 Task: Buy 3 Overalls of size 16 for Baby Boys from Clothing section under best seller category for shipping address: Brian Hall, 4749 Dog Hill Lane, Kensington, Kansas 66951, Cell Number 7856976934. Pay from credit card ending with 2005, CVV 3321
Action: Mouse moved to (313, 87)
Screenshot: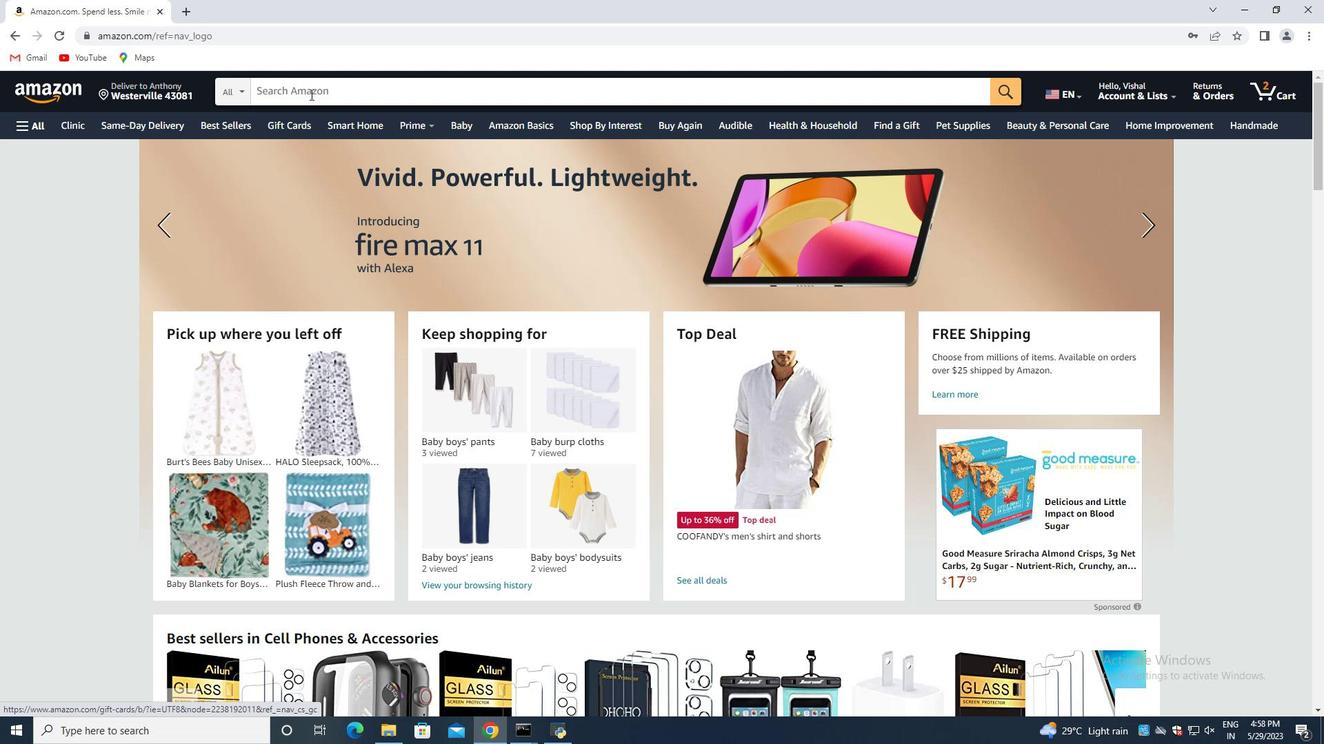 
Action: Mouse pressed left at (313, 87)
Screenshot: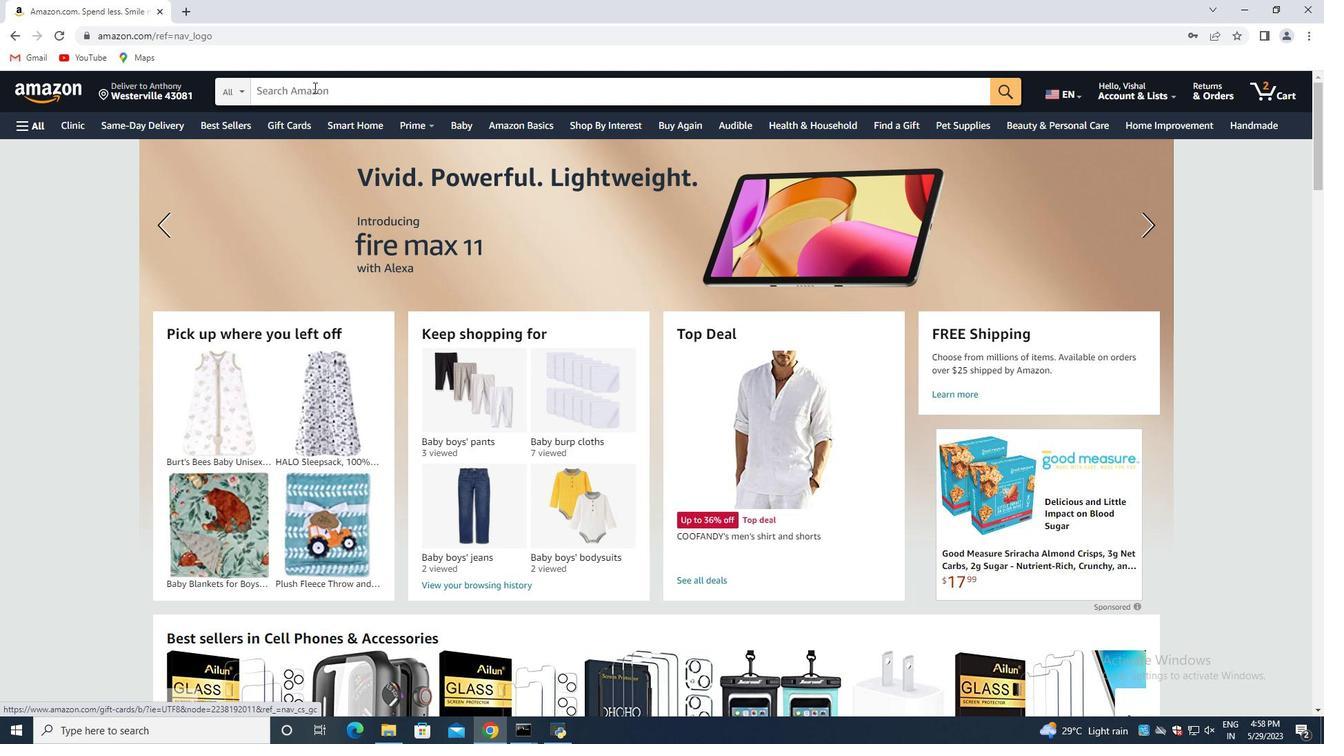 
Action: Mouse moved to (313, 86)
Screenshot: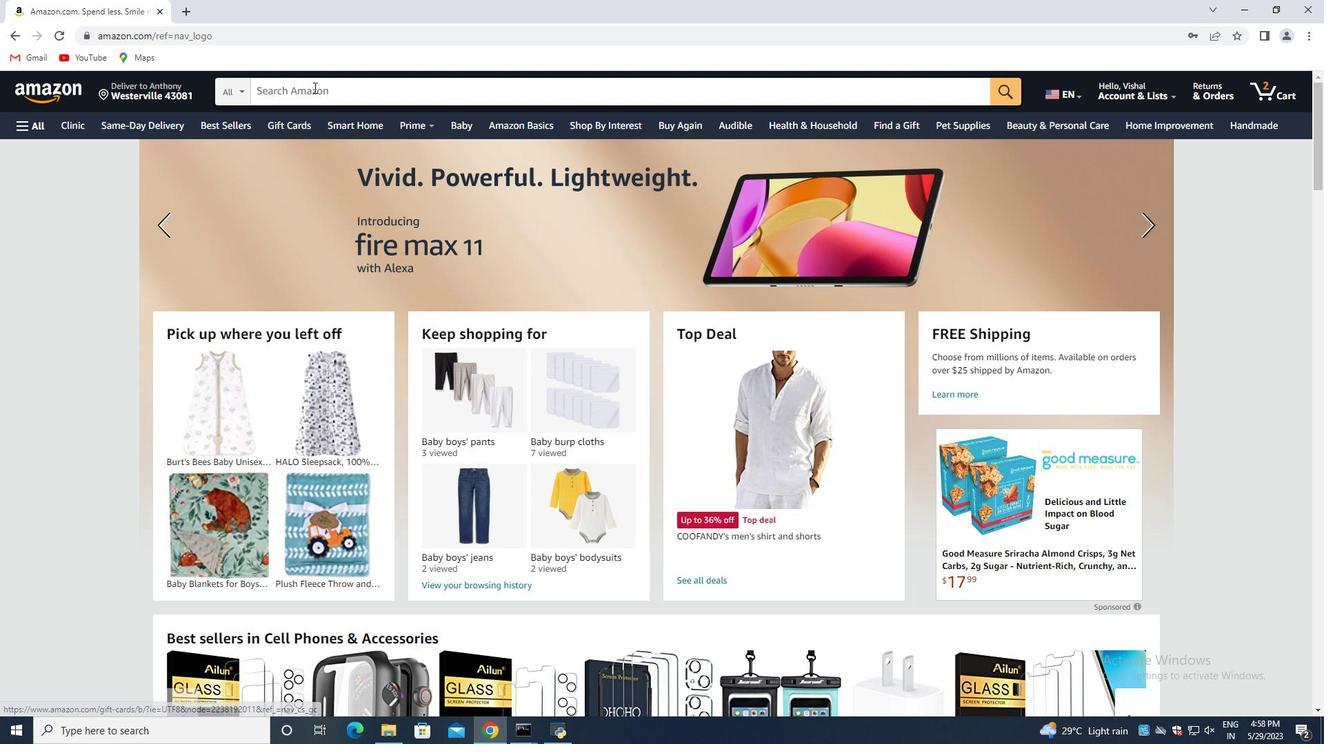 
Action: Key pressed <Key.shift>Overalls<Key.space>of<Key.space>size<Key.space>16<Key.space>for<Key.space>baby<Key.space>boys<Key.enter>
Screenshot: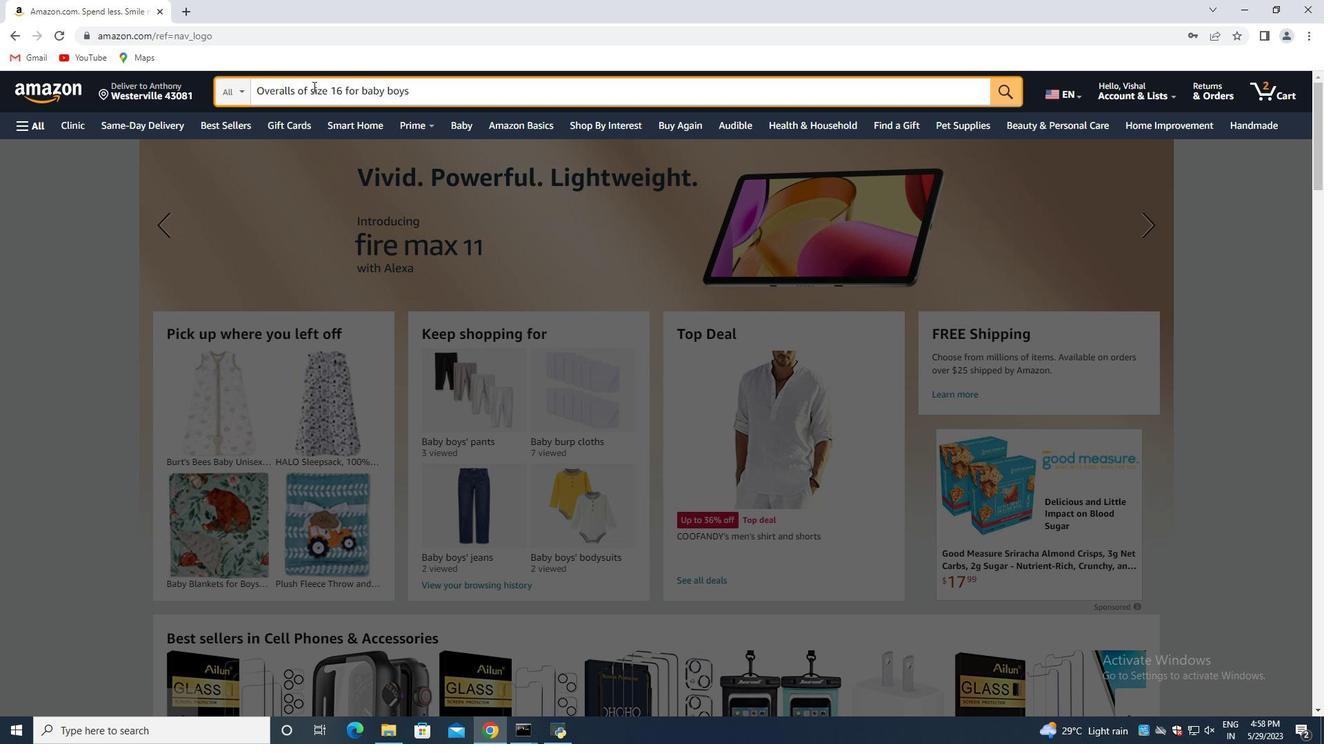 
Action: Mouse moved to (388, 373)
Screenshot: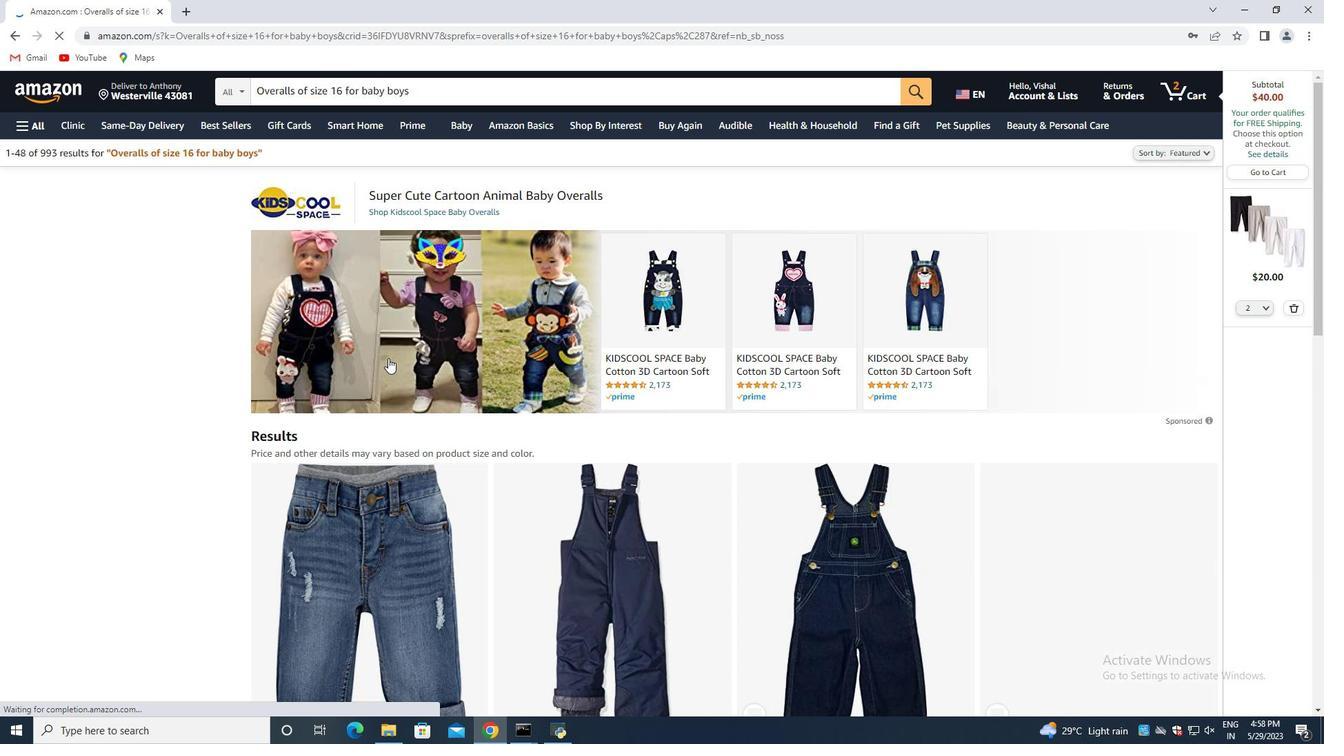 
Action: Mouse scrolled (388, 372) with delta (0, 0)
Screenshot: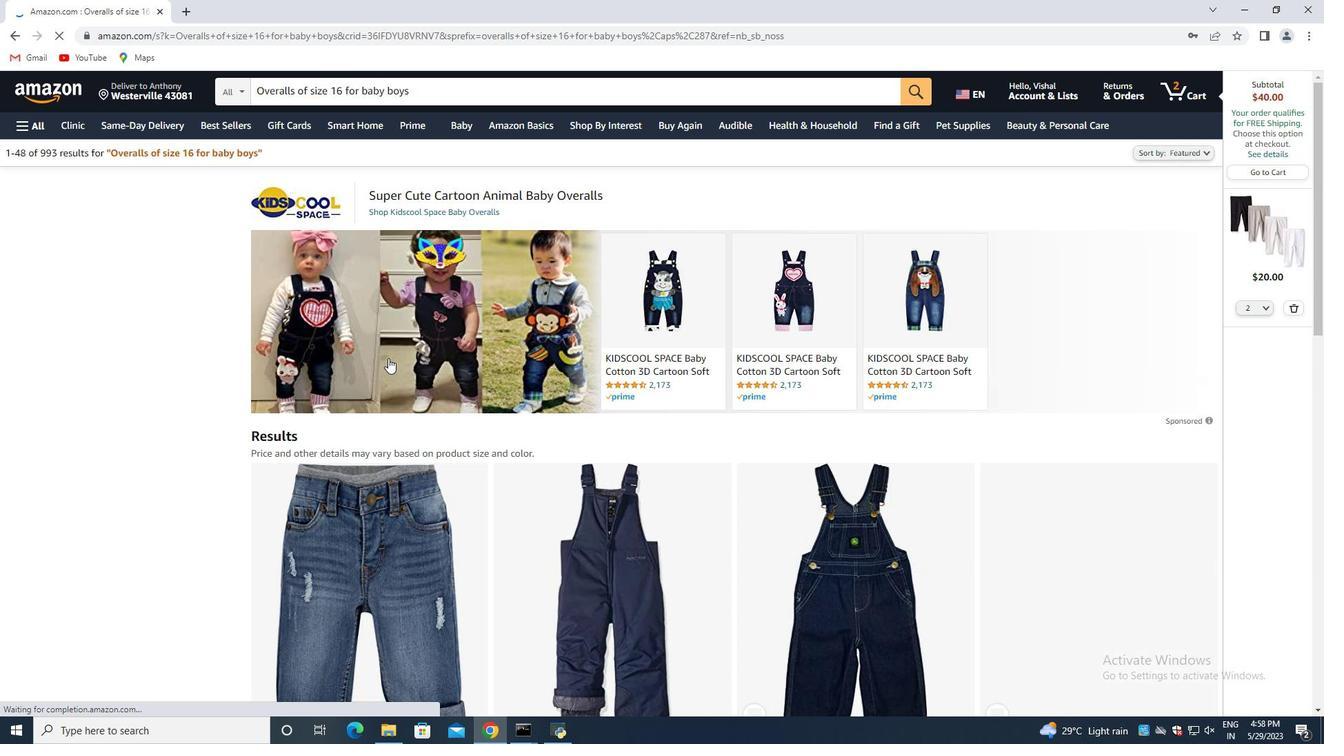 
Action: Mouse moved to (387, 374)
Screenshot: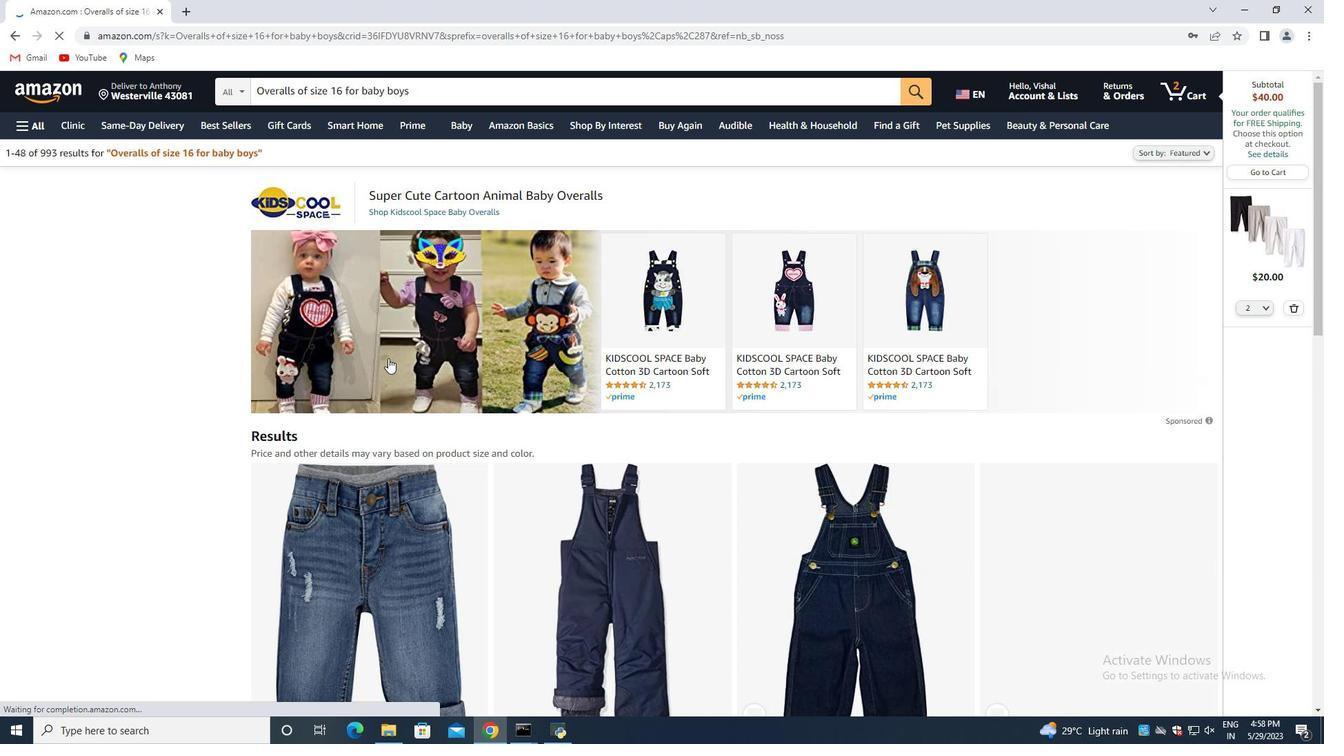 
Action: Mouse scrolled (387, 373) with delta (0, 0)
Screenshot: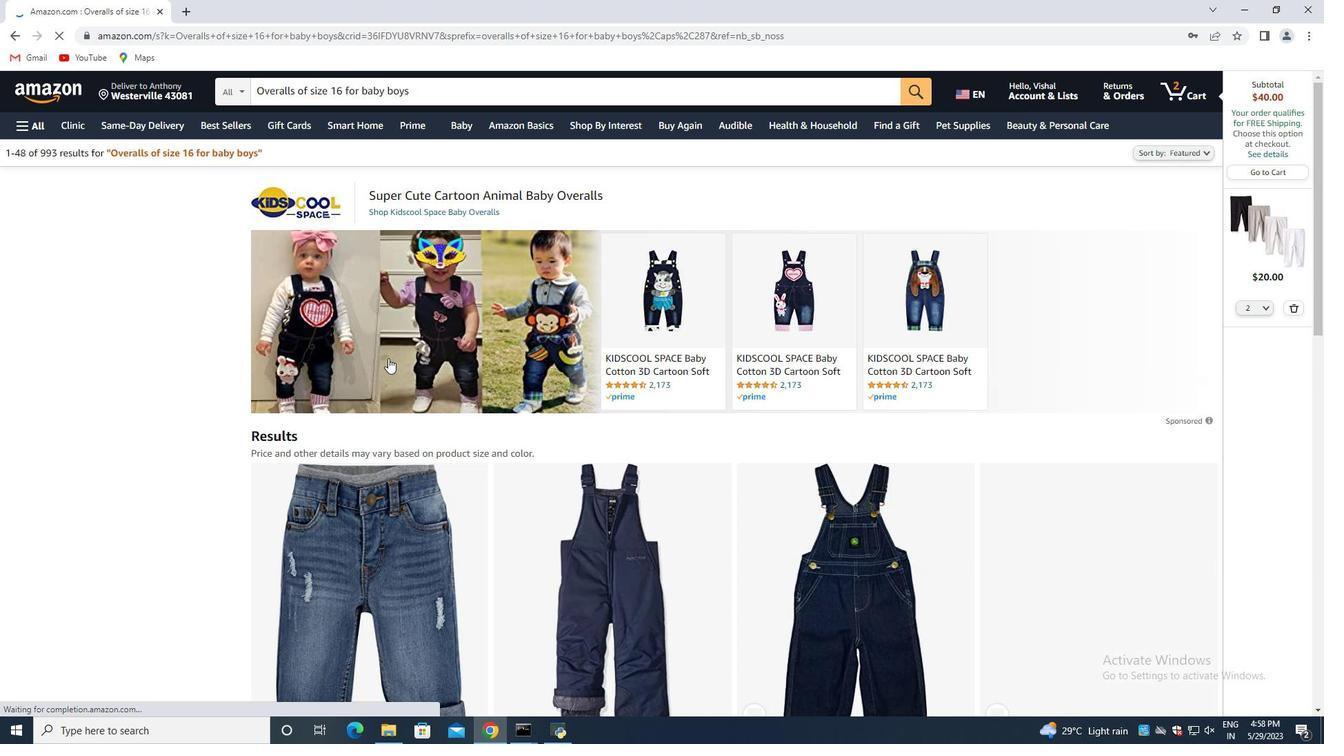 
Action: Mouse moved to (386, 378)
Screenshot: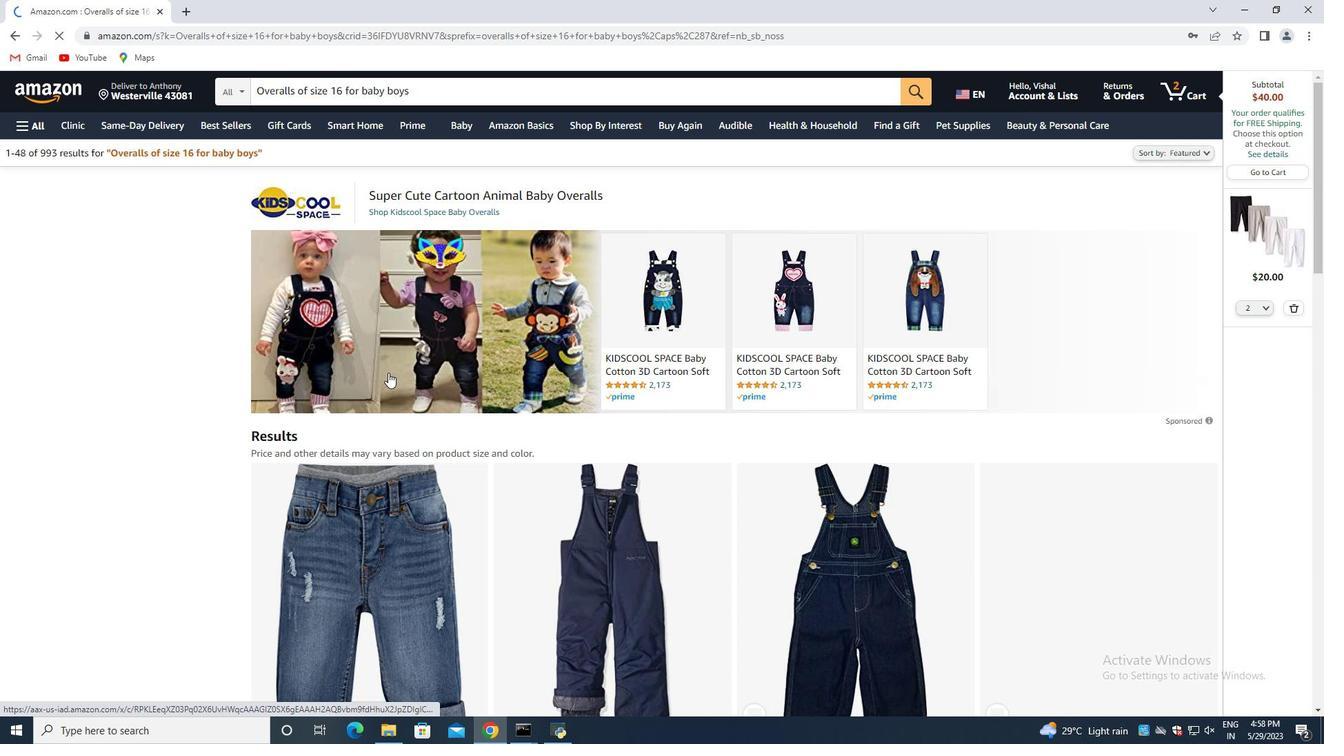 
Action: Mouse scrolled (386, 377) with delta (0, 0)
Screenshot: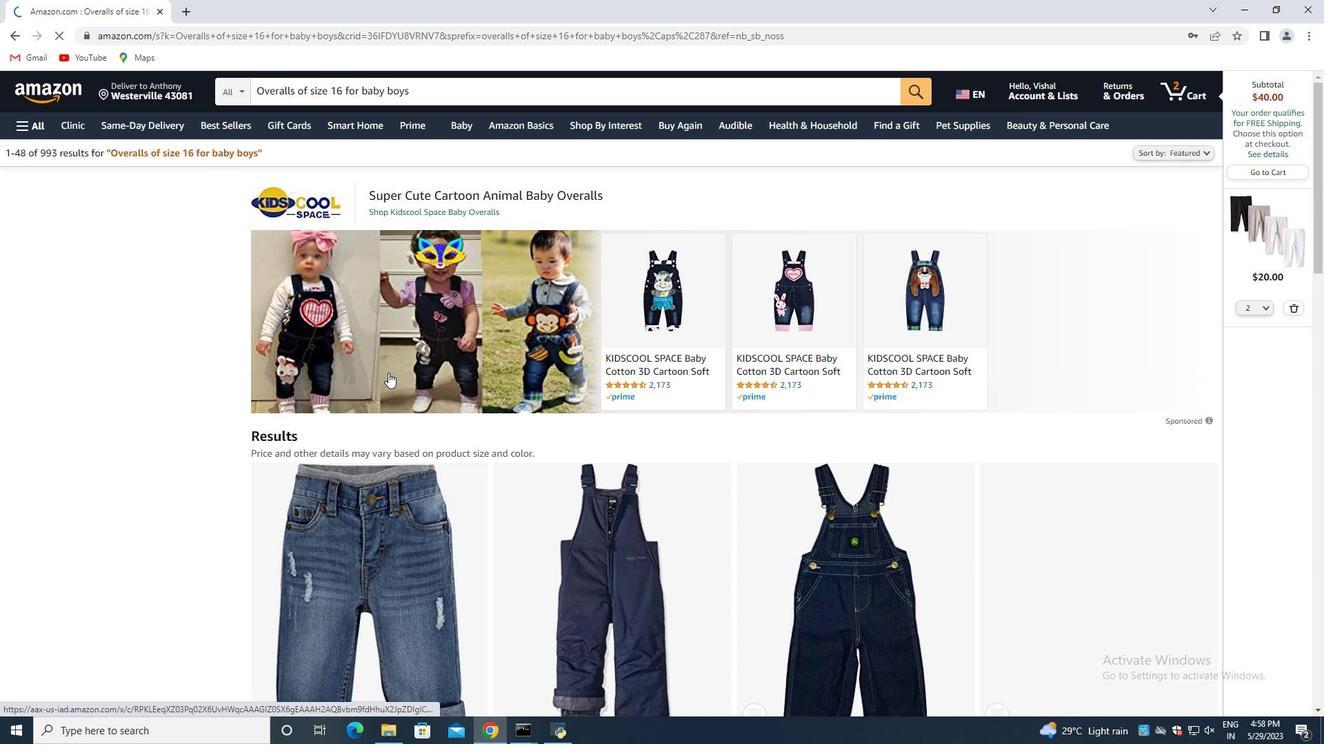 
Action: Mouse moved to (371, 363)
Screenshot: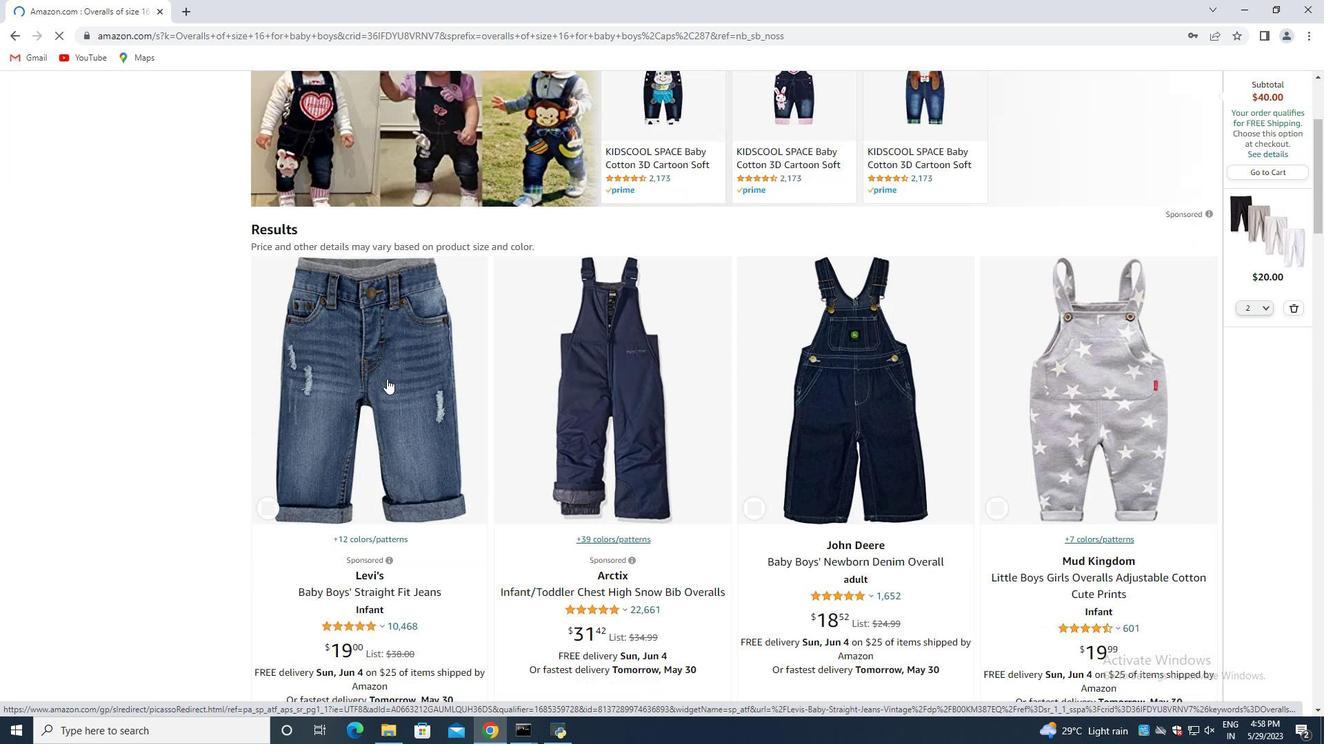 
Action: Mouse scrolled (371, 364) with delta (0, 0)
Screenshot: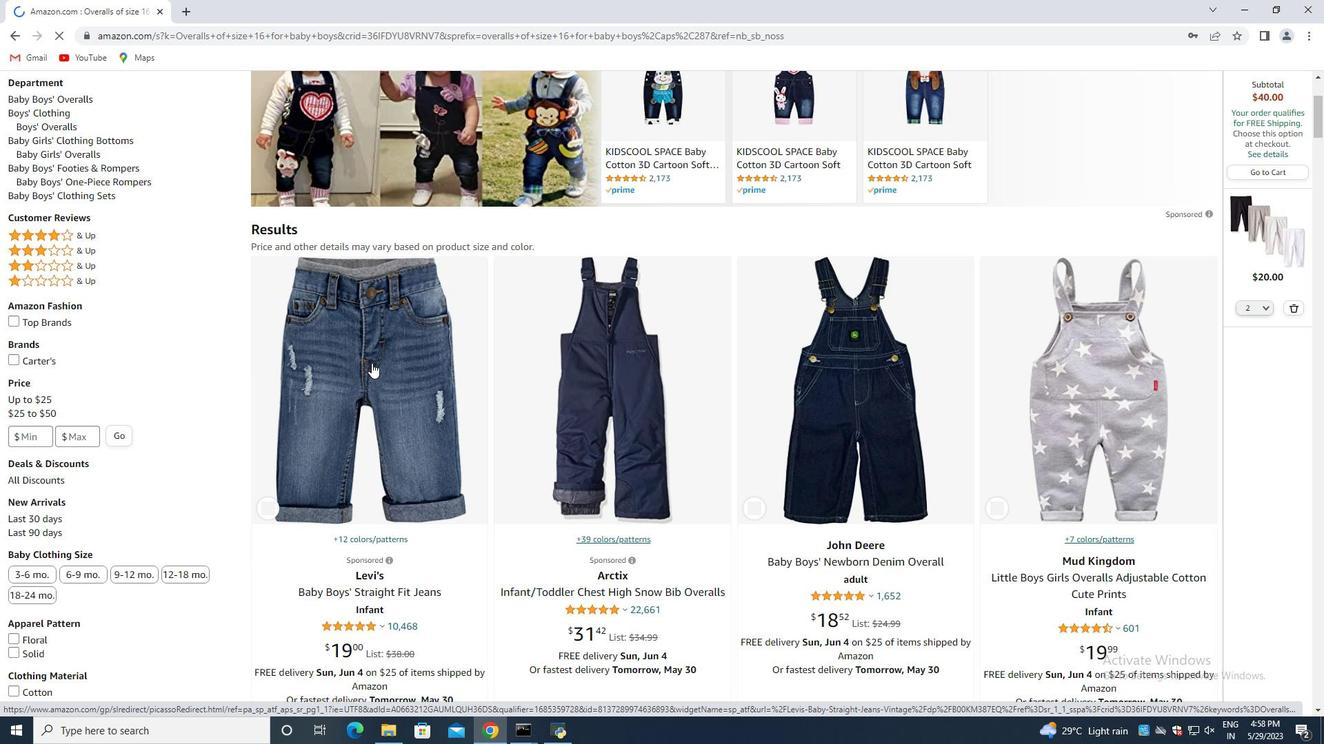 
Action: Mouse scrolled (371, 364) with delta (0, 0)
Screenshot: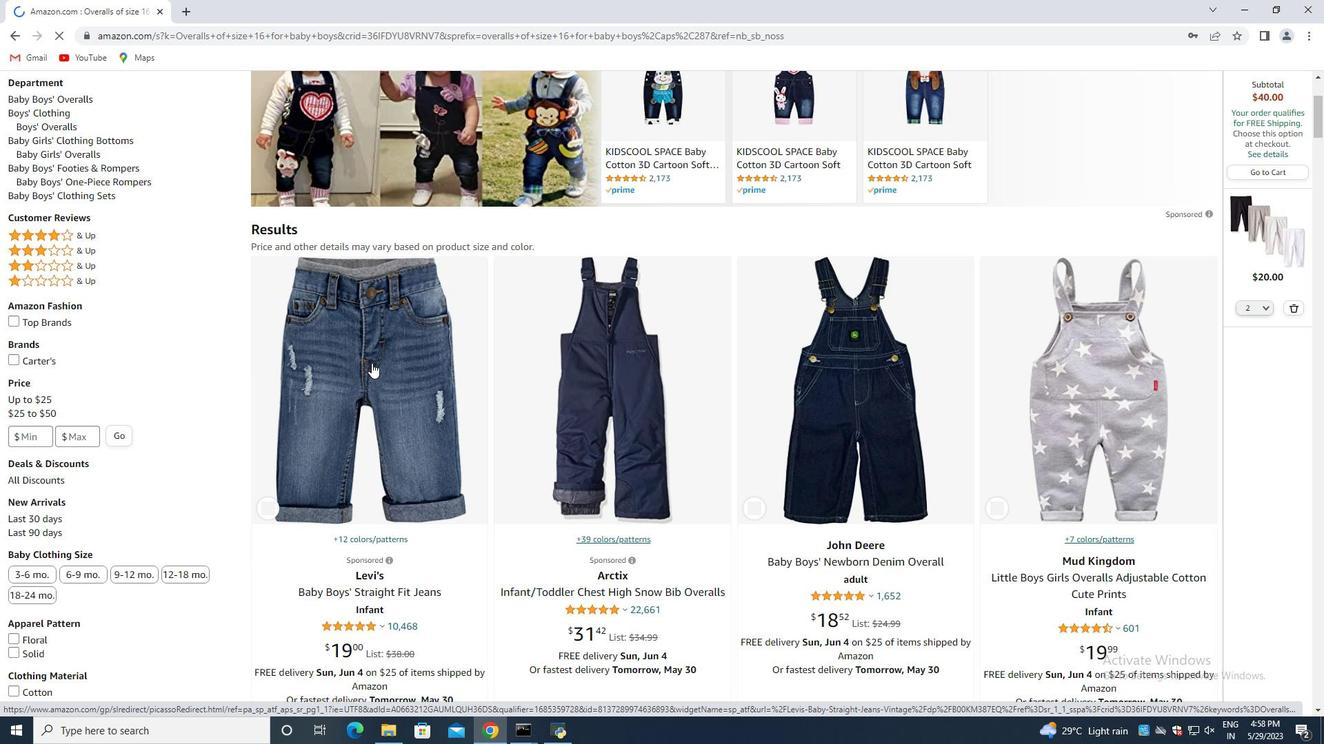 
Action: Mouse scrolled (371, 364) with delta (0, 0)
Screenshot: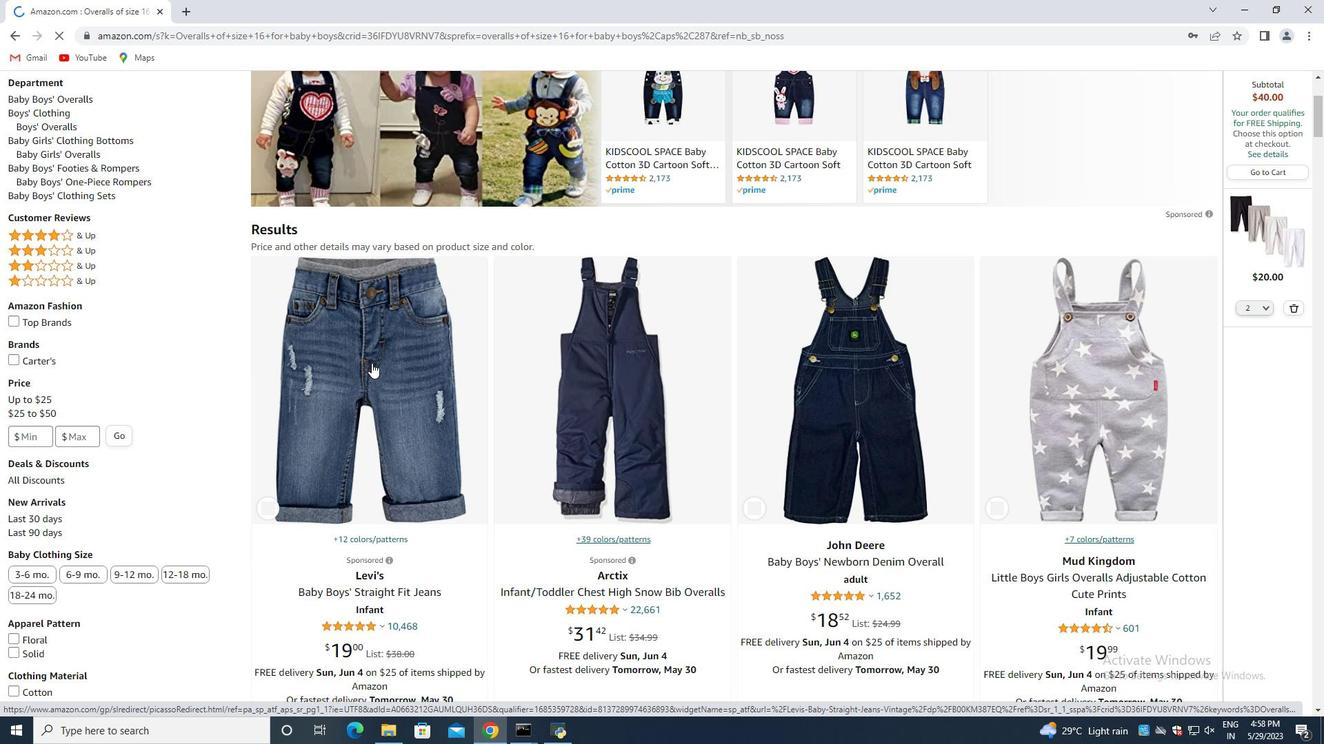 
Action: Mouse scrolled (371, 364) with delta (0, 0)
Screenshot: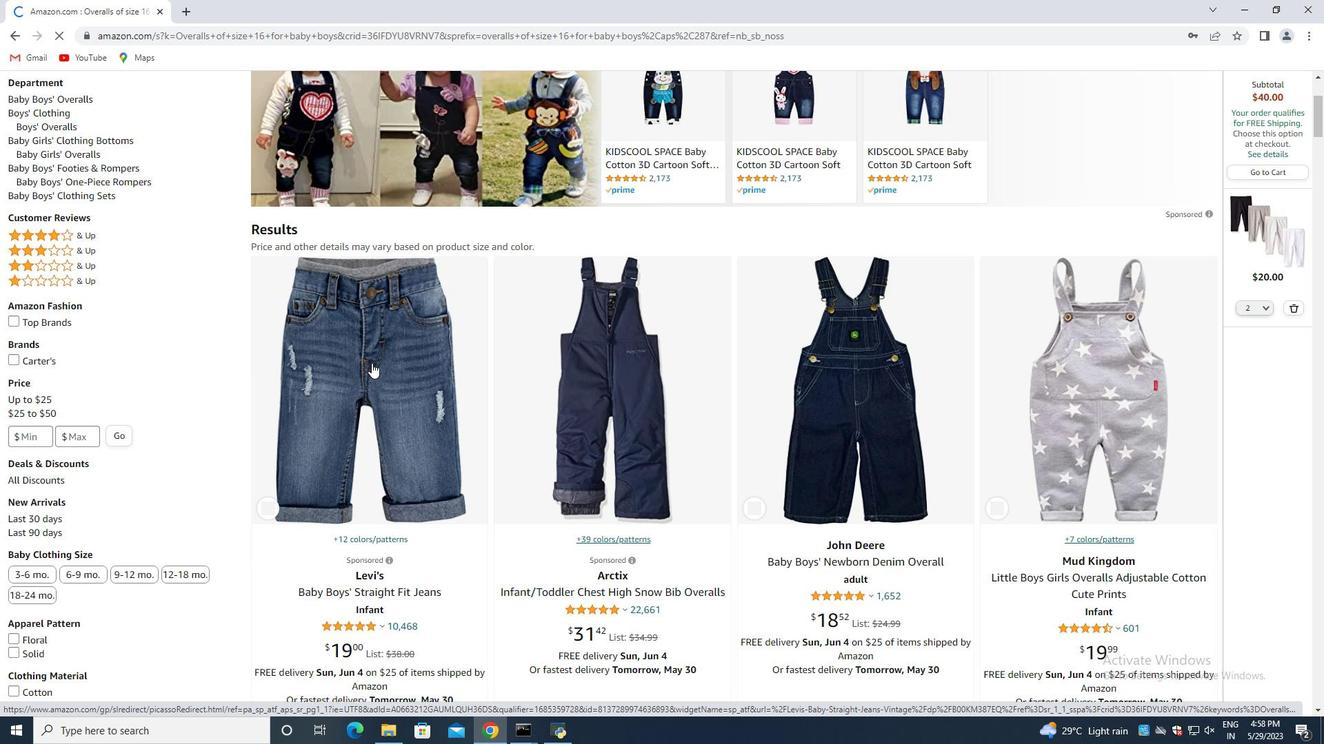 
Action: Mouse scrolled (371, 364) with delta (0, 0)
Screenshot: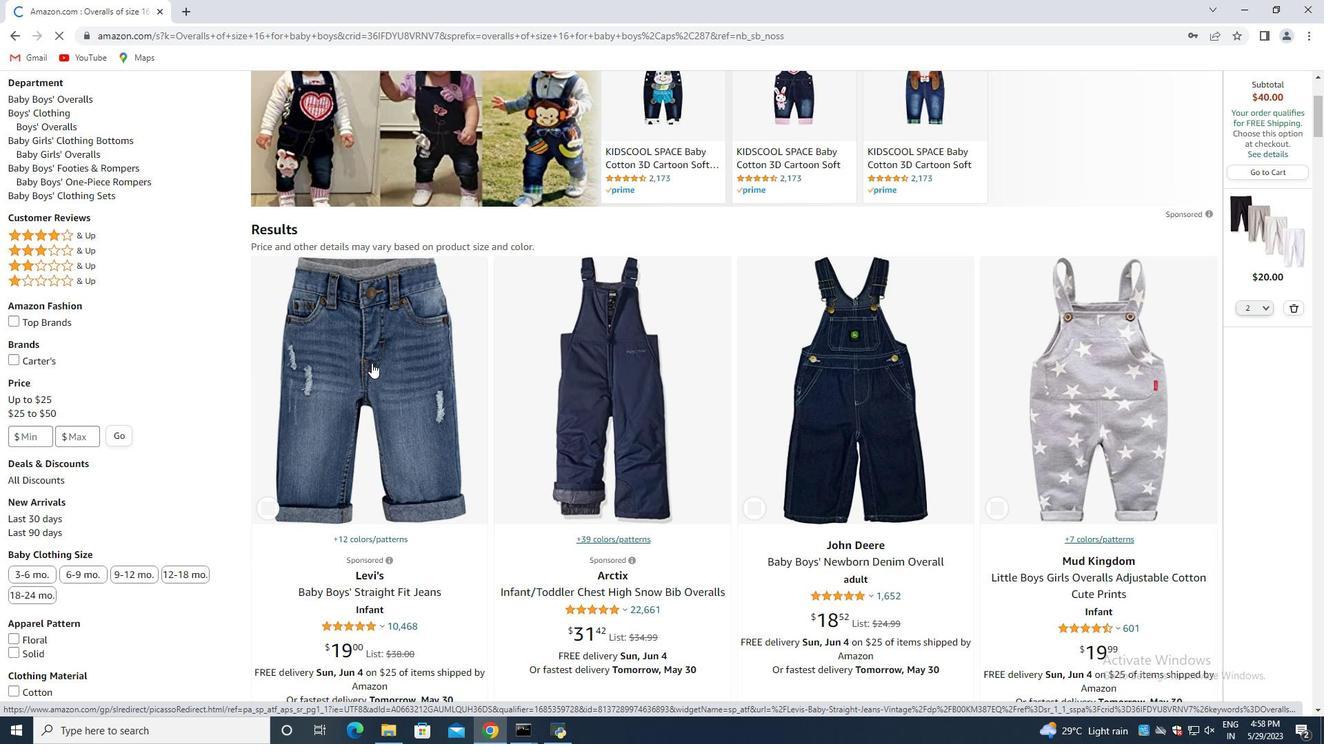 
Action: Mouse moved to (62, 321)
Screenshot: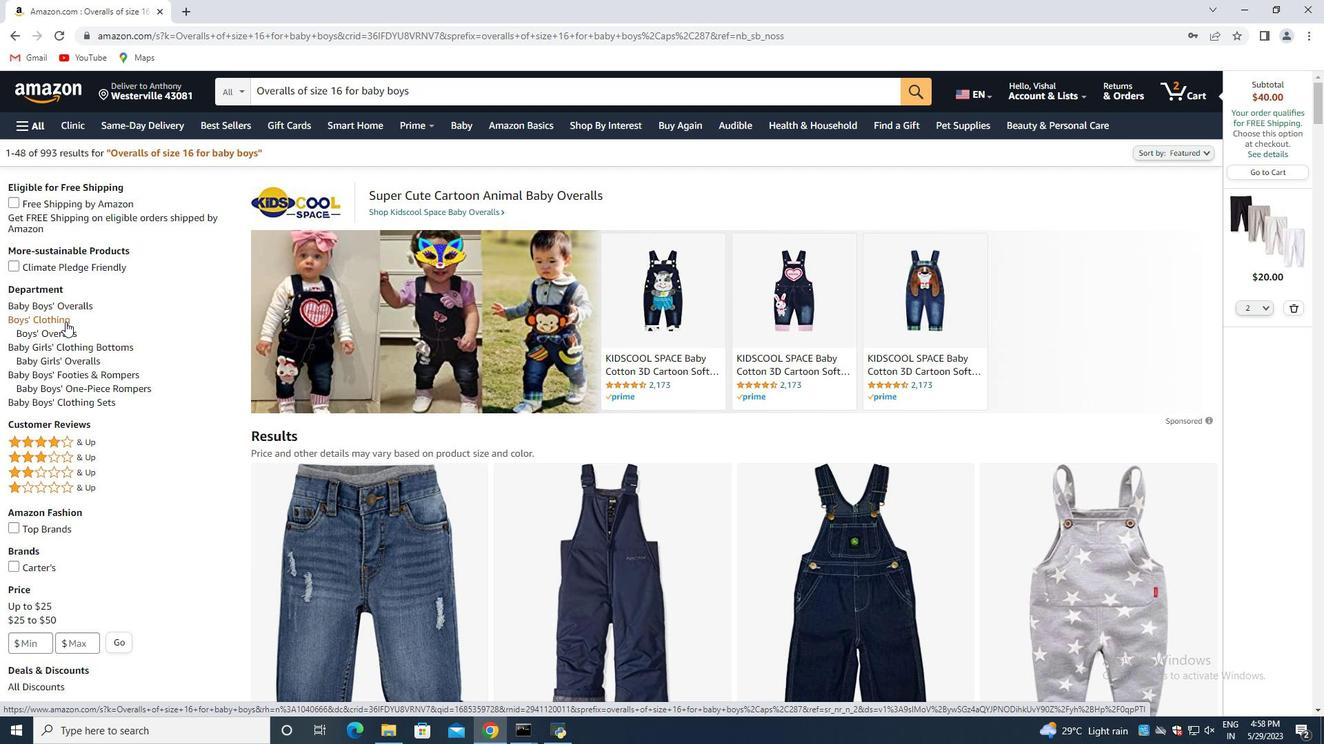 
Action: Mouse pressed left at (62, 321)
Screenshot: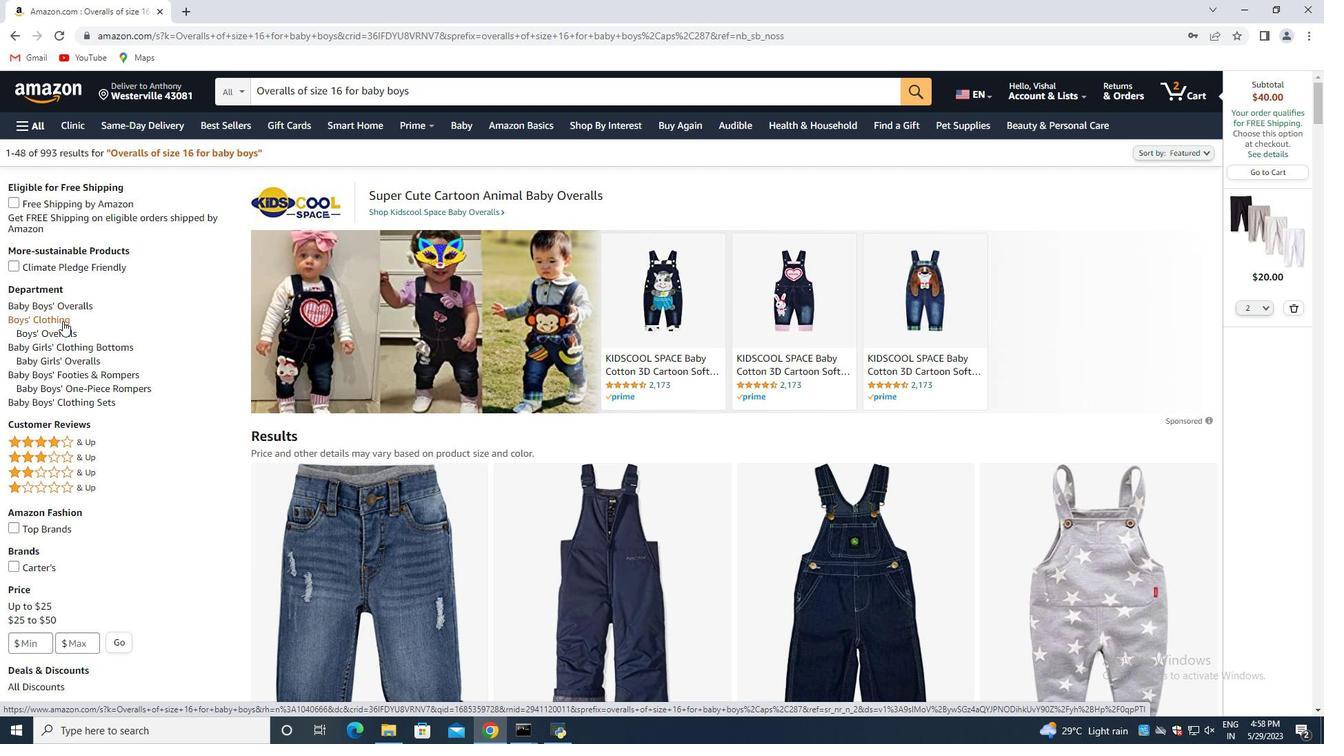 
Action: Mouse moved to (224, 124)
Screenshot: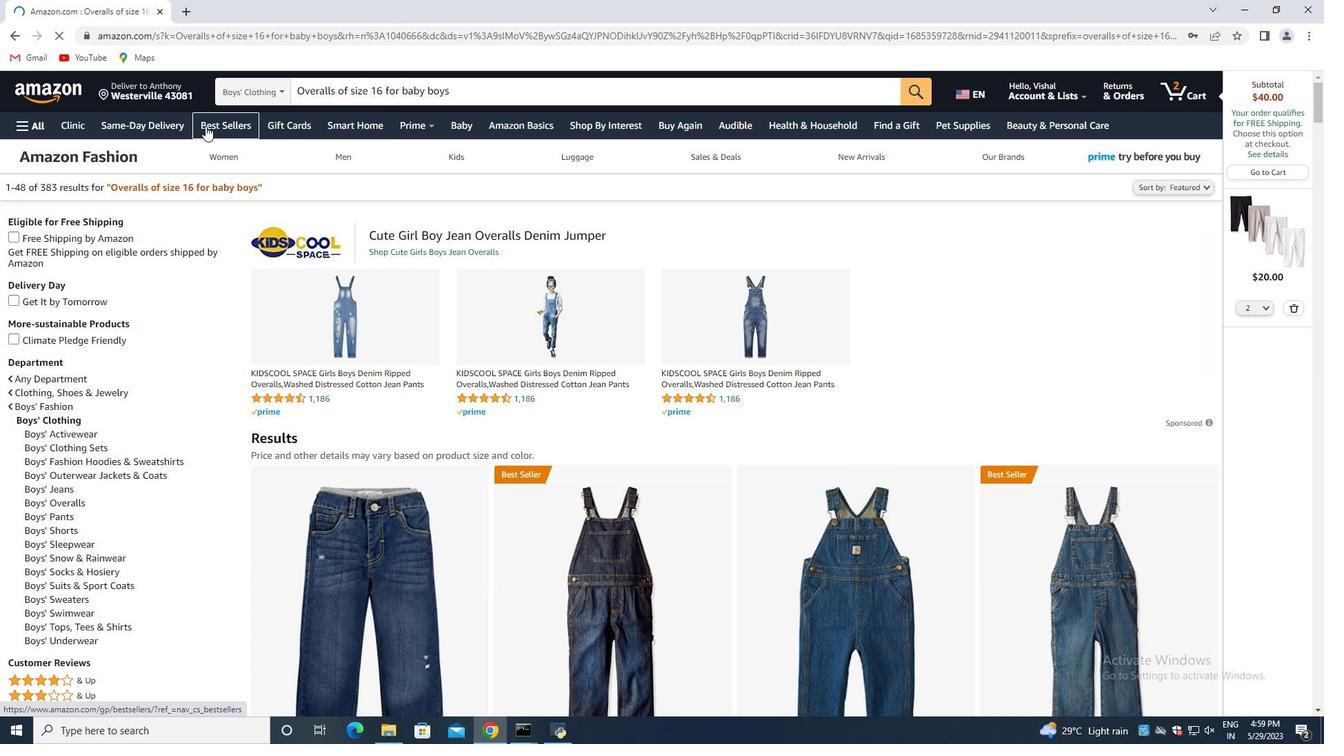 
Action: Mouse pressed left at (224, 124)
Screenshot: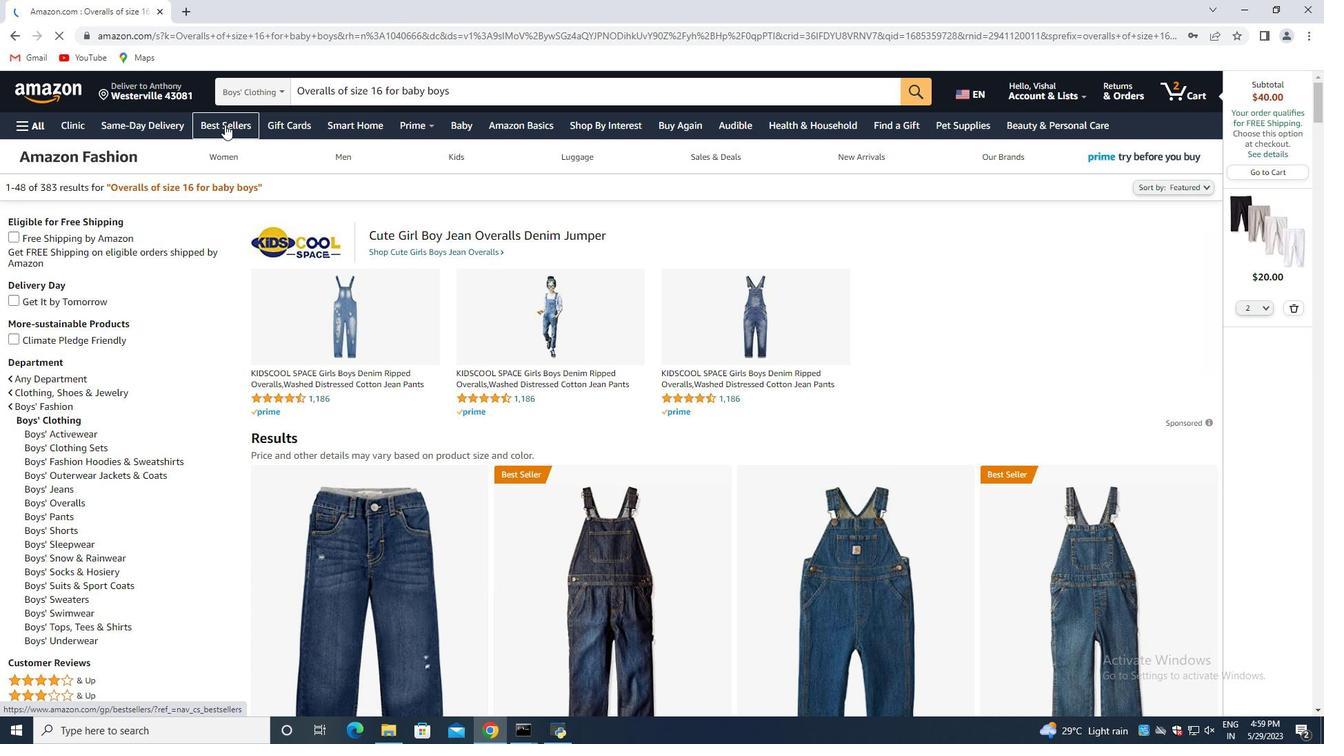 
Action: Mouse moved to (391, 95)
Screenshot: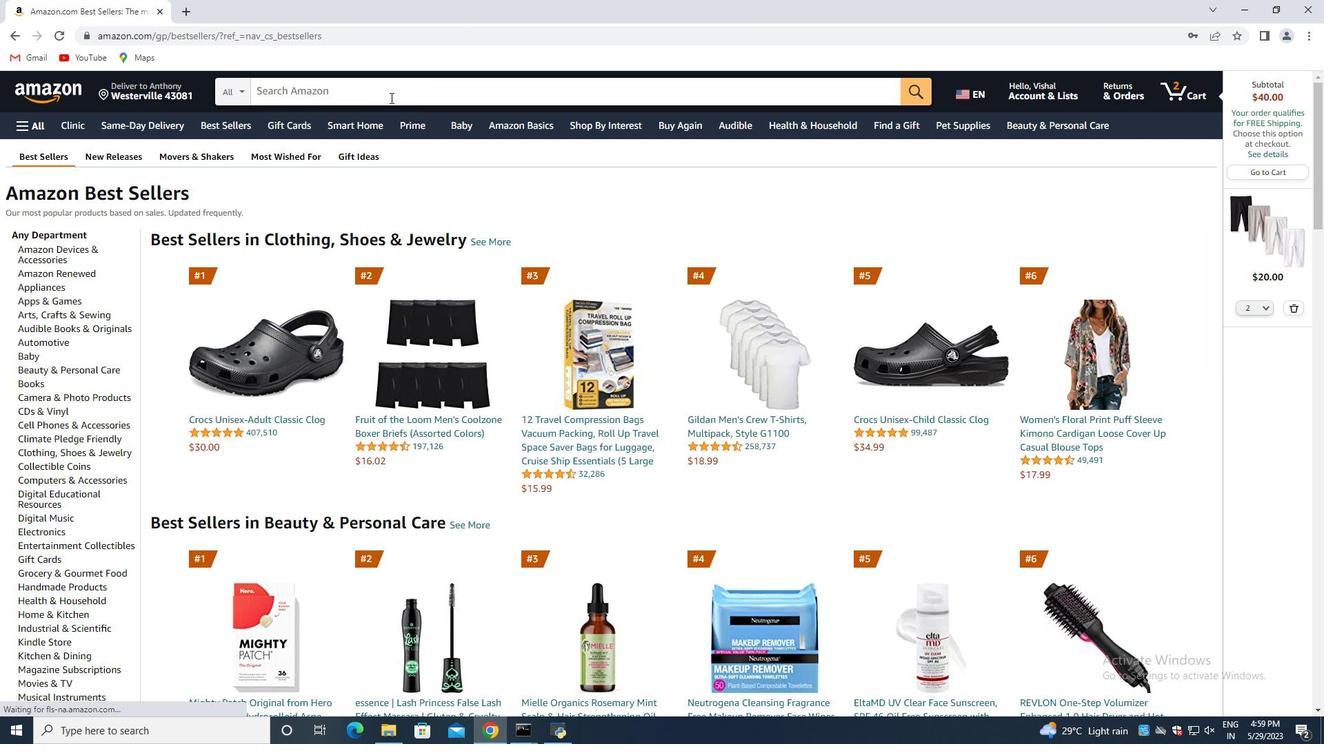 
Action: Mouse pressed left at (391, 95)
Screenshot: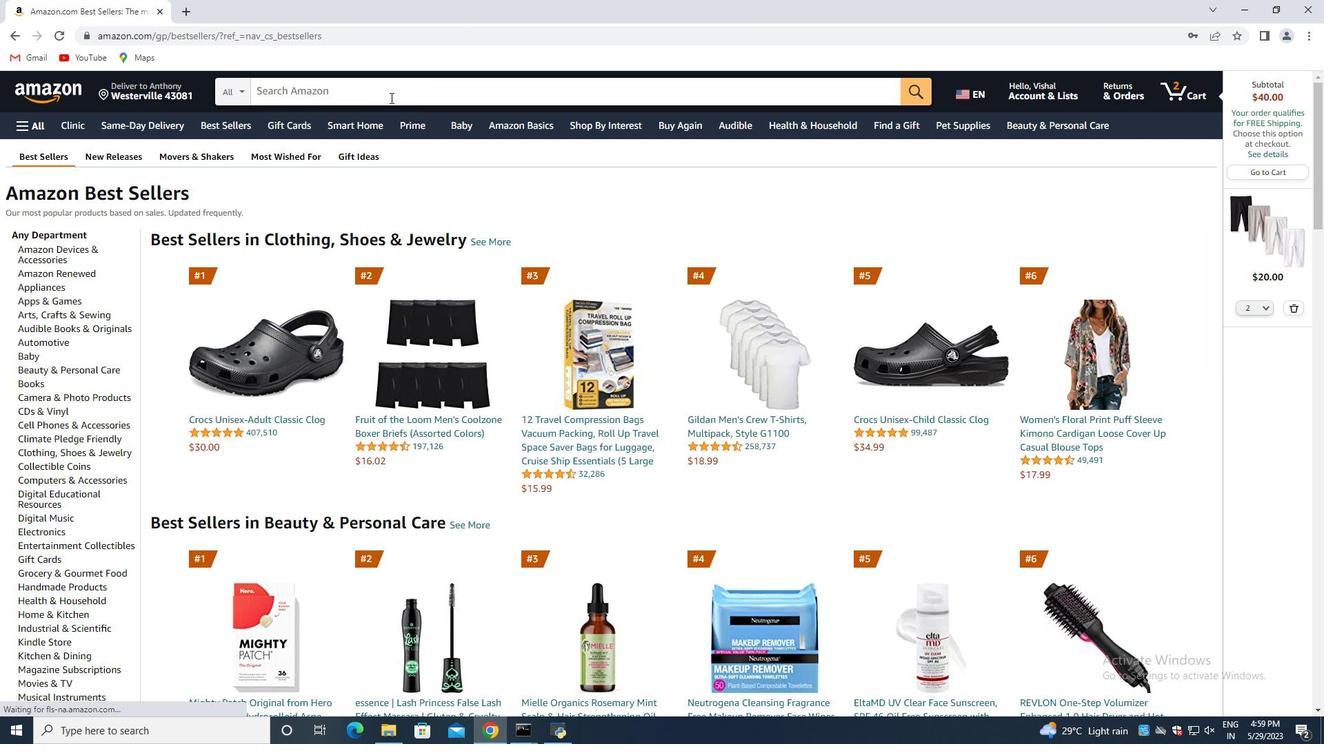 
Action: Mouse moved to (352, 124)
Screenshot: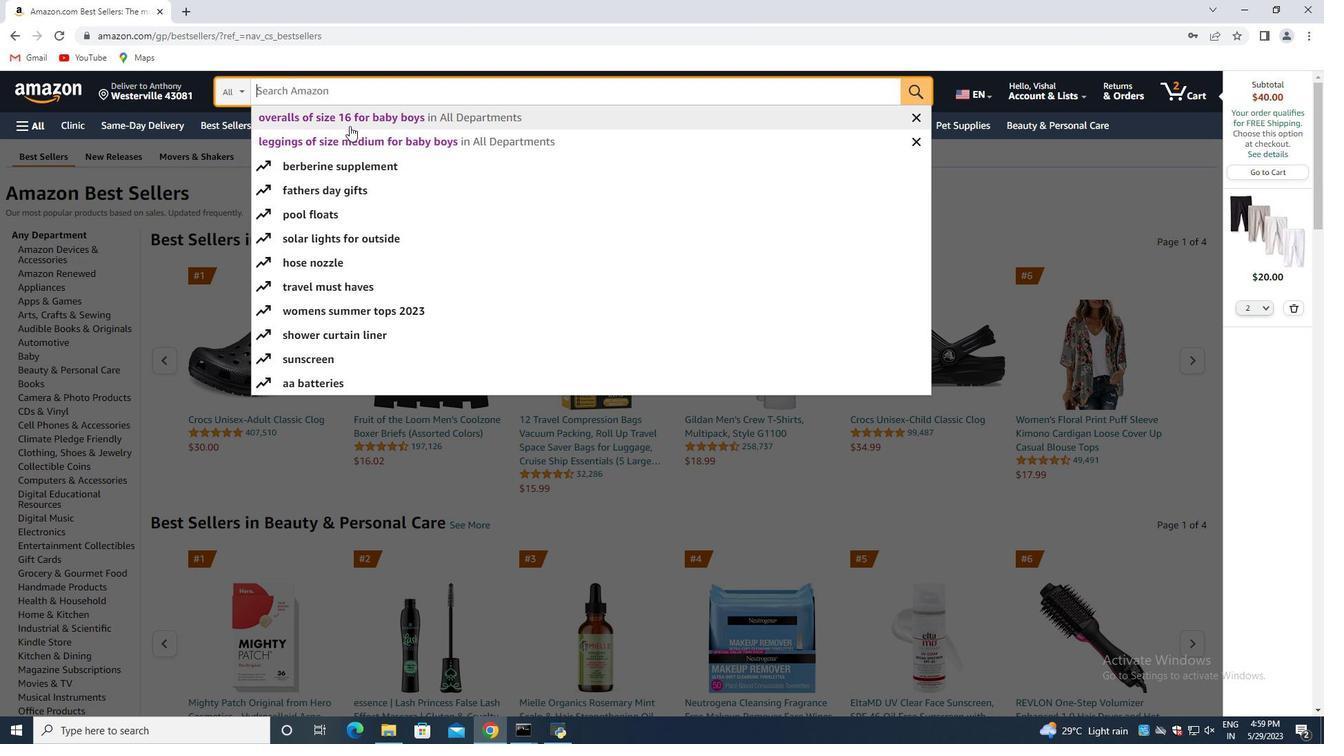 
Action: Mouse pressed left at (352, 124)
Screenshot: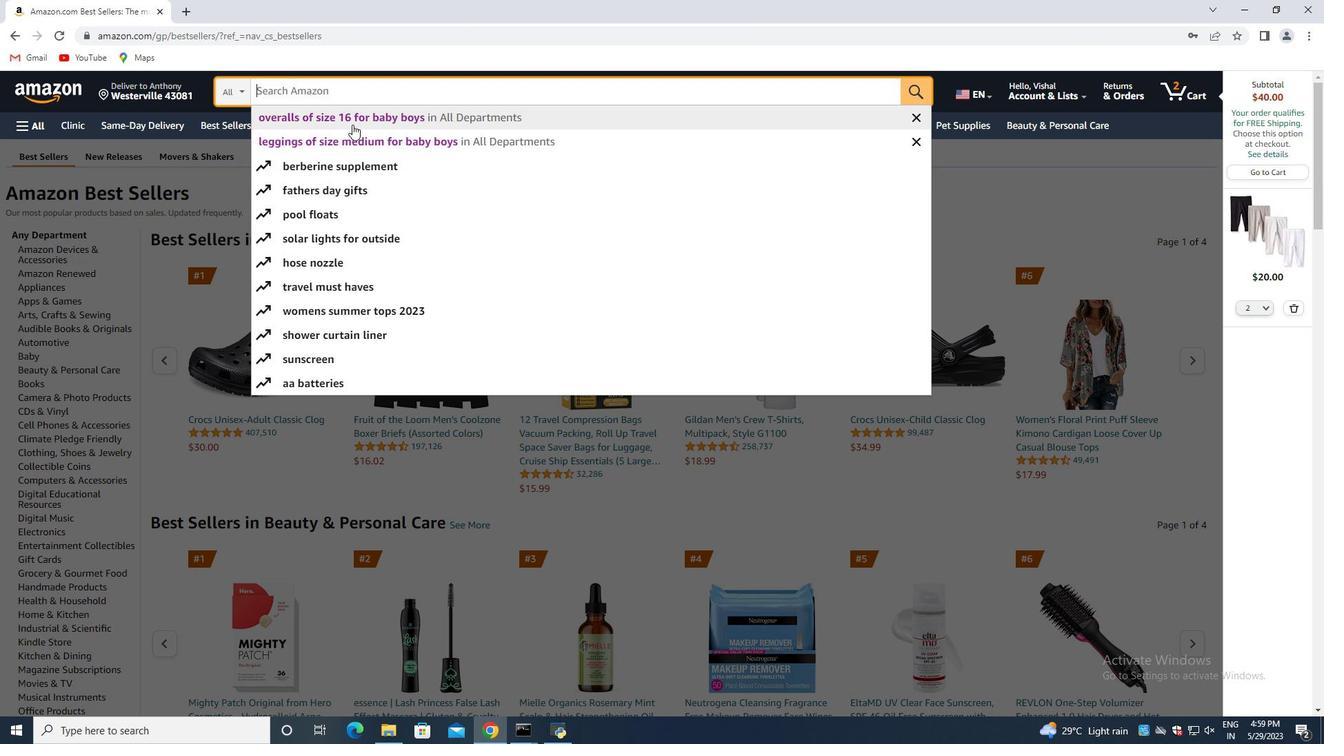 
Action: Mouse moved to (285, 360)
Screenshot: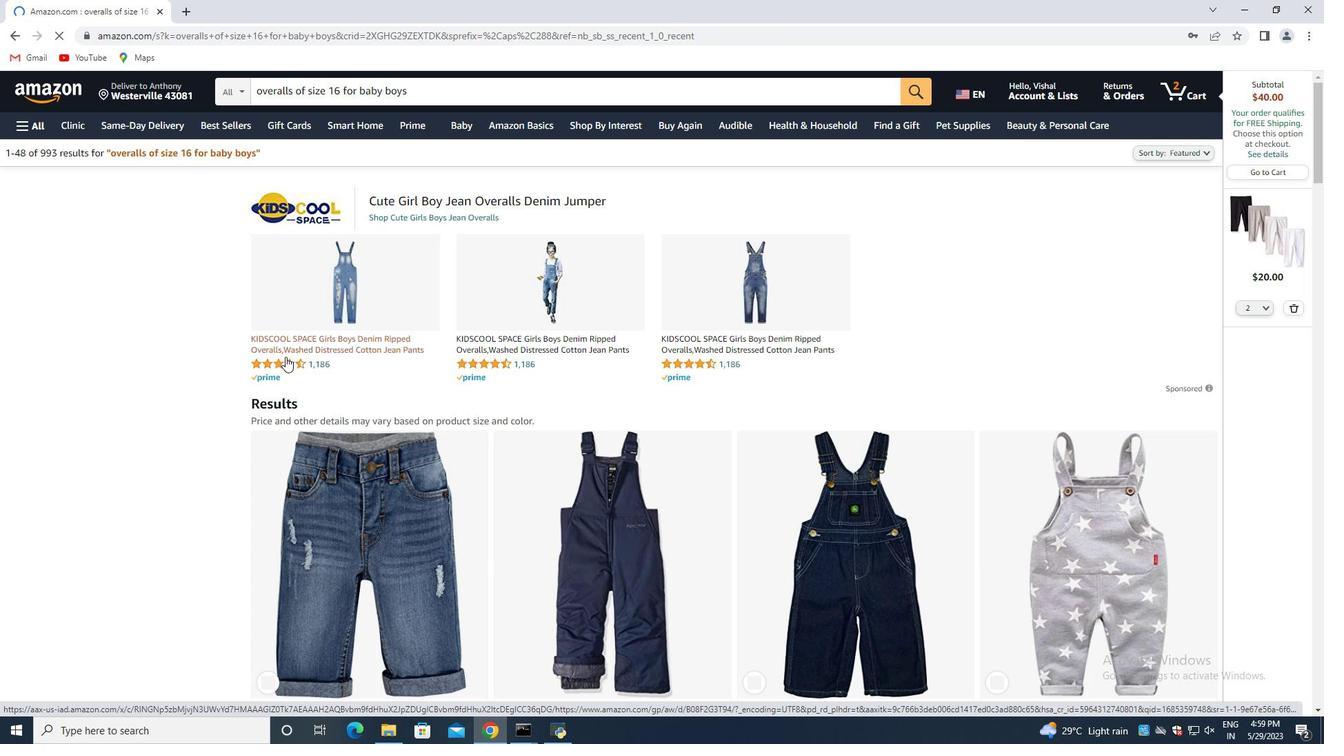 
Action: Mouse scrolled (285, 360) with delta (0, 0)
Screenshot: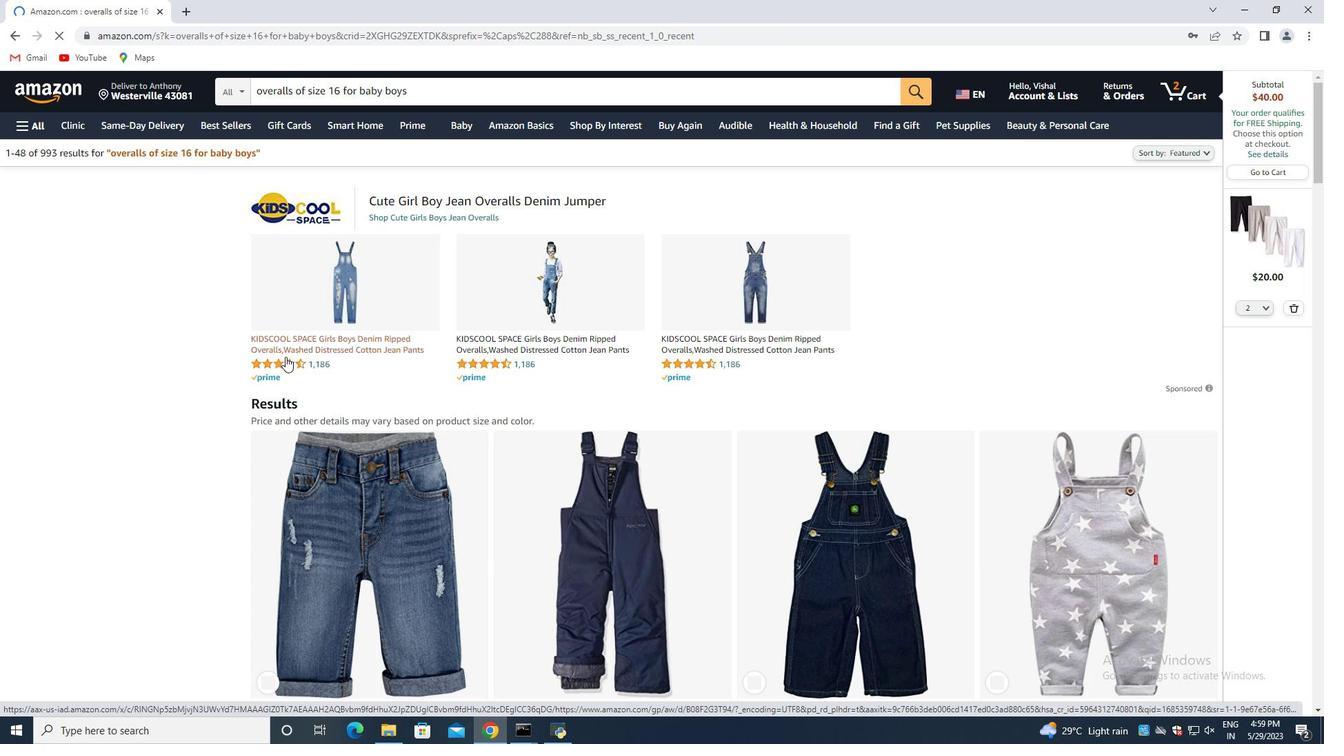 
Action: Mouse moved to (285, 364)
Screenshot: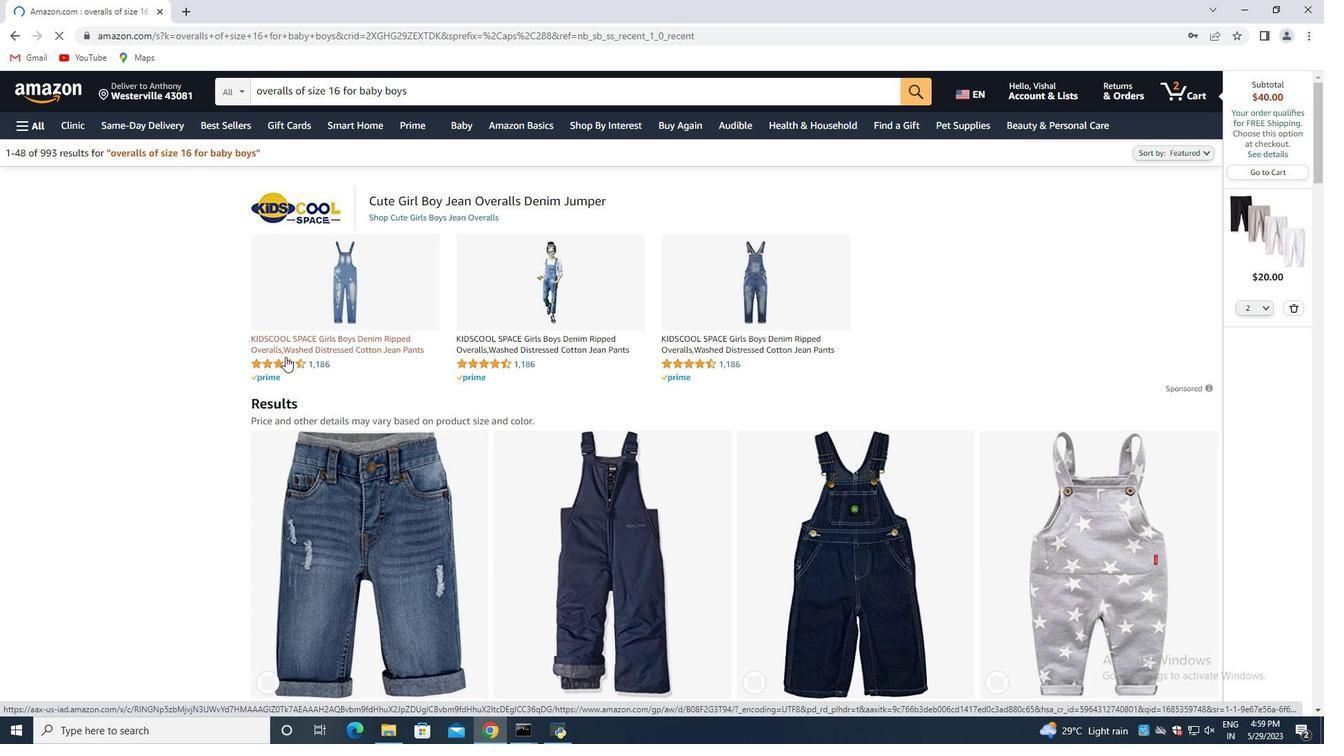 
Action: Mouse scrolled (285, 363) with delta (0, 0)
Screenshot: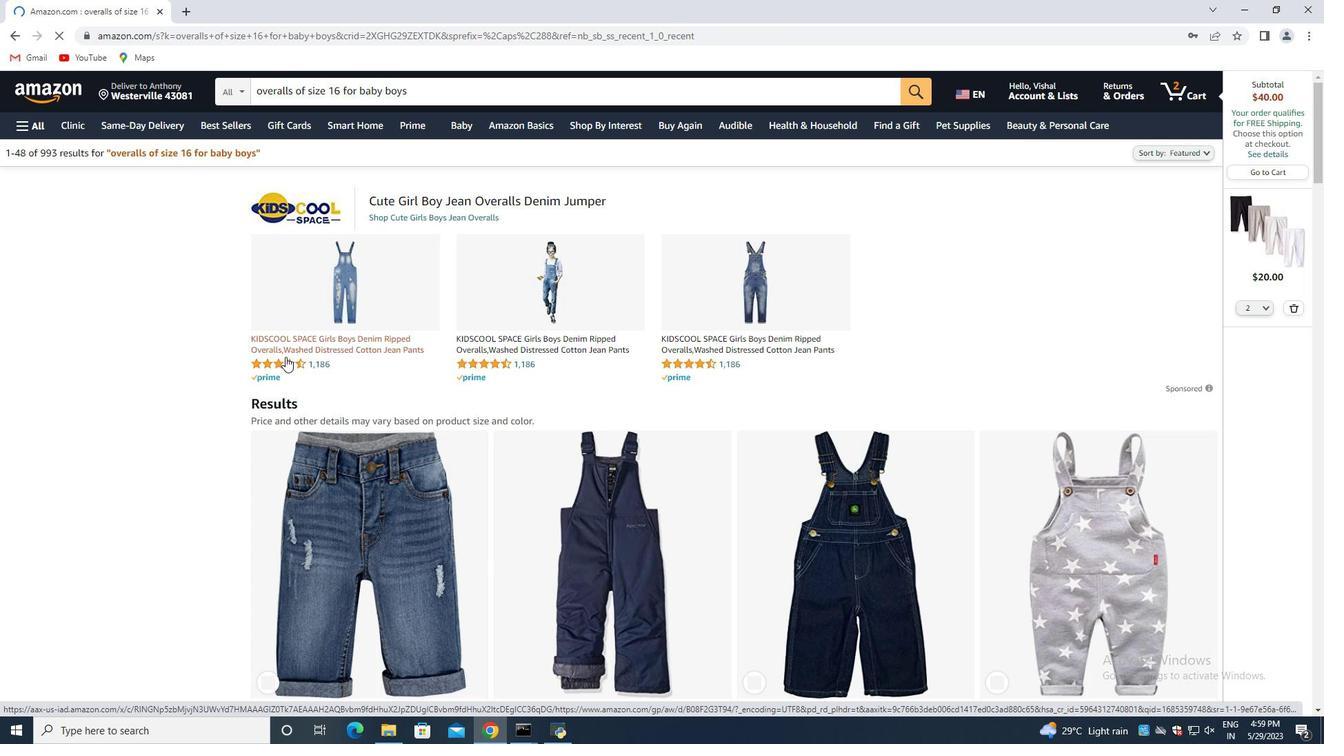 
Action: Mouse moved to (285, 368)
Screenshot: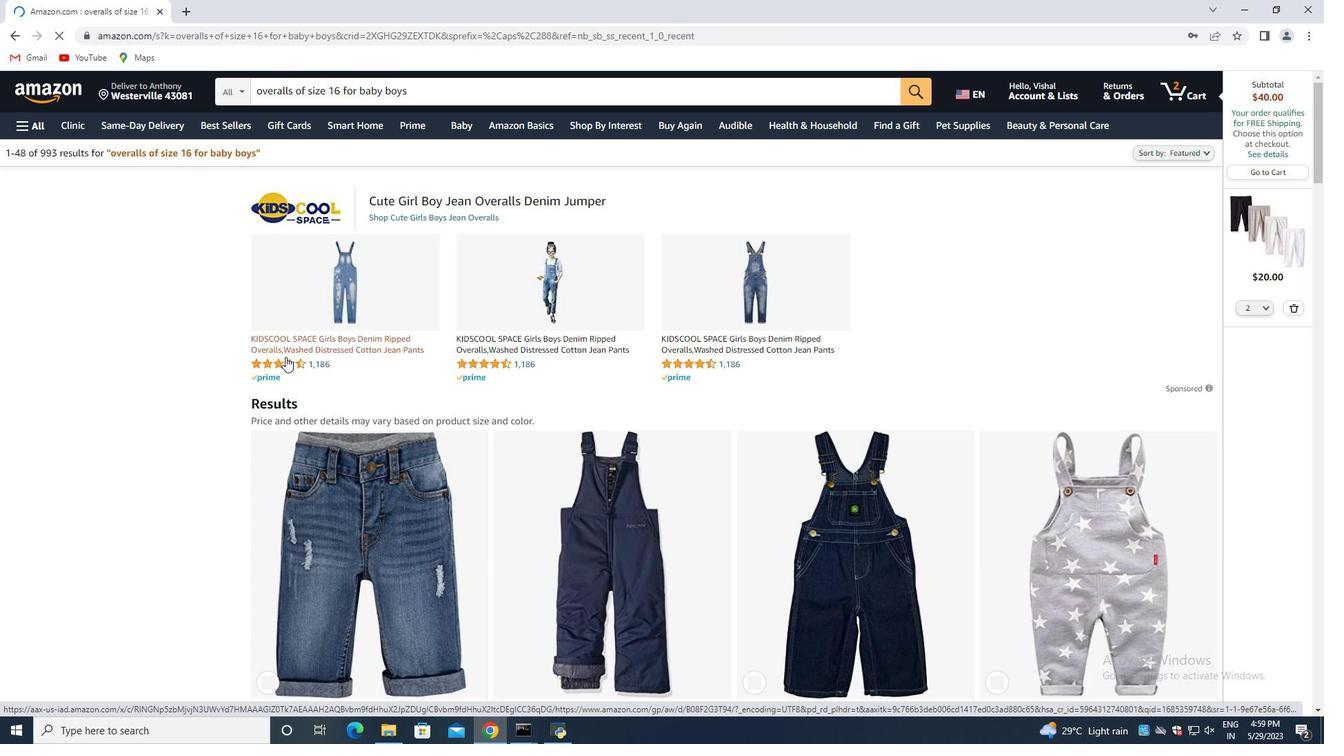 
Action: Mouse scrolled (285, 367) with delta (0, 0)
Screenshot: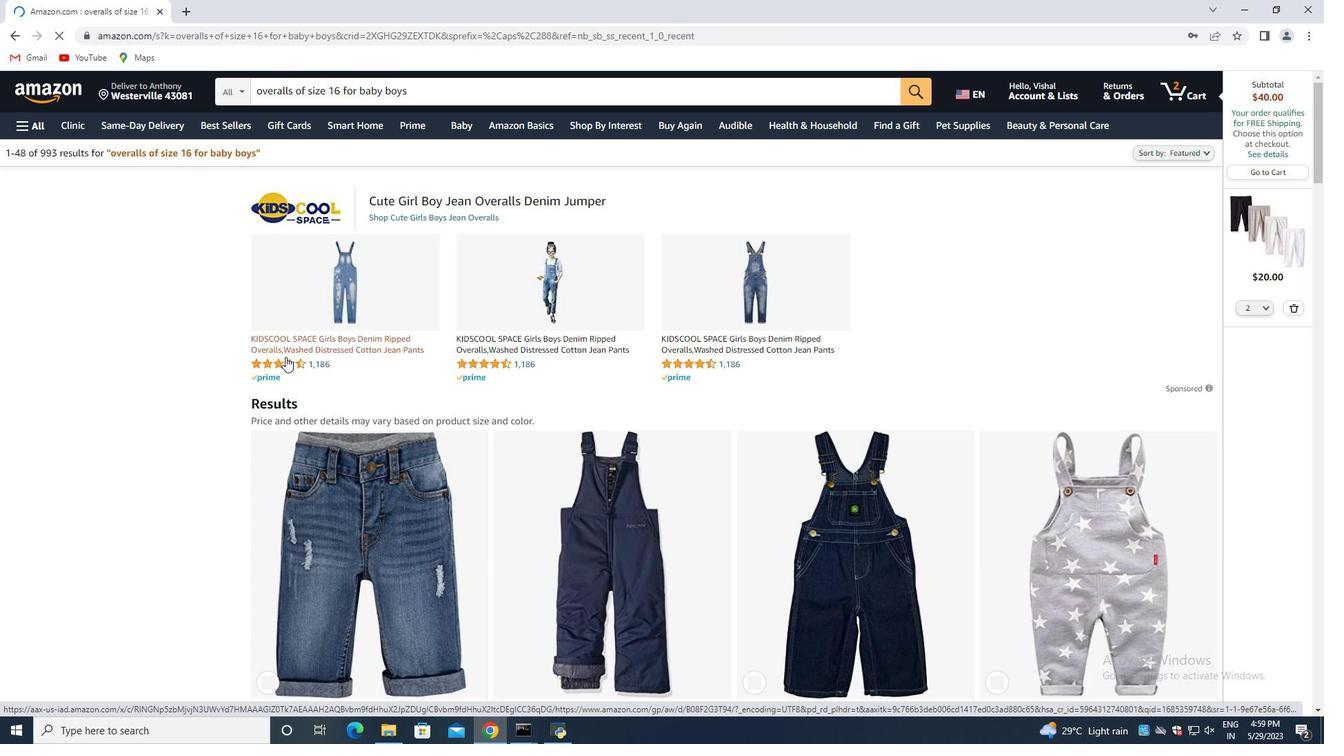 
Action: Mouse moved to (489, 322)
Screenshot: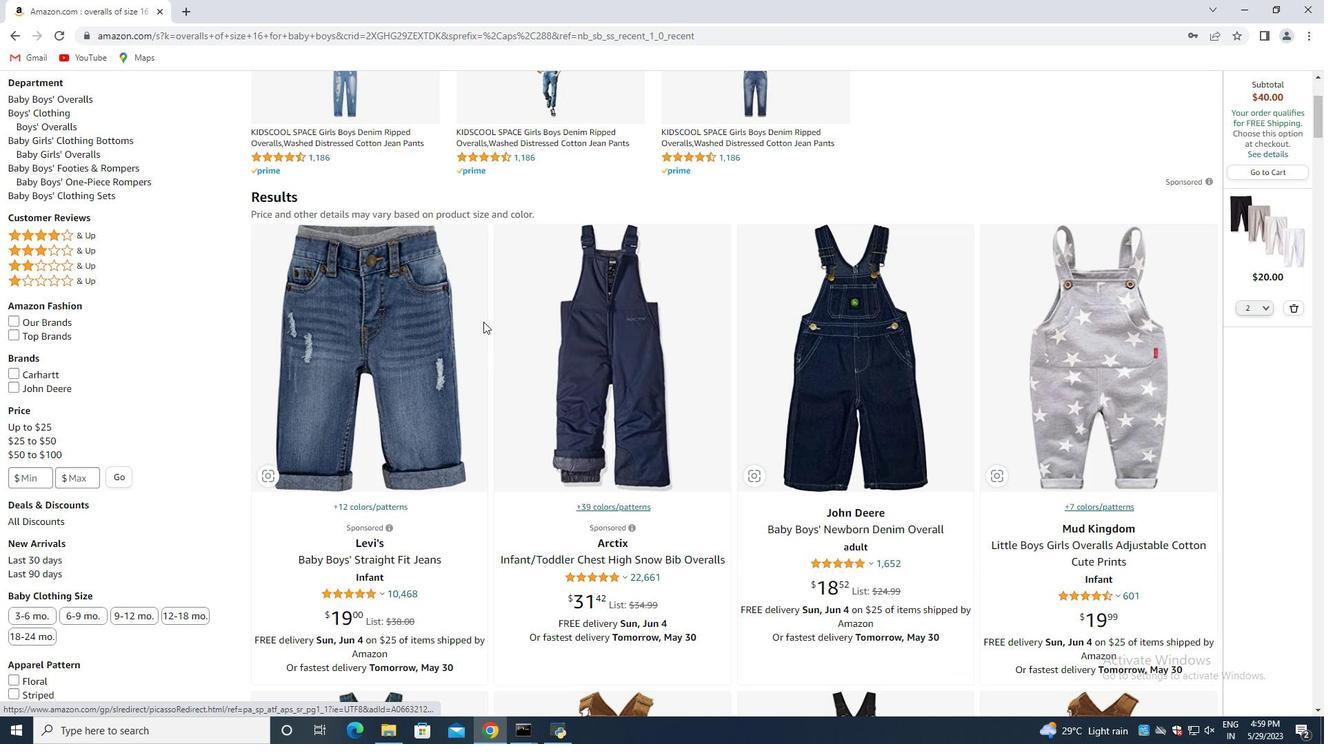 
Action: Mouse scrolled (489, 321) with delta (0, 0)
Screenshot: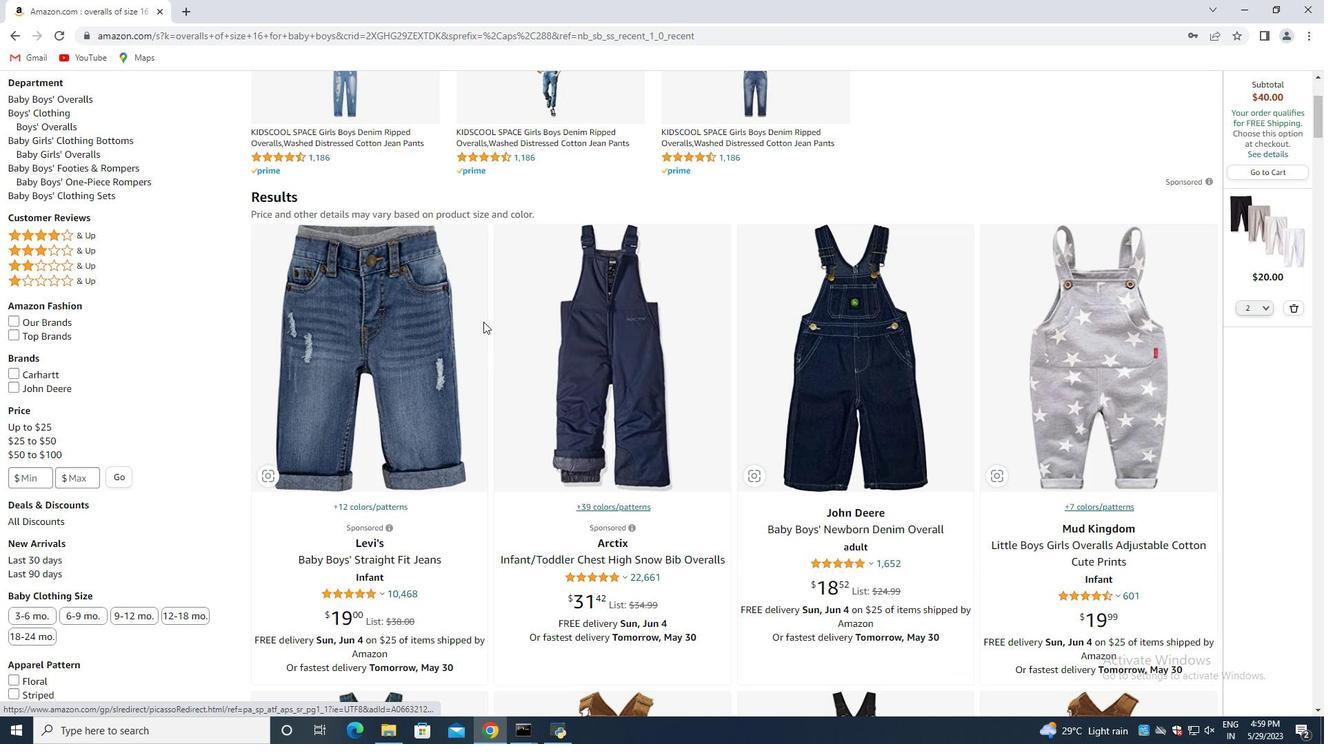 
Action: Mouse moved to (876, 285)
Screenshot: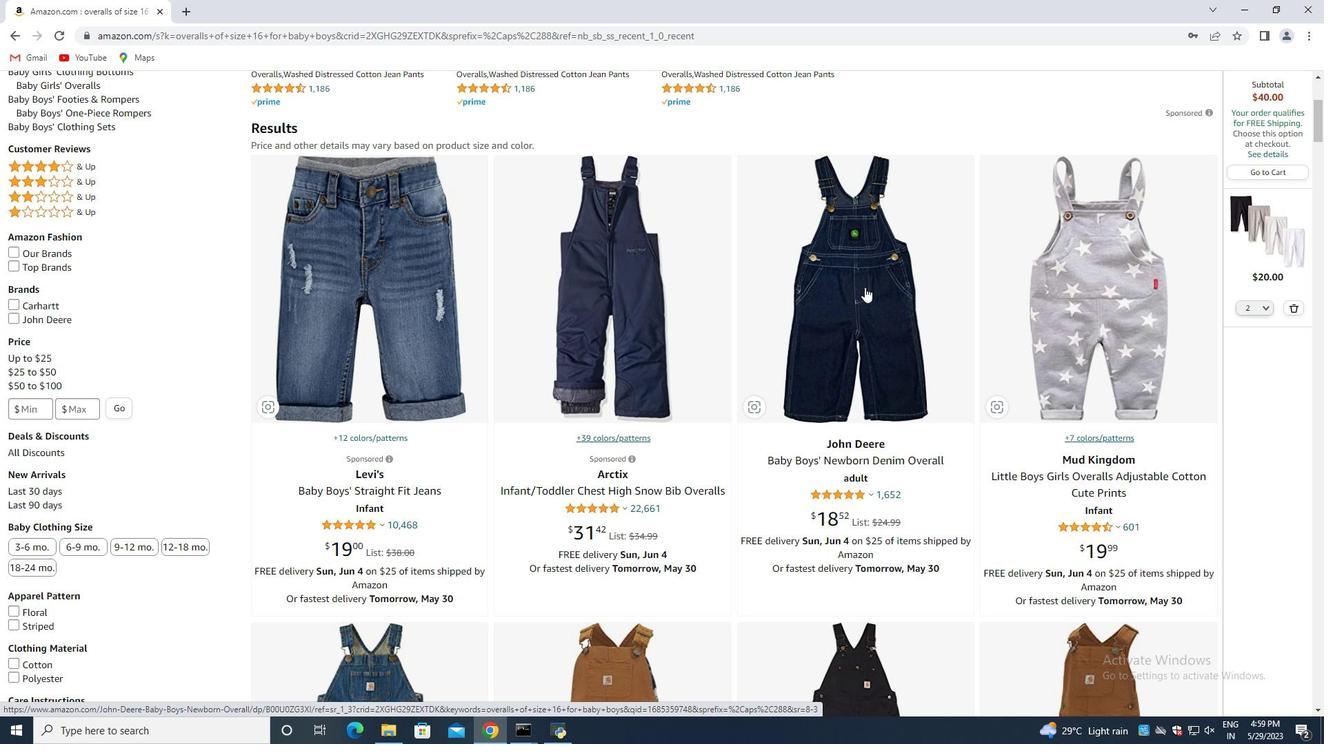 
Action: Mouse scrolled (876, 284) with delta (0, 0)
Screenshot: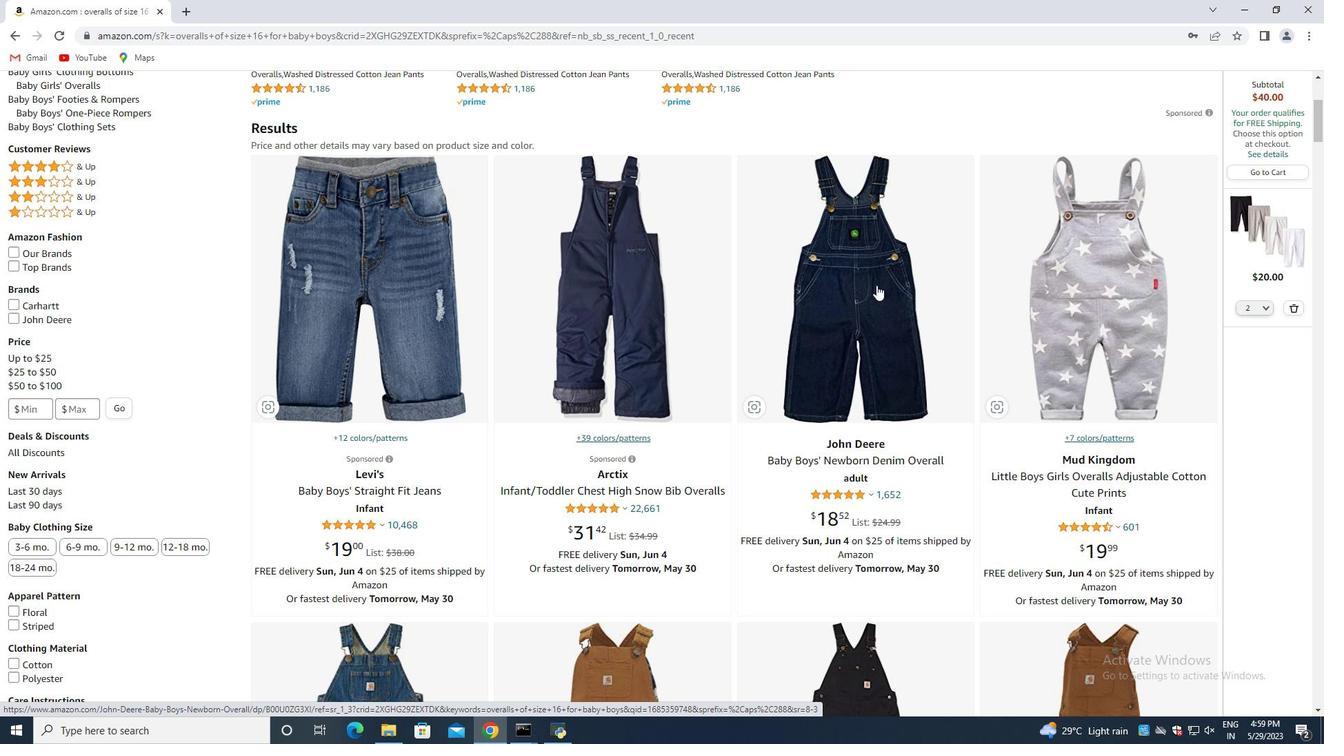 
Action: Mouse scrolled (876, 284) with delta (0, 0)
Screenshot: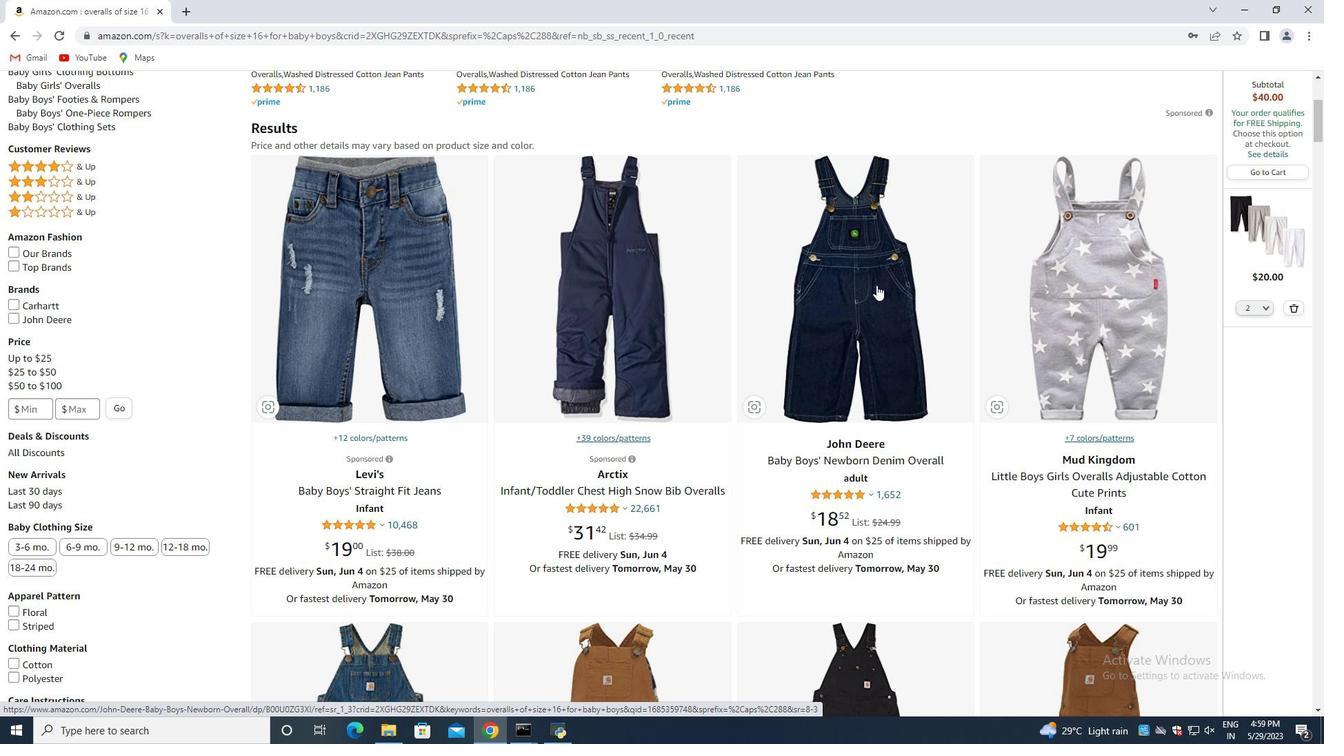
Action: Mouse moved to (796, 285)
Screenshot: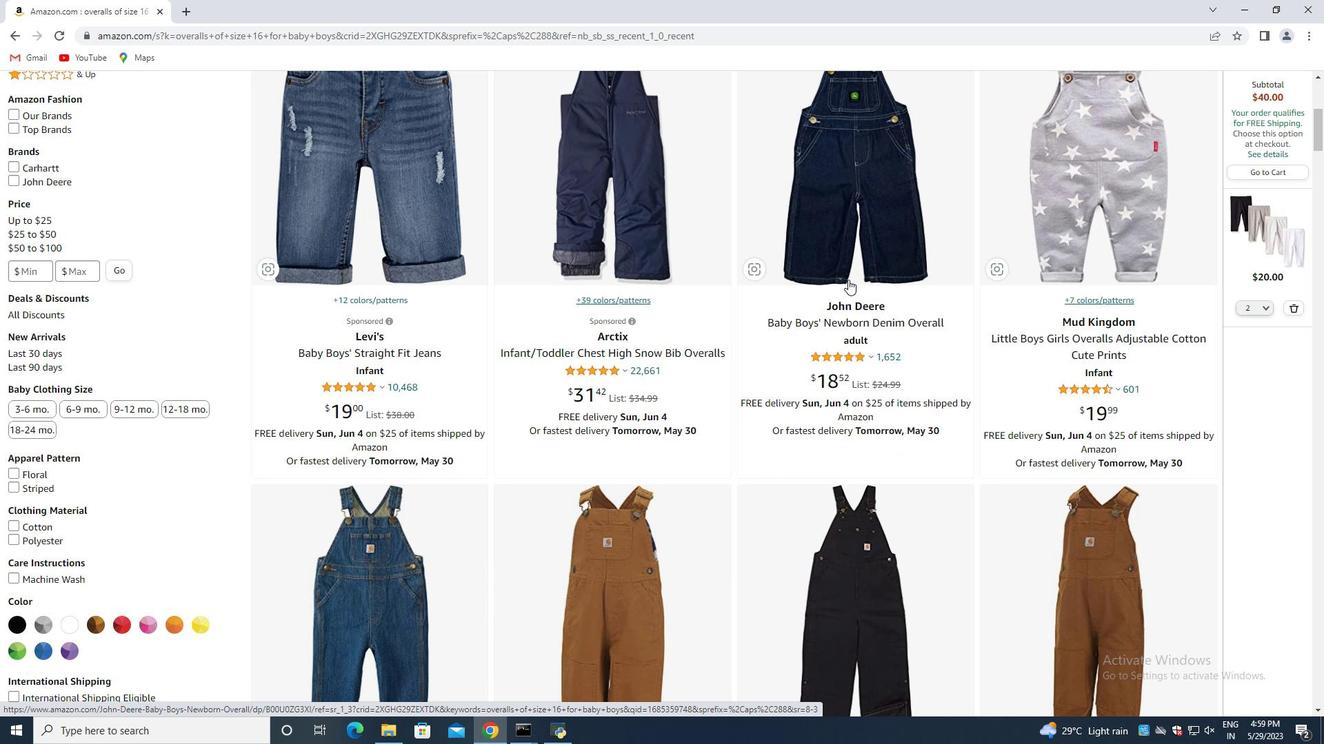 
Action: Mouse scrolled (809, 277) with delta (0, 0)
Screenshot: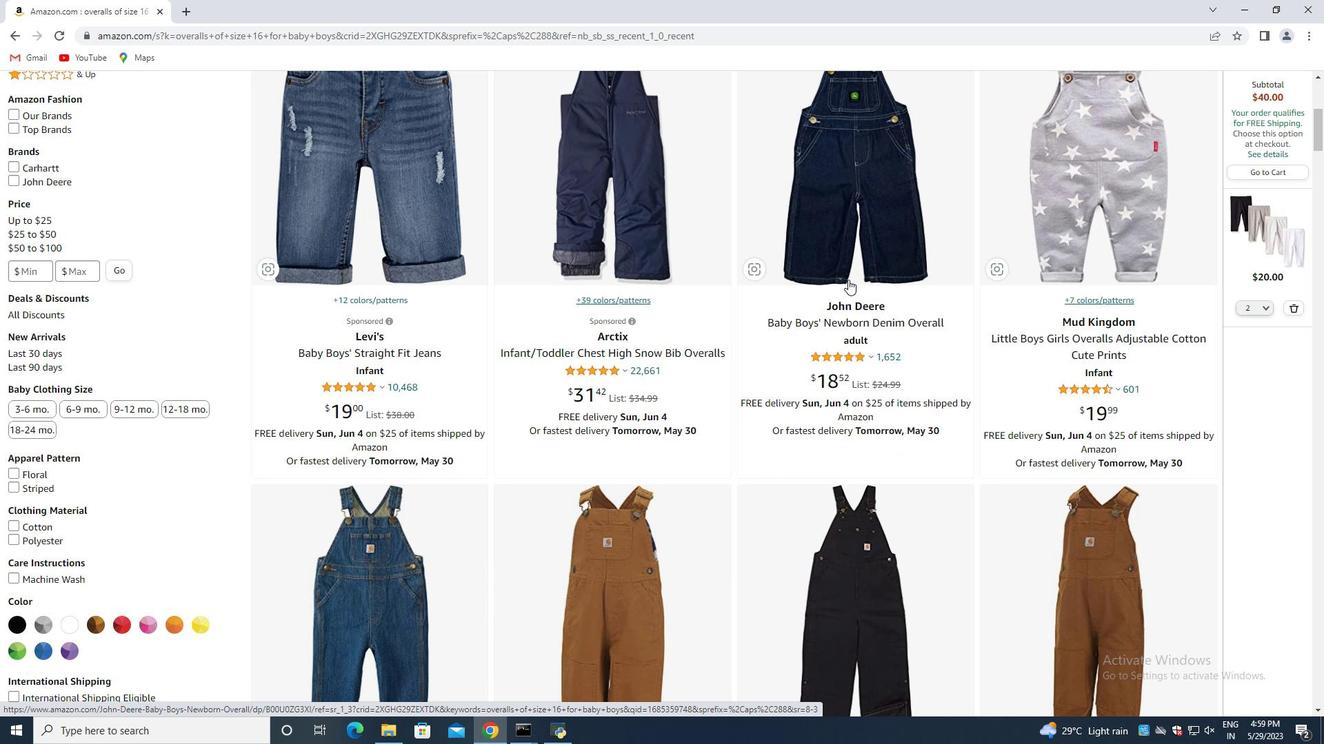 
Action: Mouse moved to (790, 290)
Screenshot: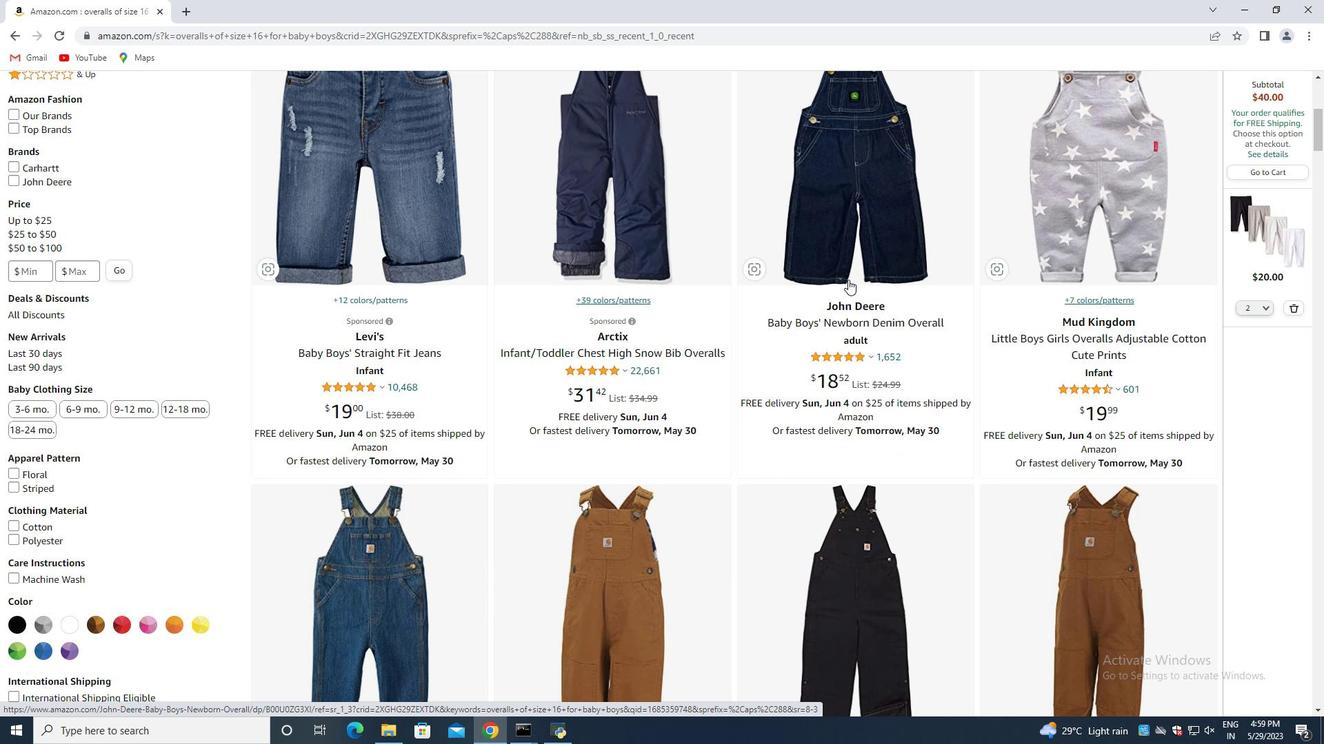 
Action: Mouse scrolled (796, 284) with delta (0, 0)
Screenshot: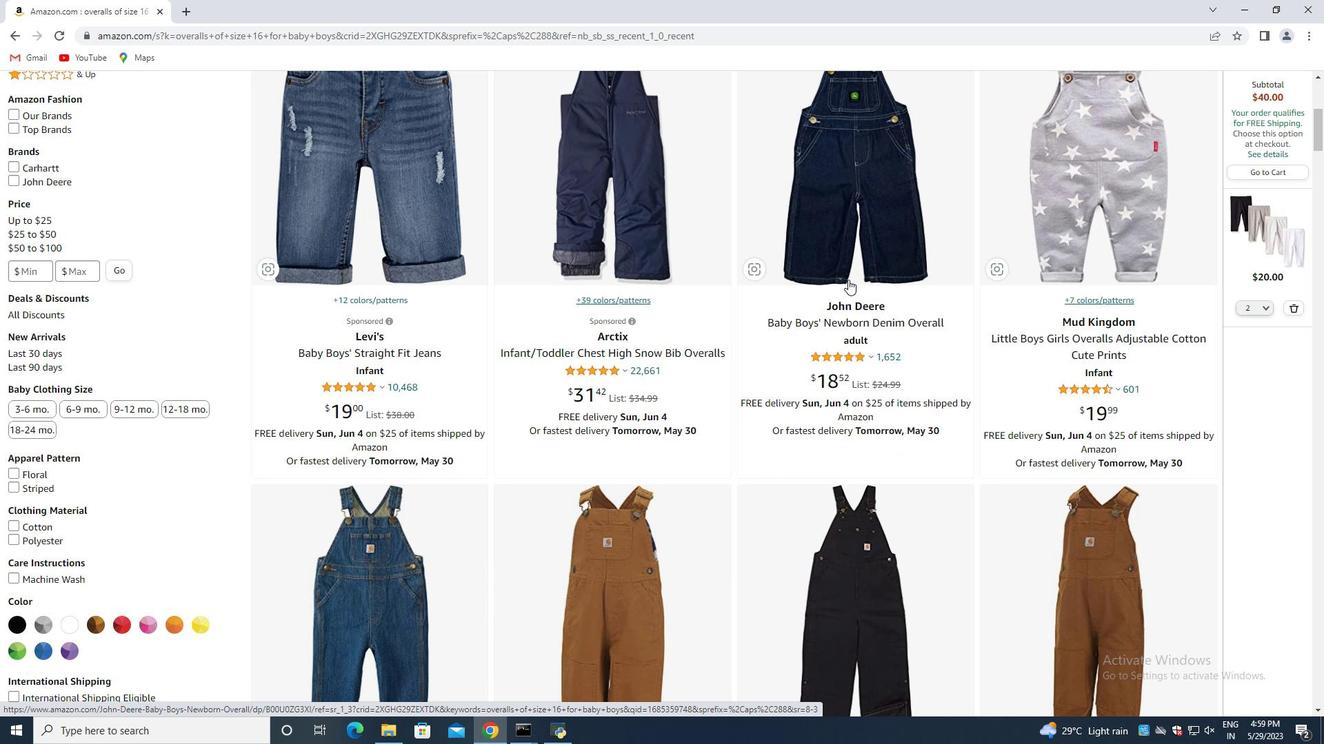 
Action: Mouse moved to (751, 290)
Screenshot: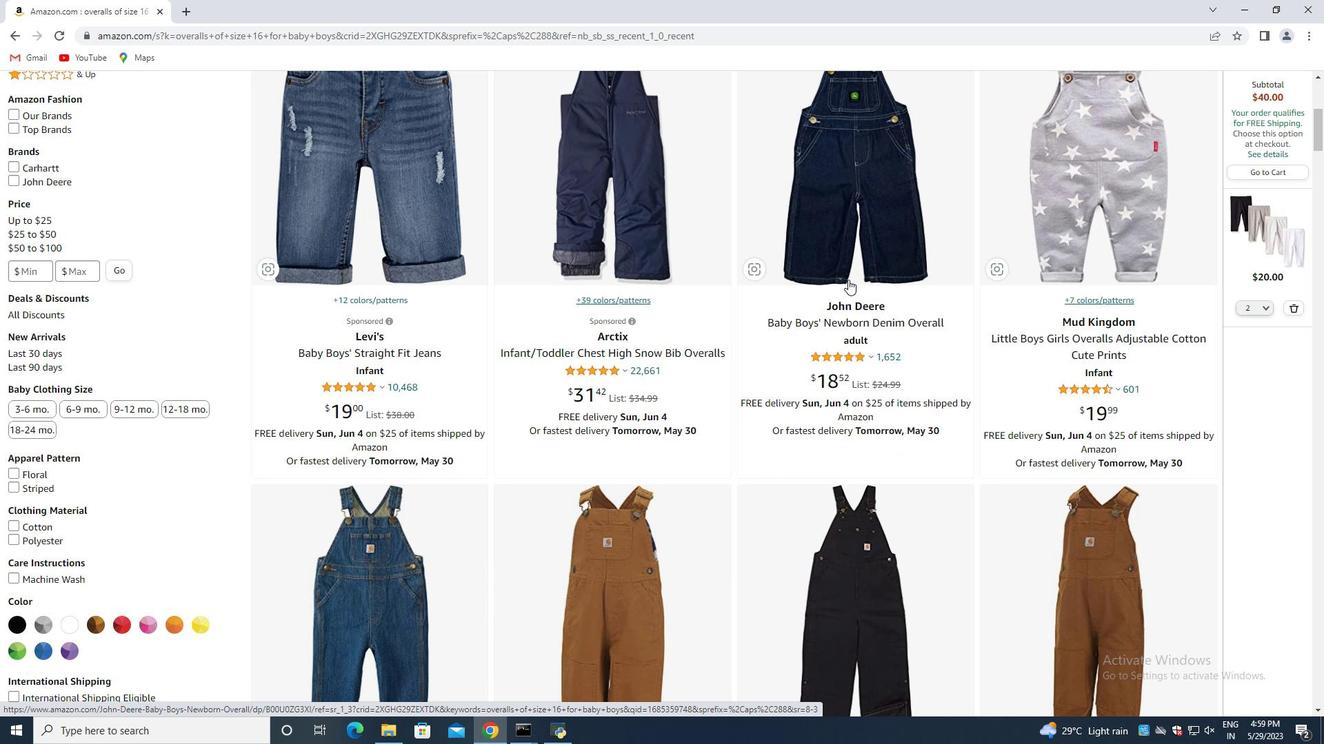 
Action: Mouse scrolled (789, 290) with delta (0, 0)
Screenshot: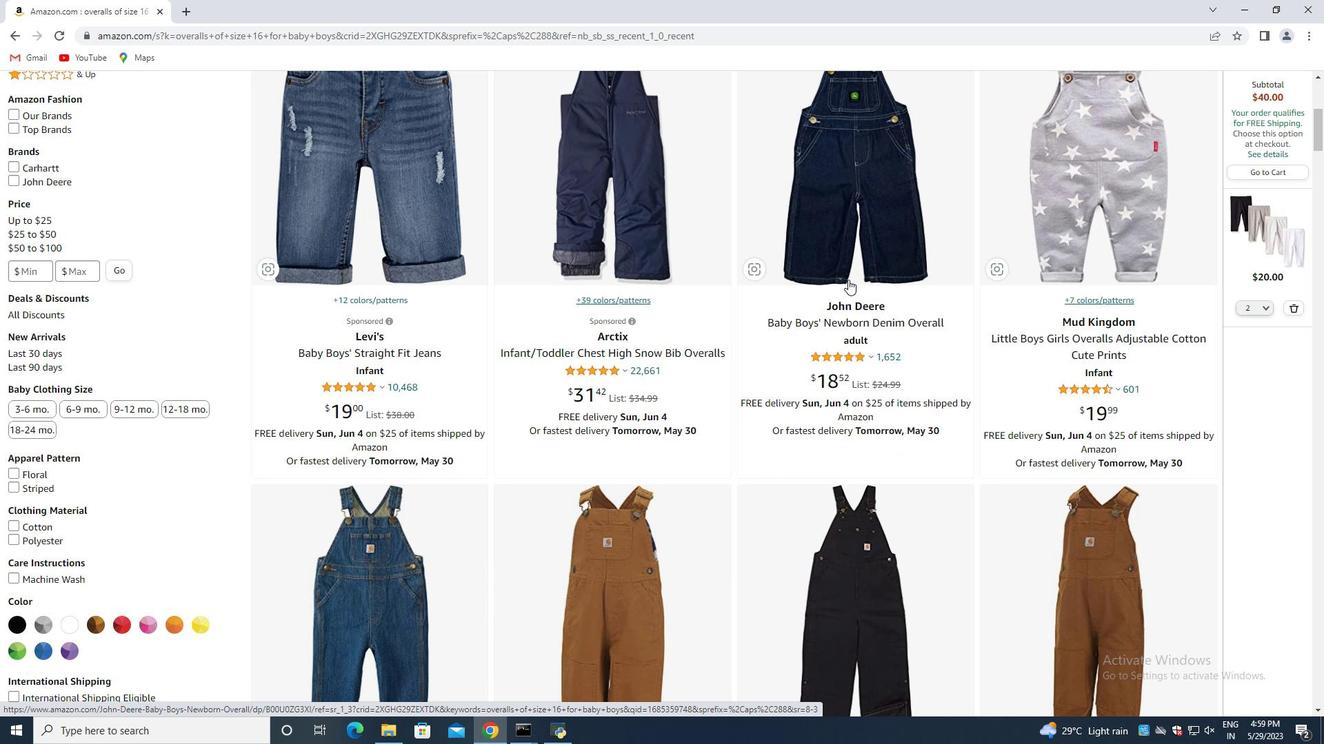 
Action: Mouse moved to (477, 290)
Screenshot: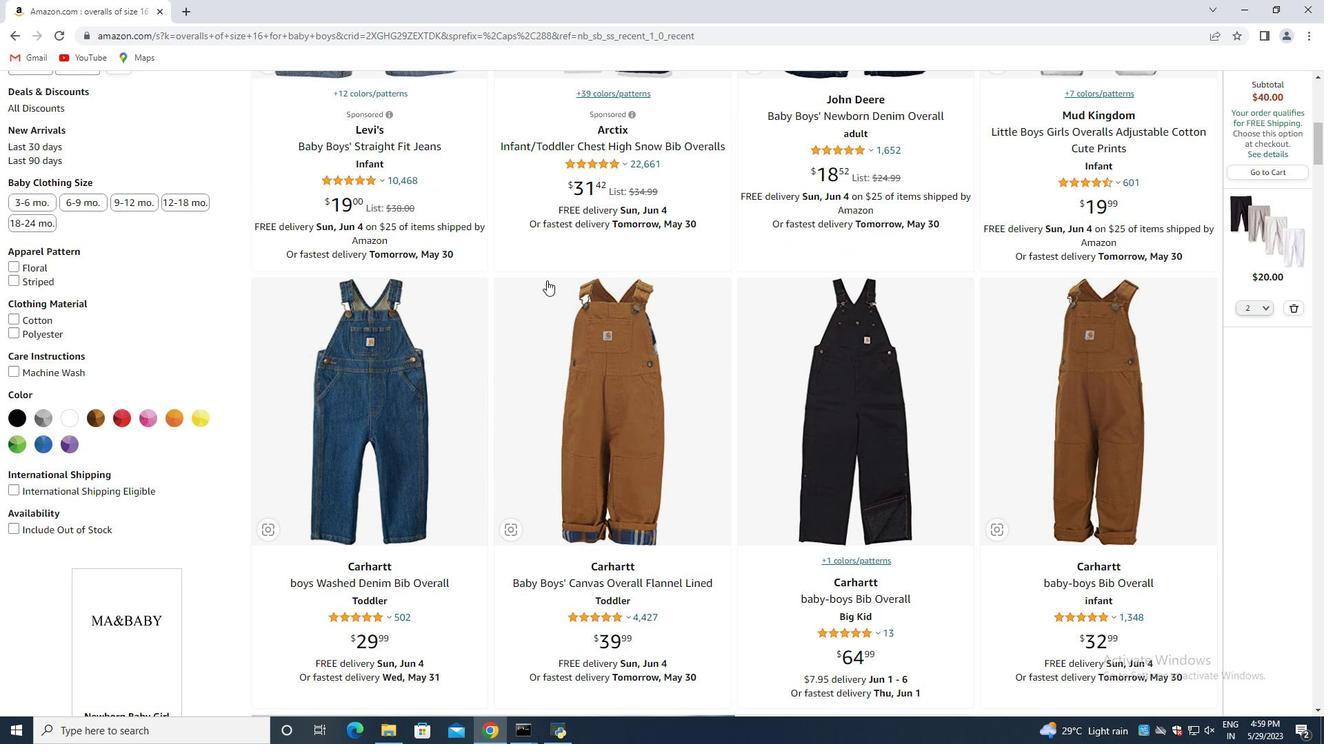 
Action: Mouse scrolled (477, 291) with delta (0, 0)
Screenshot: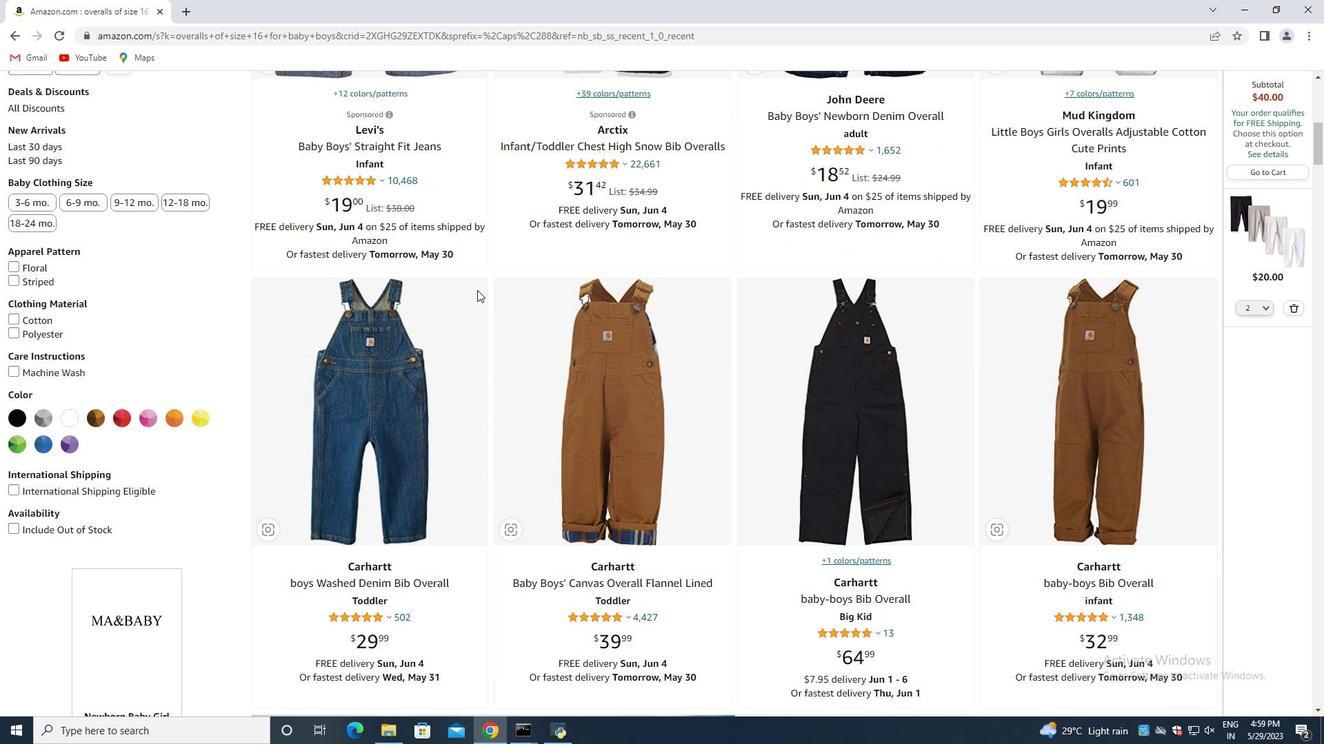 
Action: Mouse scrolled (477, 291) with delta (0, 0)
Screenshot: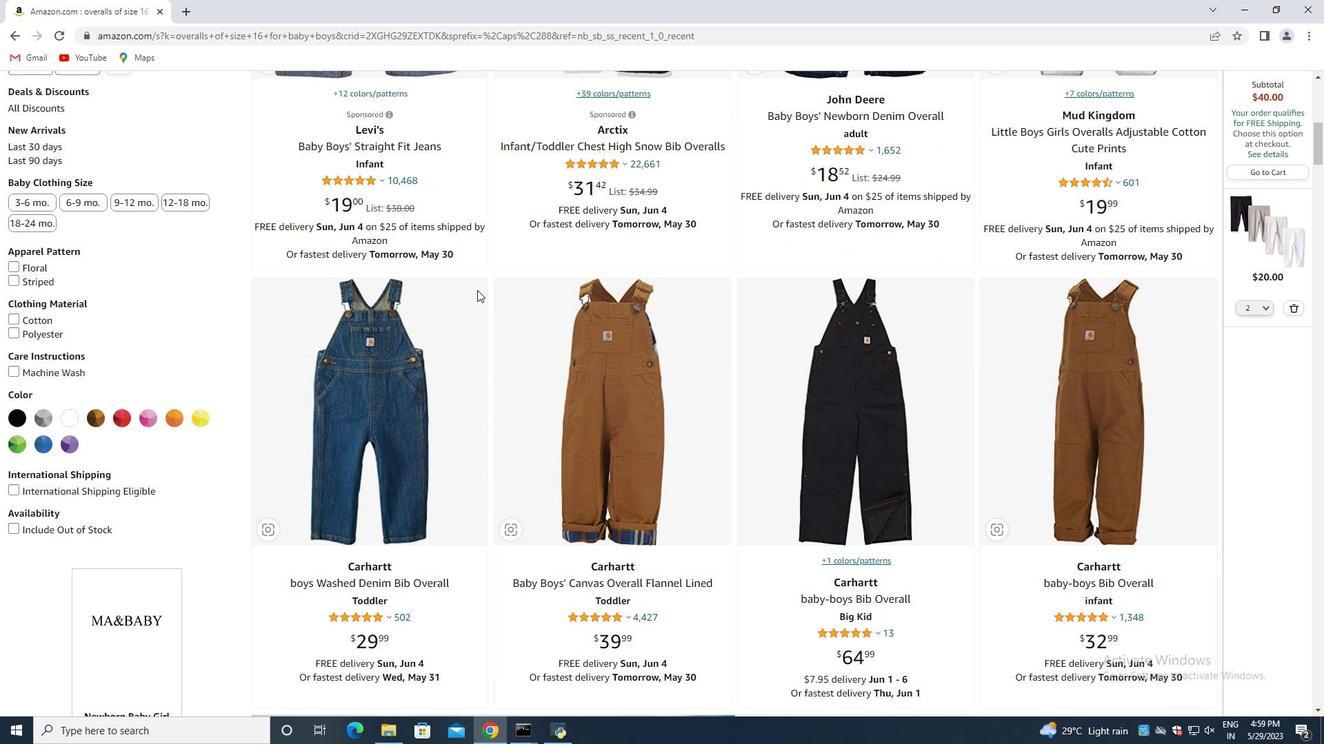 
Action: Mouse scrolled (477, 291) with delta (0, 0)
Screenshot: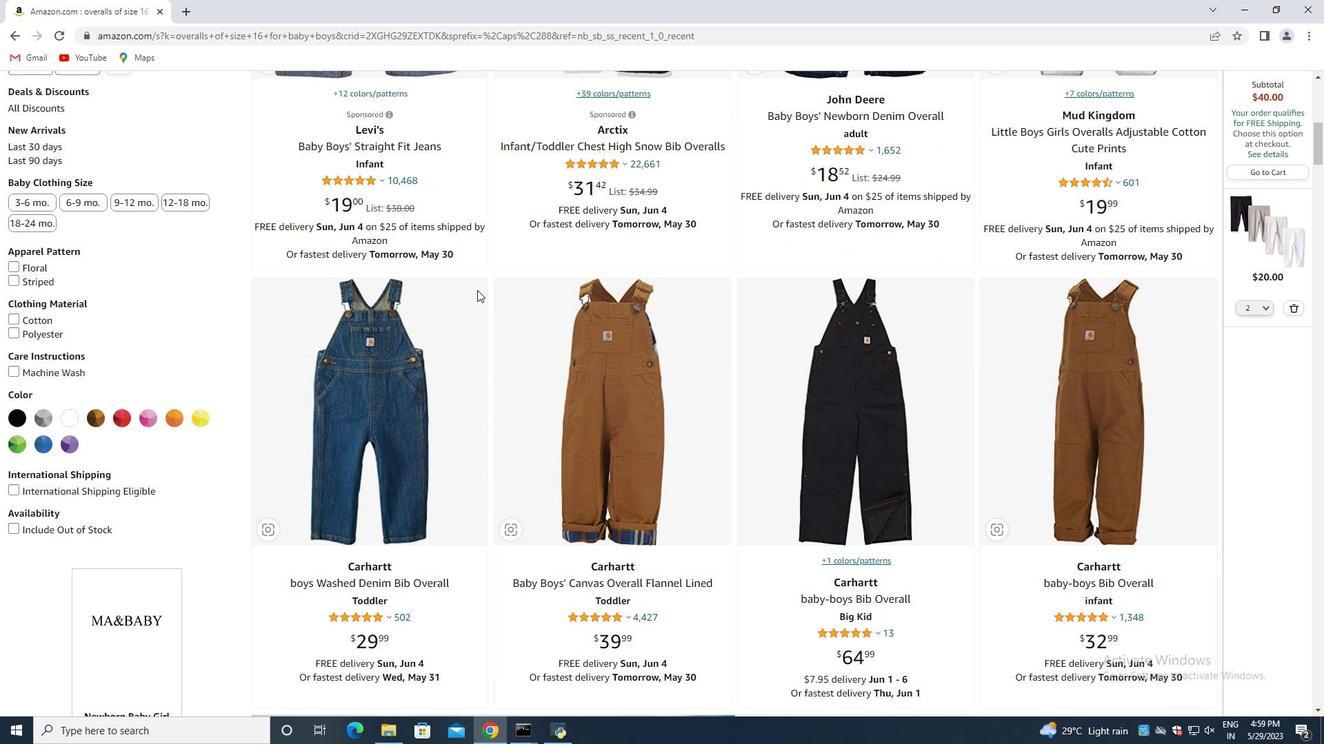 
Action: Mouse scrolled (477, 291) with delta (0, 0)
Screenshot: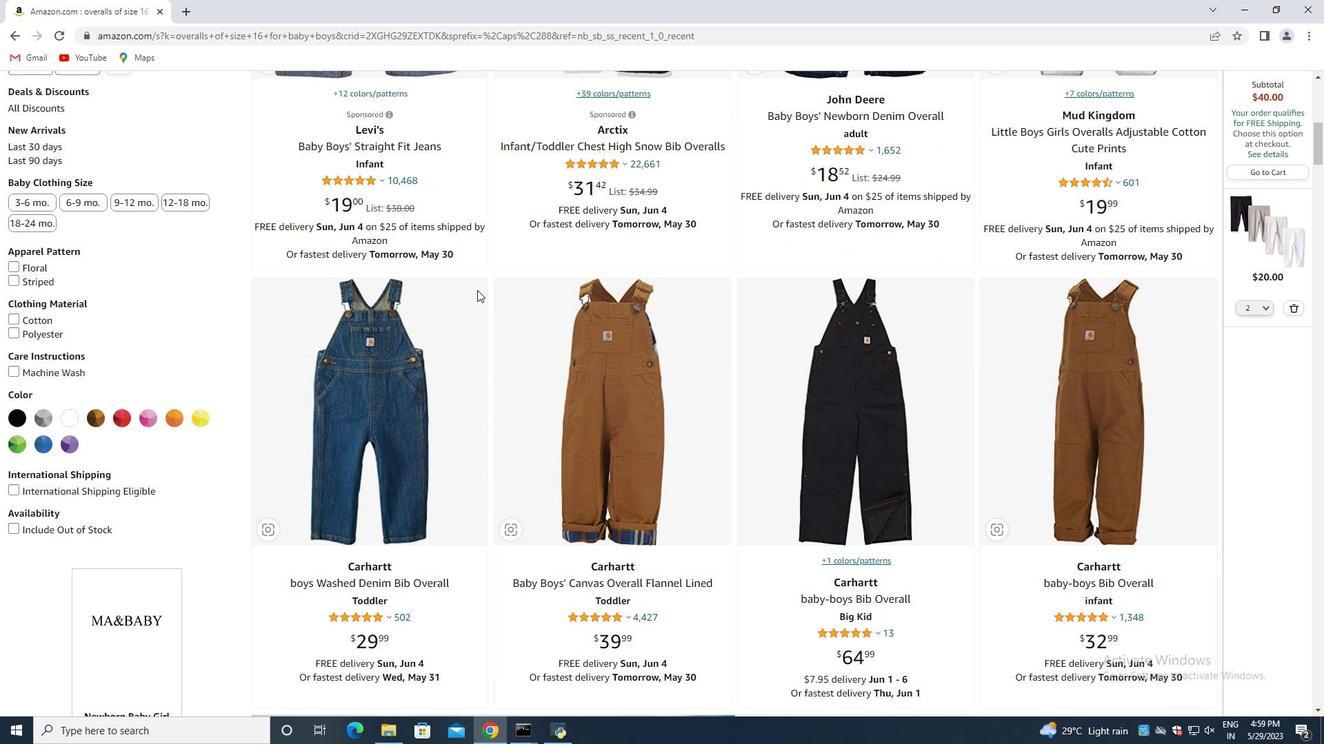 
Action: Mouse moved to (517, 288)
Screenshot: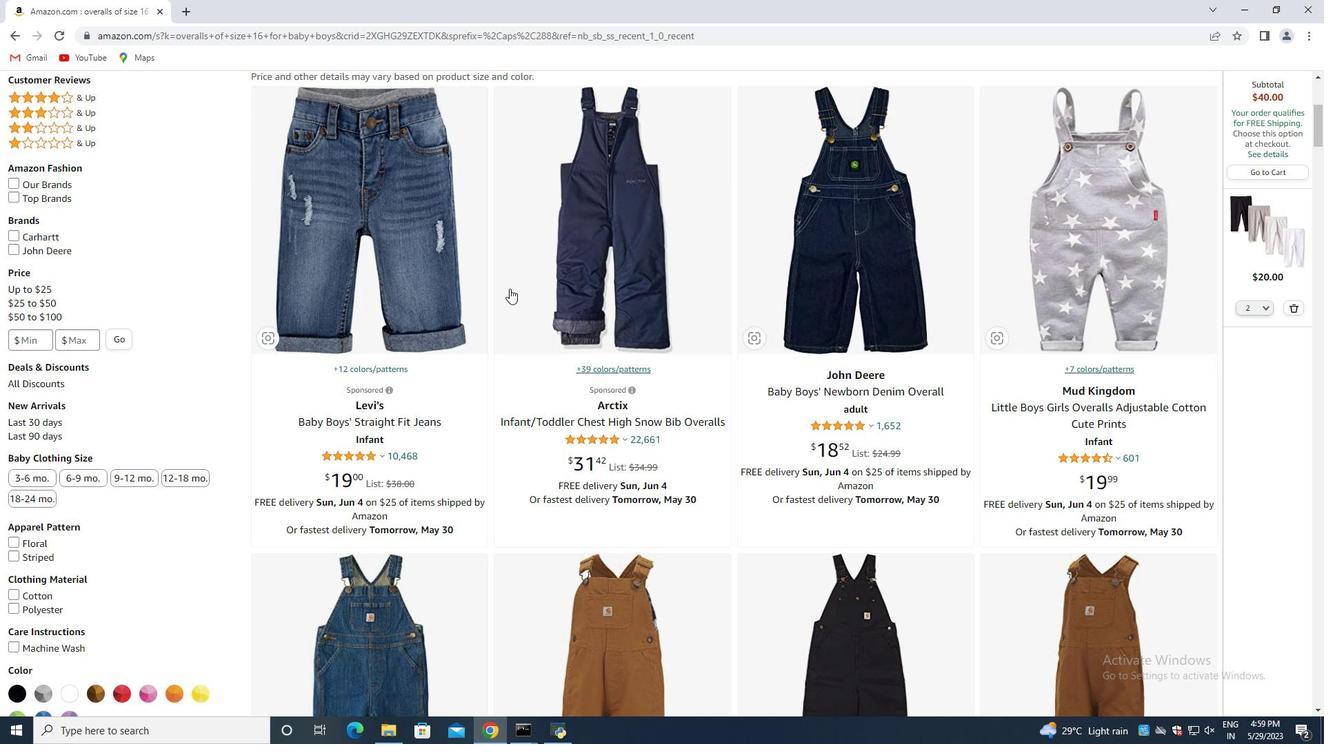 
Action: Mouse scrolled (517, 288) with delta (0, 0)
Screenshot: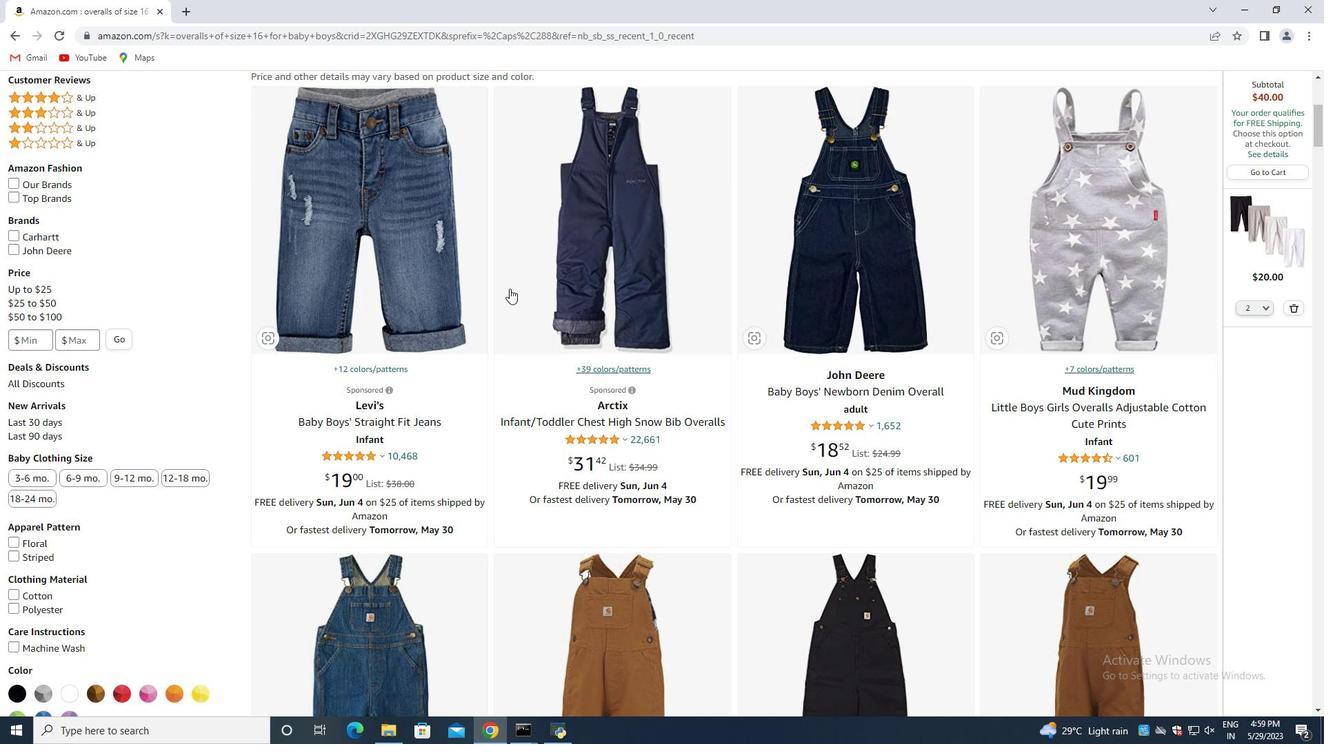 
Action: Mouse moved to (519, 290)
Screenshot: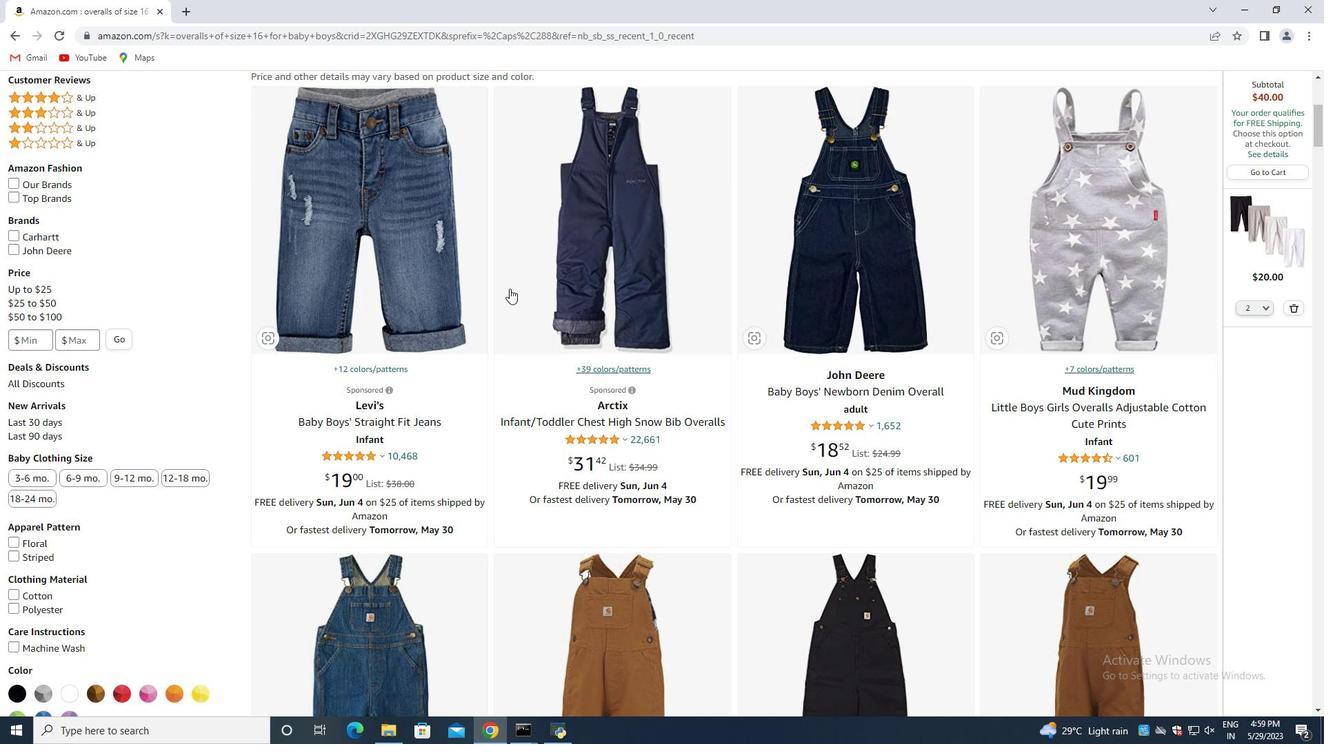 
Action: Mouse scrolled (519, 289) with delta (0, 0)
Screenshot: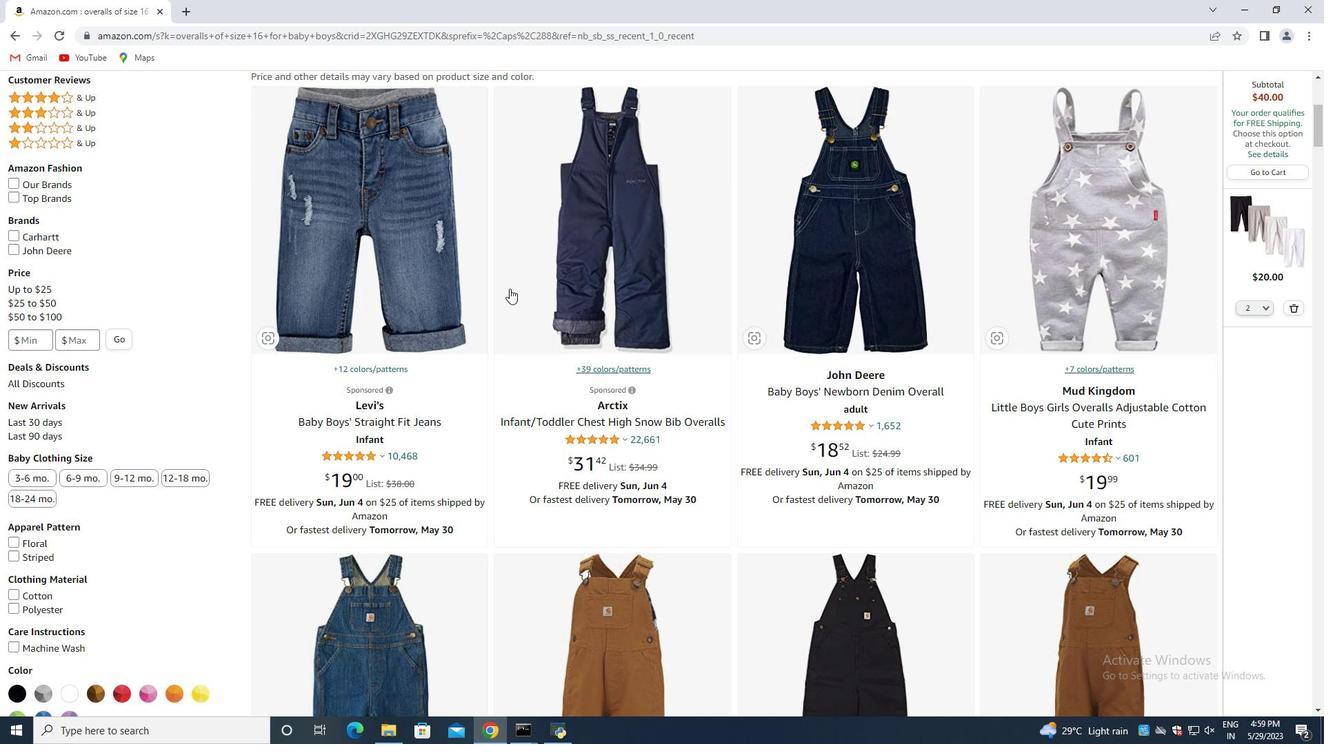
Action: Mouse moved to (519, 291)
Screenshot: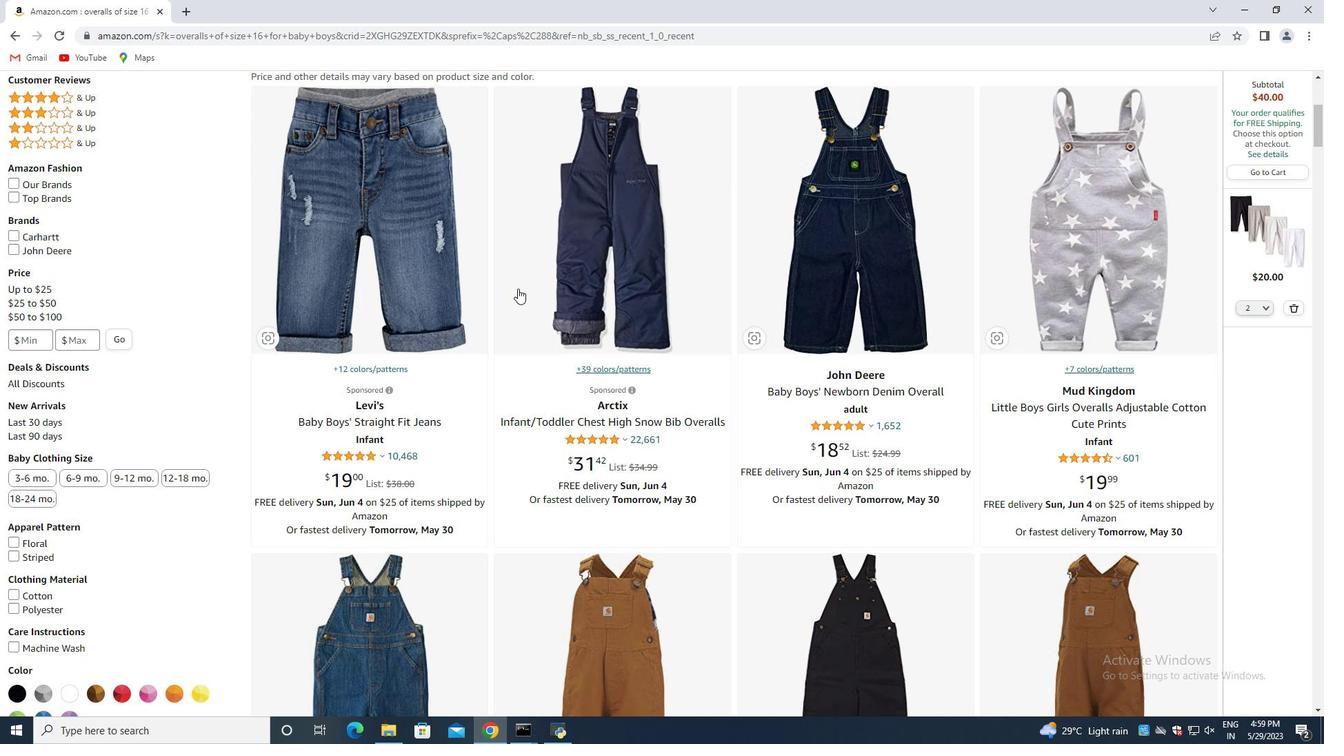 
Action: Mouse scrolled (519, 291) with delta (0, 0)
Screenshot: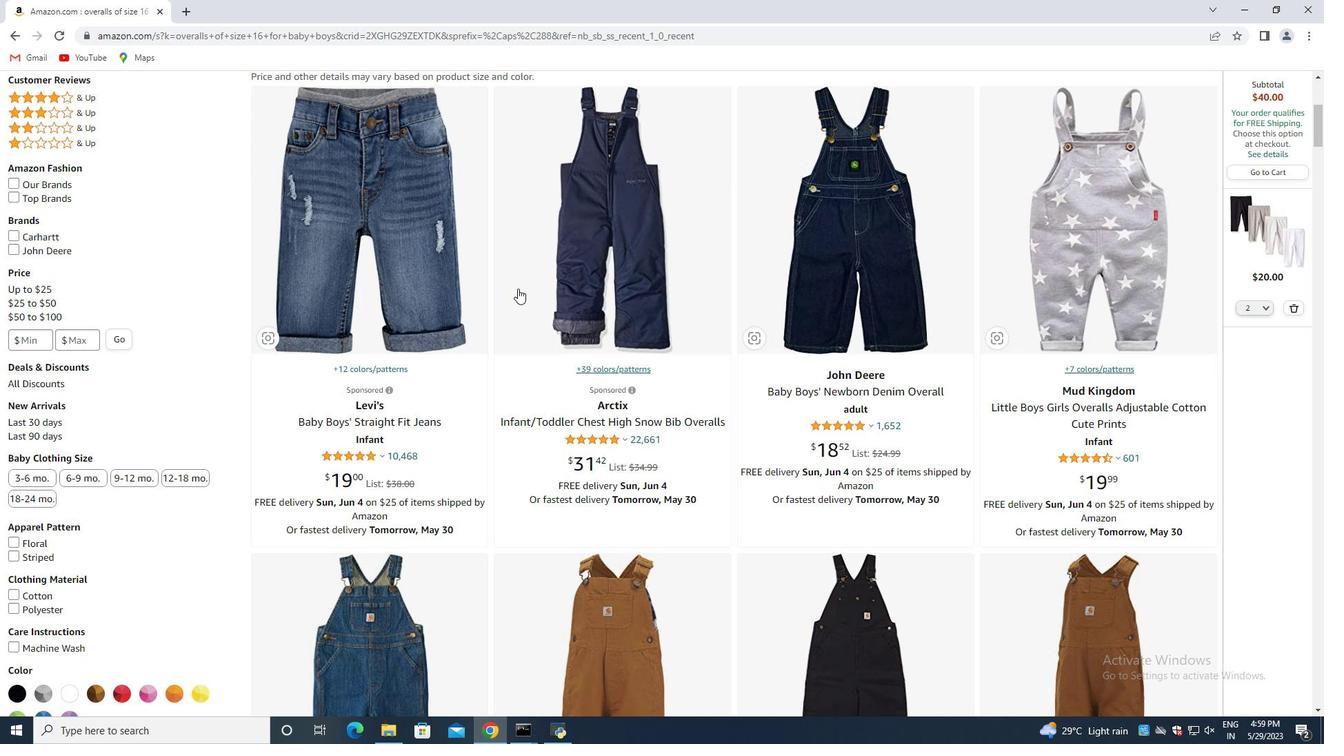 
Action: Mouse moved to (519, 293)
Screenshot: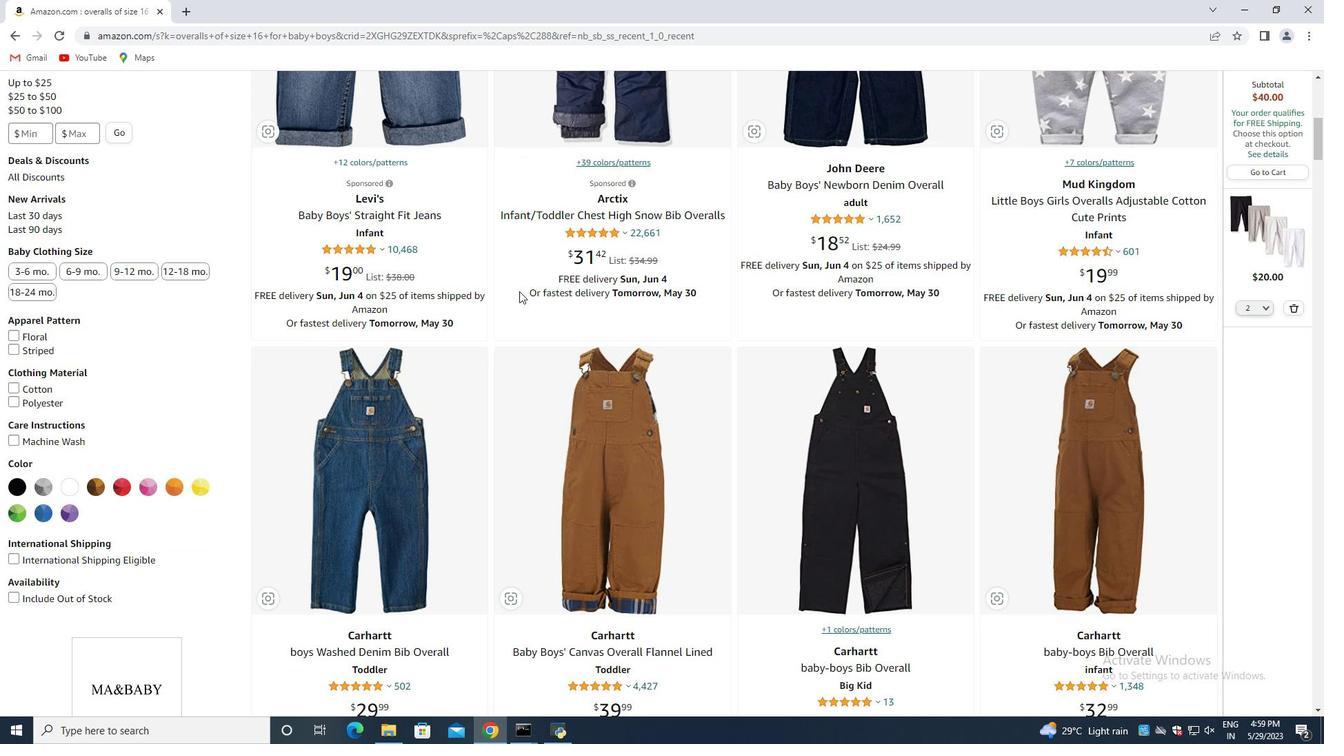 
Action: Mouse scrolled (519, 292) with delta (0, 0)
Screenshot: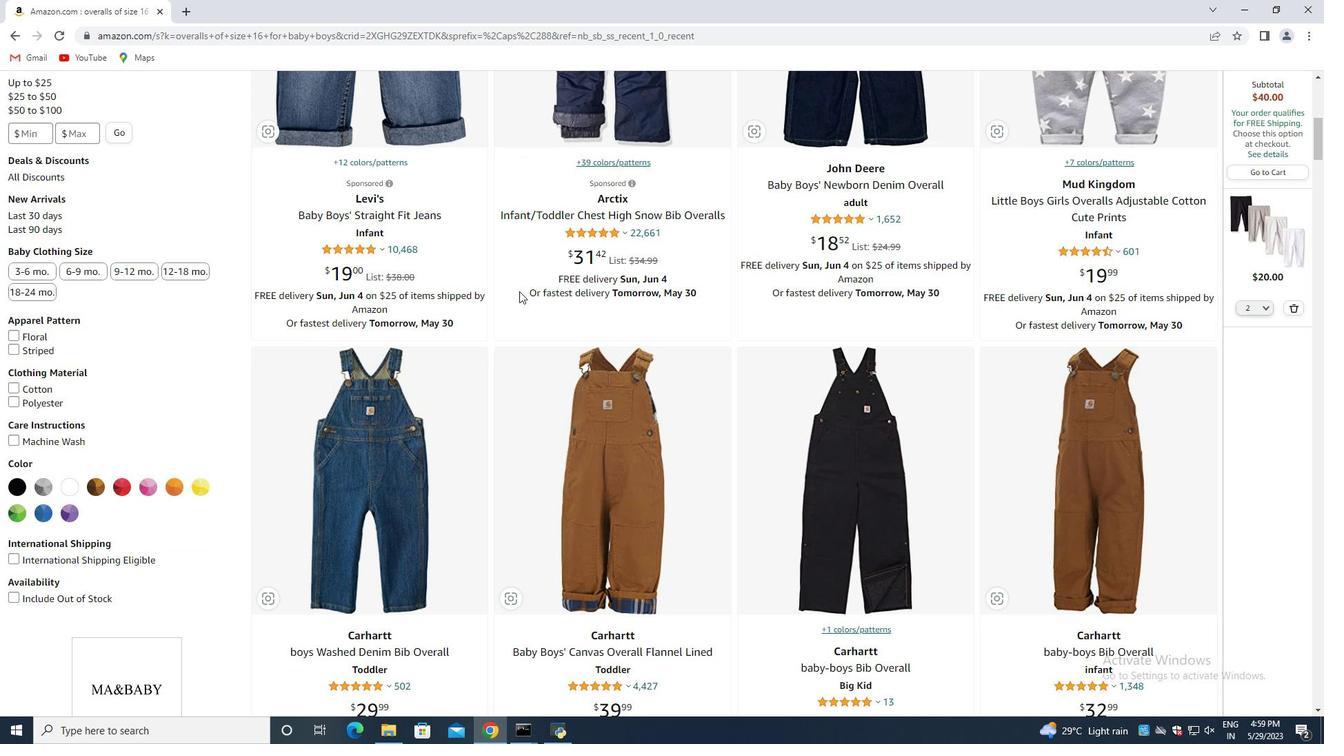 
Action: Mouse moved to (519, 295)
Screenshot: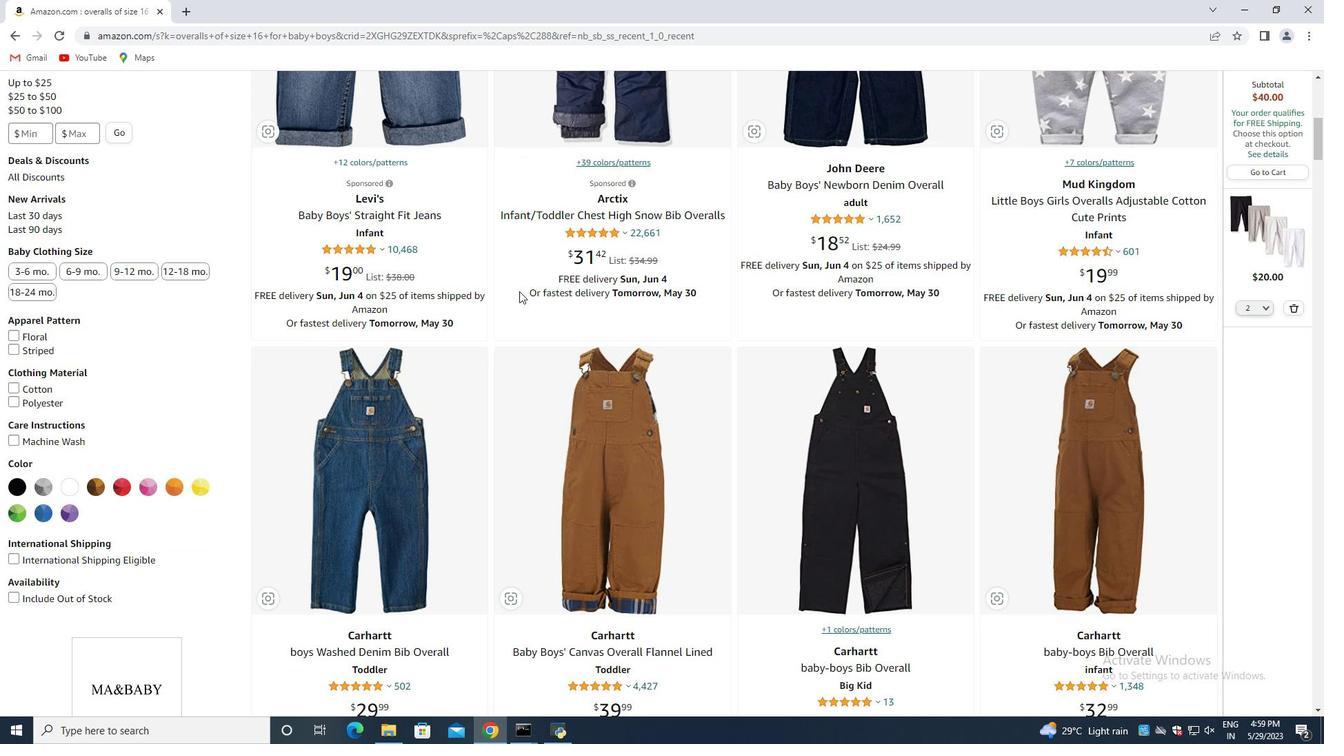
Action: Mouse scrolled (519, 294) with delta (0, 0)
Screenshot: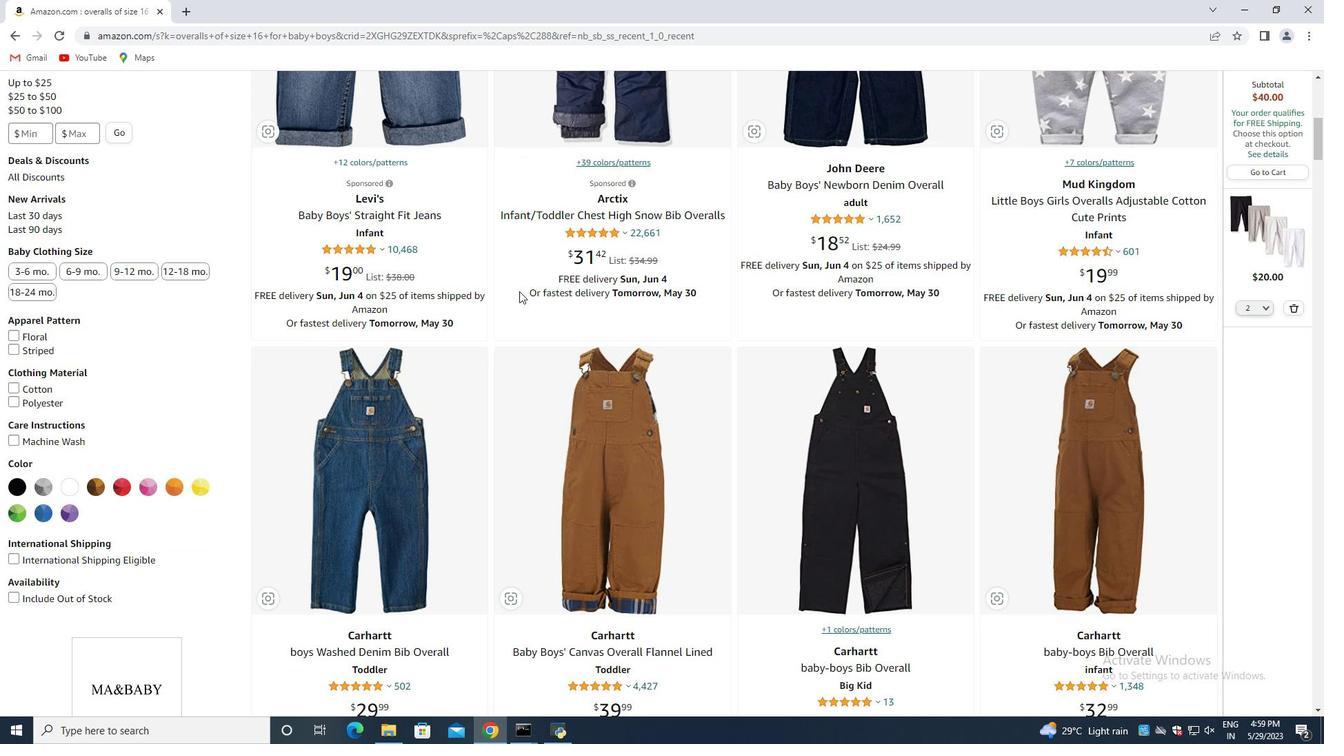 
Action: Mouse moved to (519, 296)
Screenshot: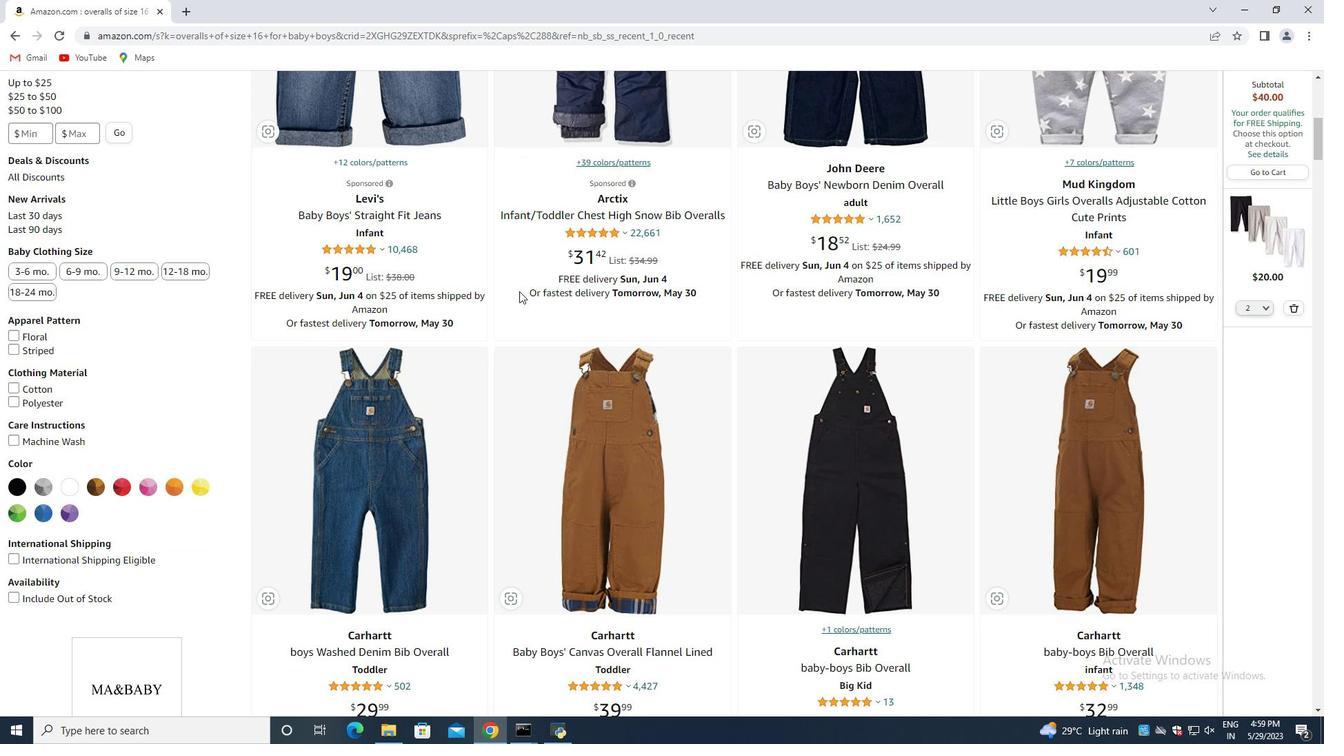 
Action: Mouse scrolled (519, 295) with delta (0, 0)
Screenshot: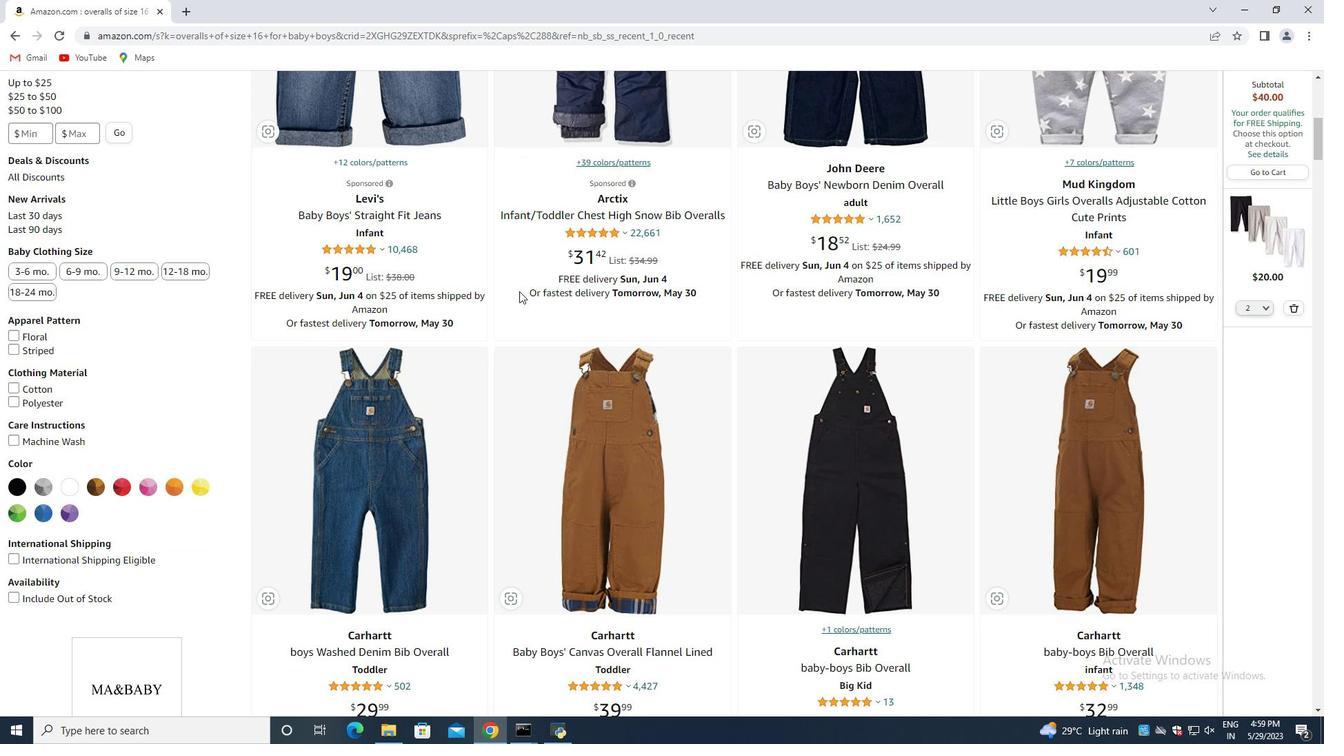 
Action: Mouse moved to (521, 297)
Screenshot: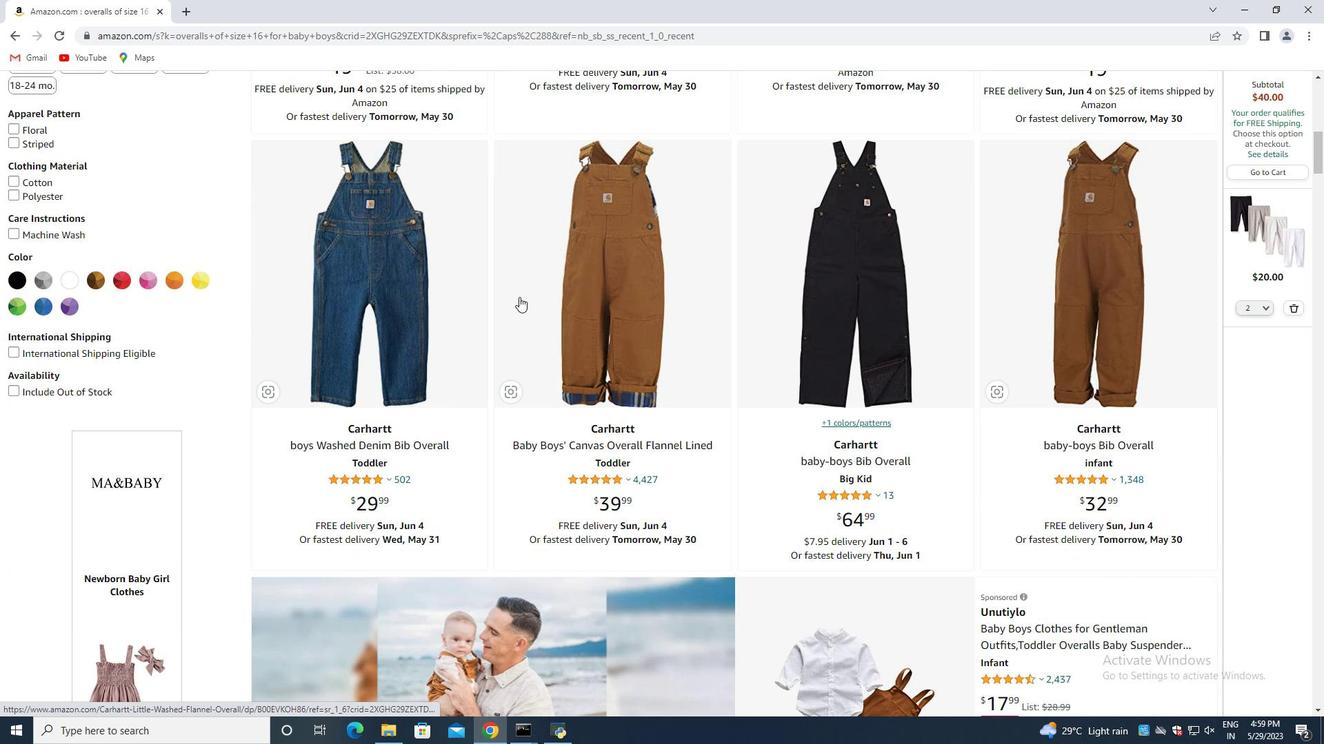 
Action: Mouse scrolled (521, 297) with delta (0, 0)
Screenshot: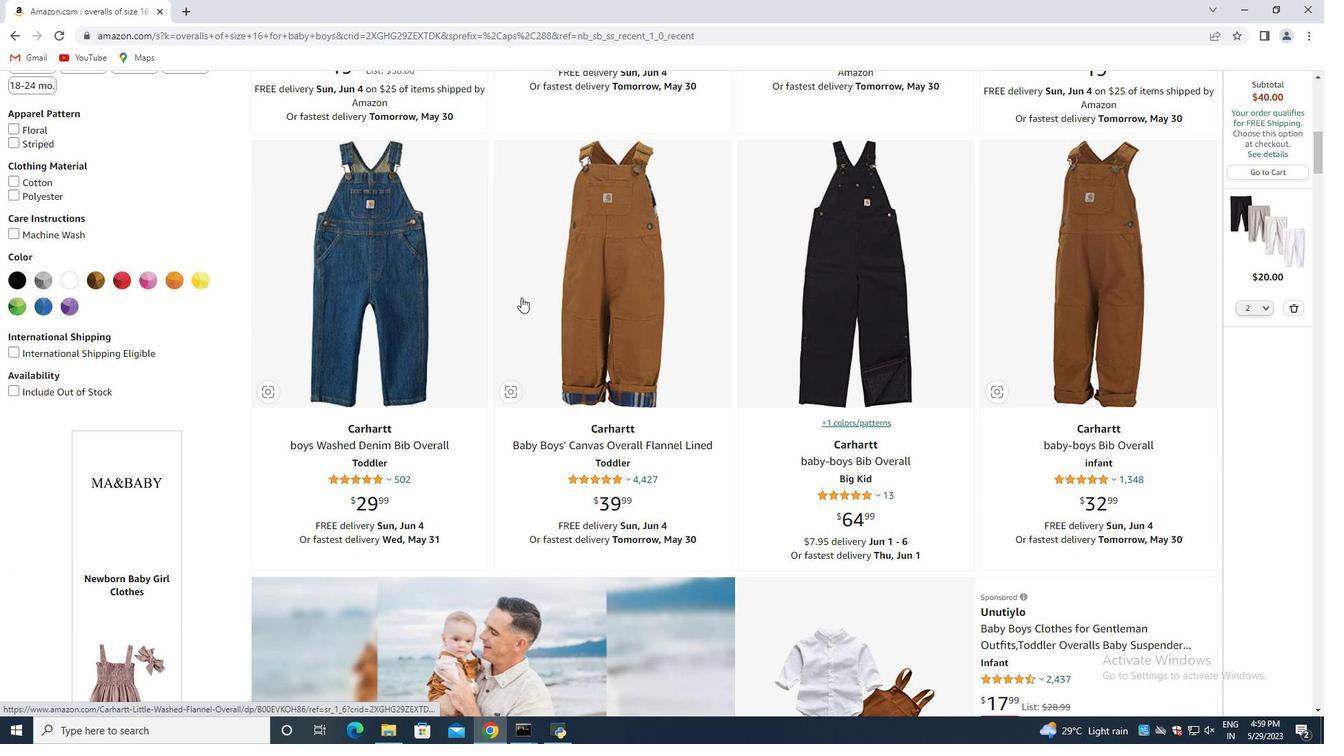 
Action: Mouse moved to (522, 297)
Screenshot: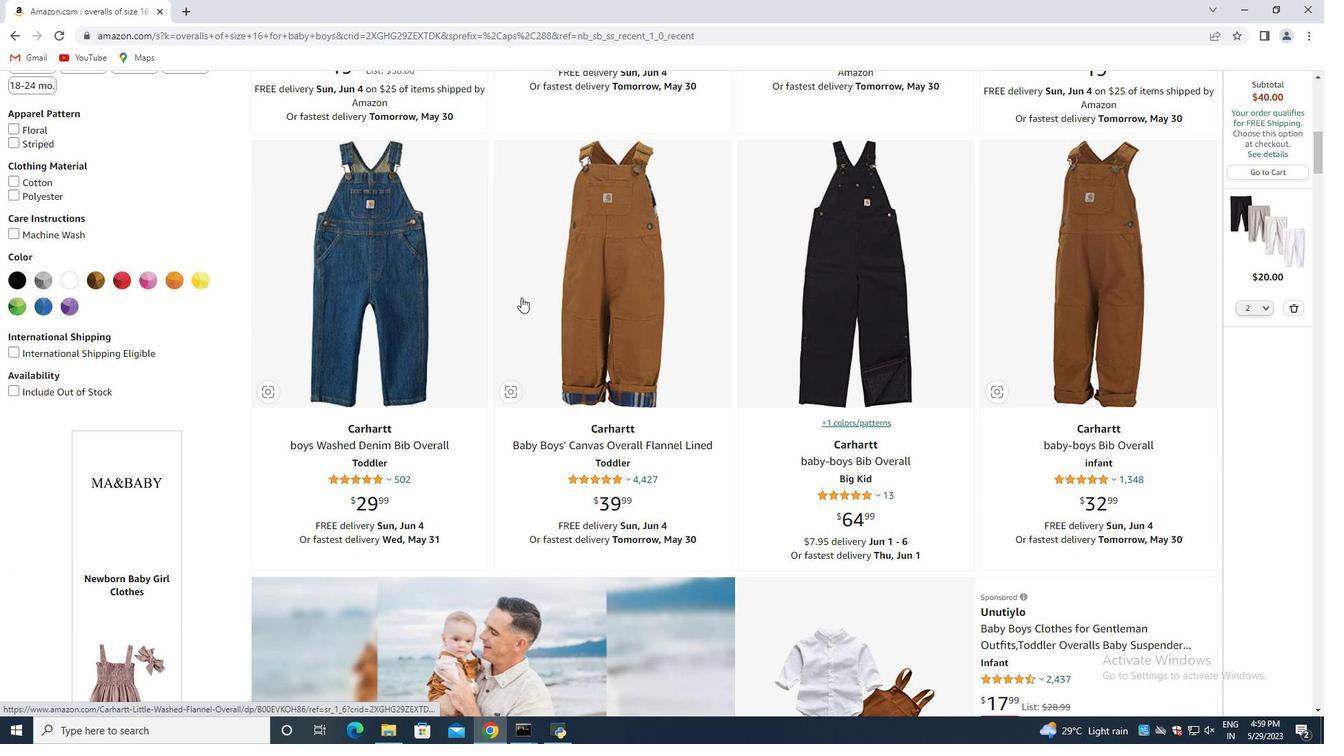 
Action: Mouse scrolled (521, 297) with delta (0, 0)
Screenshot: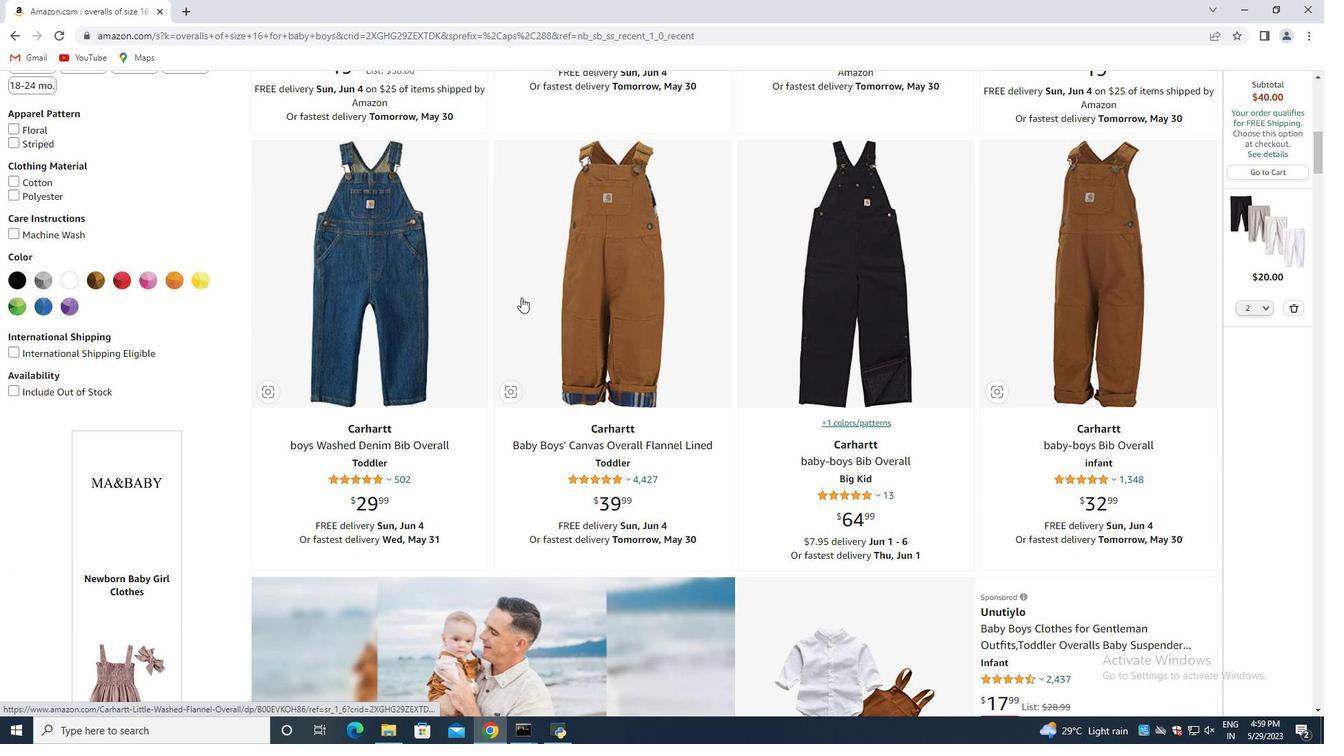 
Action: Mouse moved to (526, 301)
Screenshot: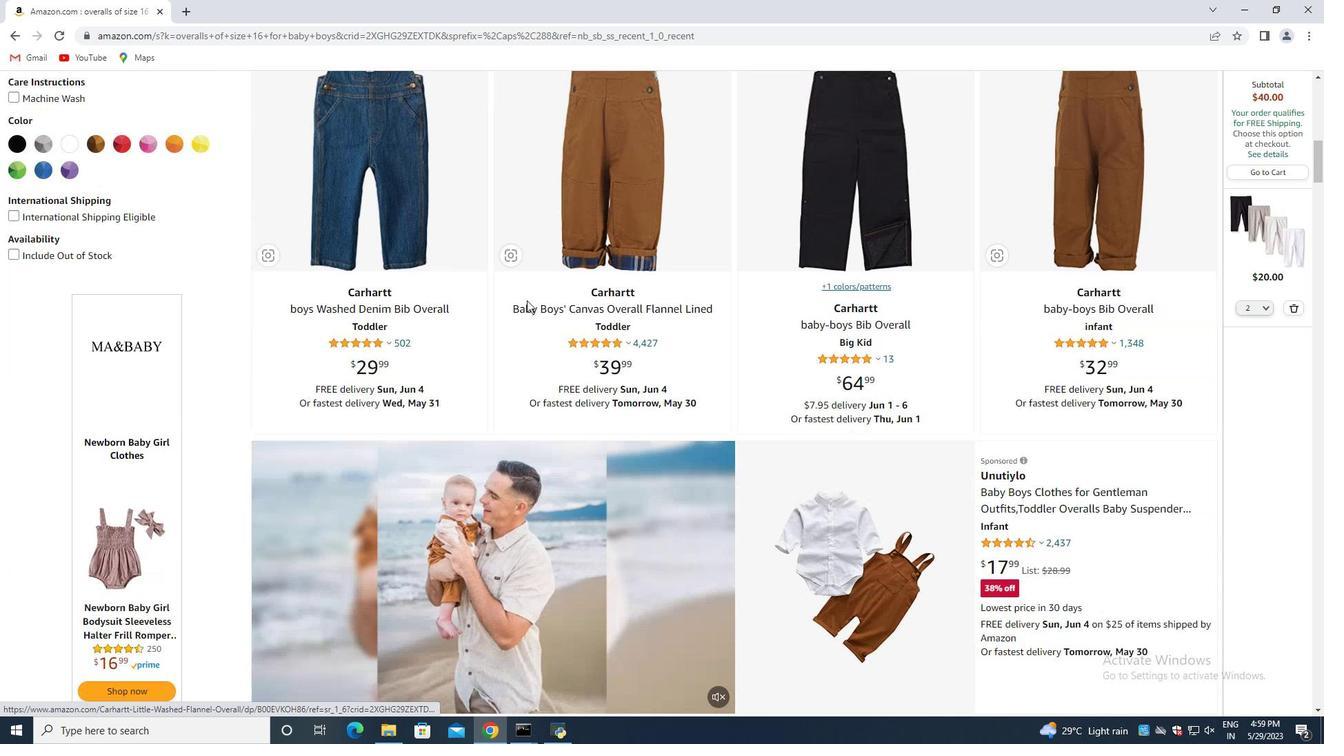 
Action: Mouse scrolled (526, 300) with delta (0, 0)
Screenshot: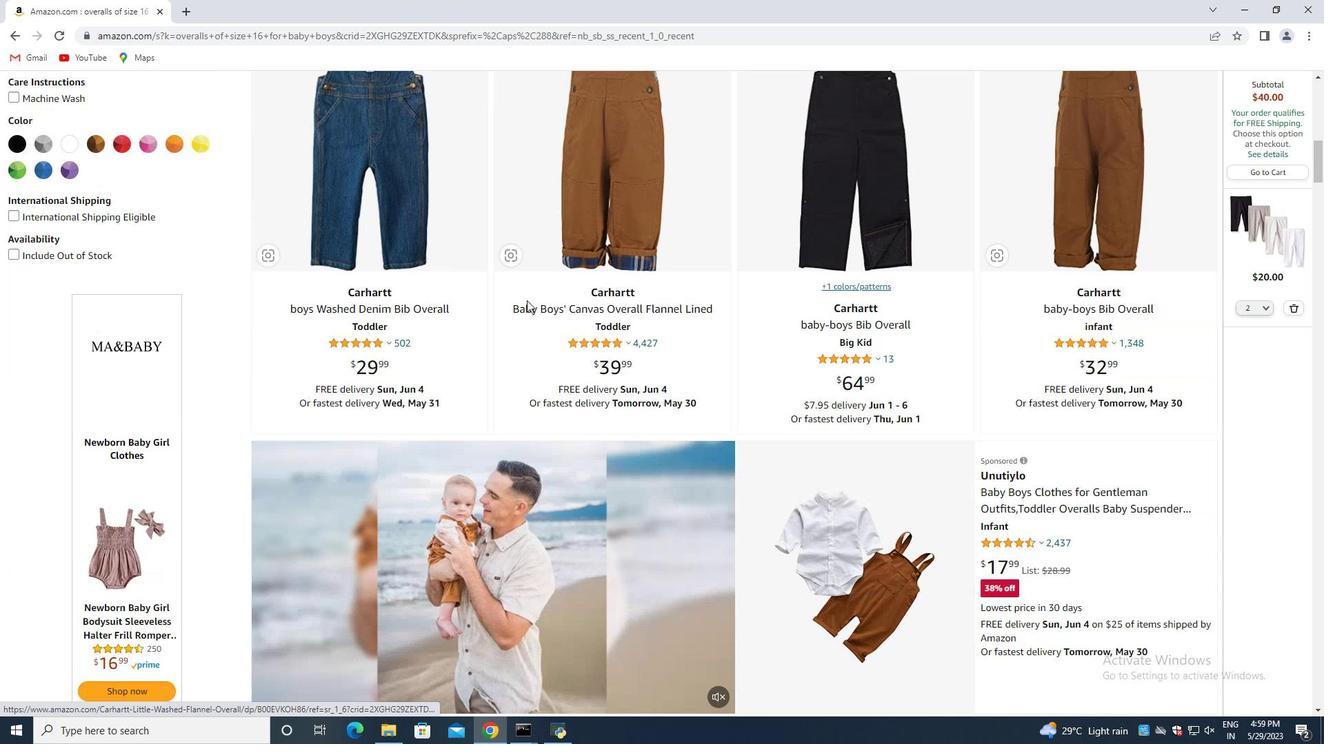 
Action: Mouse moved to (526, 301)
Screenshot: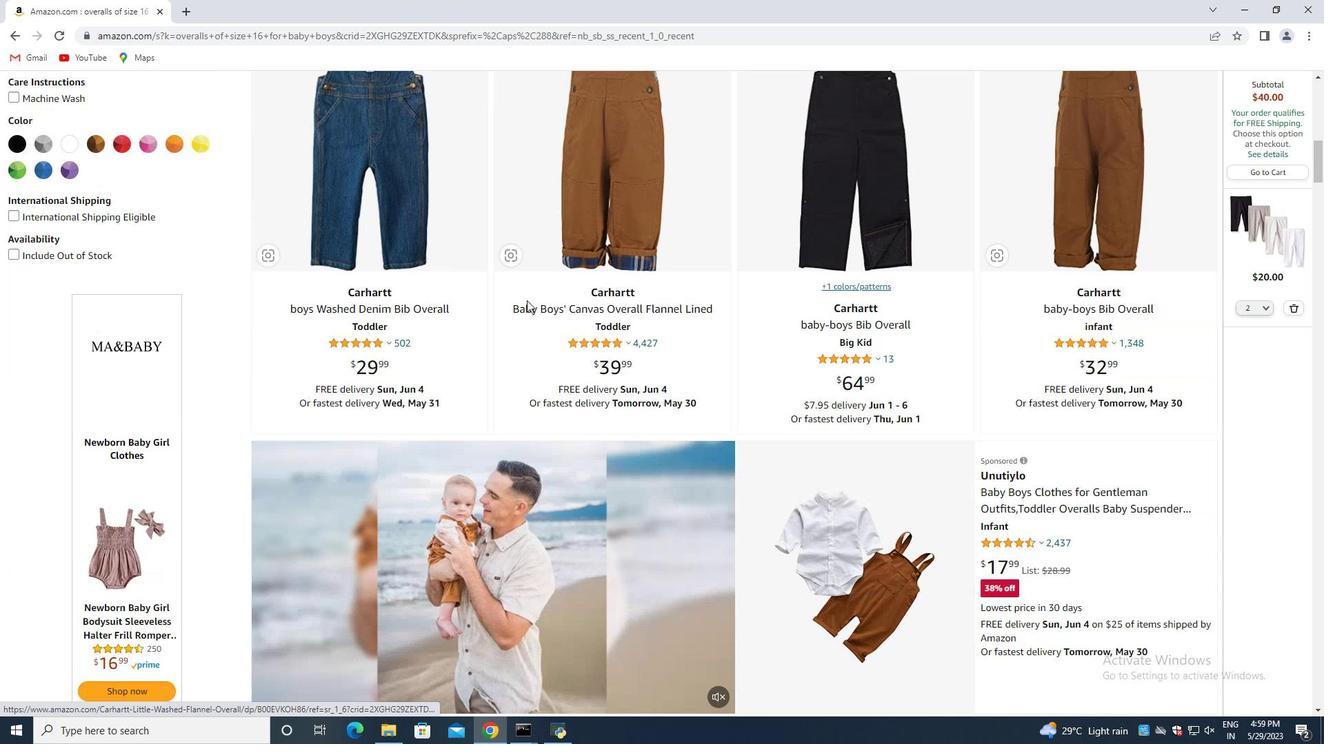 
Action: Mouse scrolled (526, 300) with delta (0, 0)
Screenshot: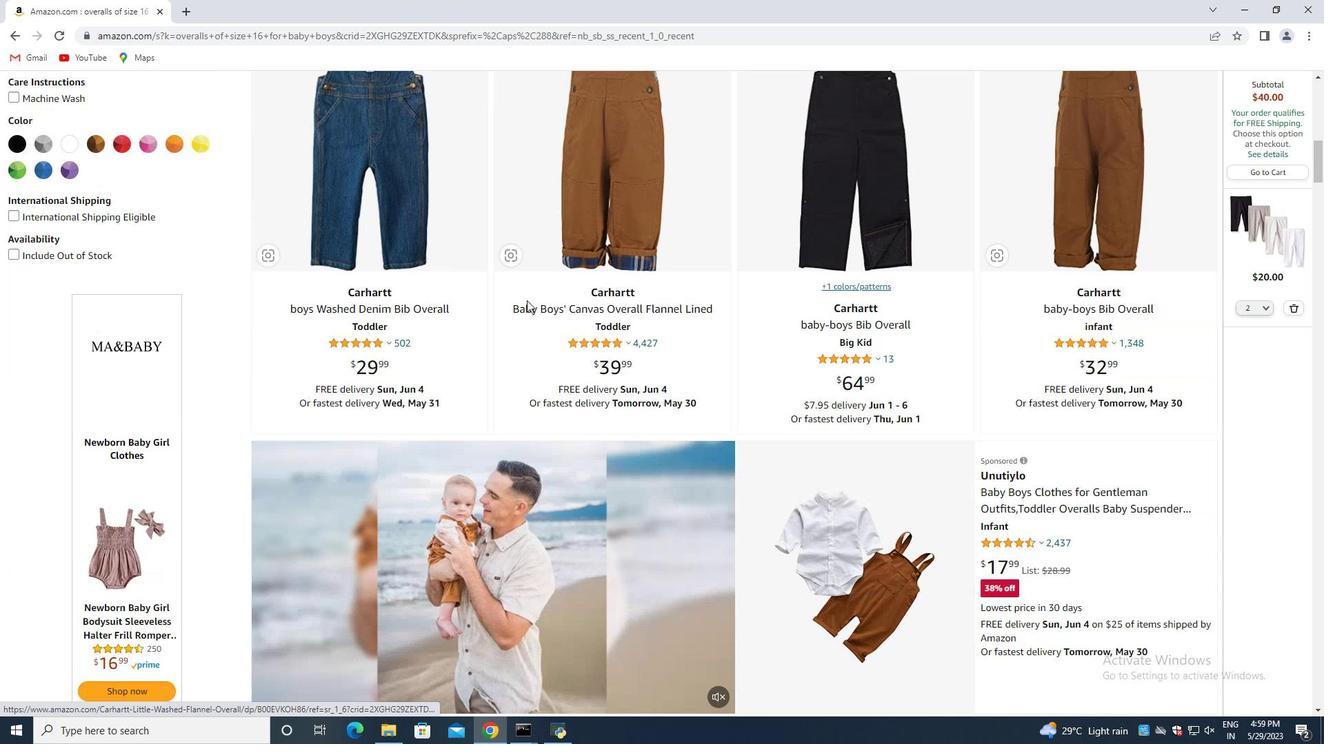 
Action: Mouse moved to (526, 302)
Screenshot: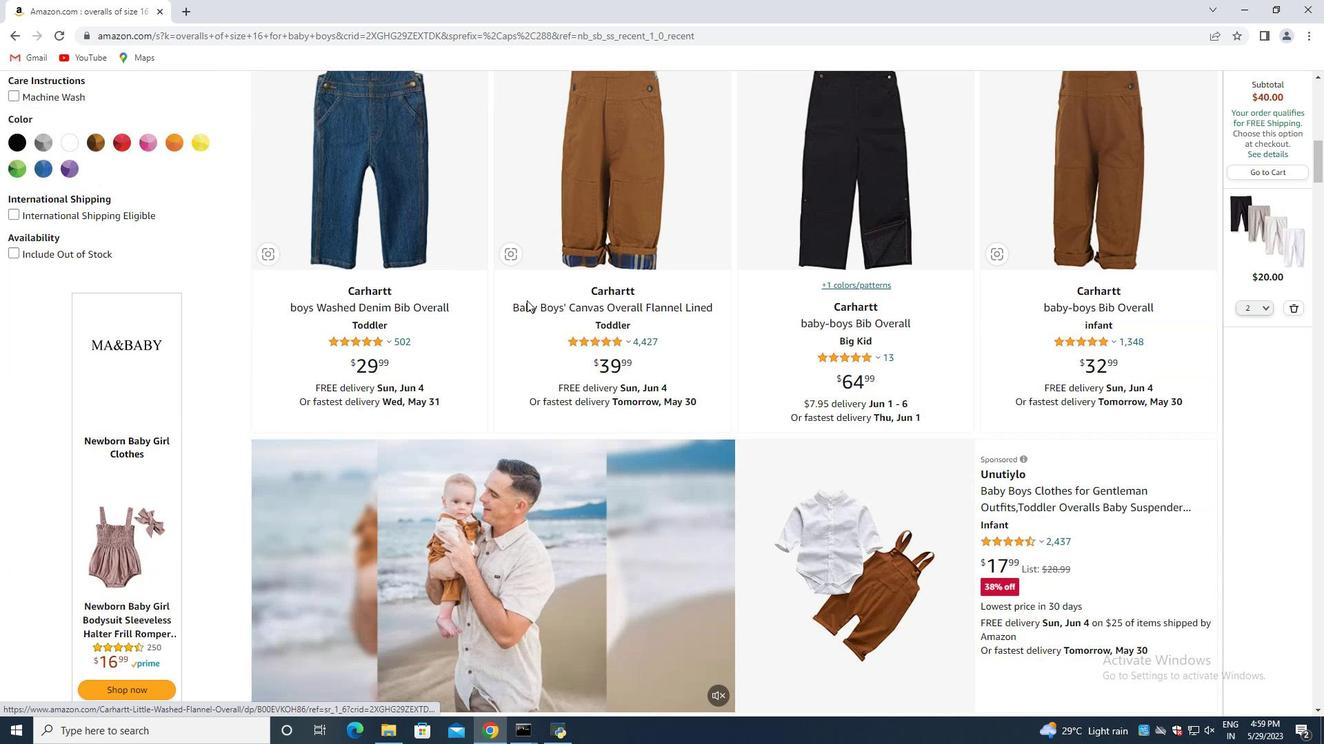 
Action: Mouse scrolled (526, 302) with delta (0, 0)
Screenshot: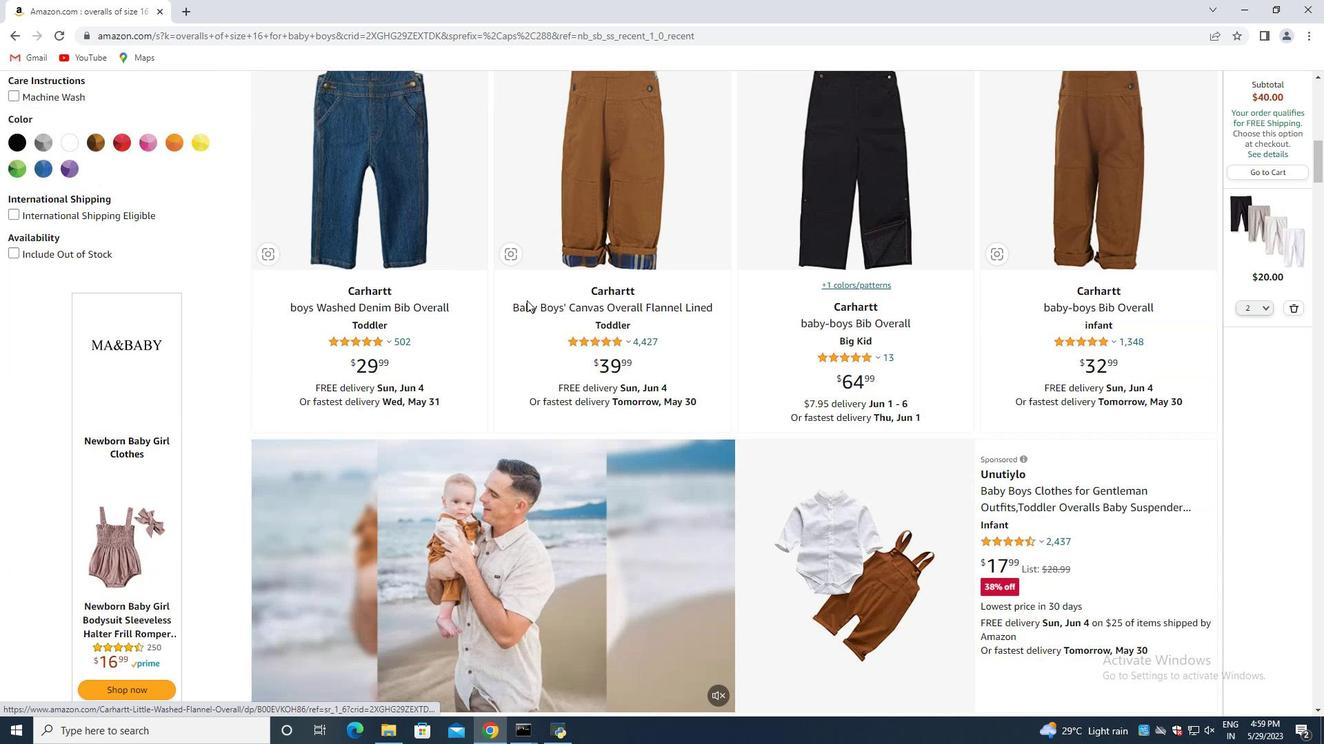 
Action: Mouse moved to (528, 305)
Screenshot: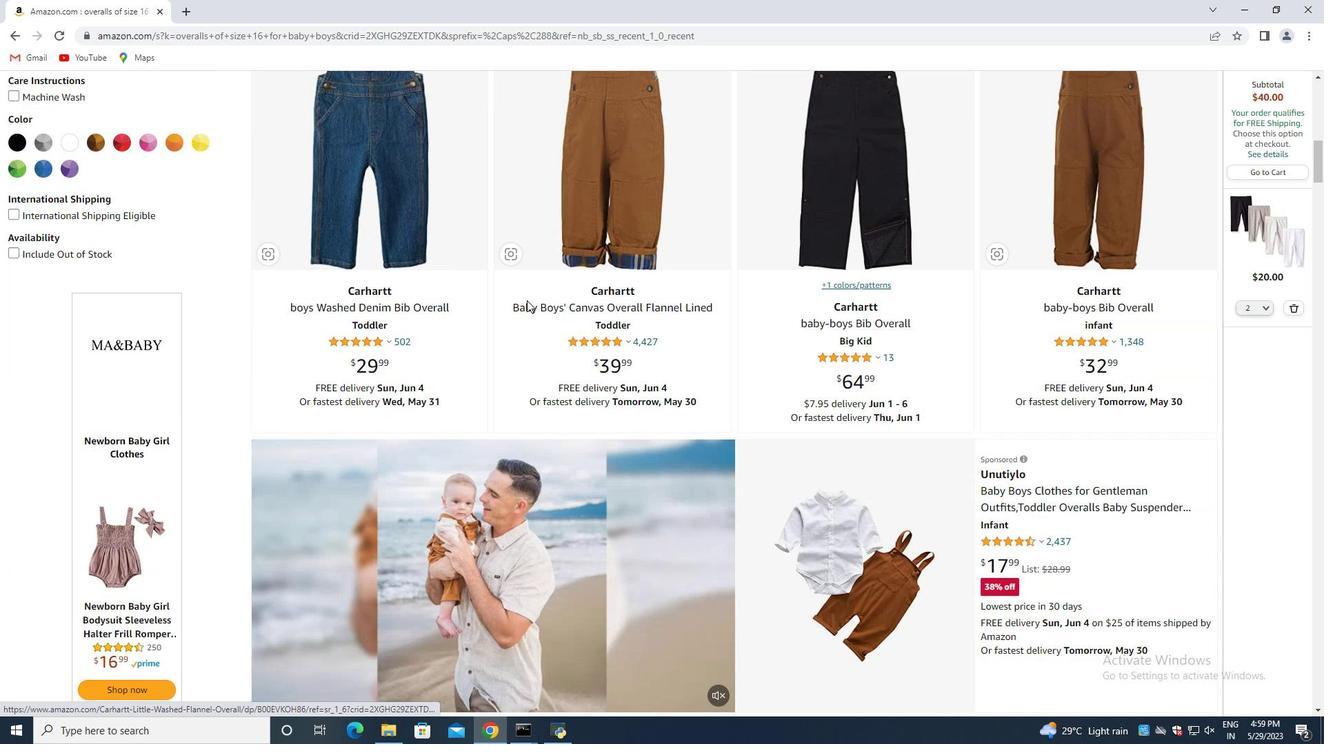 
Action: Mouse scrolled (528, 304) with delta (0, 0)
Screenshot: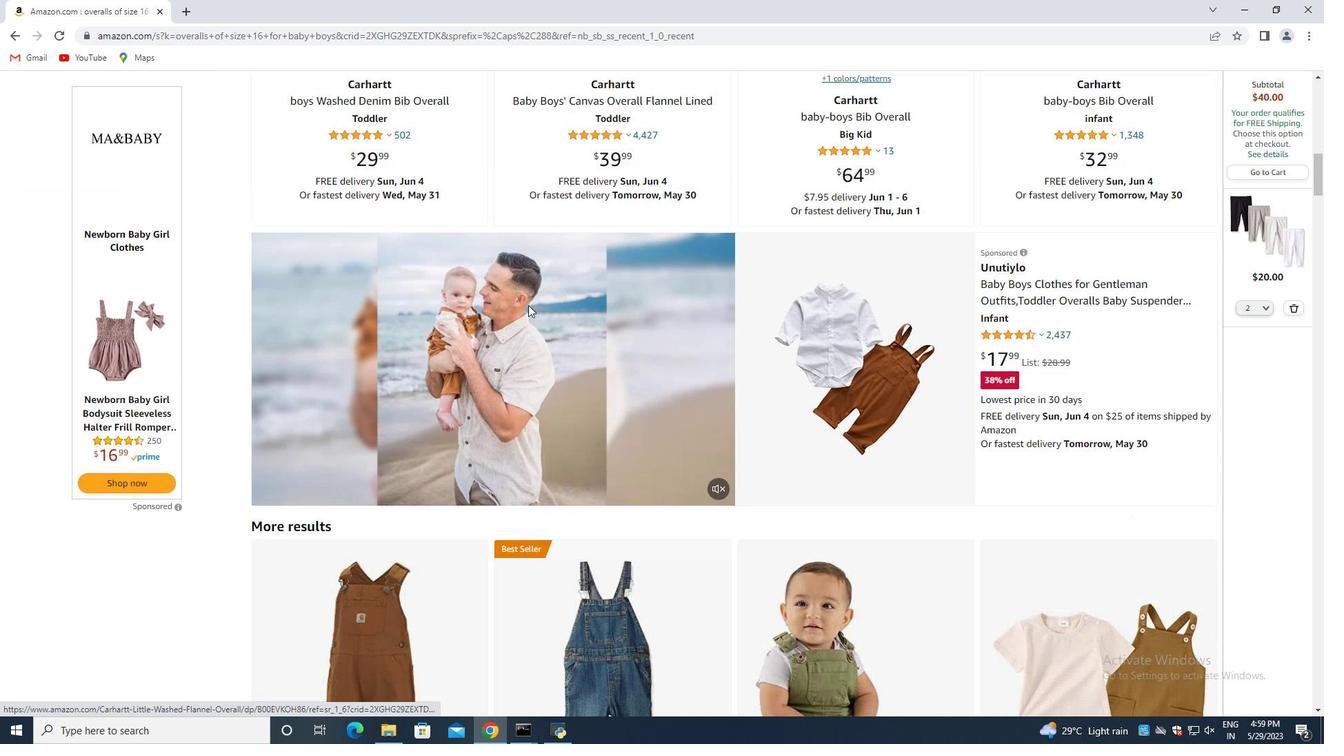 
Action: Mouse scrolled (528, 304) with delta (0, 0)
Screenshot: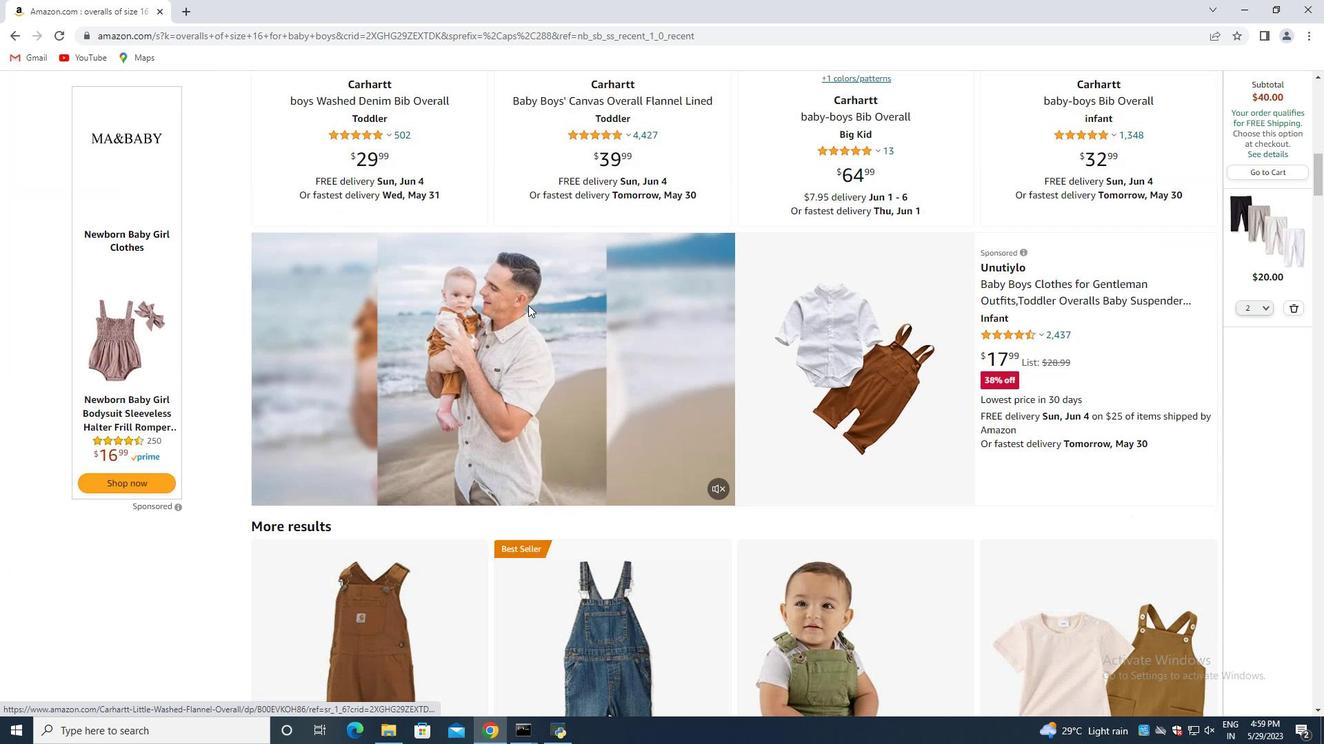 
Action: Mouse scrolled (528, 304) with delta (0, 0)
Screenshot: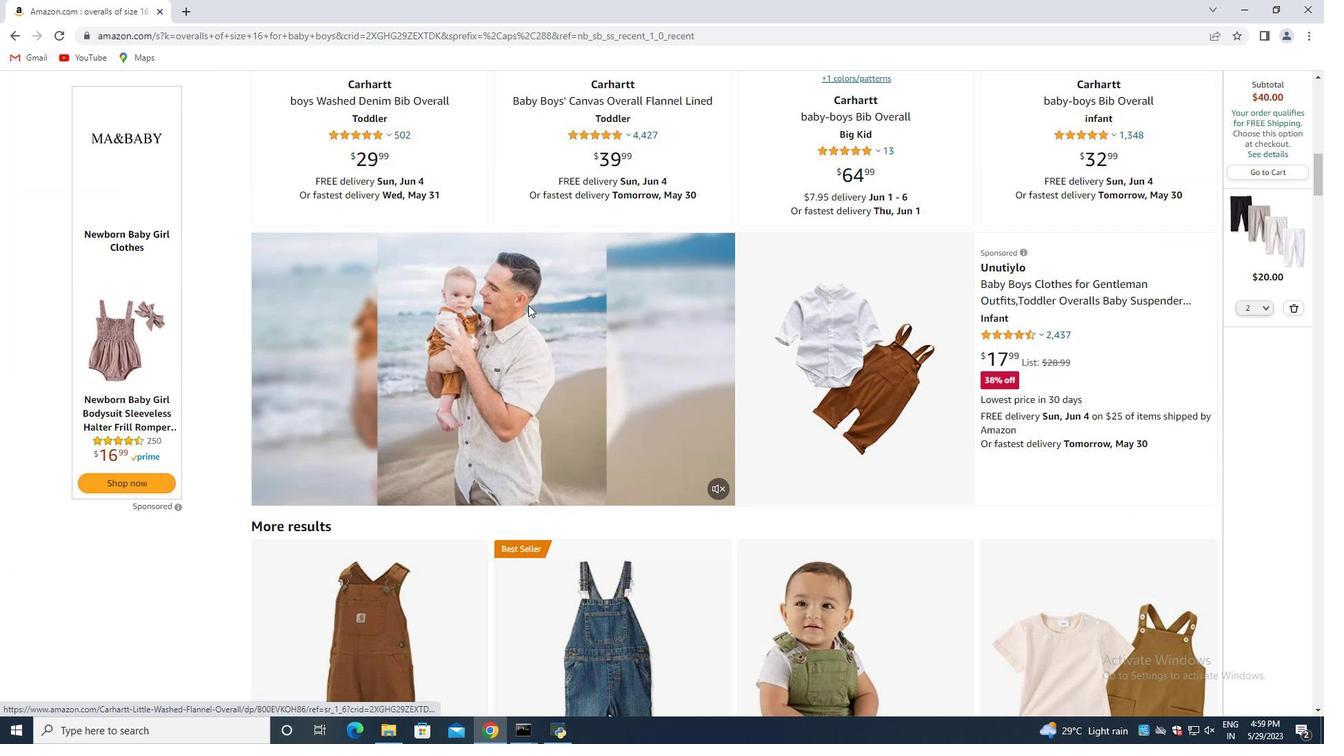 
Action: Mouse moved to (528, 306)
Screenshot: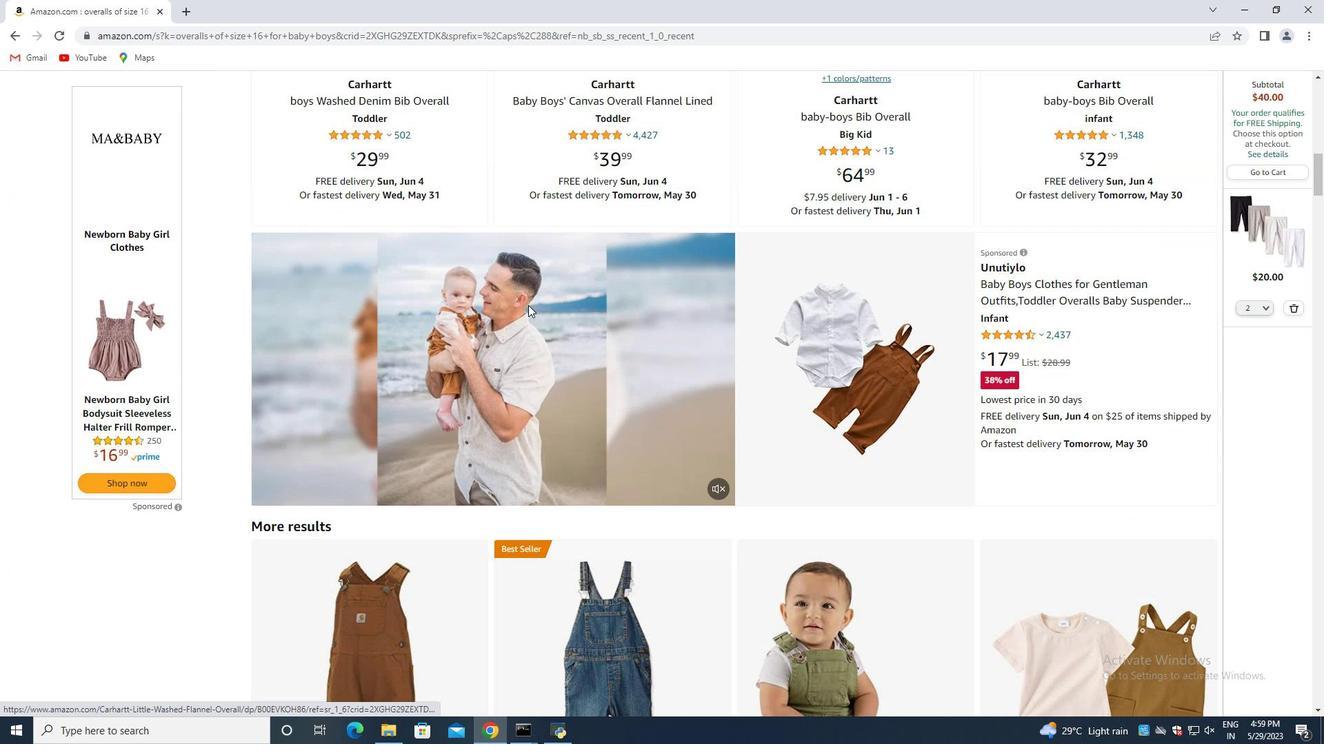 
Action: Mouse scrolled (528, 305) with delta (0, 0)
Screenshot: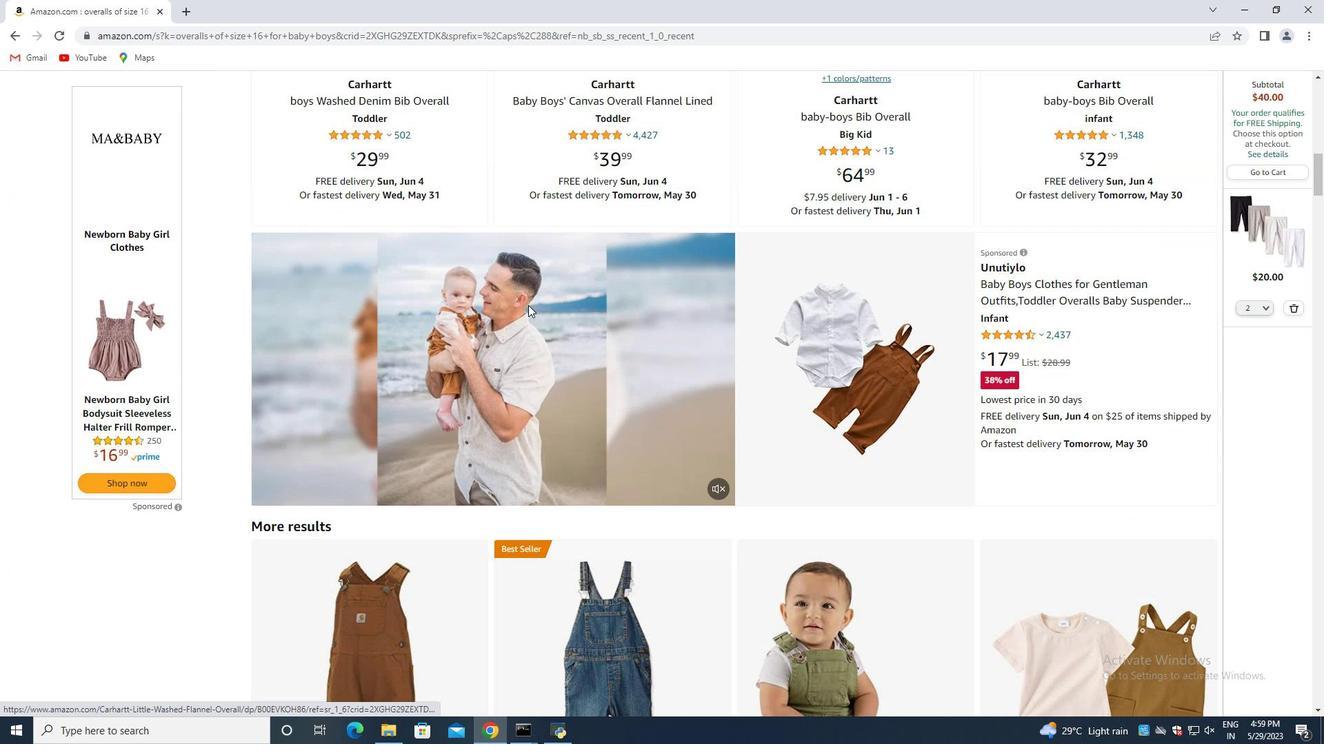 
Action: Mouse moved to (571, 304)
Screenshot: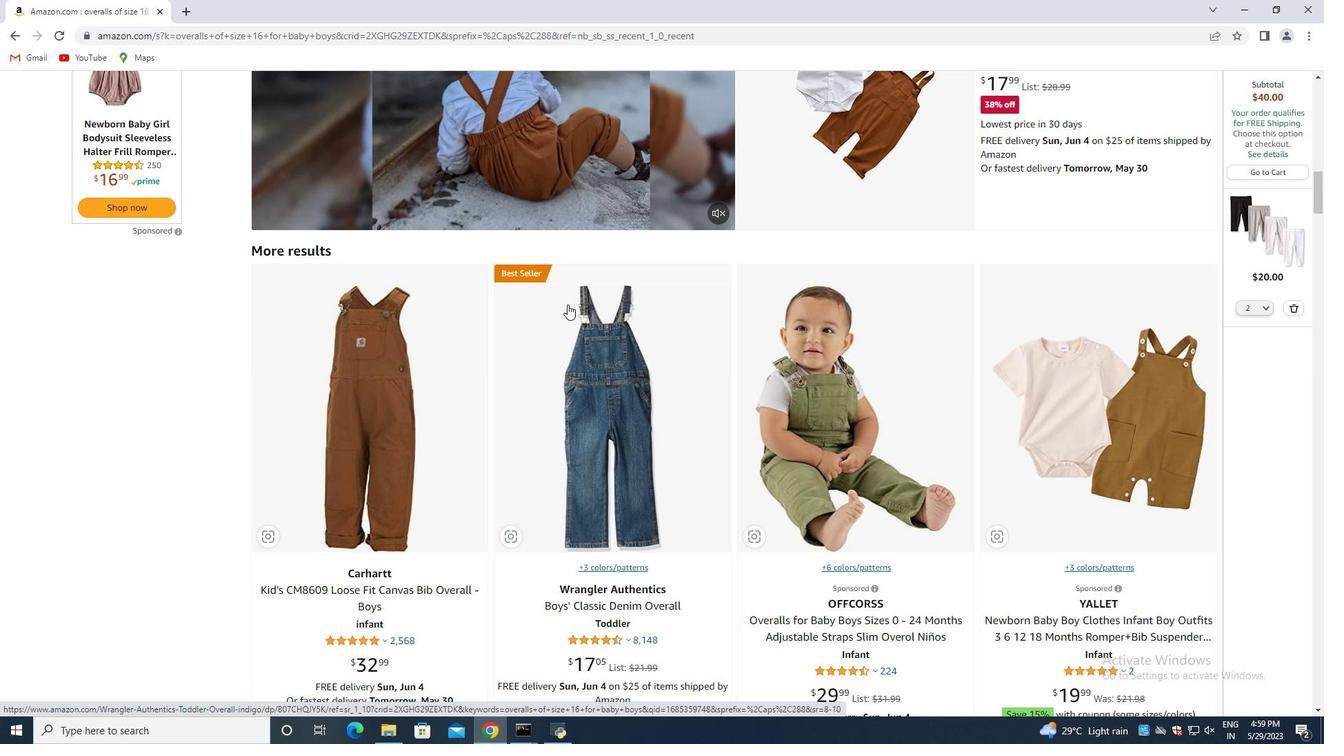 
Action: Mouse scrolled (571, 304) with delta (0, 0)
Screenshot: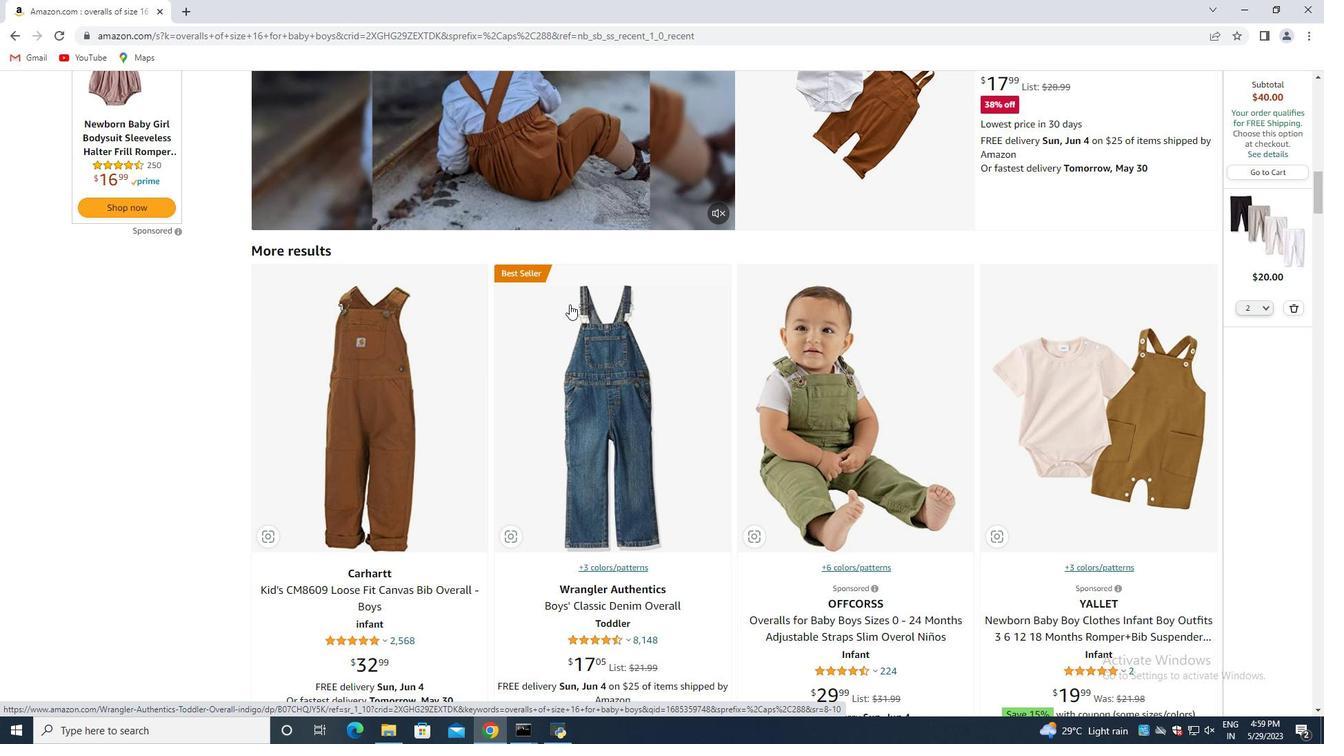 
Action: Mouse moved to (572, 306)
Screenshot: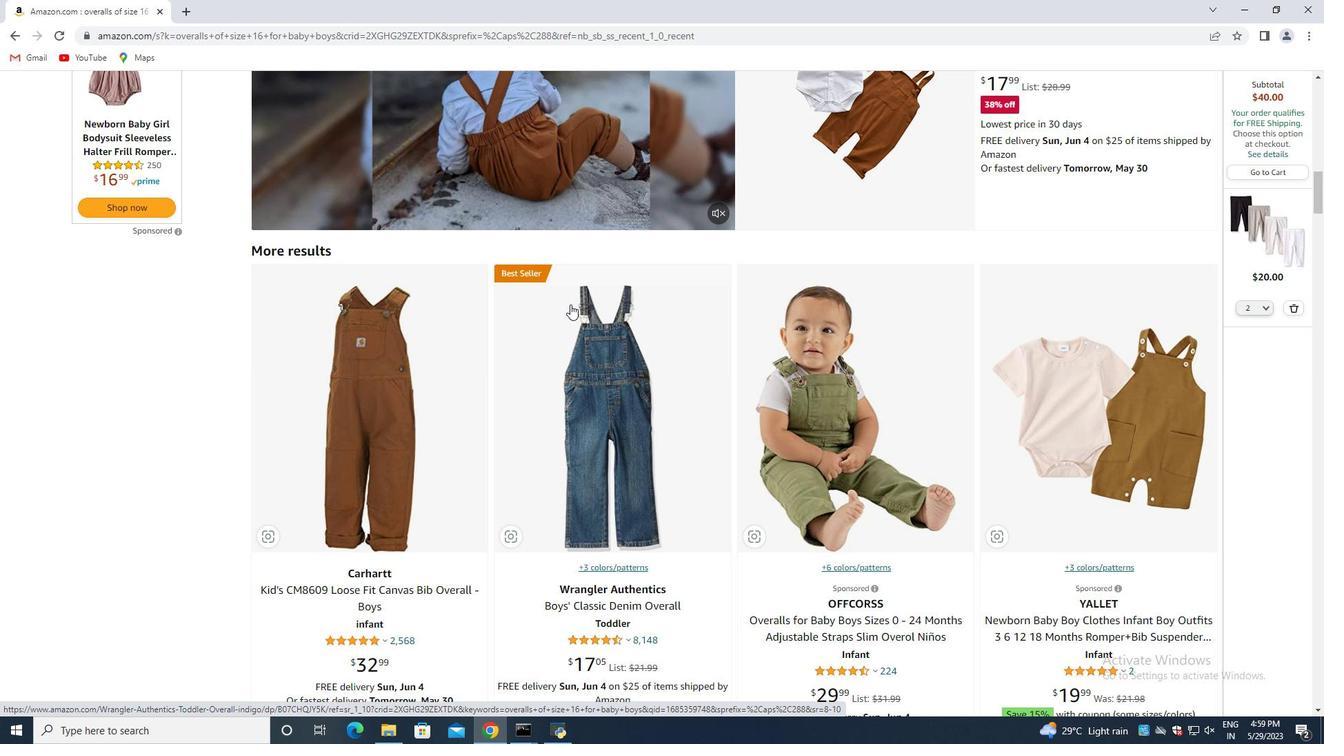 
Action: Mouse scrolled (572, 305) with delta (0, 0)
Screenshot: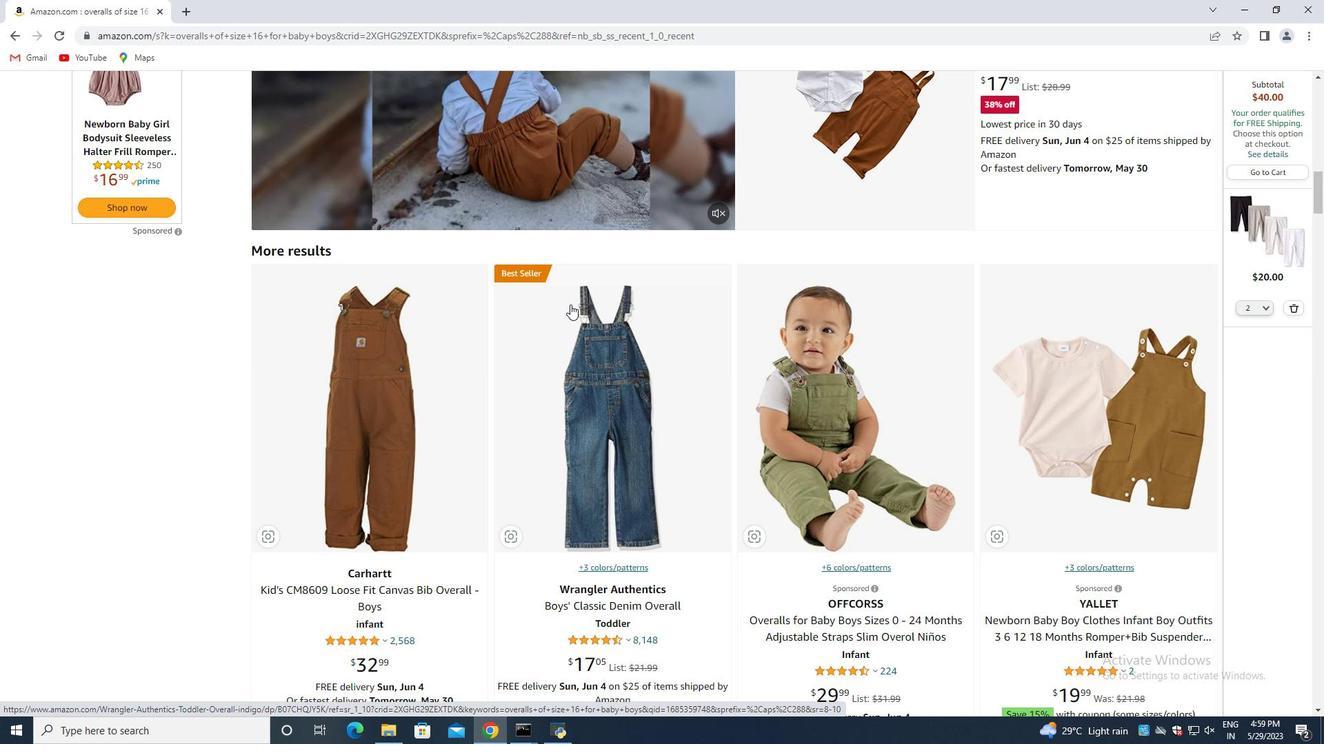 
Action: Mouse moved to (576, 306)
Screenshot: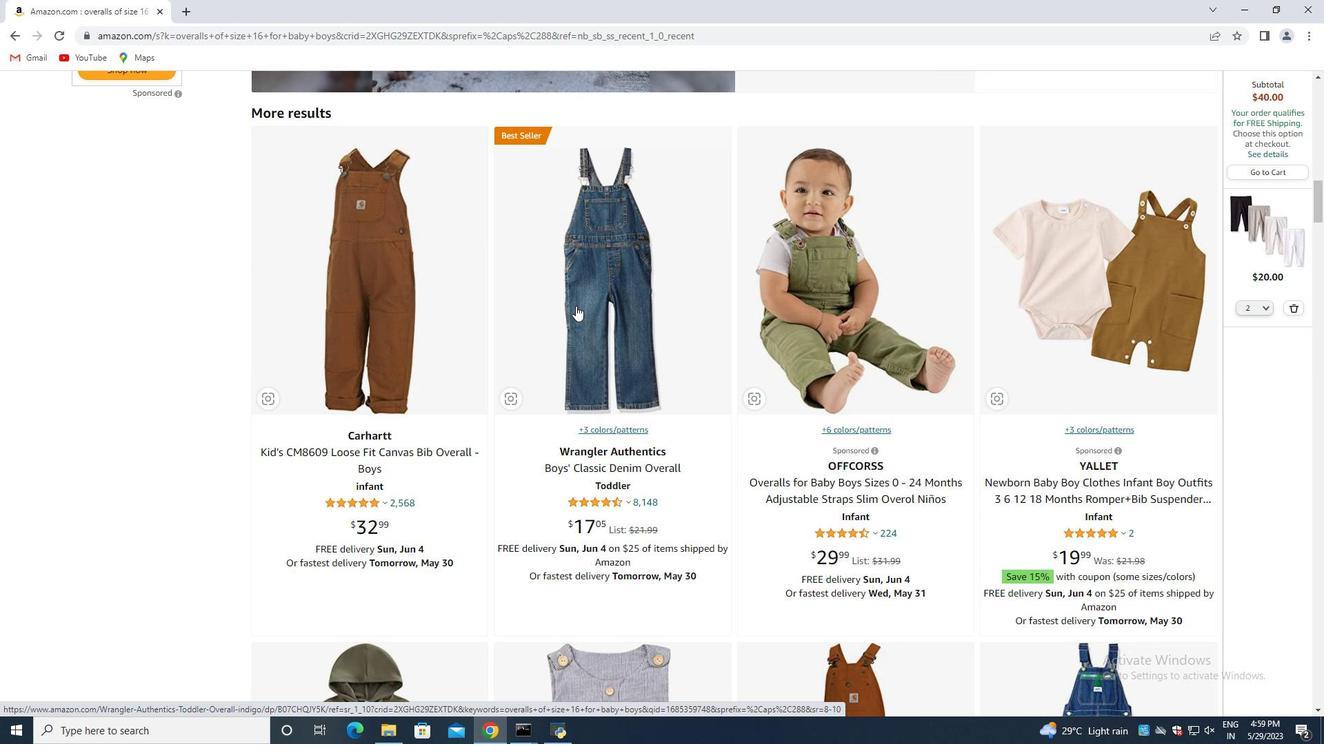 
Action: Mouse scrolled (576, 305) with delta (0, 0)
Screenshot: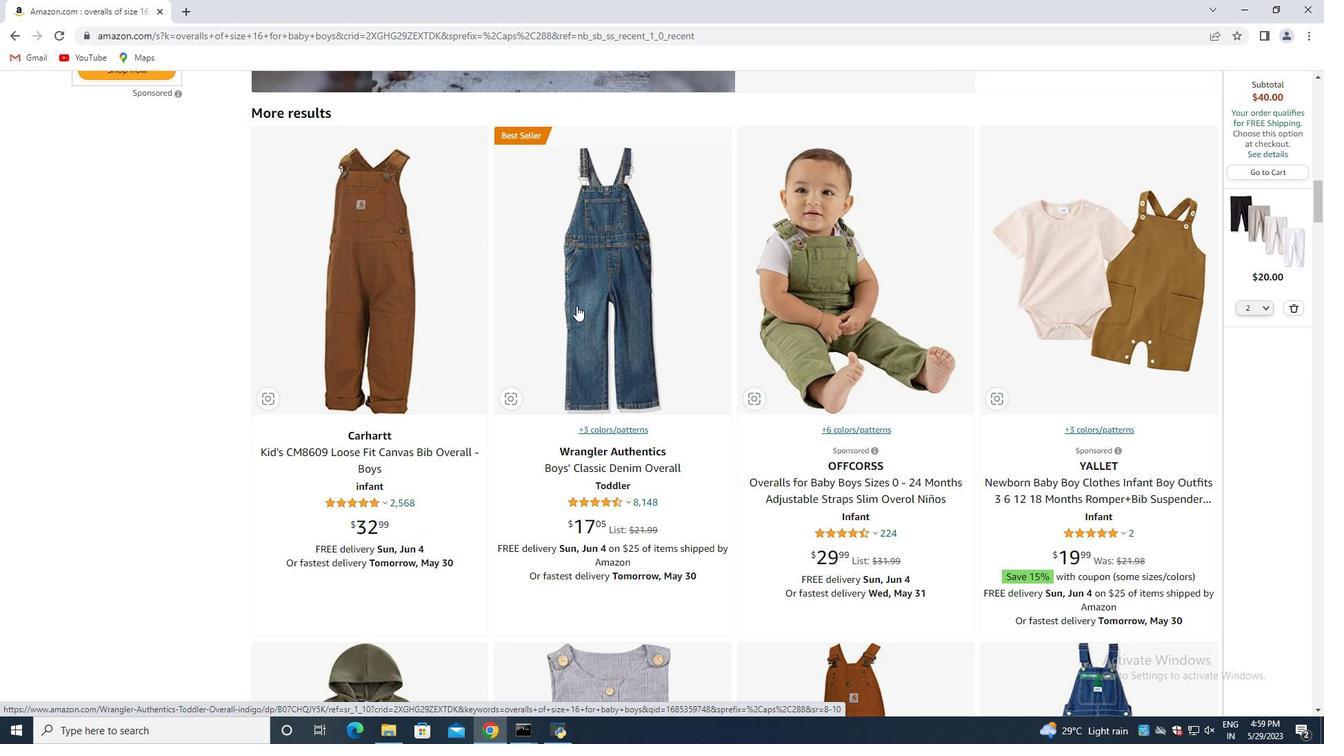 
Action: Mouse moved to (577, 306)
Screenshot: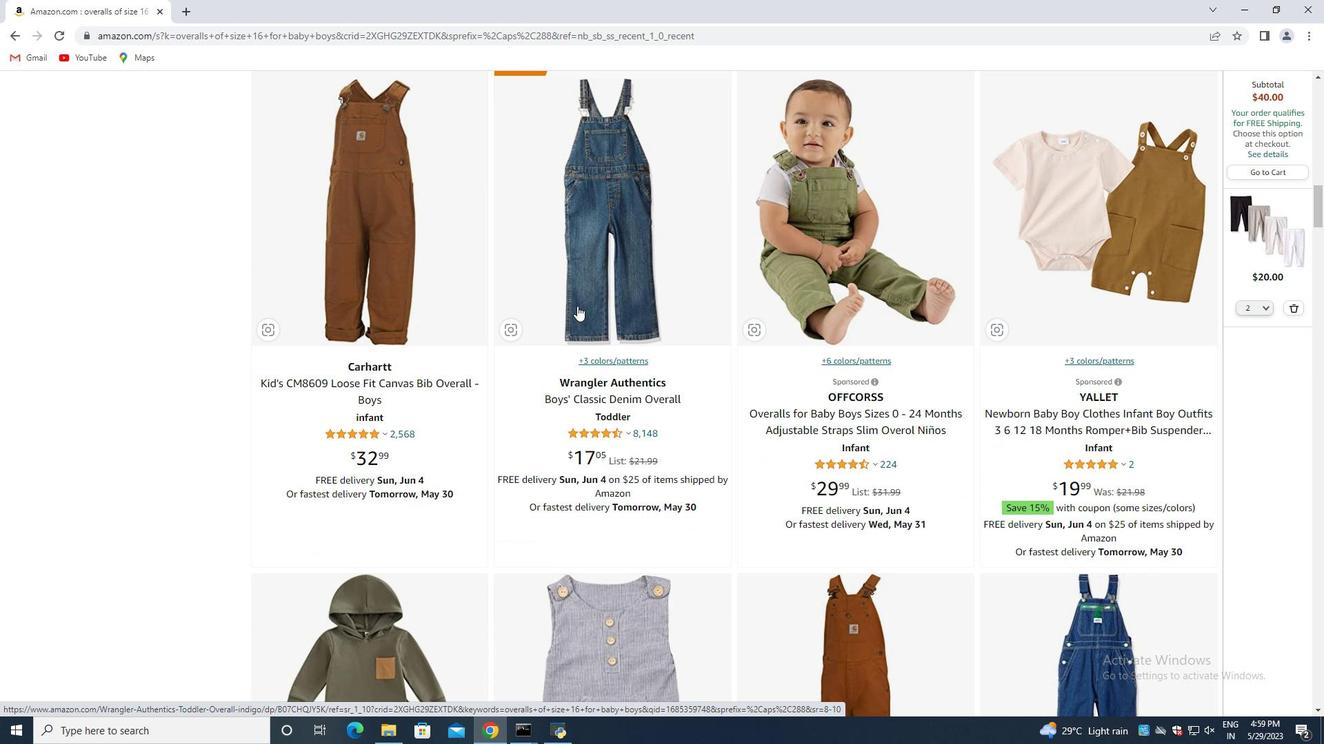 
Action: Mouse scrolled (577, 305) with delta (0, 0)
Screenshot: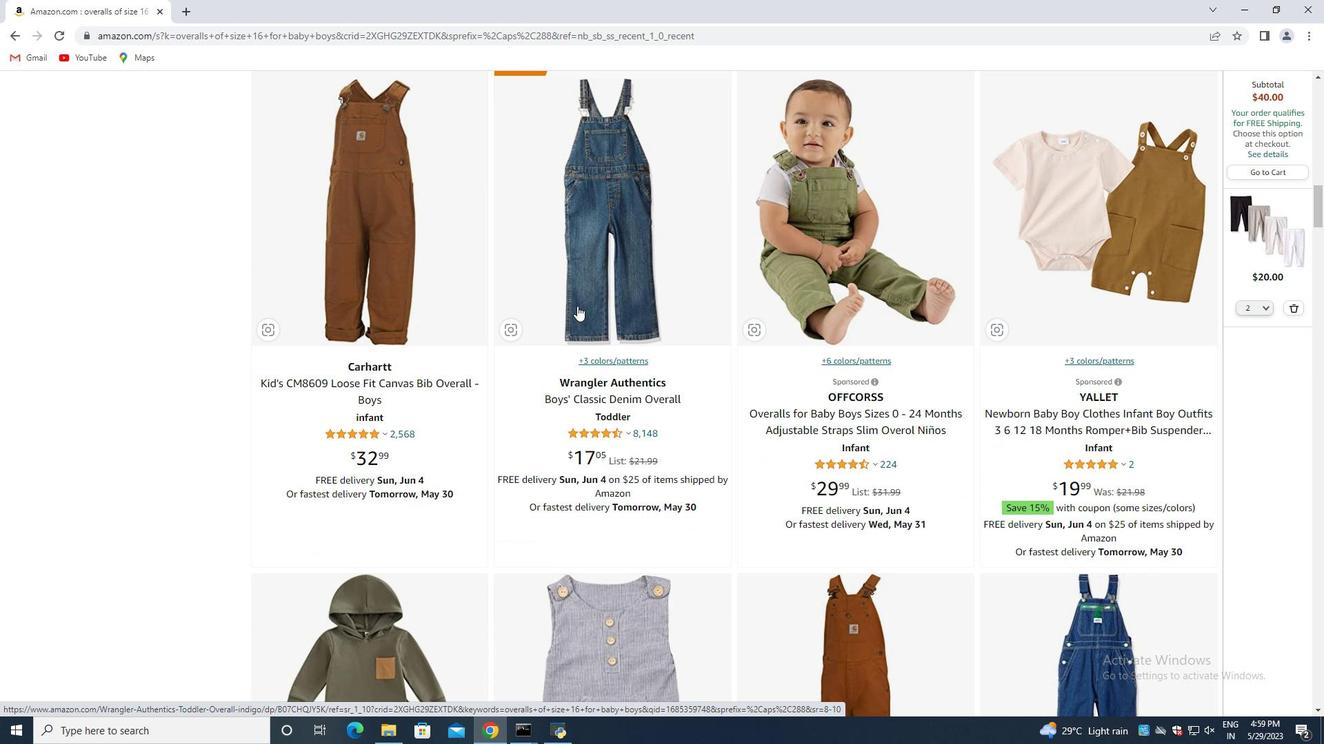 
Action: Mouse scrolled (577, 305) with delta (0, 0)
Screenshot: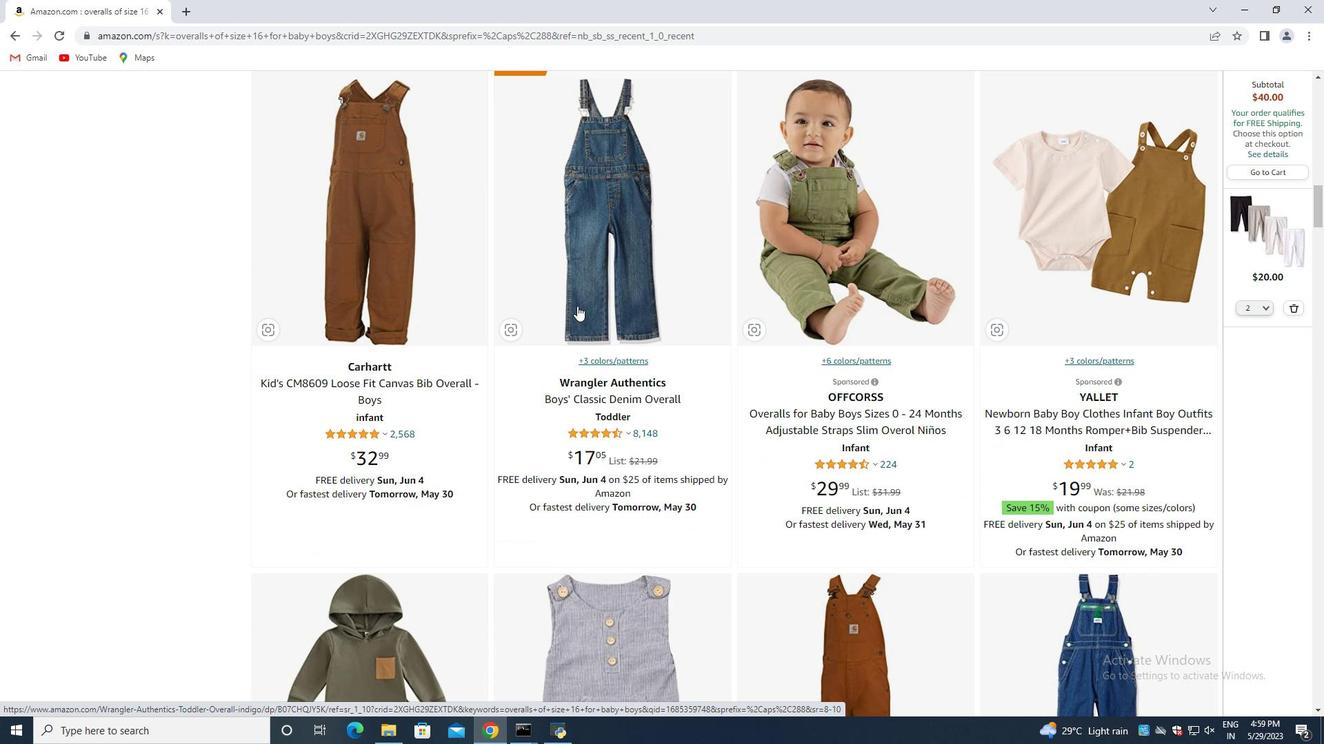 
Action: Mouse moved to (577, 306)
Screenshot: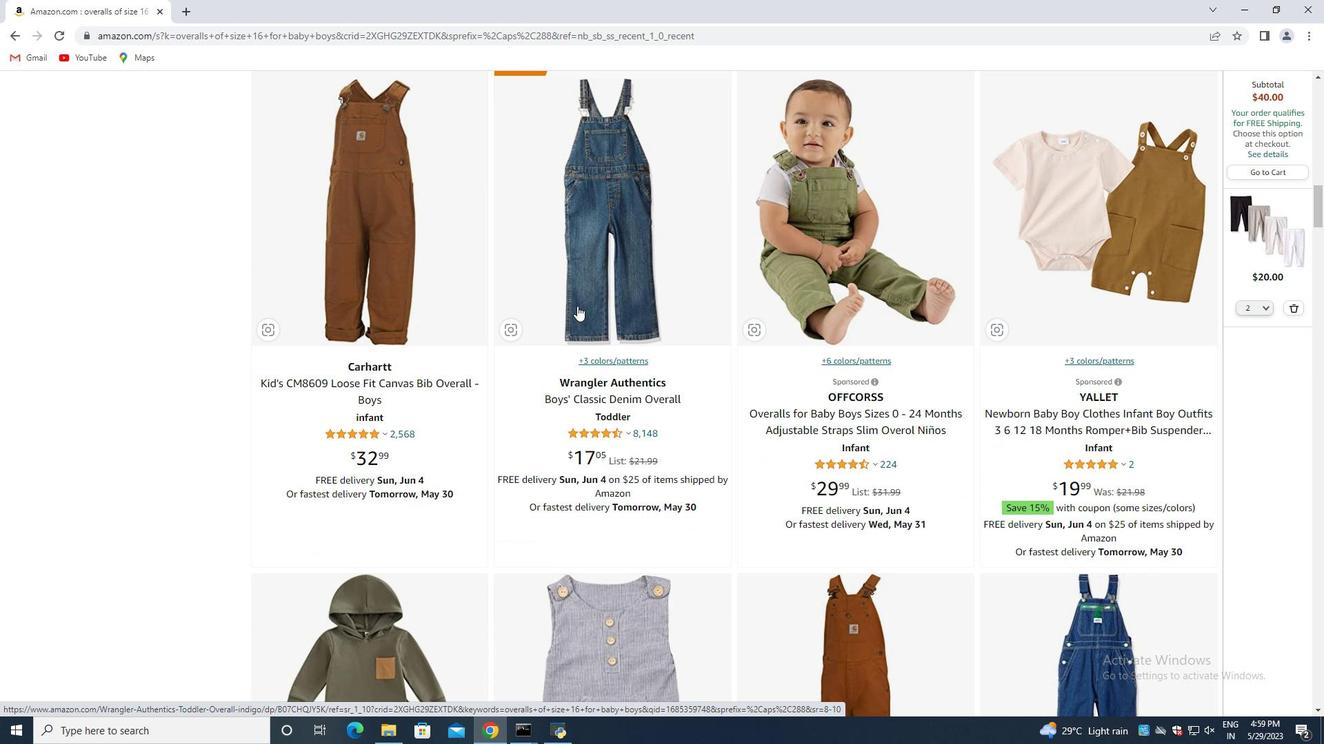 
Action: Mouse scrolled (577, 305) with delta (0, 0)
Screenshot: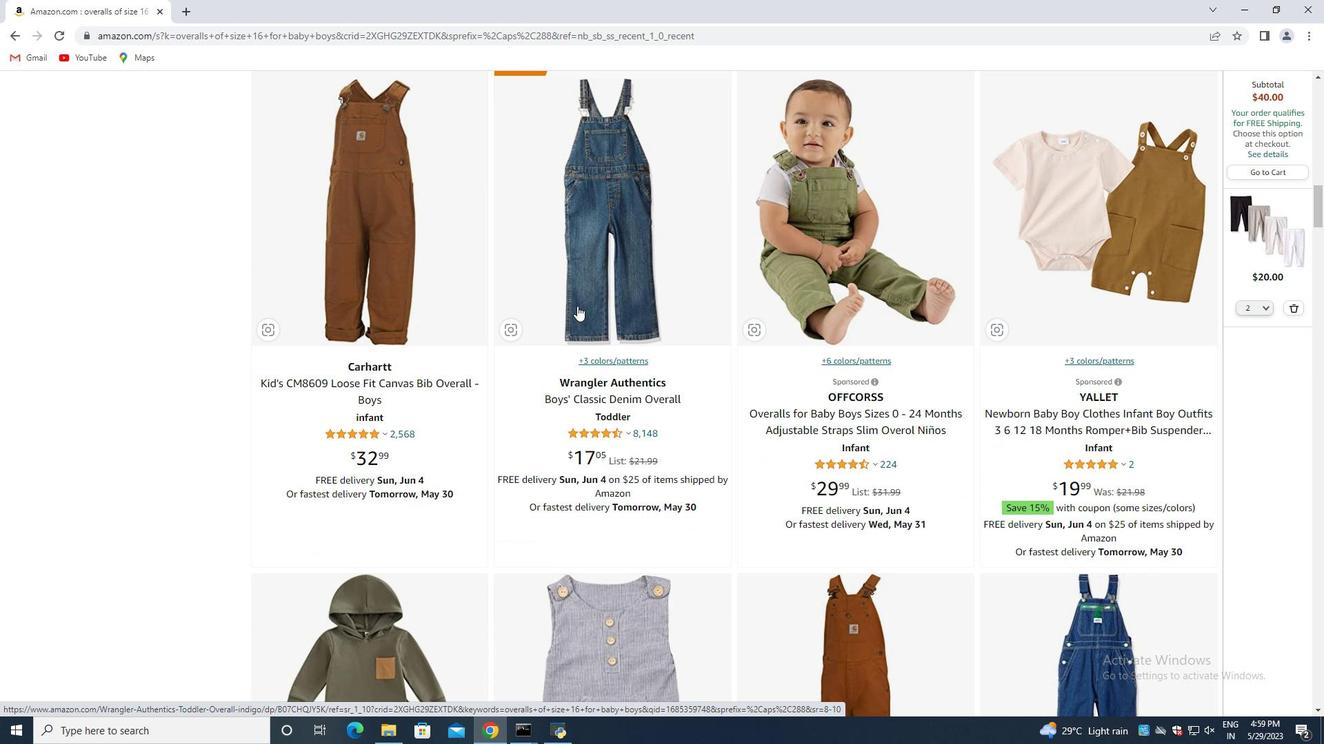 
Action: Mouse moved to (577, 306)
Screenshot: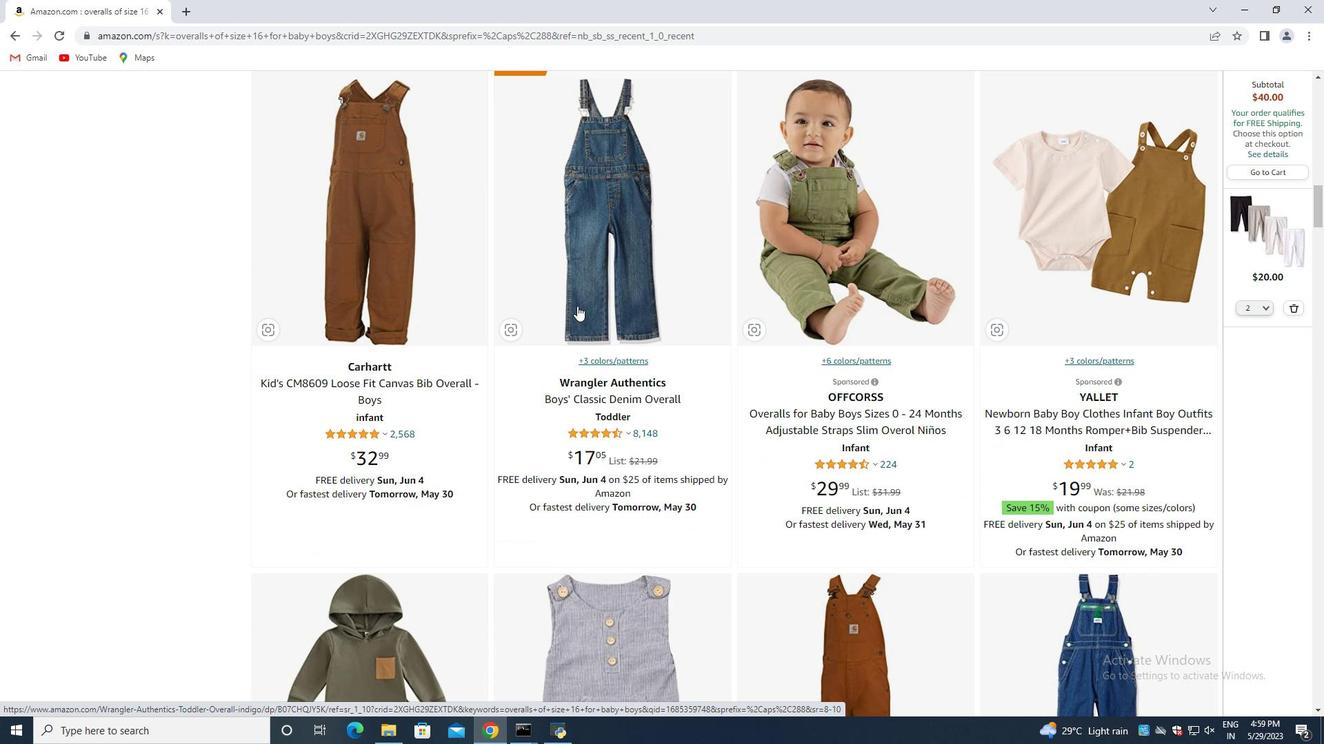 
Action: Mouse scrolled (577, 305) with delta (0, 0)
Screenshot: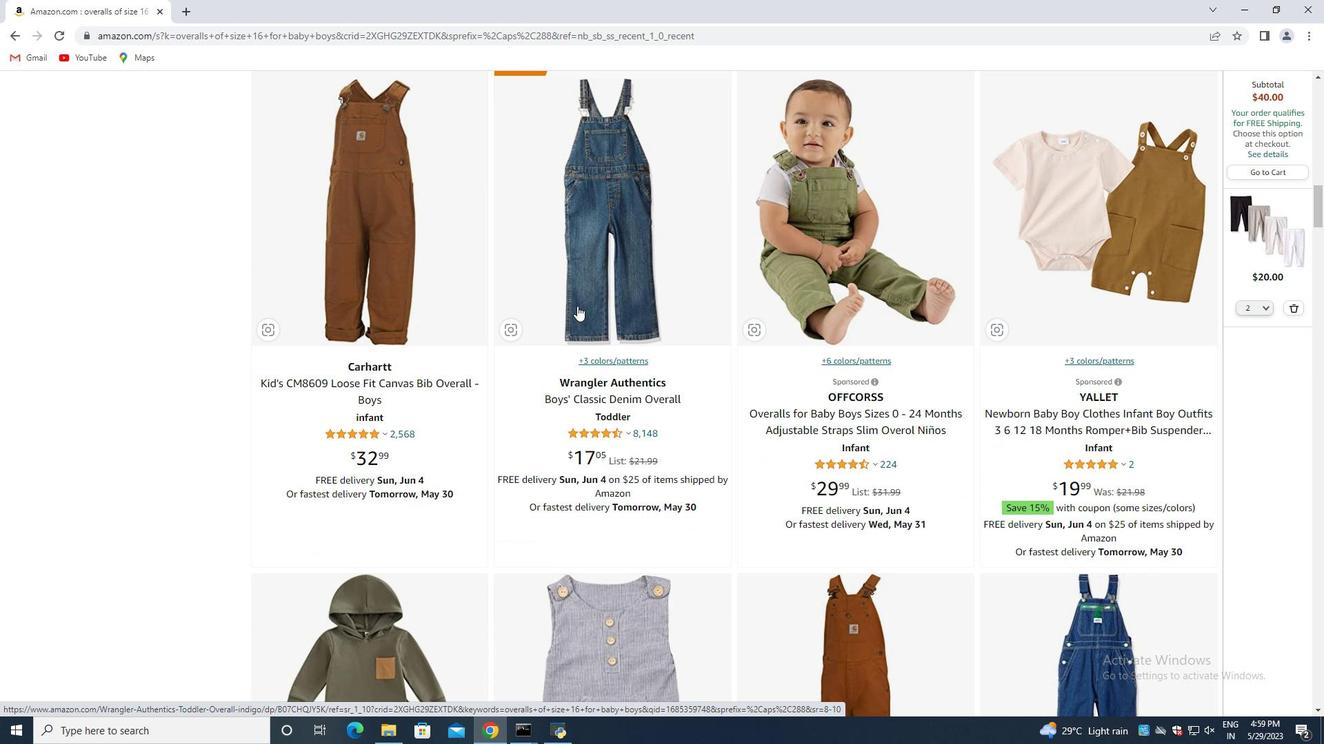 
Action: Mouse moved to (577, 307)
Screenshot: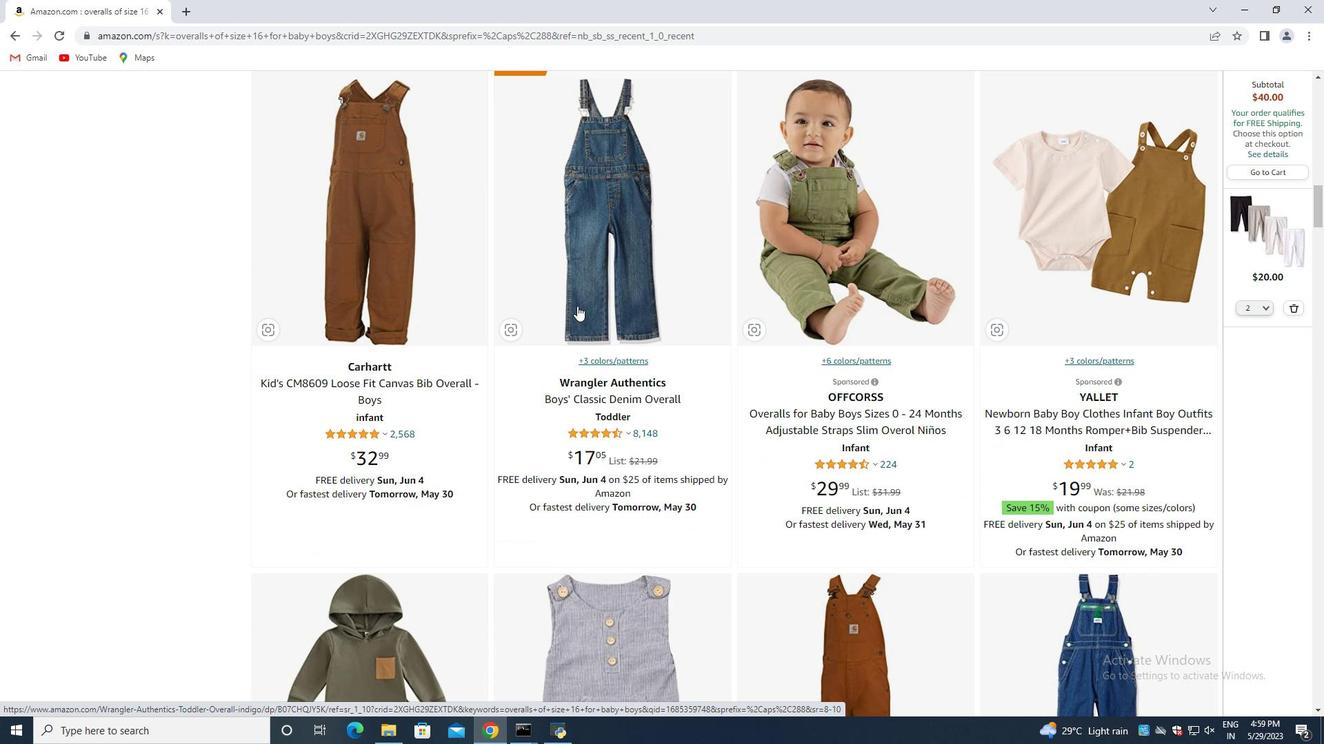 
Action: Mouse scrolled (577, 306) with delta (0, 0)
Screenshot: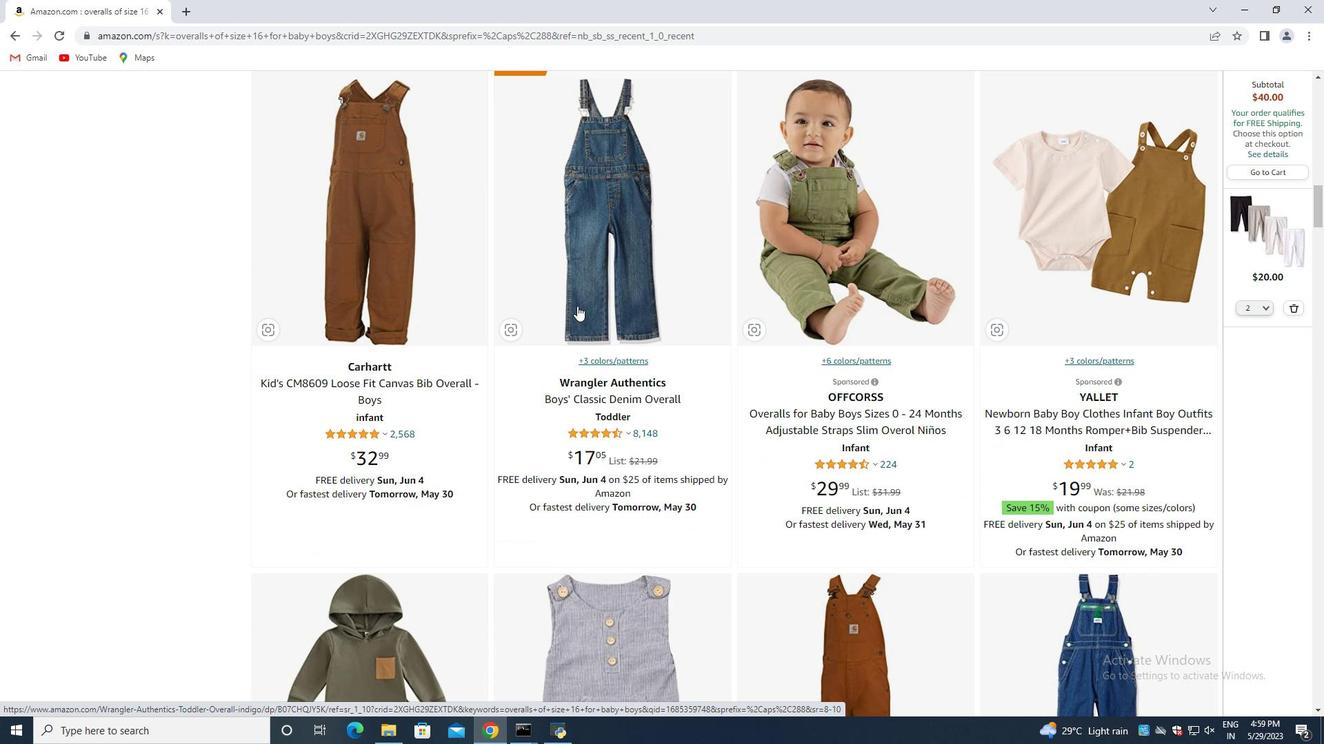 
Action: Mouse moved to (576, 308)
Screenshot: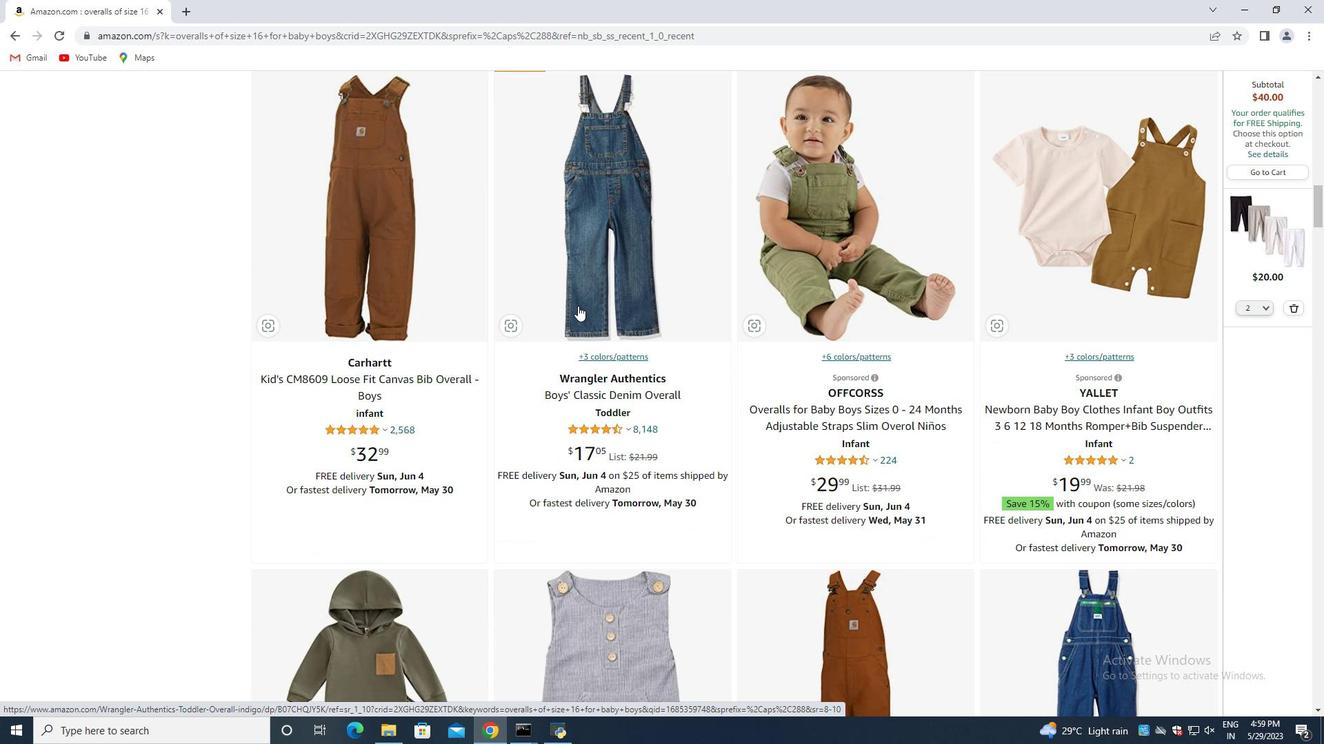 
Action: Mouse scrolled (576, 308) with delta (0, 0)
Screenshot: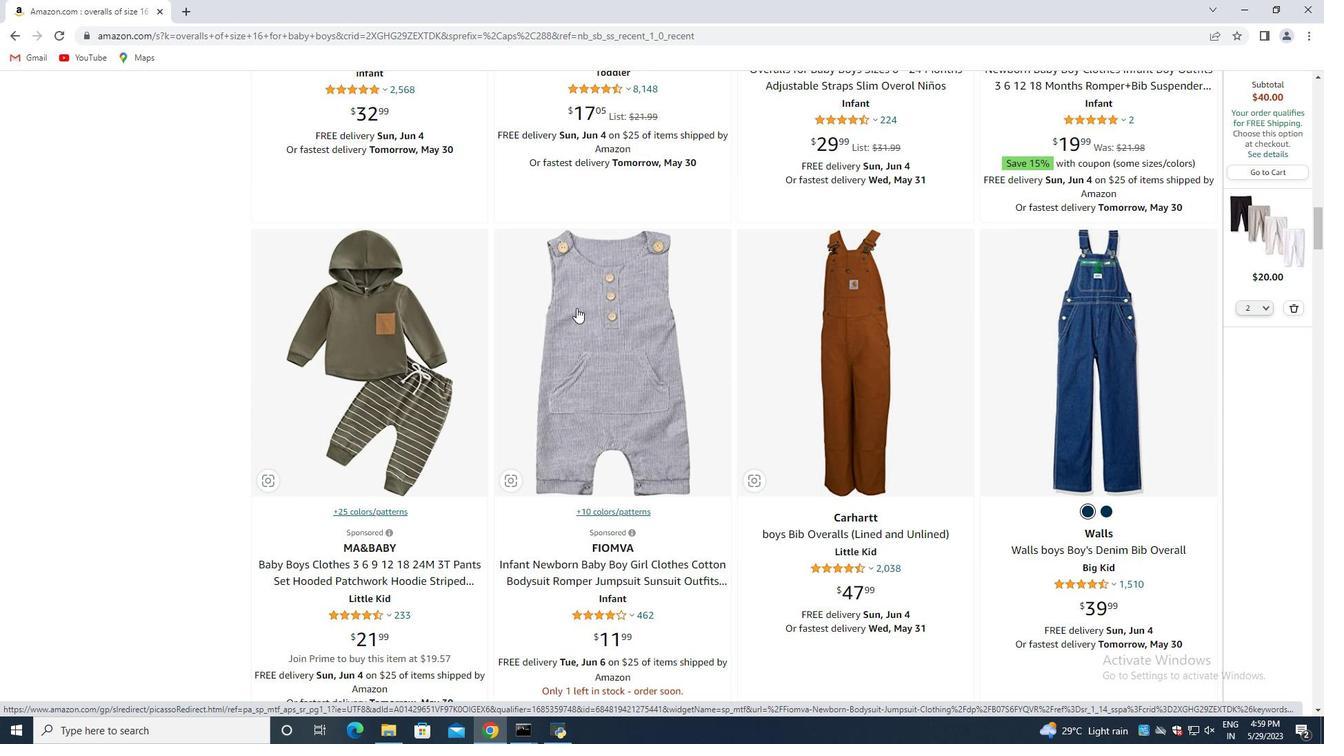
Action: Mouse moved to (577, 307)
Screenshot: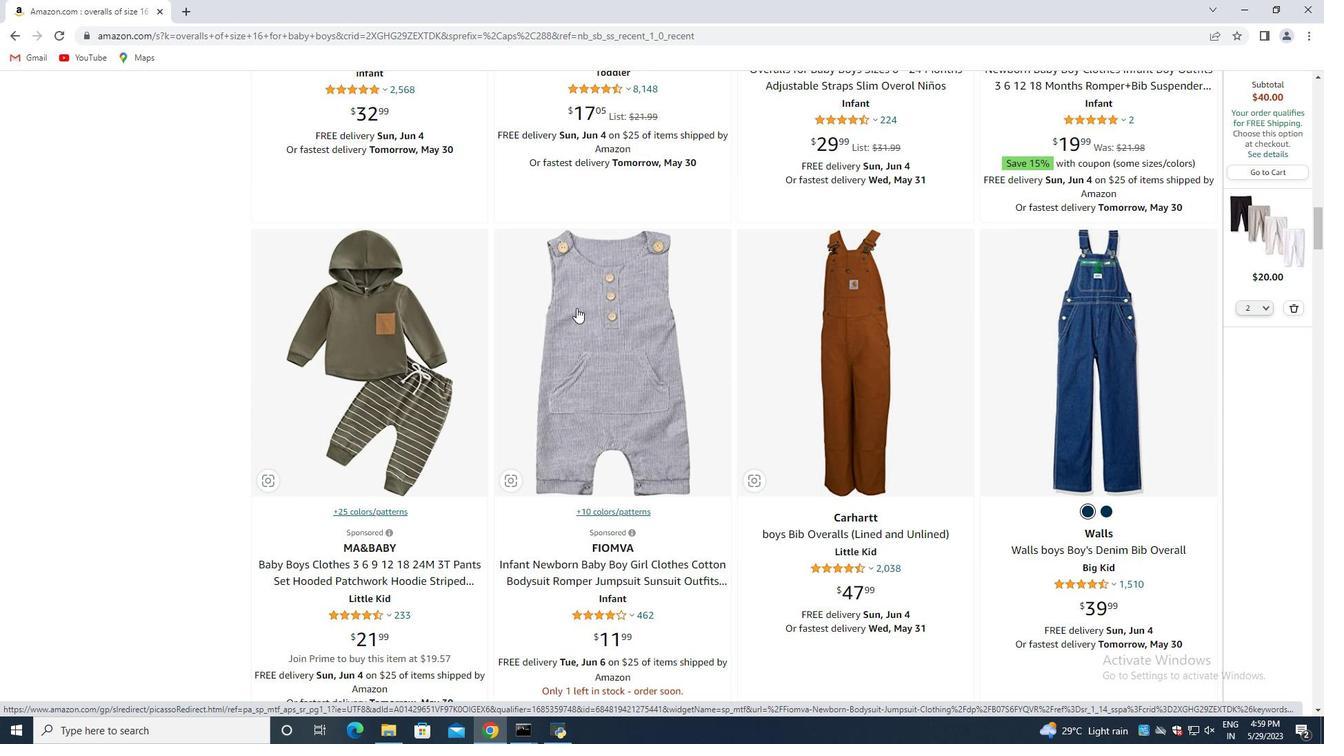 
Action: Mouse scrolled (577, 308) with delta (0, 0)
Screenshot: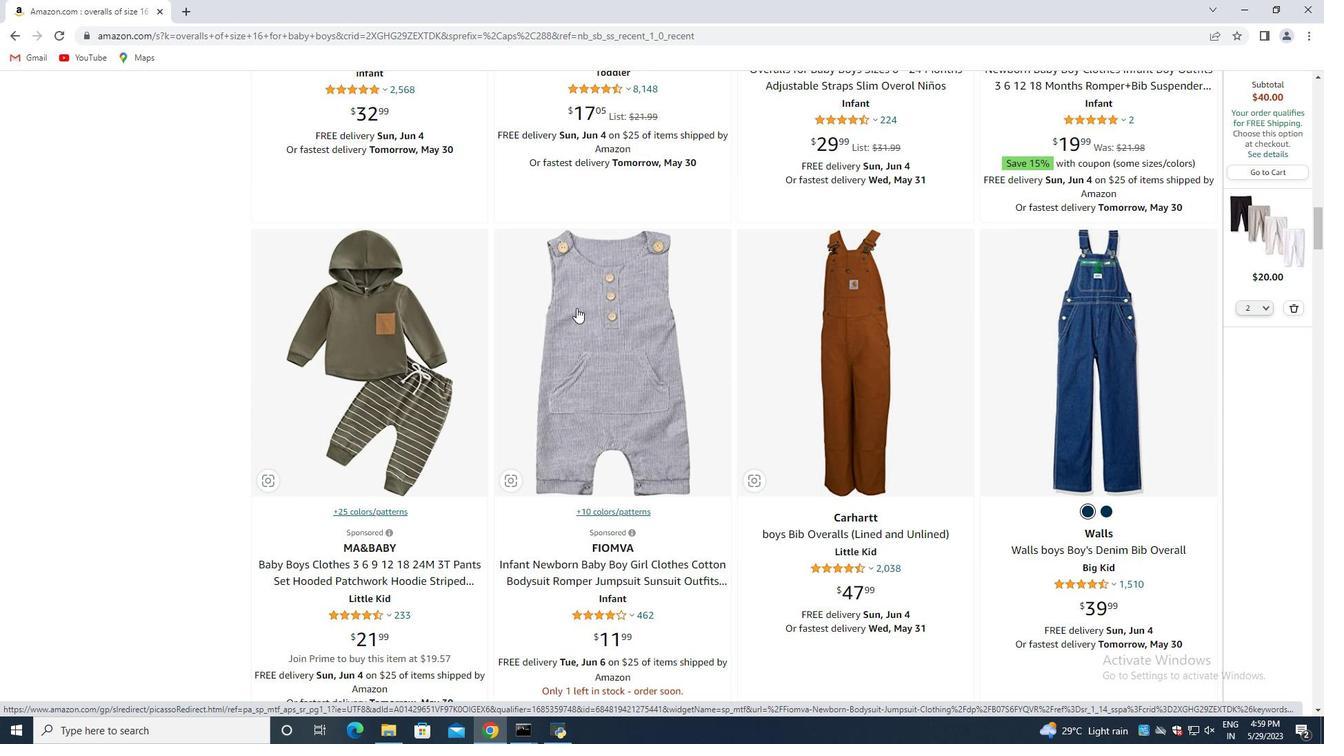 
Action: Mouse moved to (577, 307)
Screenshot: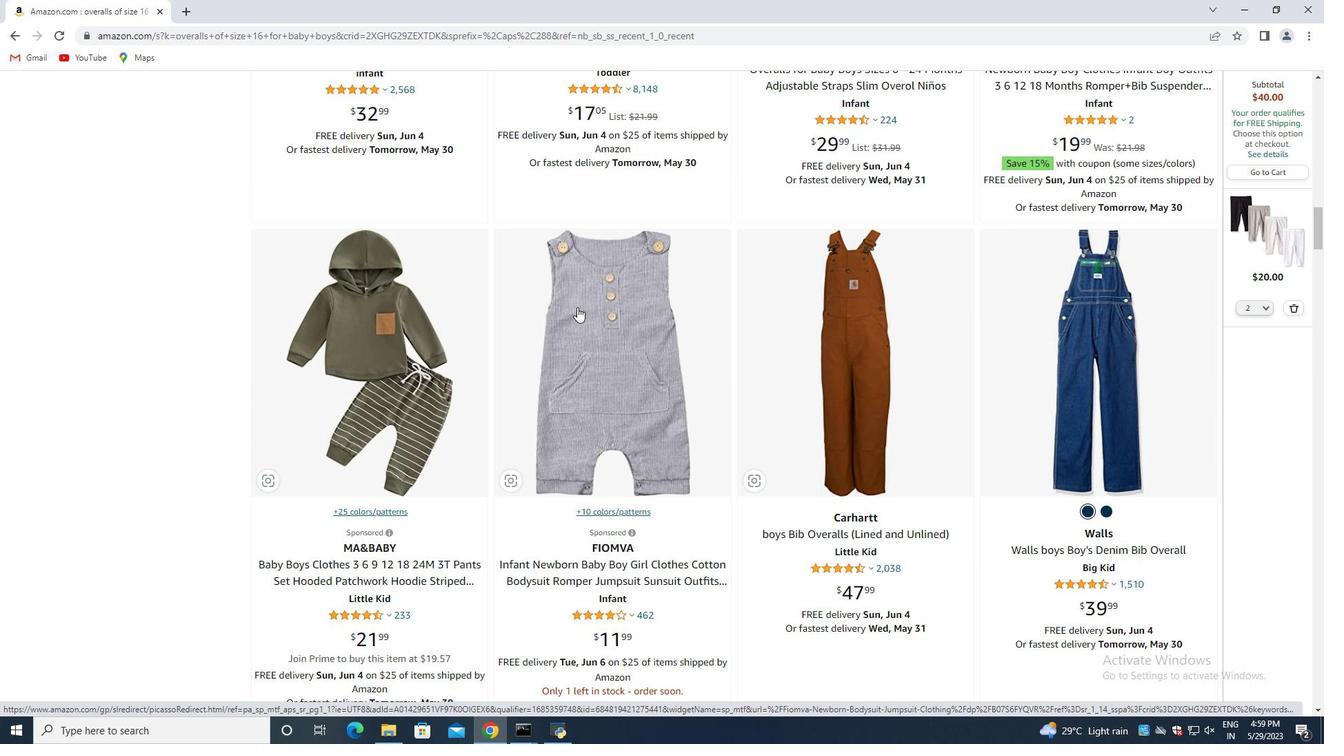 
Action: Mouse scrolled (577, 308) with delta (0, 0)
Screenshot: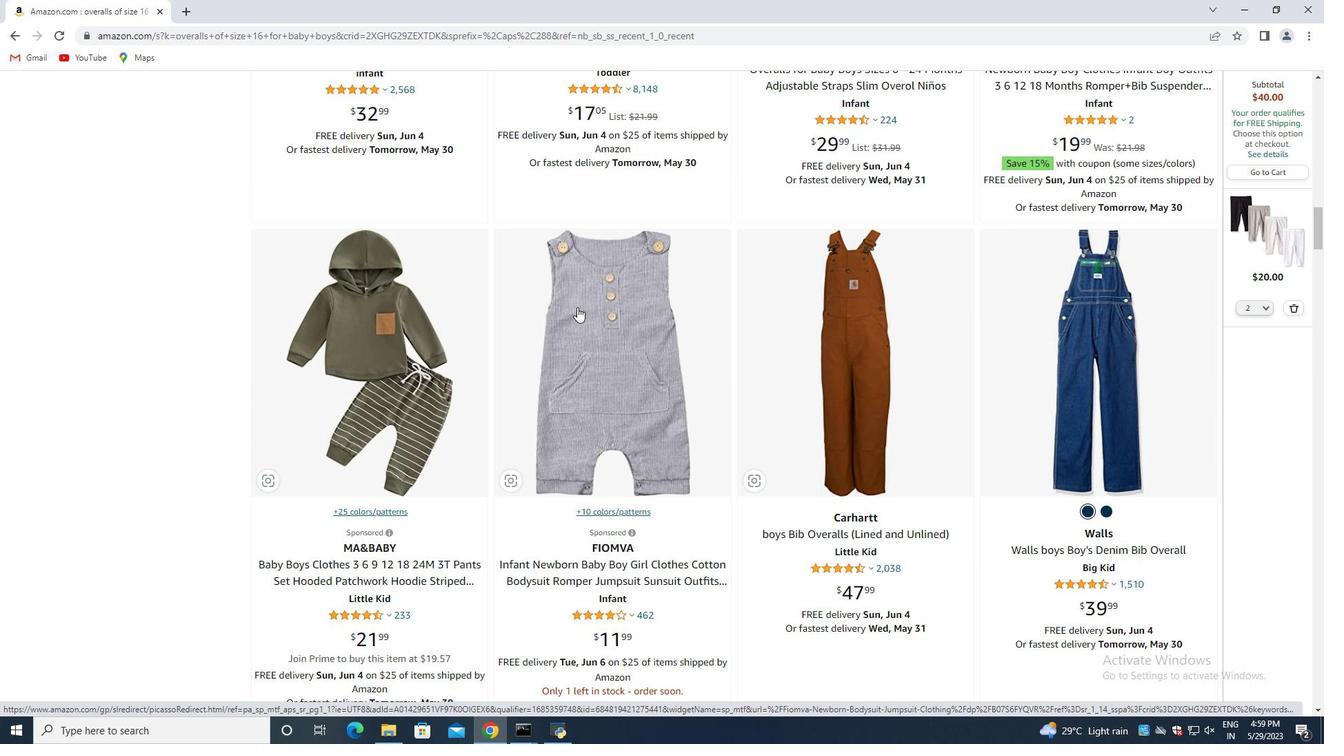 
Action: Mouse moved to (579, 307)
Screenshot: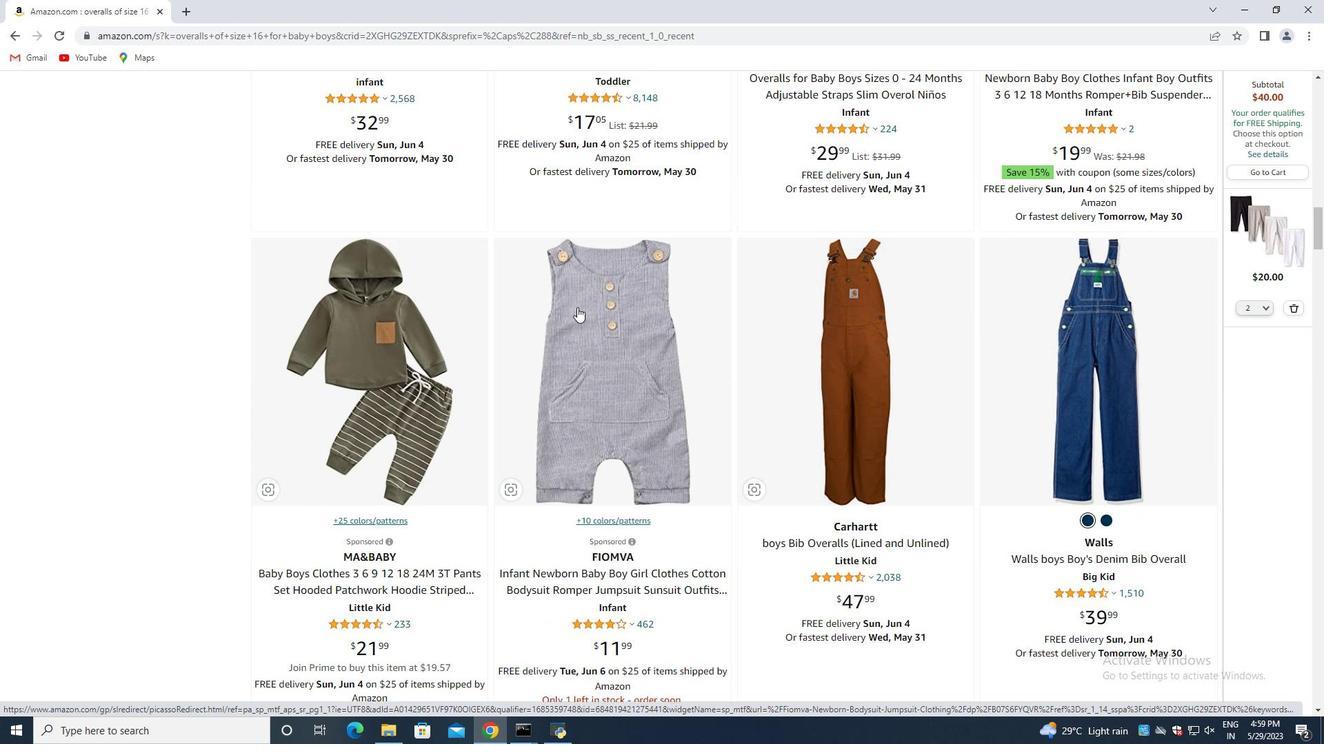
Action: Mouse scrolled (577, 308) with delta (0, 0)
Screenshot: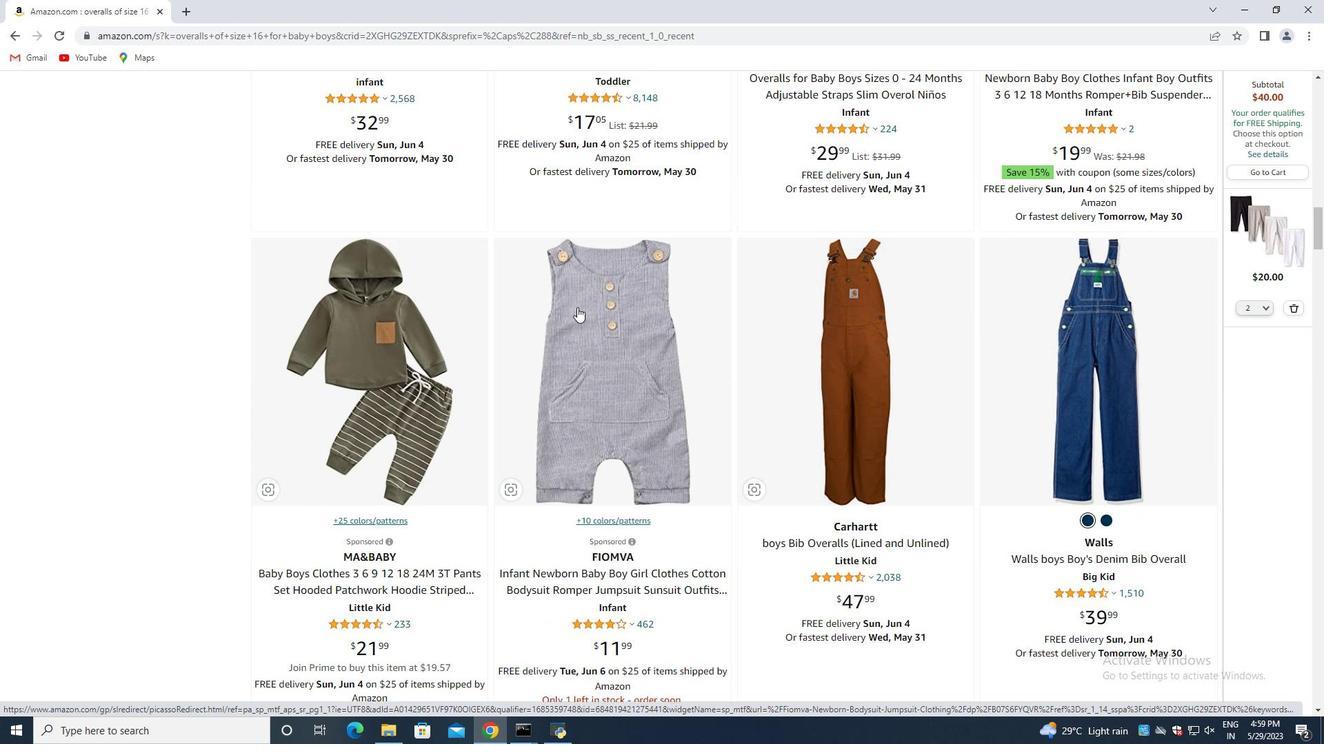 
Action: Mouse moved to (581, 307)
Screenshot: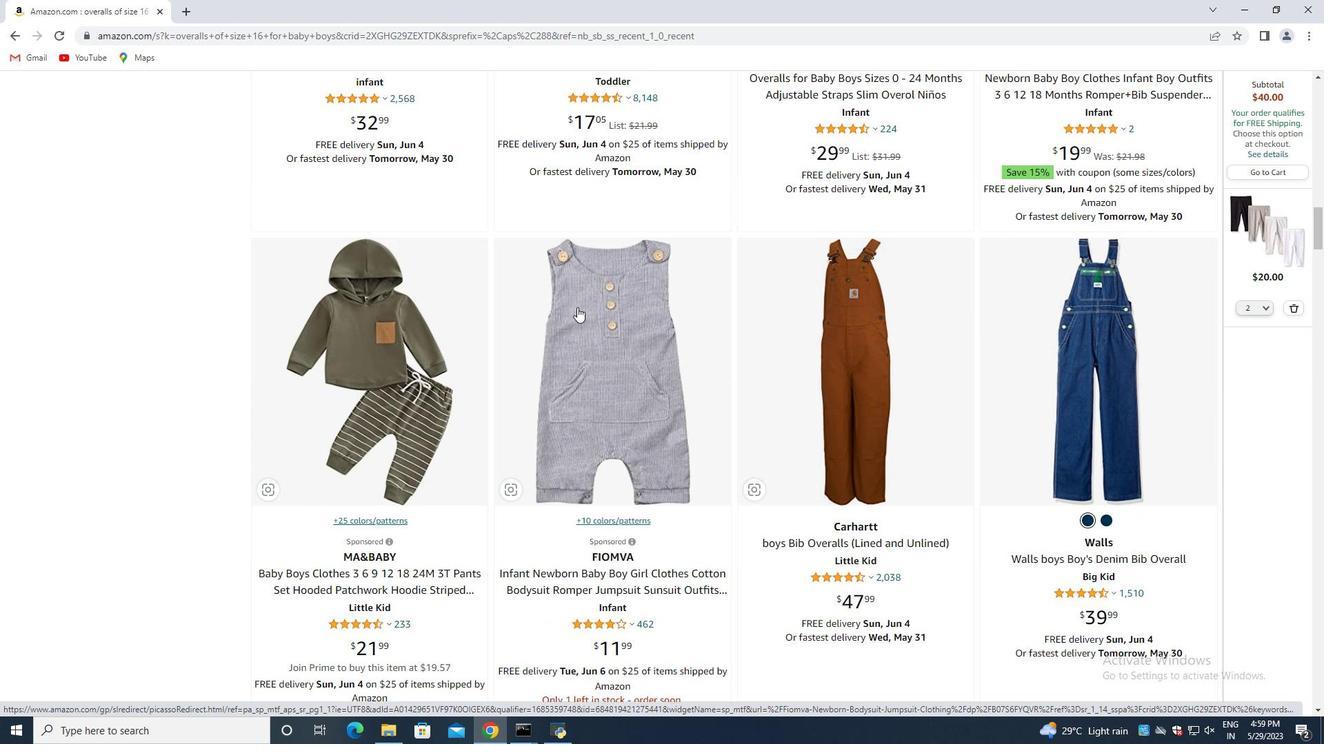 
Action: Mouse scrolled (579, 308) with delta (0, 0)
Screenshot: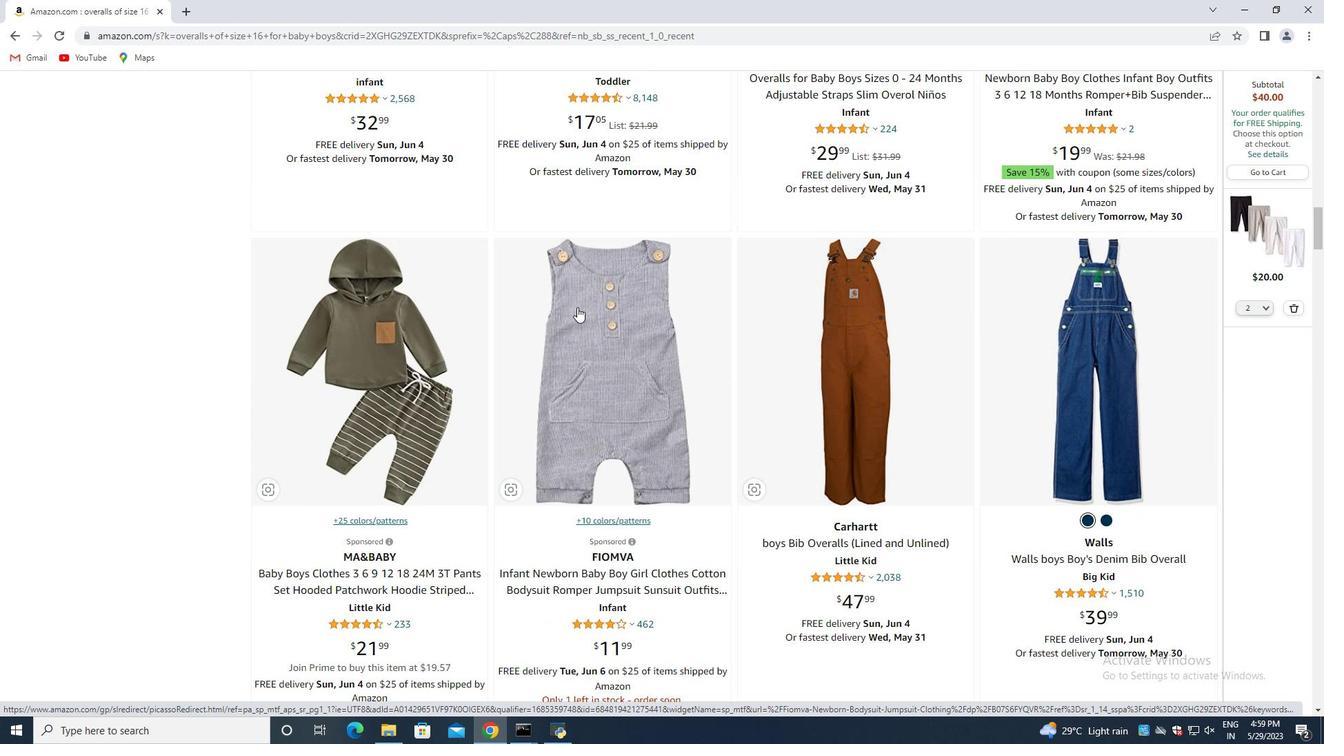 
Action: Mouse moved to (593, 306)
Screenshot: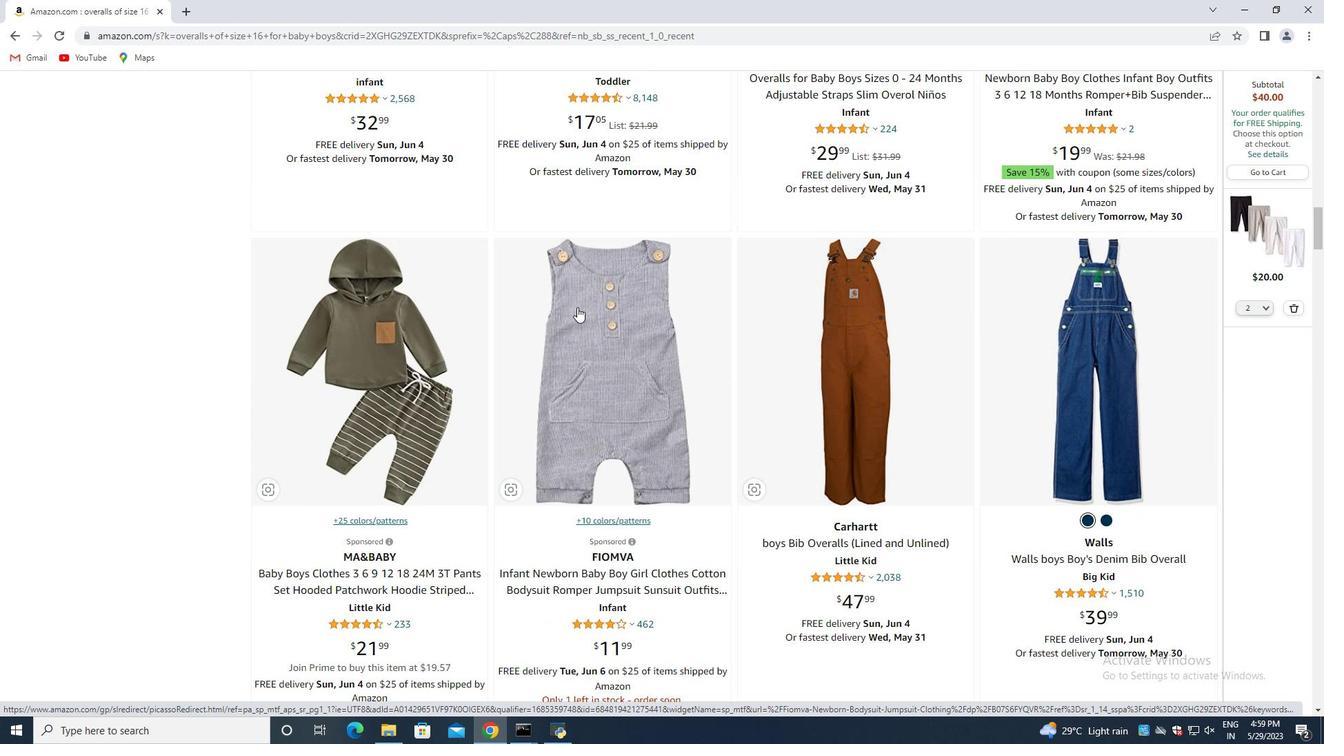 
Action: Mouse scrolled (583, 308) with delta (0, 0)
Screenshot: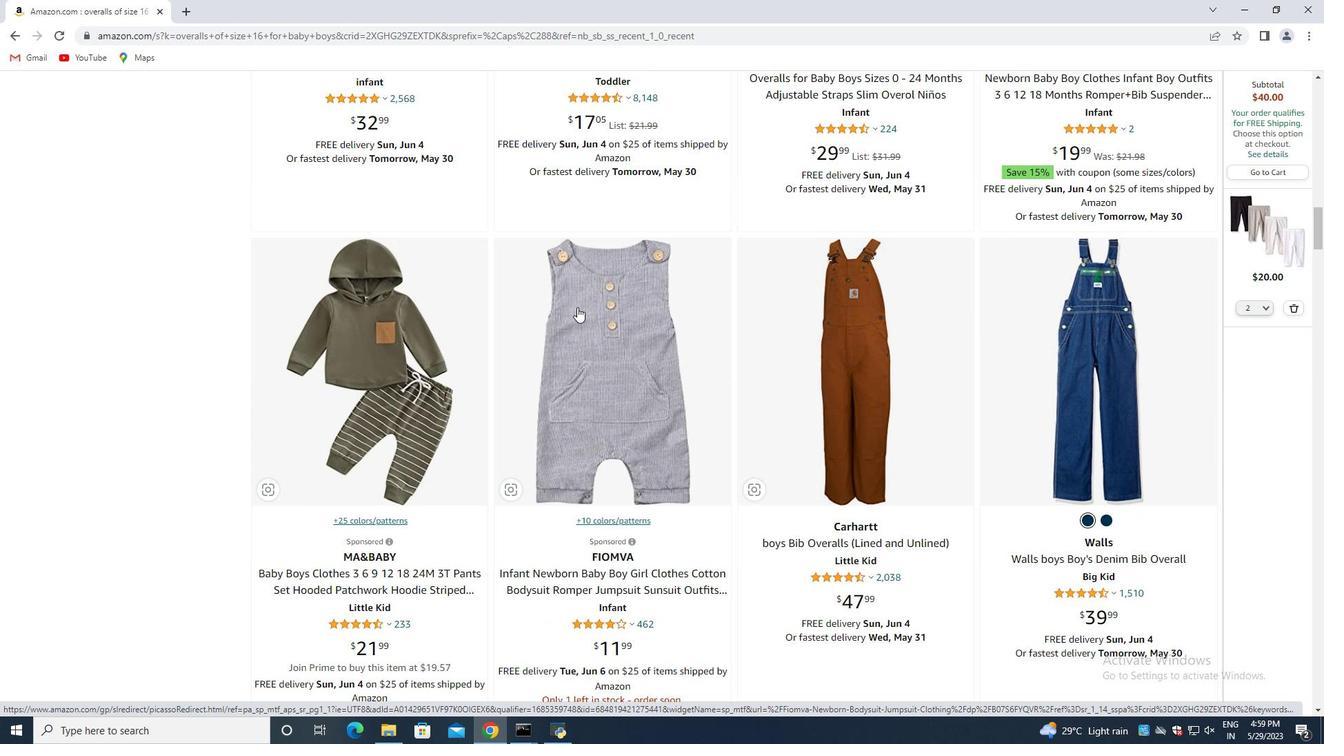 
Action: Mouse scrolled (589, 308) with delta (0, 0)
Screenshot: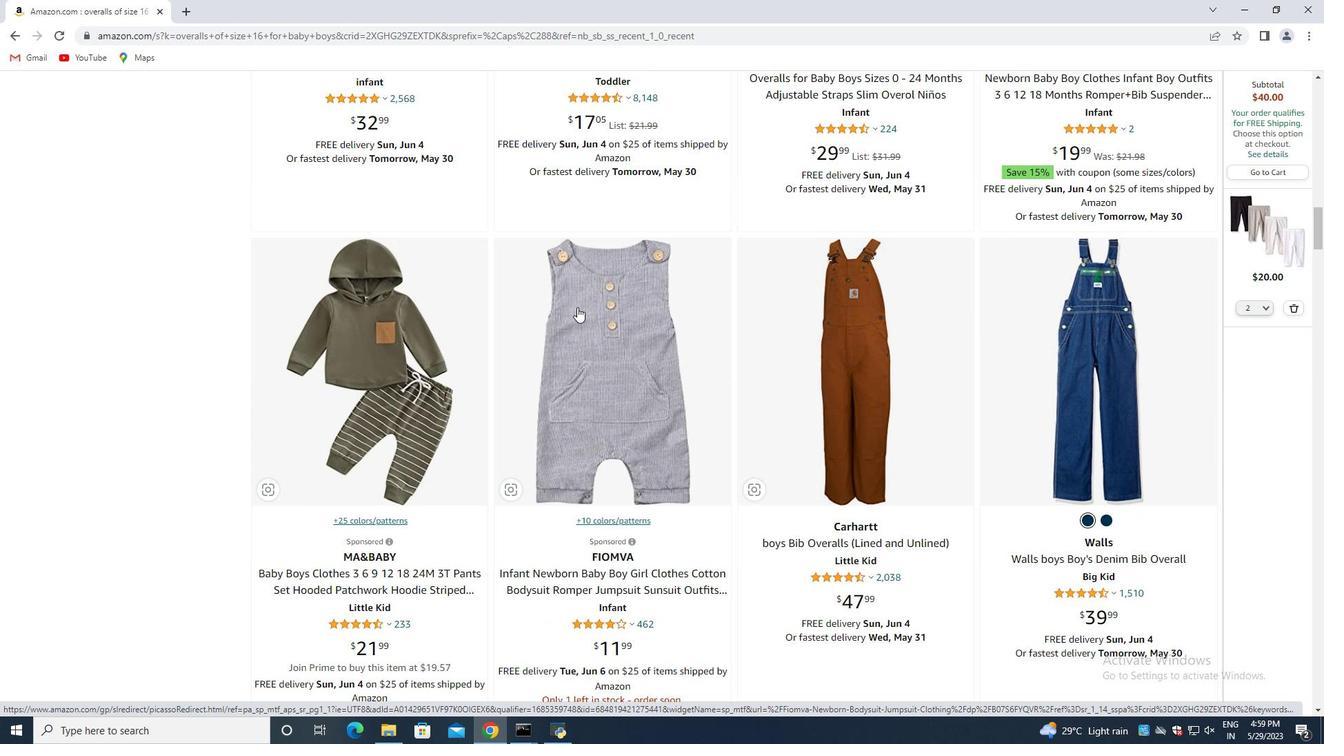 
Action: Mouse scrolled (593, 306) with delta (0, 0)
Screenshot: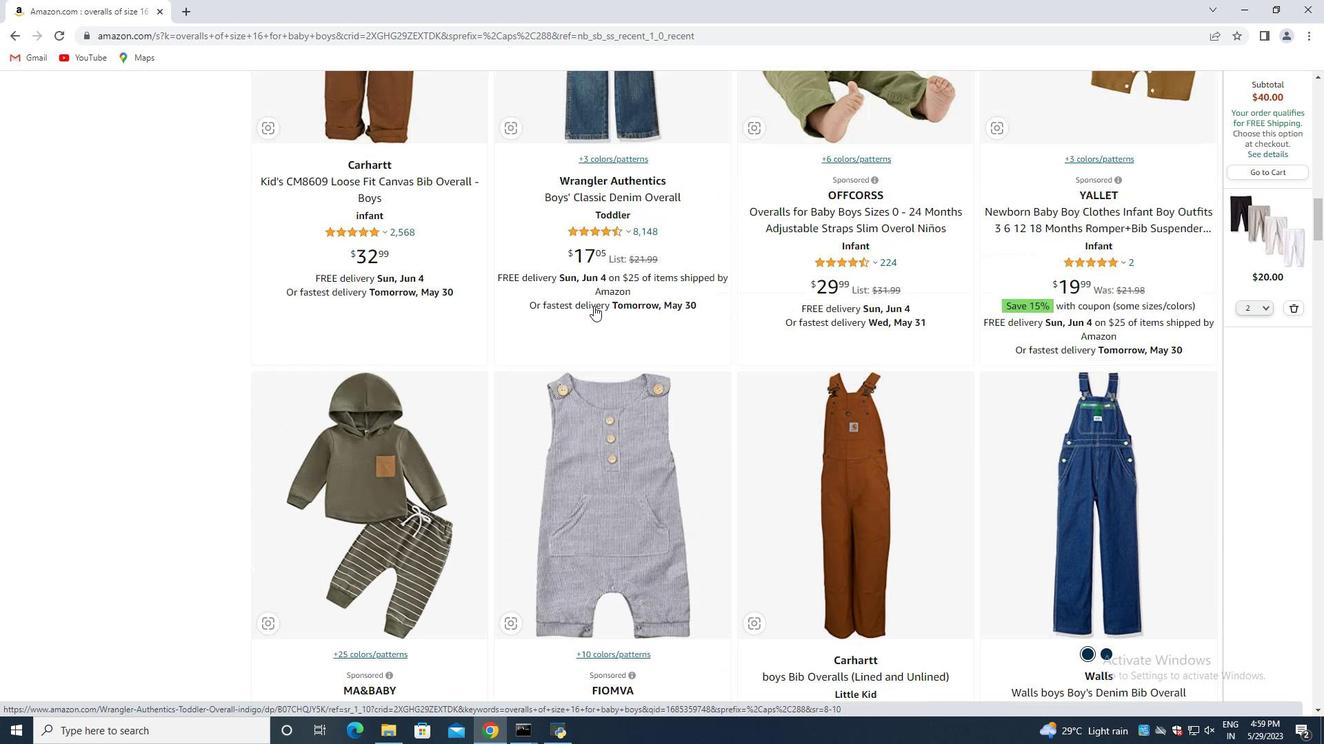 
Action: Mouse scrolled (593, 306) with delta (0, 0)
Screenshot: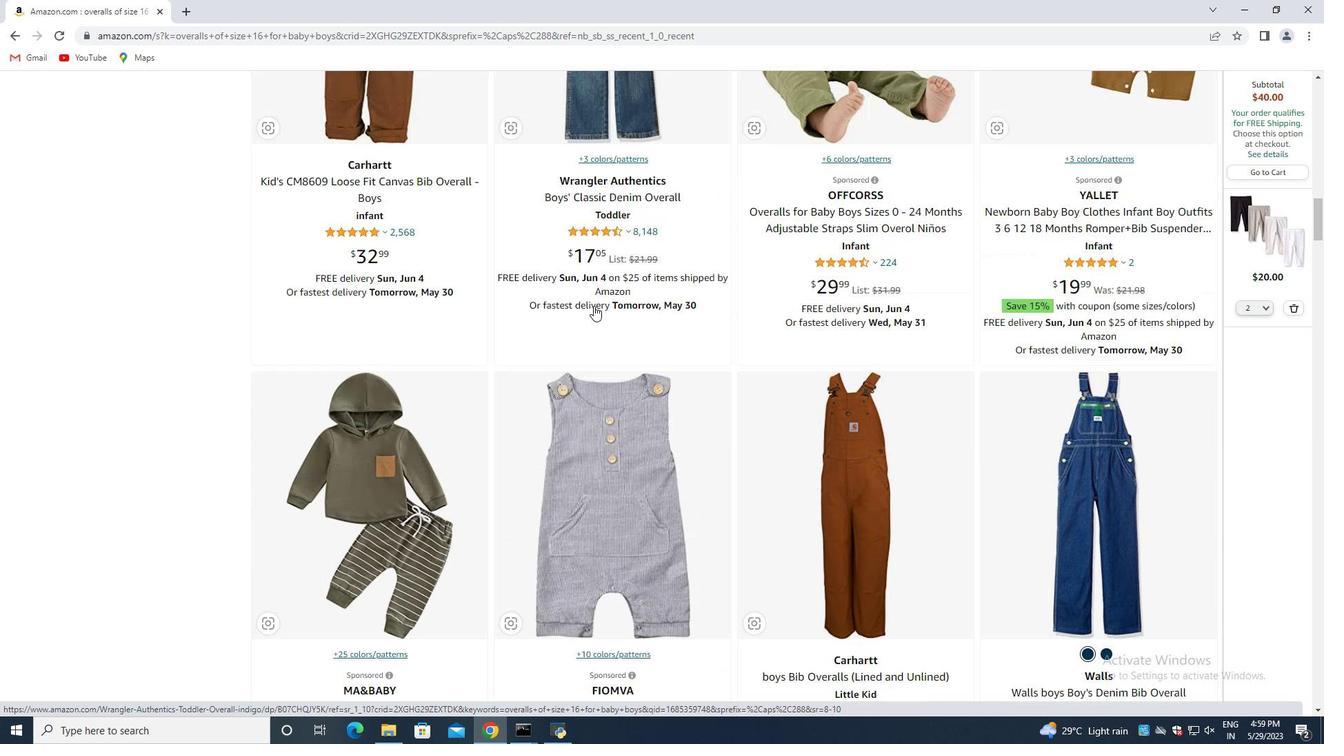
Action: Mouse scrolled (593, 306) with delta (0, 0)
Screenshot: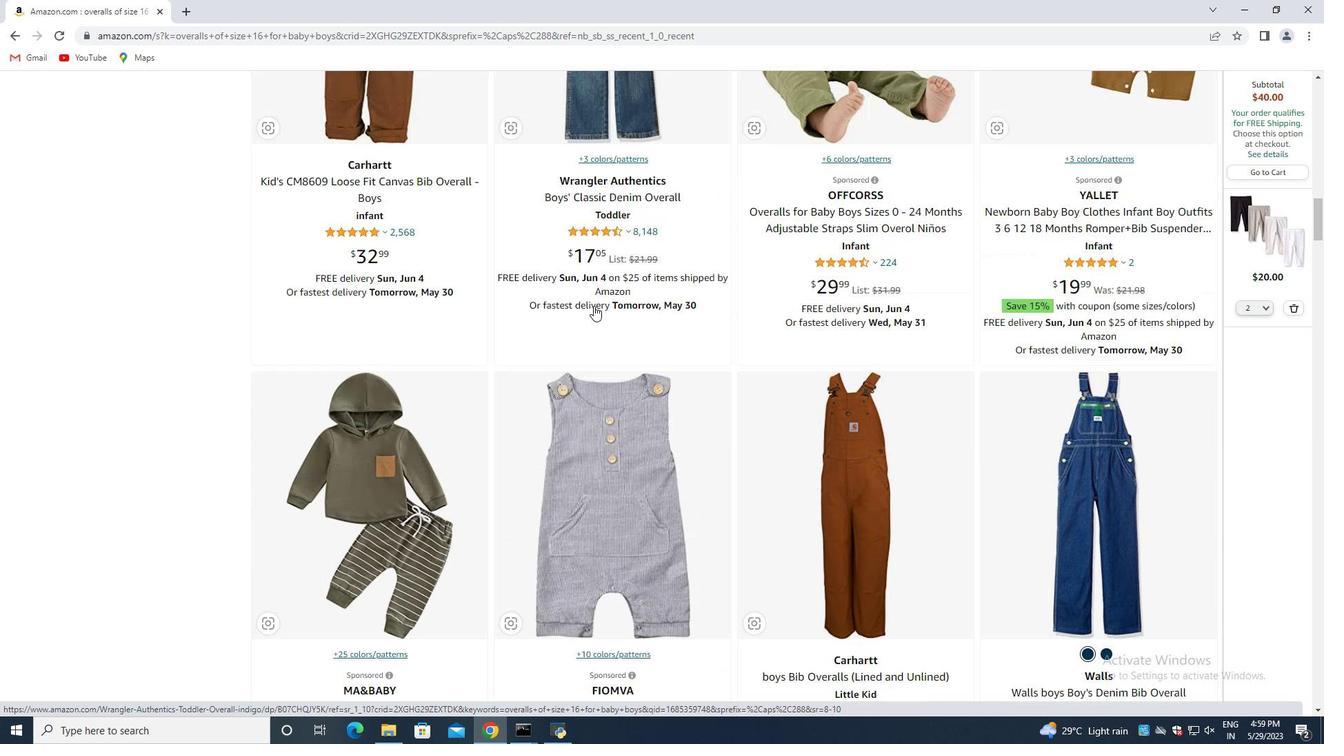 
Action: Mouse scrolled (593, 306) with delta (0, 0)
Screenshot: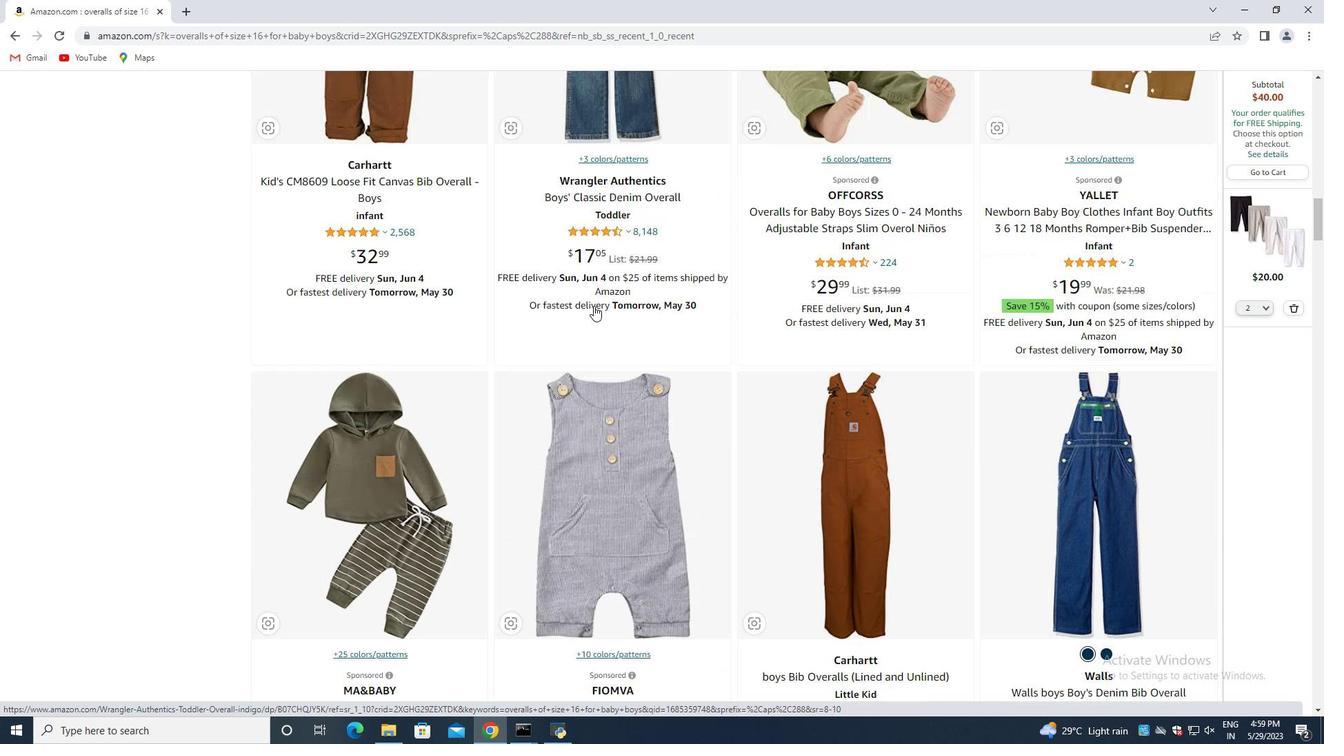 
Action: Mouse scrolled (593, 306) with delta (0, 0)
Screenshot: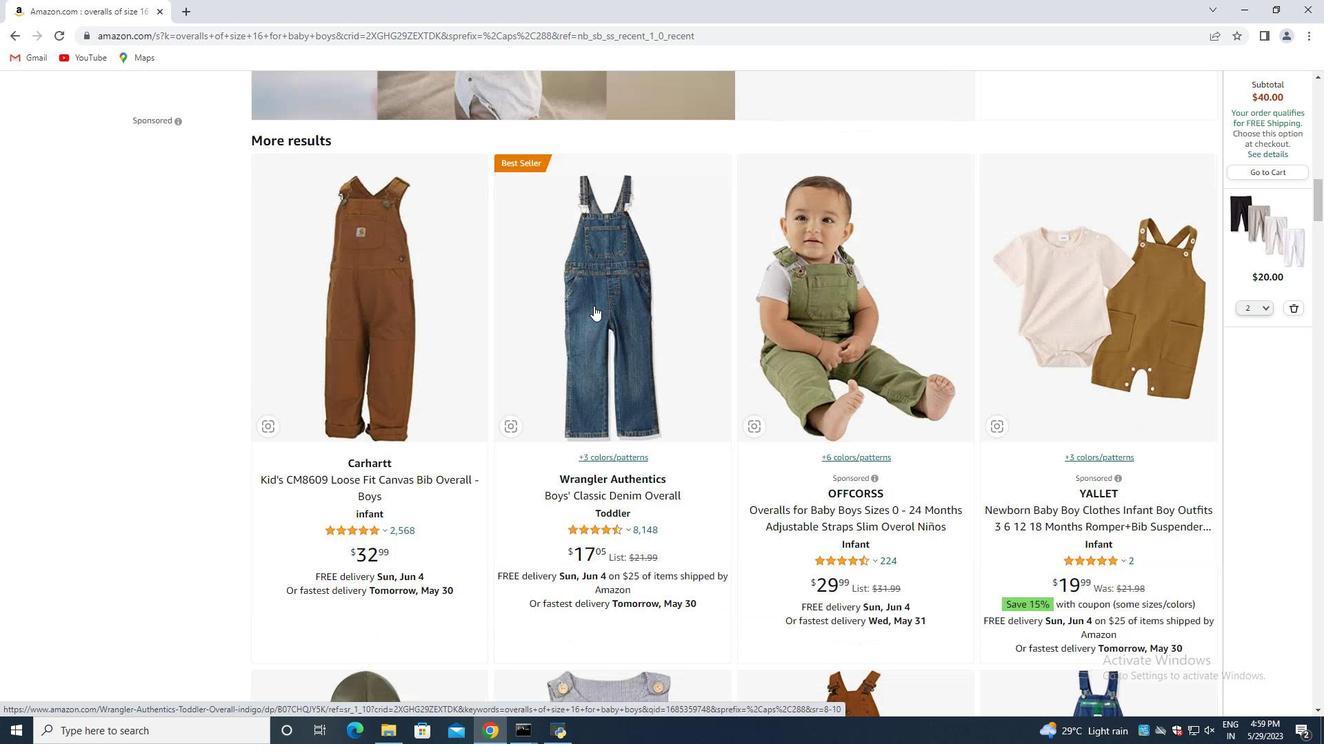 
Action: Mouse scrolled (593, 306) with delta (0, 0)
Screenshot: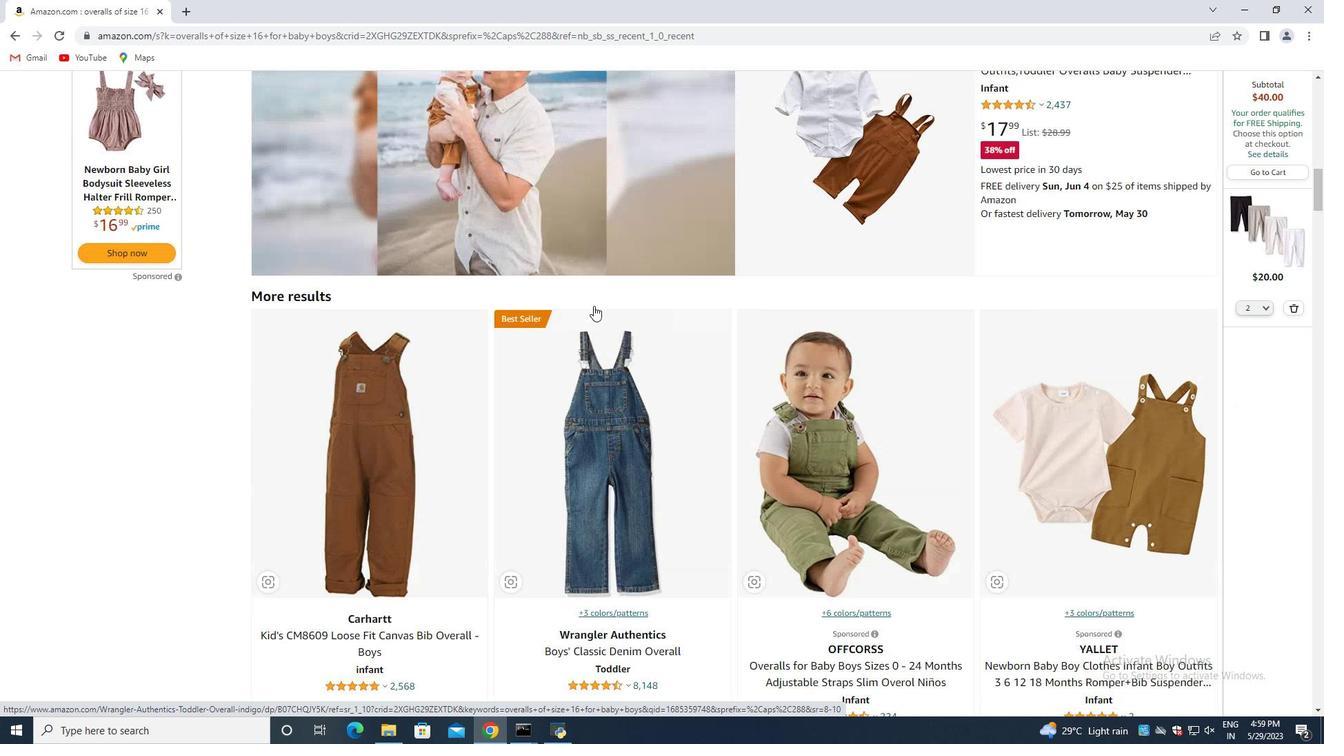 
Action: Mouse scrolled (593, 306) with delta (0, 0)
Screenshot: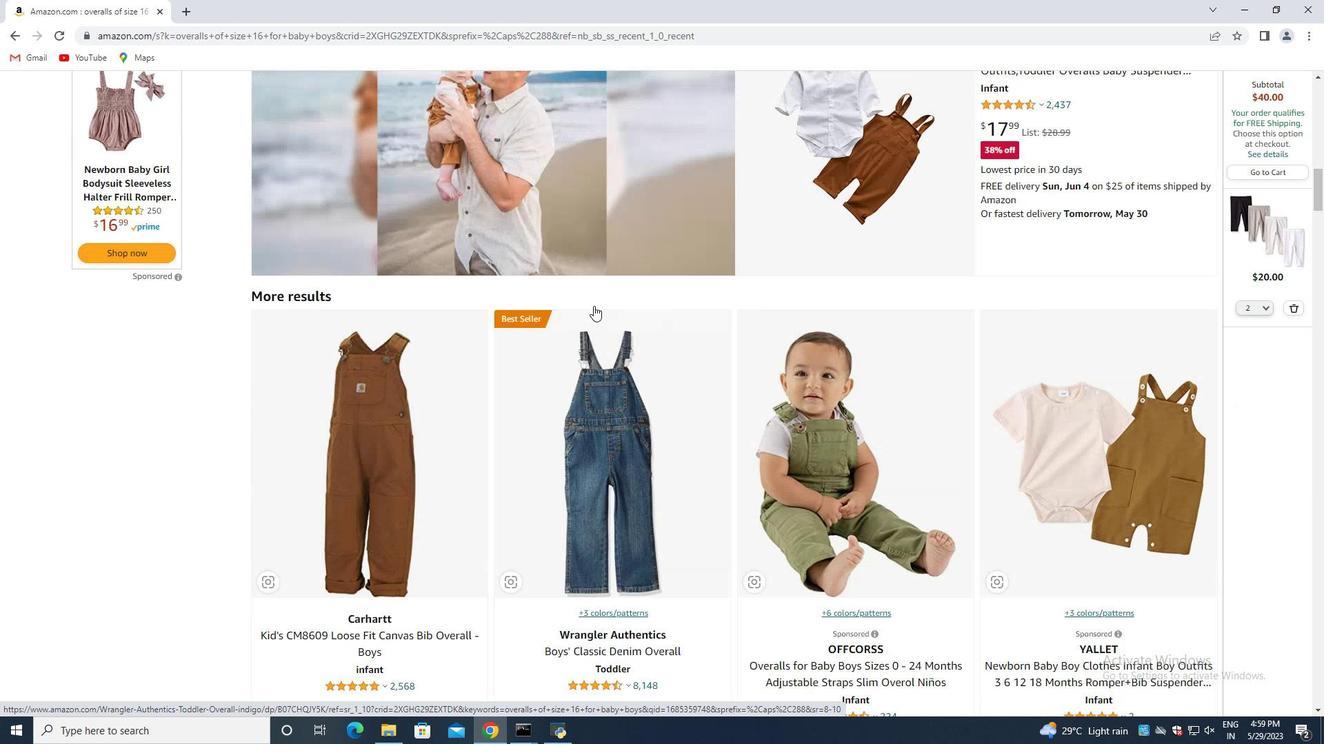 
Action: Mouse scrolled (593, 306) with delta (0, 0)
Screenshot: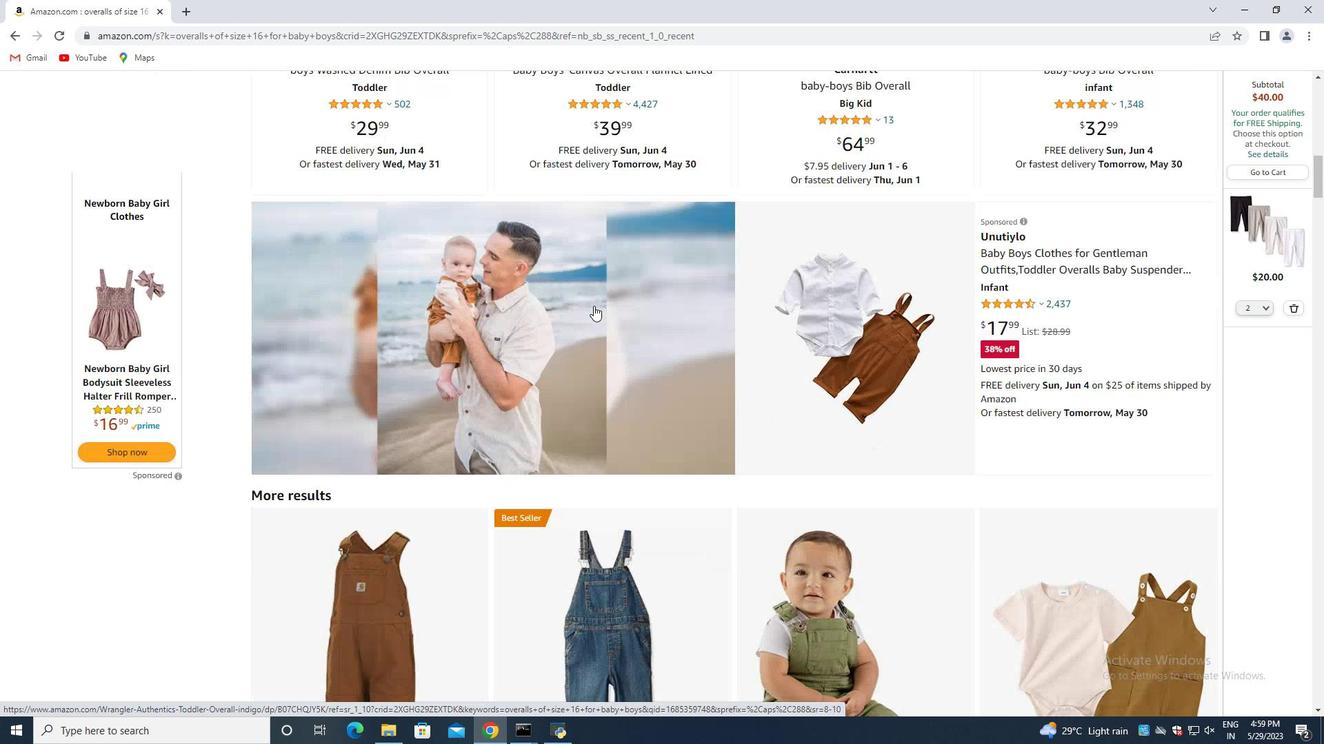 
Action: Mouse scrolled (593, 306) with delta (0, 0)
Screenshot: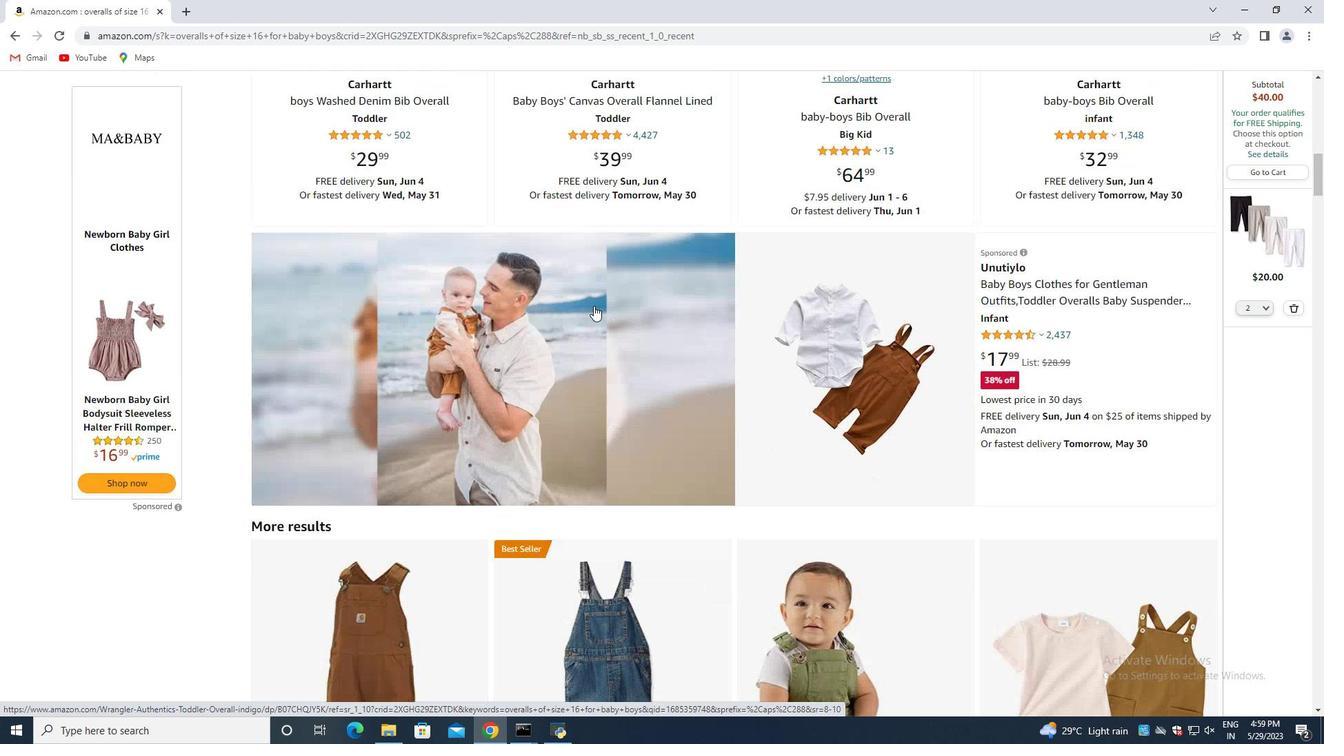 
Action: Mouse moved to (615, 297)
Screenshot: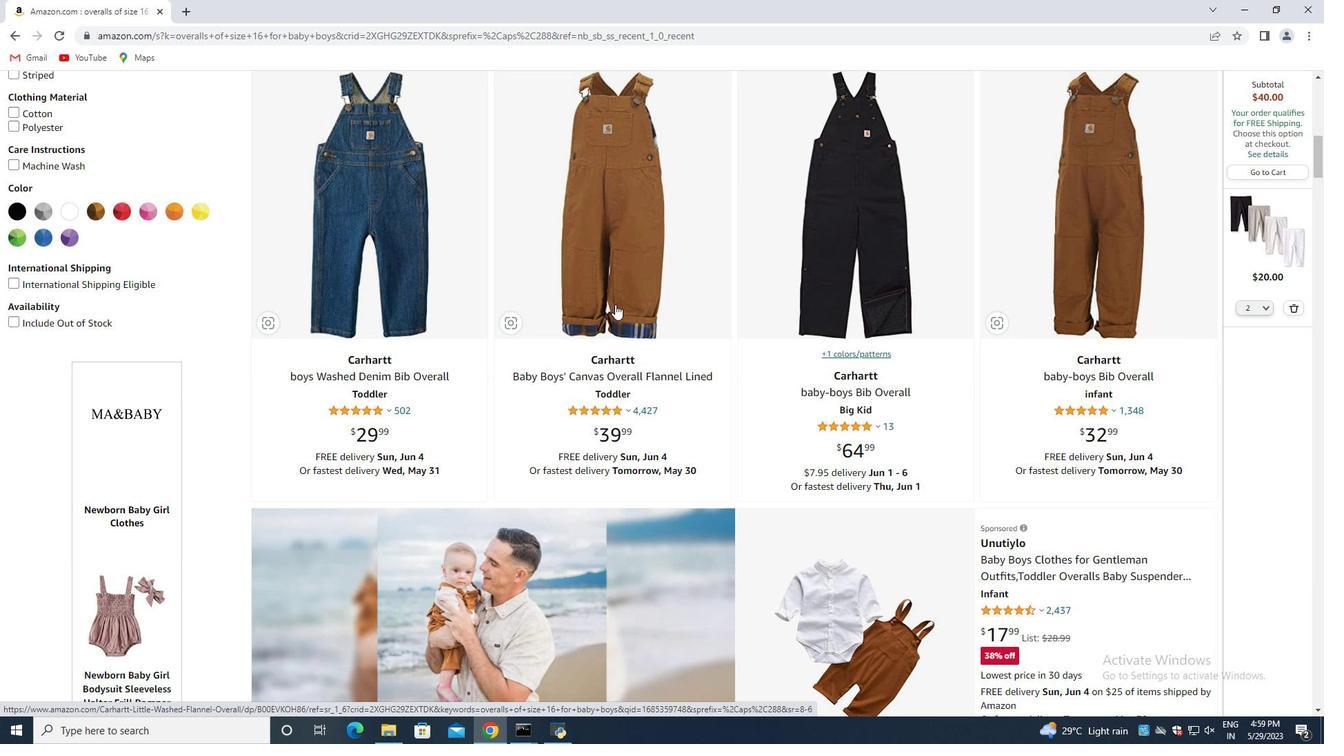
Action: Mouse scrolled (615, 297) with delta (0, 0)
Screenshot: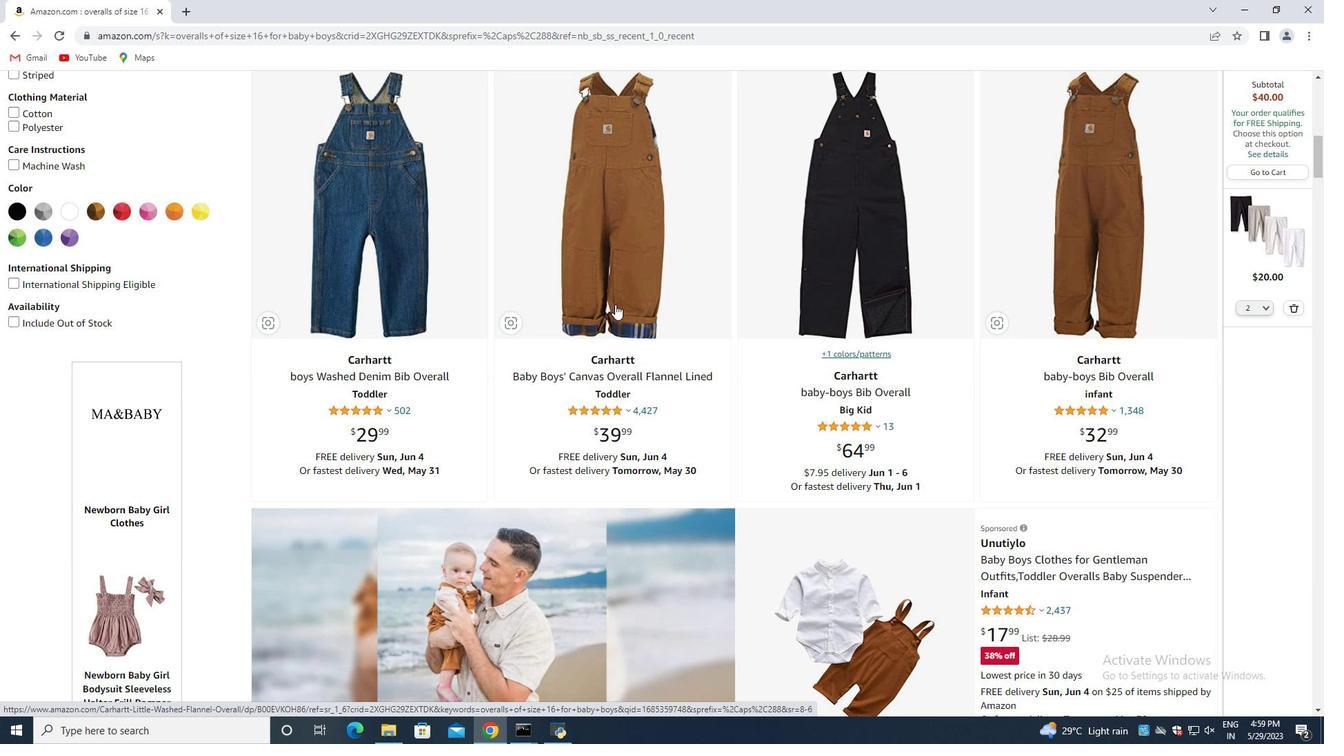 
Action: Mouse moved to (615, 297)
Screenshot: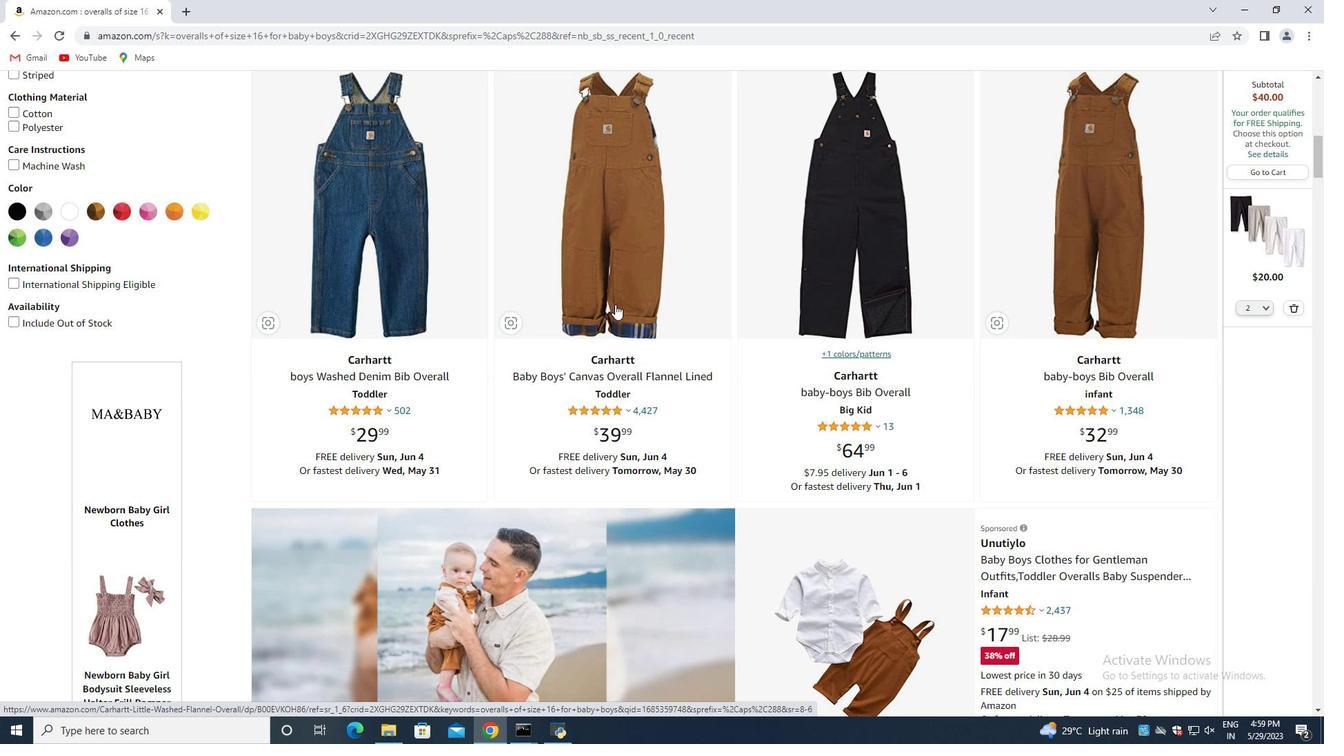 
Action: Mouse scrolled (615, 297) with delta (0, 0)
Screenshot: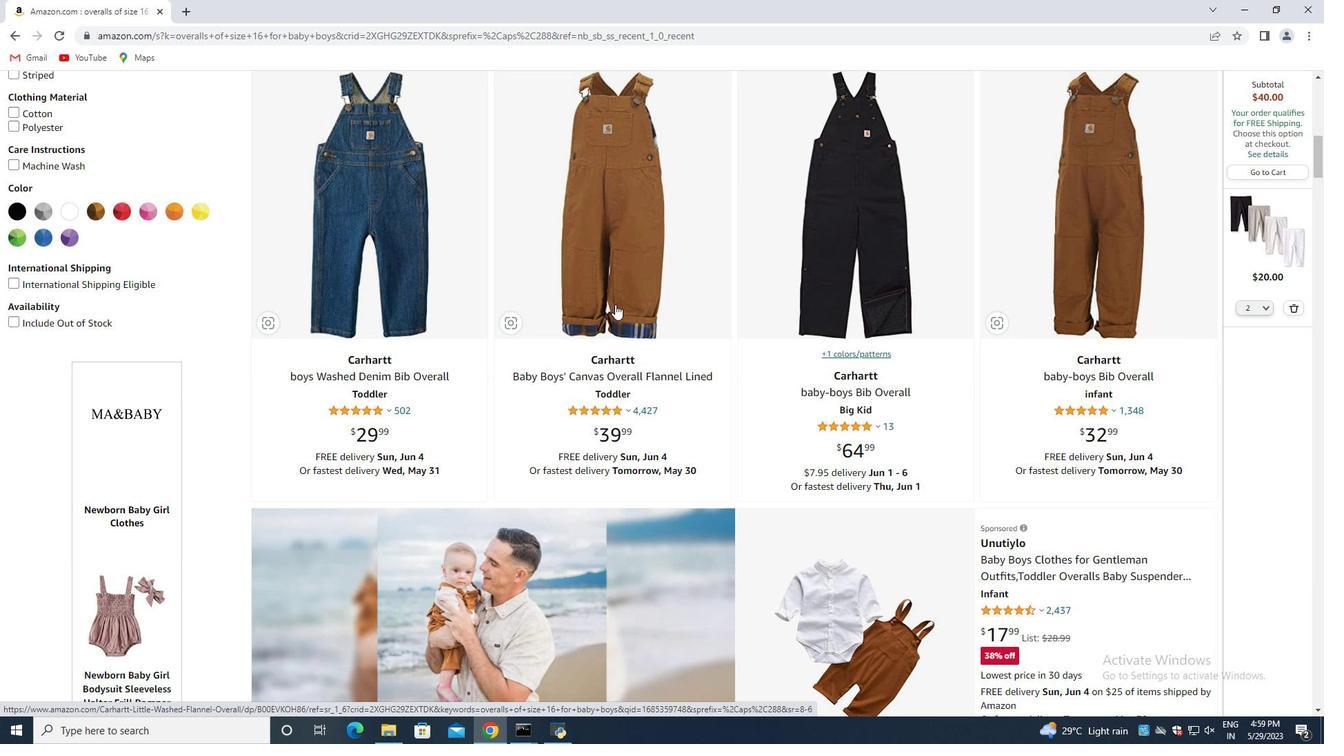 
Action: Mouse scrolled (615, 297) with delta (0, 0)
Screenshot: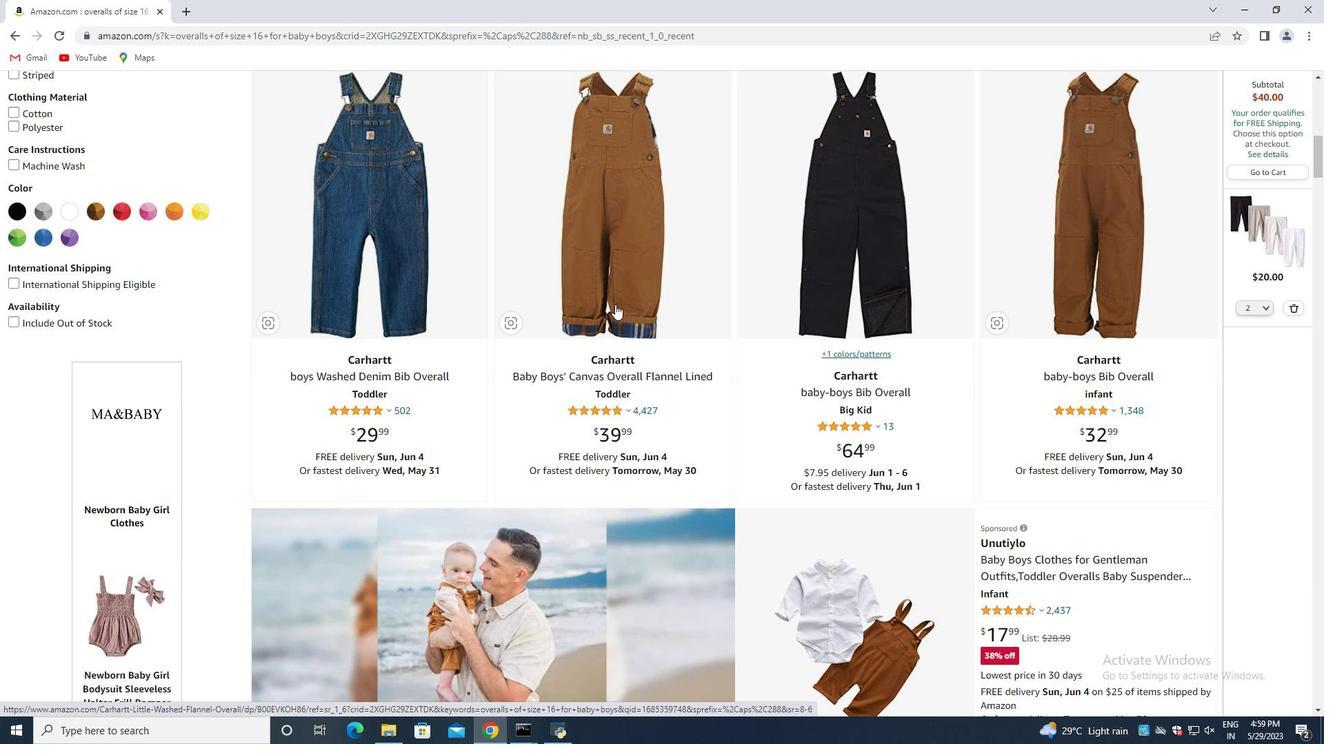 
Action: Mouse scrolled (615, 297) with delta (0, 0)
Screenshot: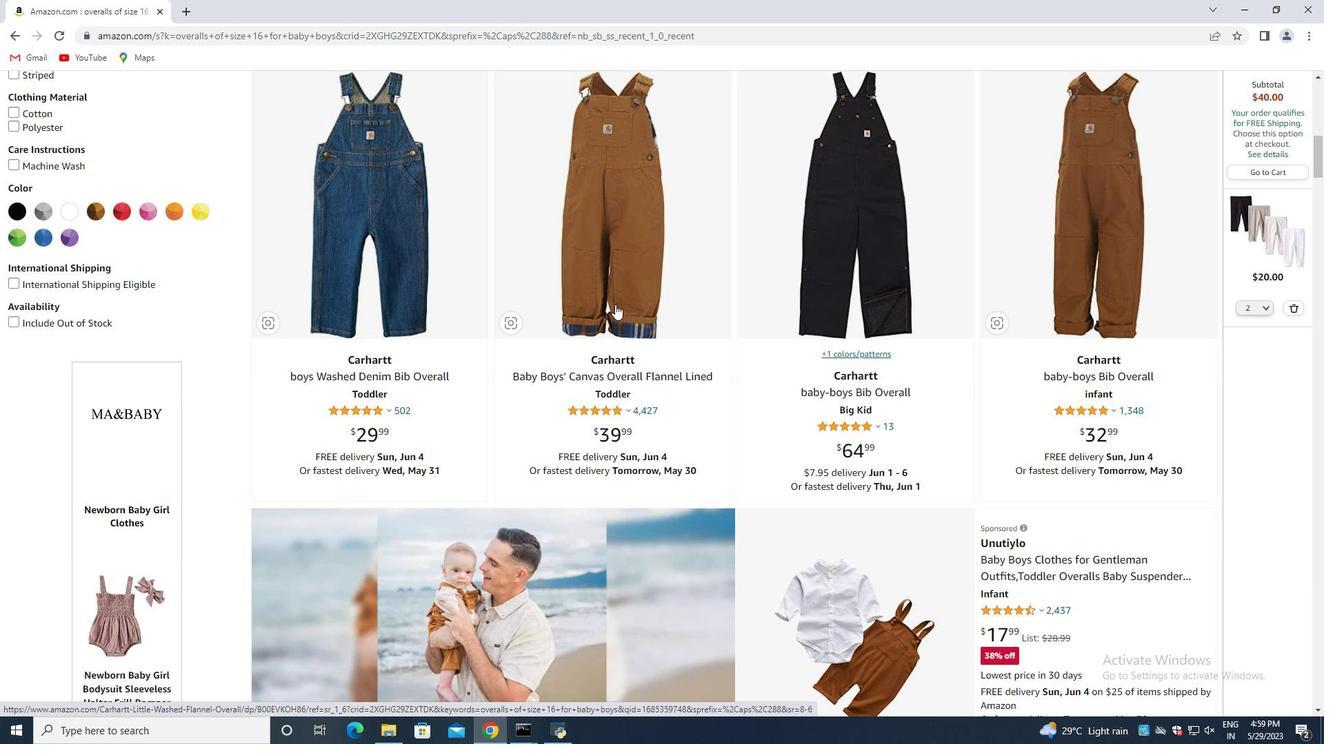 
Action: Mouse scrolled (615, 297) with delta (0, 0)
Screenshot: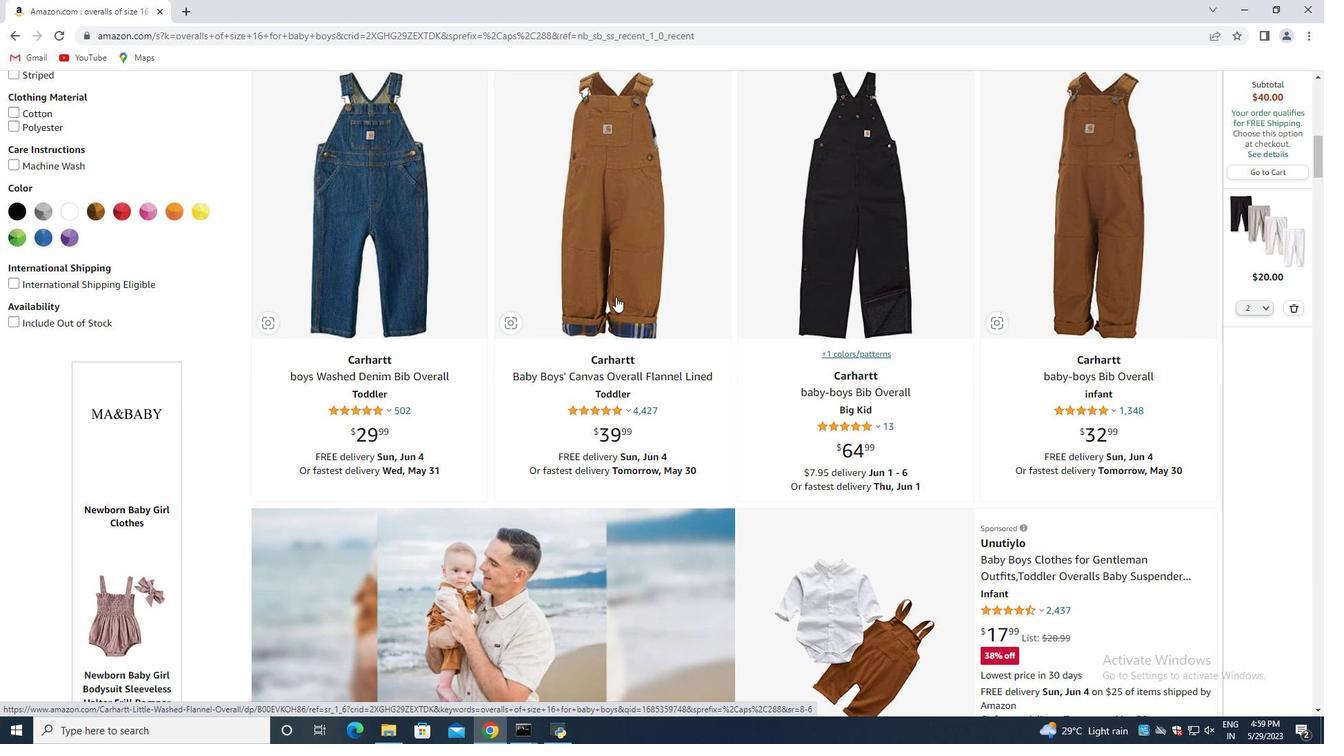 
Action: Mouse moved to (663, 296)
Screenshot: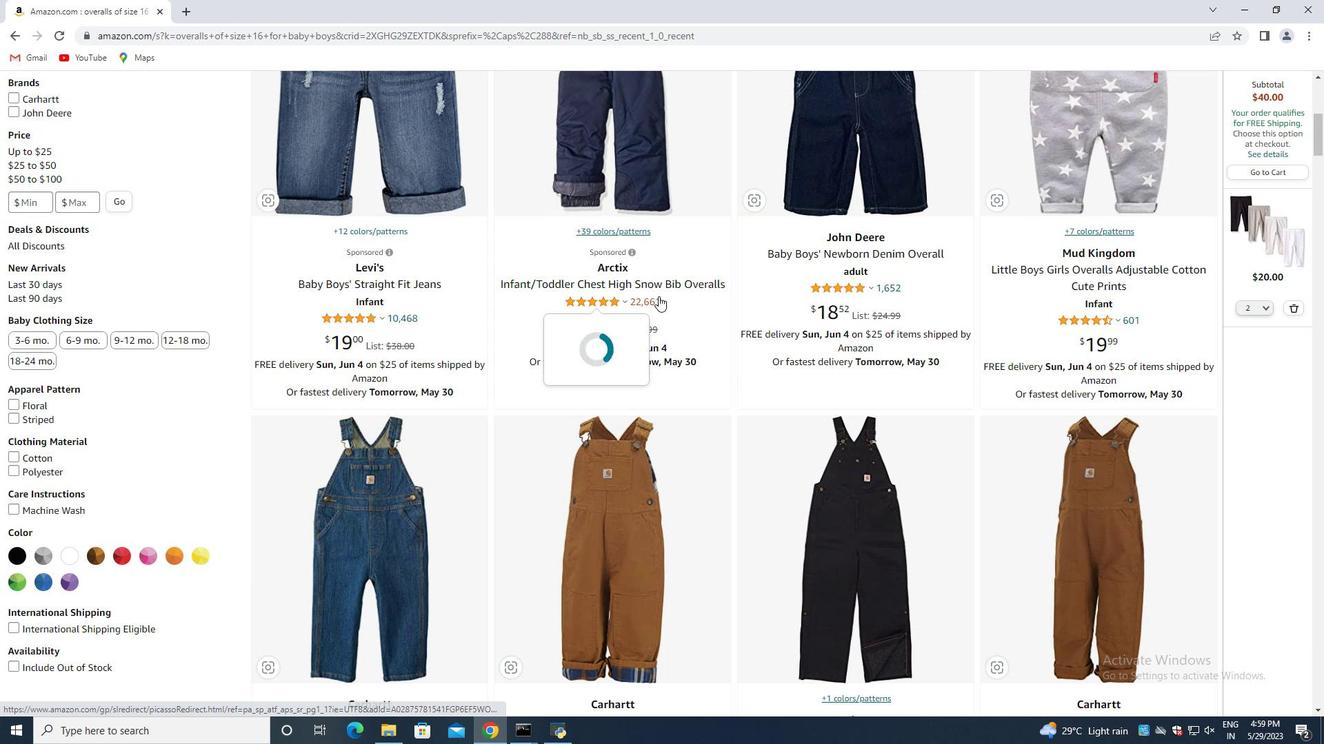 
Action: Mouse scrolled (662, 297) with delta (0, 0)
Screenshot: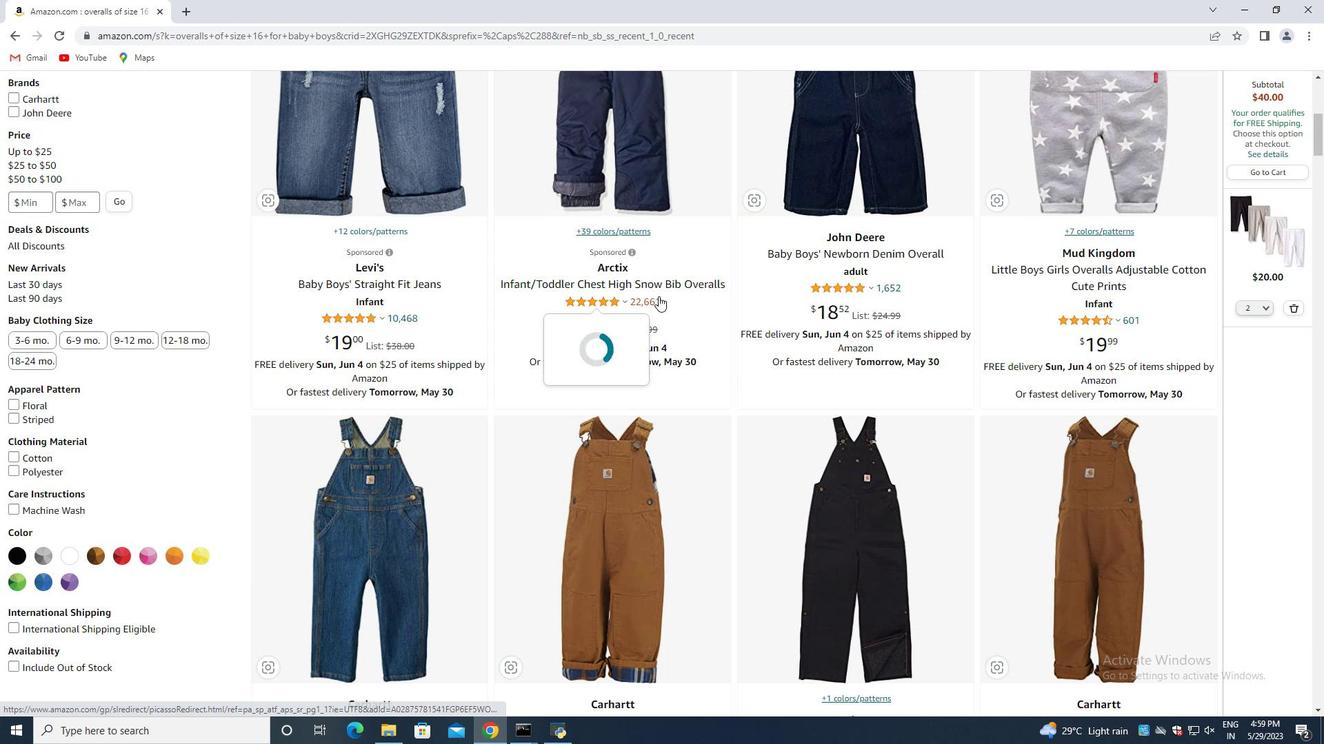 
Action: Mouse scrolled (662, 297) with delta (0, 0)
Screenshot: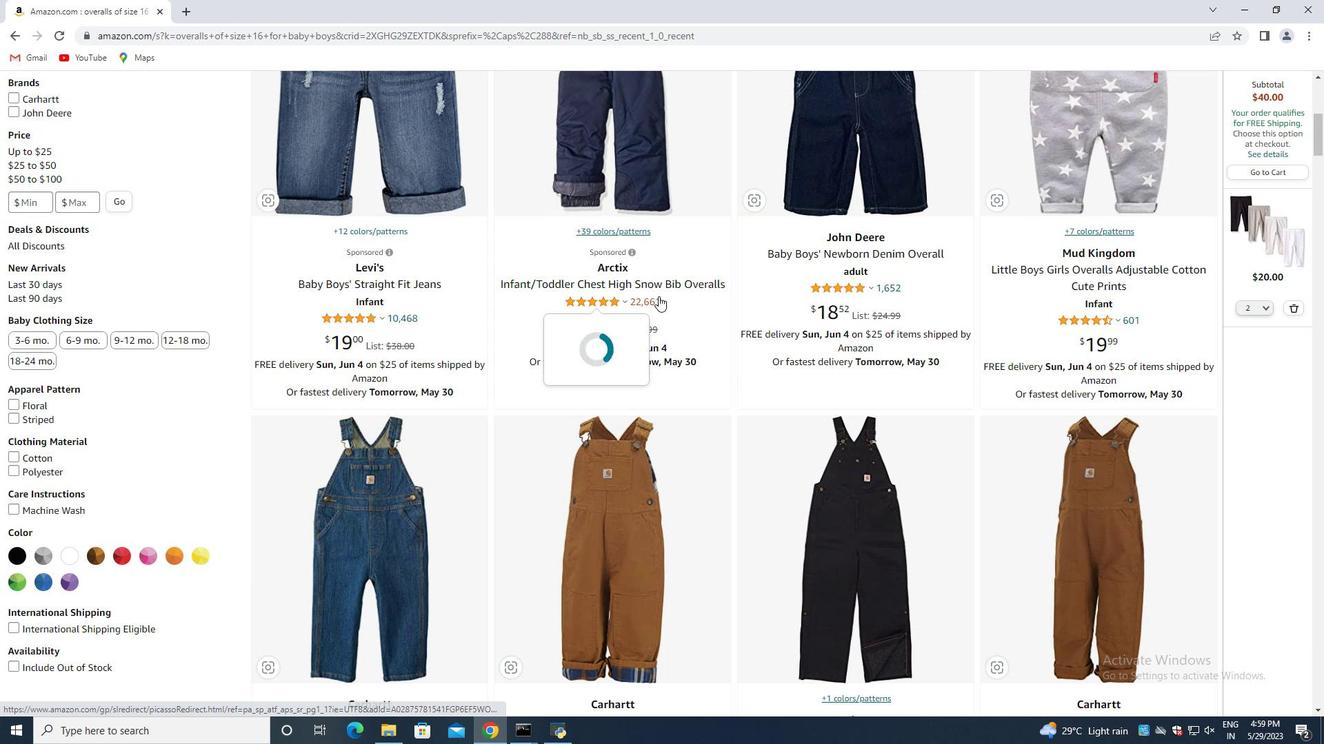 
Action: Mouse scrolled (663, 297) with delta (0, 0)
Screenshot: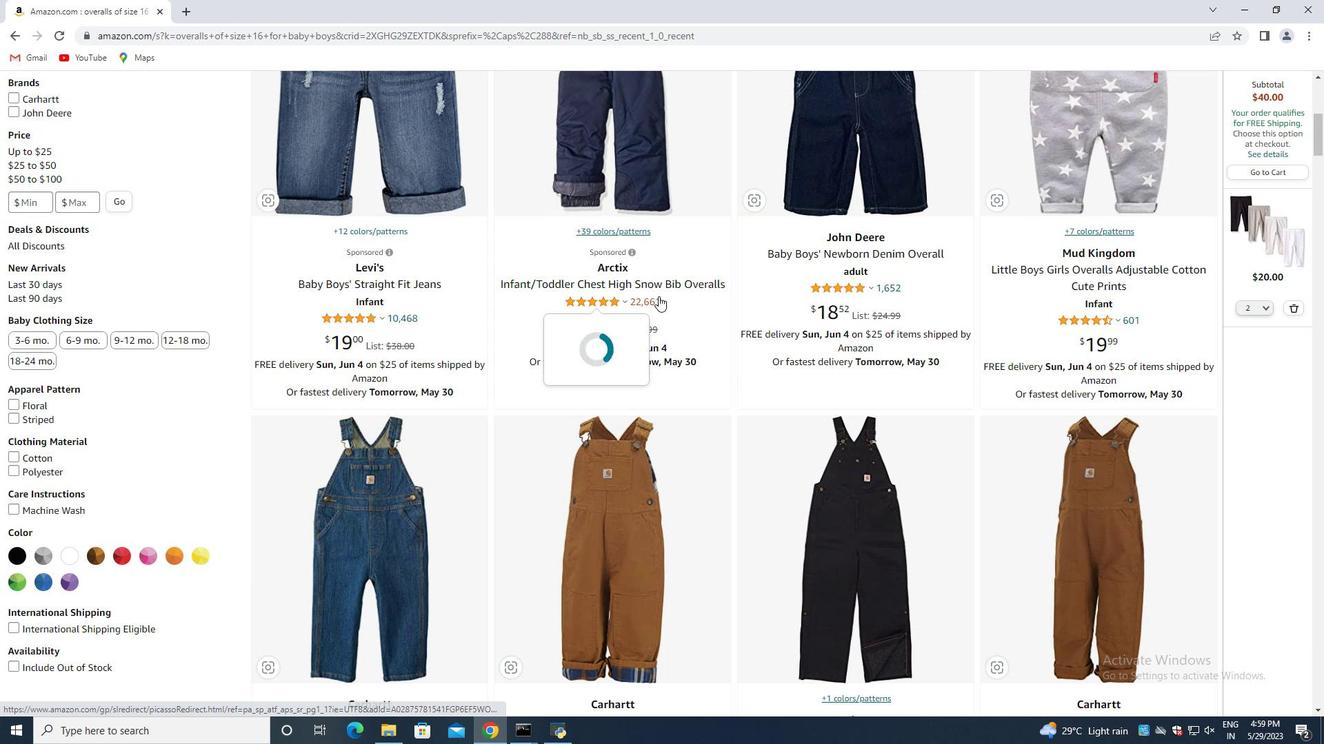 
Action: Mouse moved to (664, 295)
Screenshot: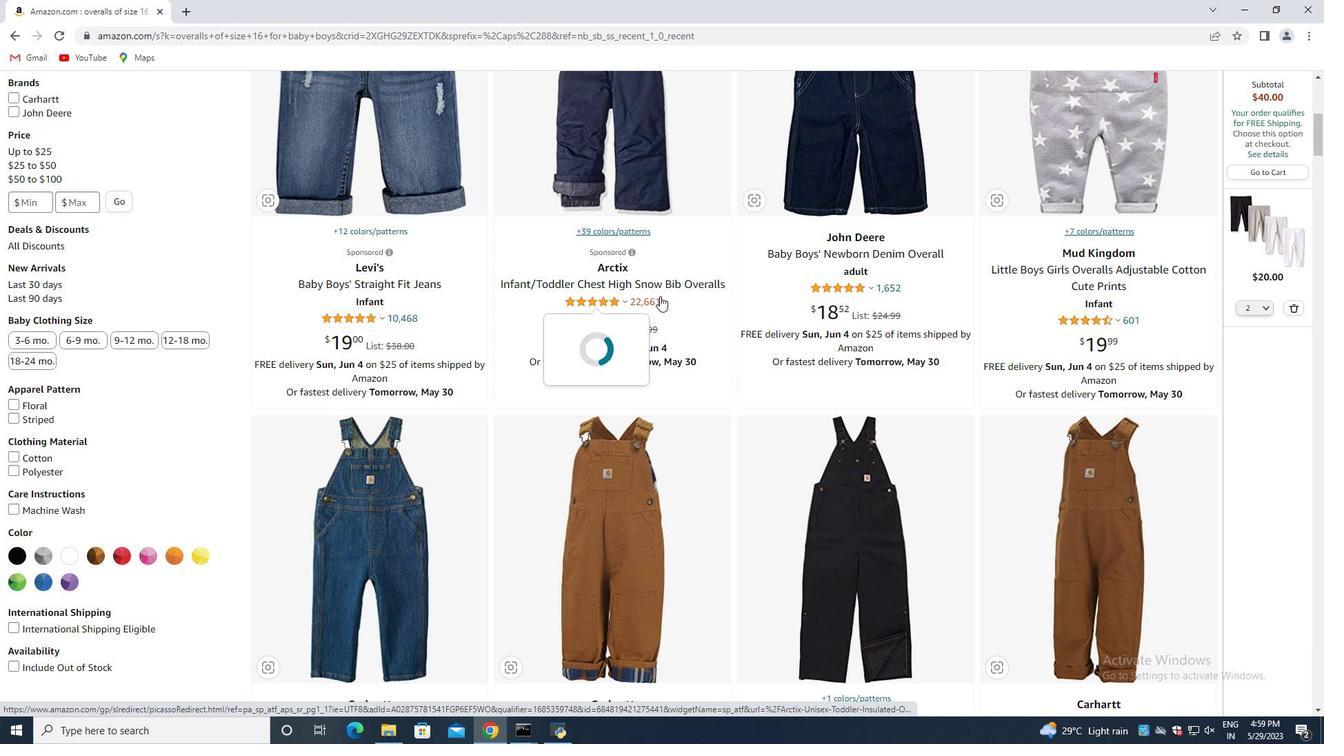 
Action: Mouse scrolled (664, 296) with delta (0, 0)
Screenshot: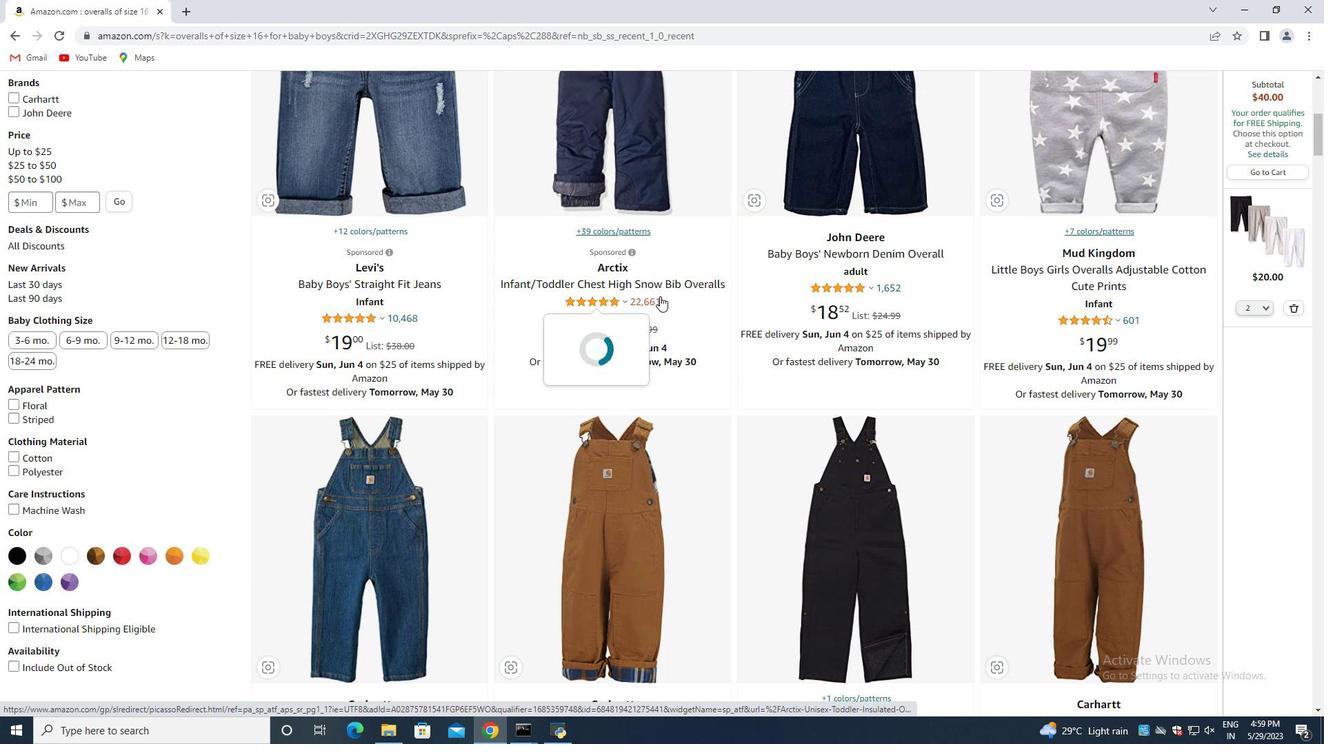
Action: Mouse moved to (825, 337)
Screenshot: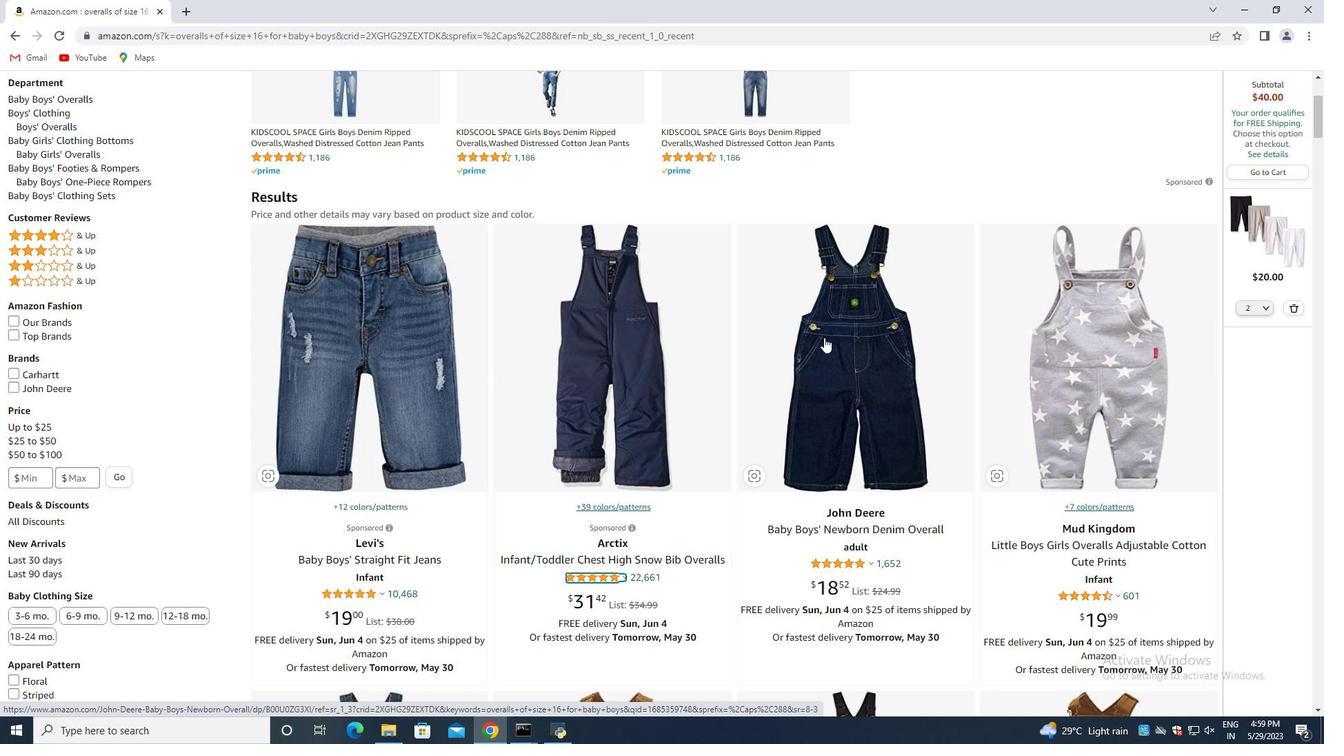 
Action: Mouse pressed left at (825, 337)
Screenshot: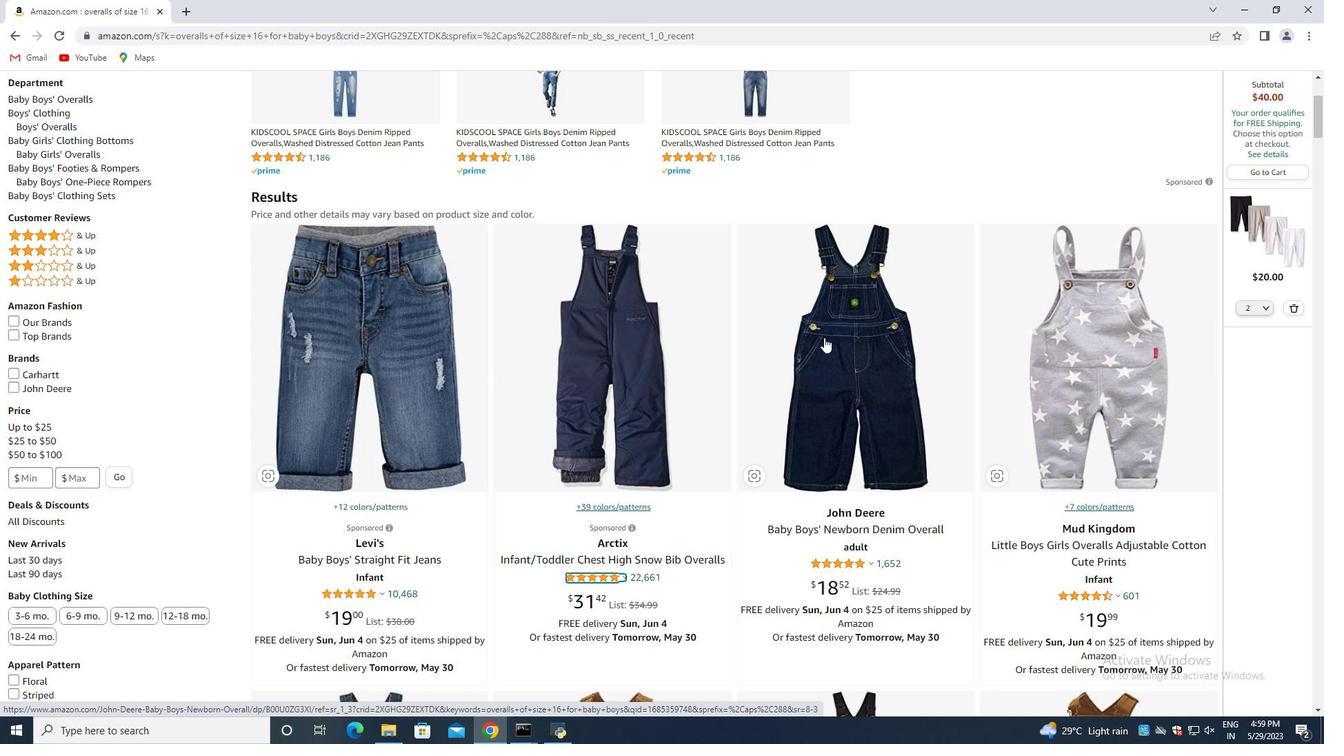 
Action: Mouse moved to (325, 413)
Screenshot: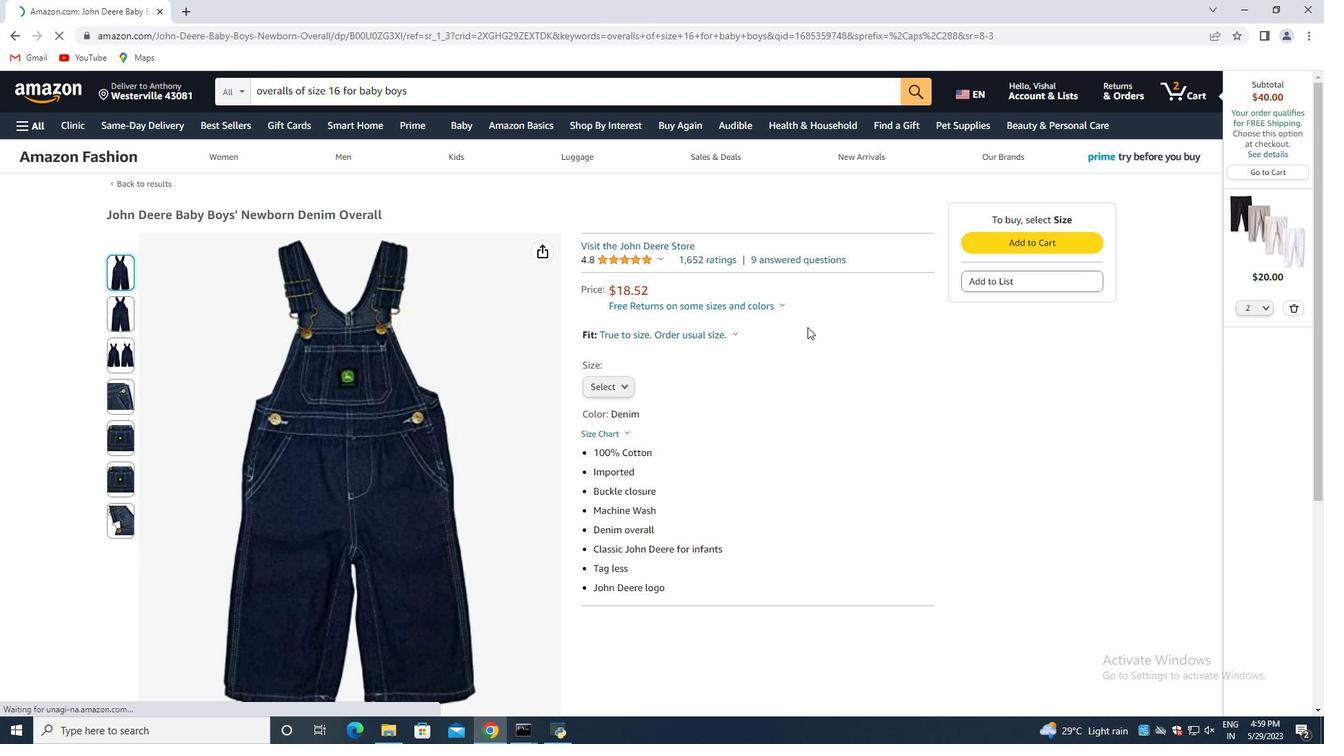 
Action: Mouse scrolled (325, 413) with delta (0, 0)
Screenshot: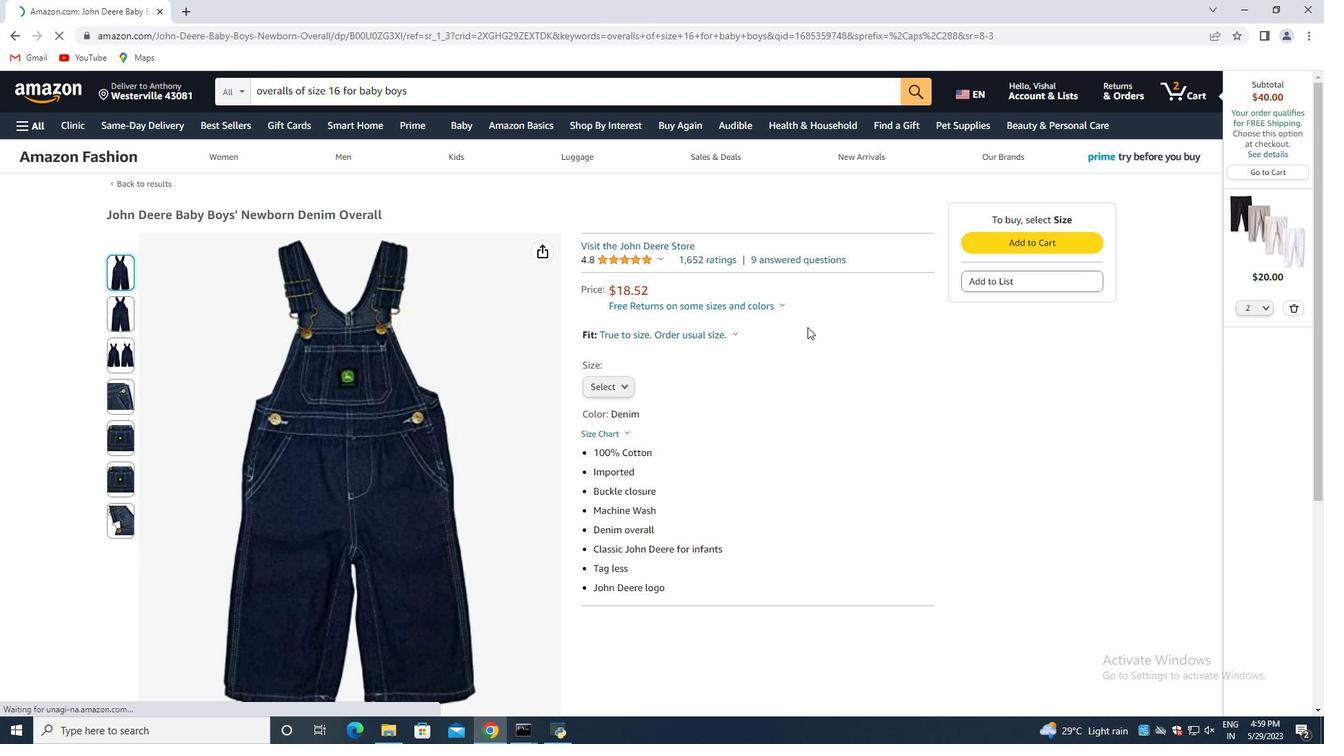 
Action: Mouse moved to (320, 415)
Screenshot: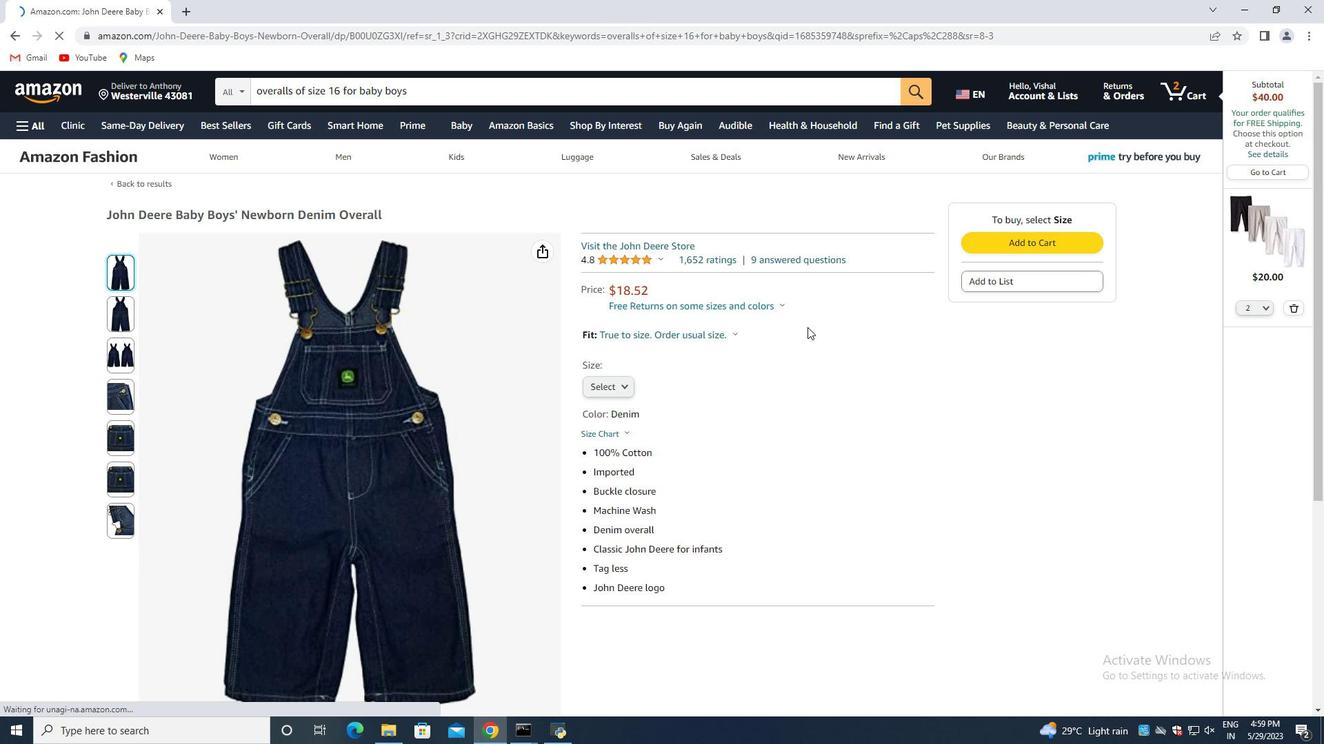 
Action: Mouse scrolled (320, 414) with delta (0, 0)
Screenshot: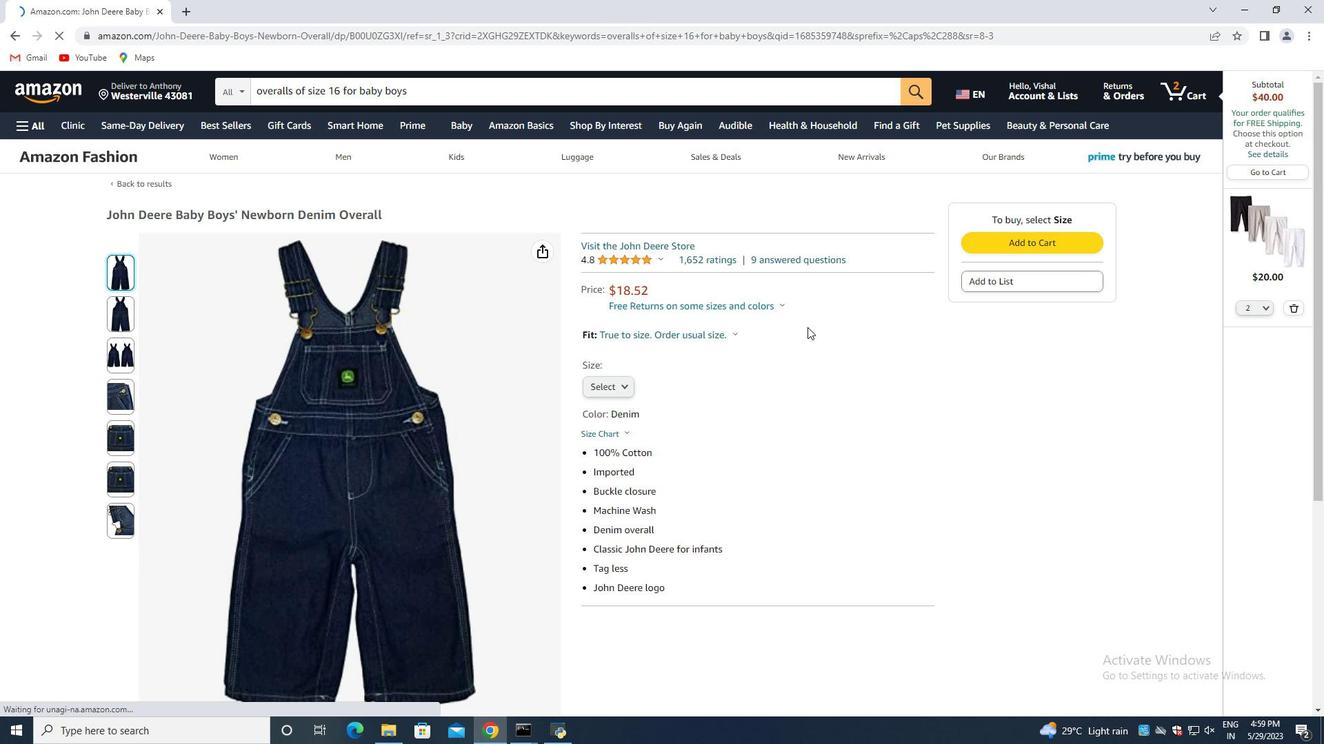 
Action: Mouse moved to (121, 173)
Screenshot: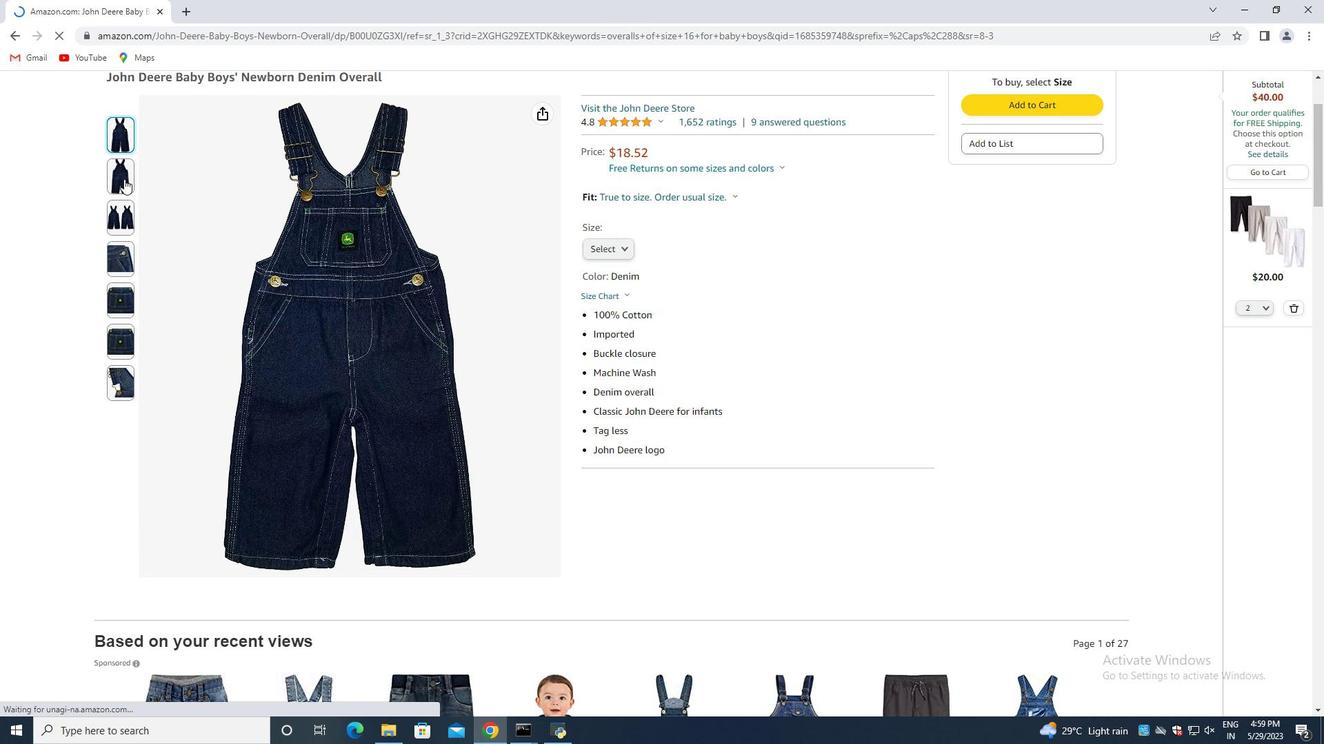 
Action: Mouse pressed left at (121, 173)
Screenshot: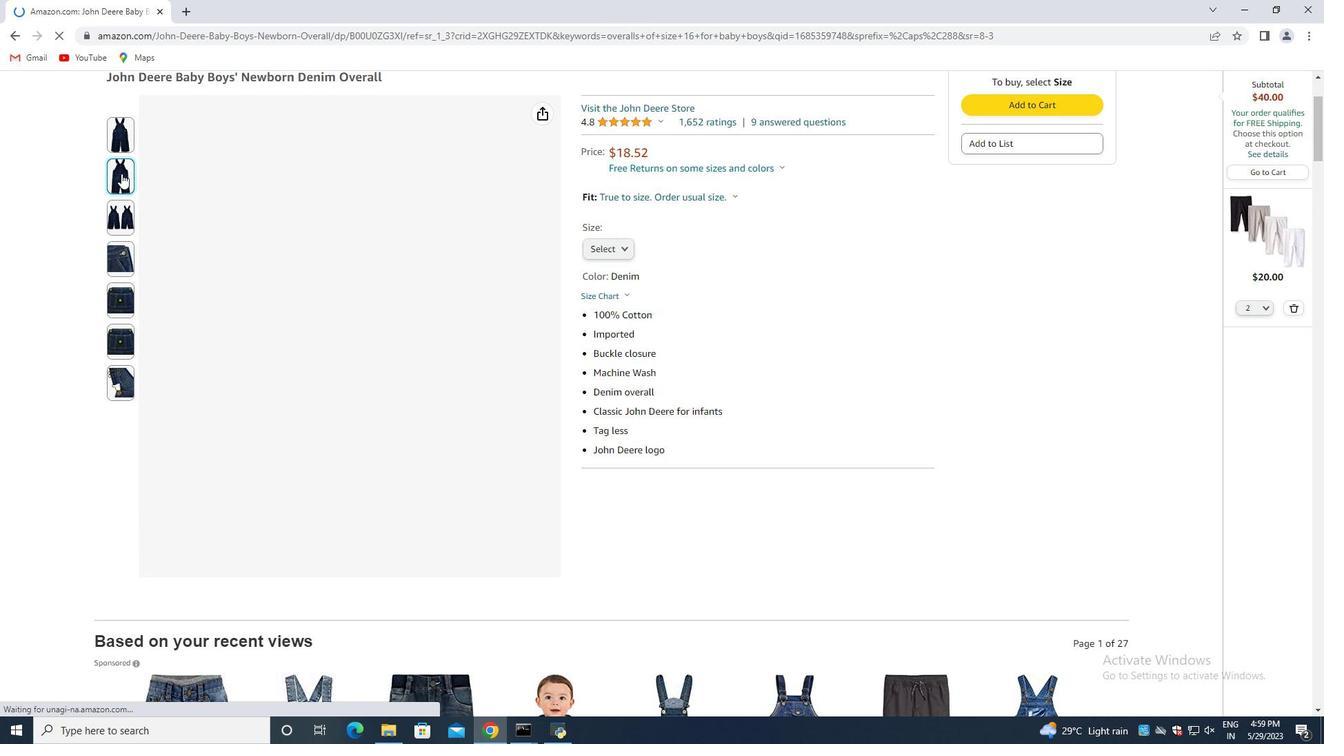 
Action: Mouse moved to (115, 373)
Screenshot: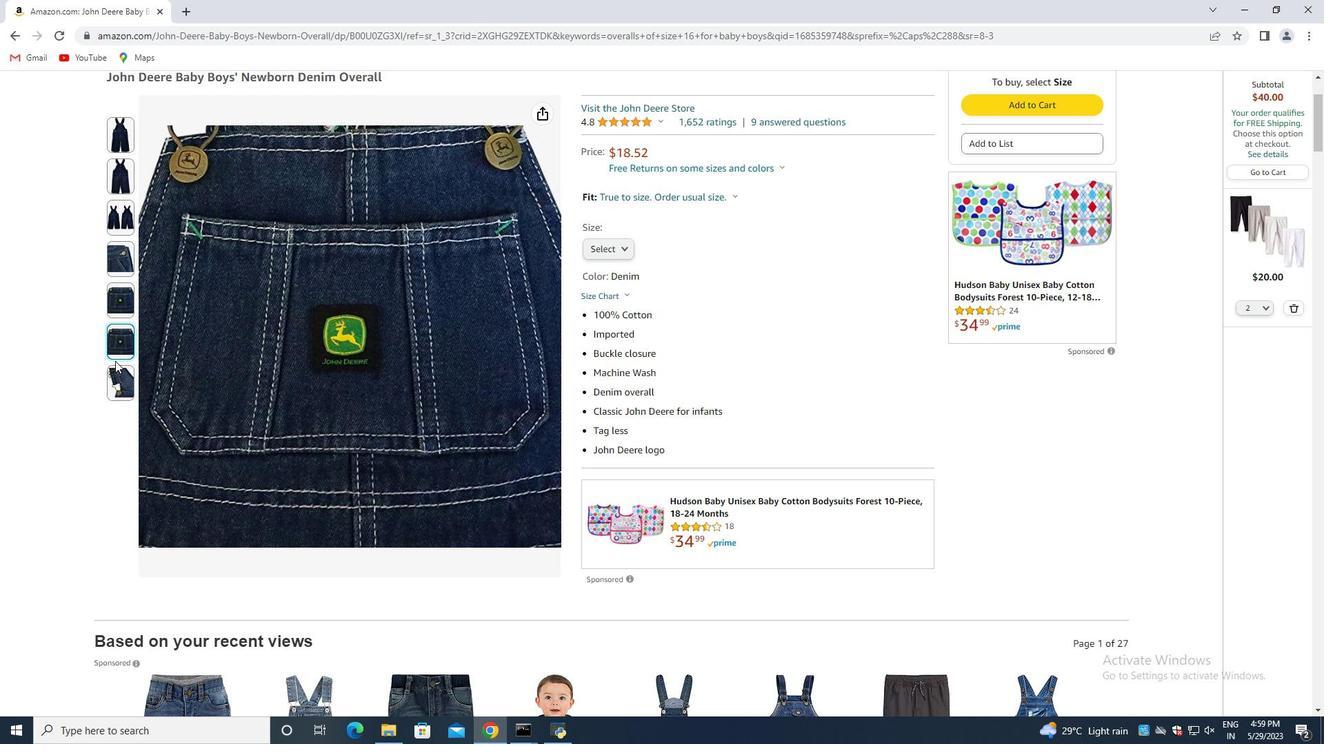 
Action: Mouse pressed left at (115, 373)
Screenshot: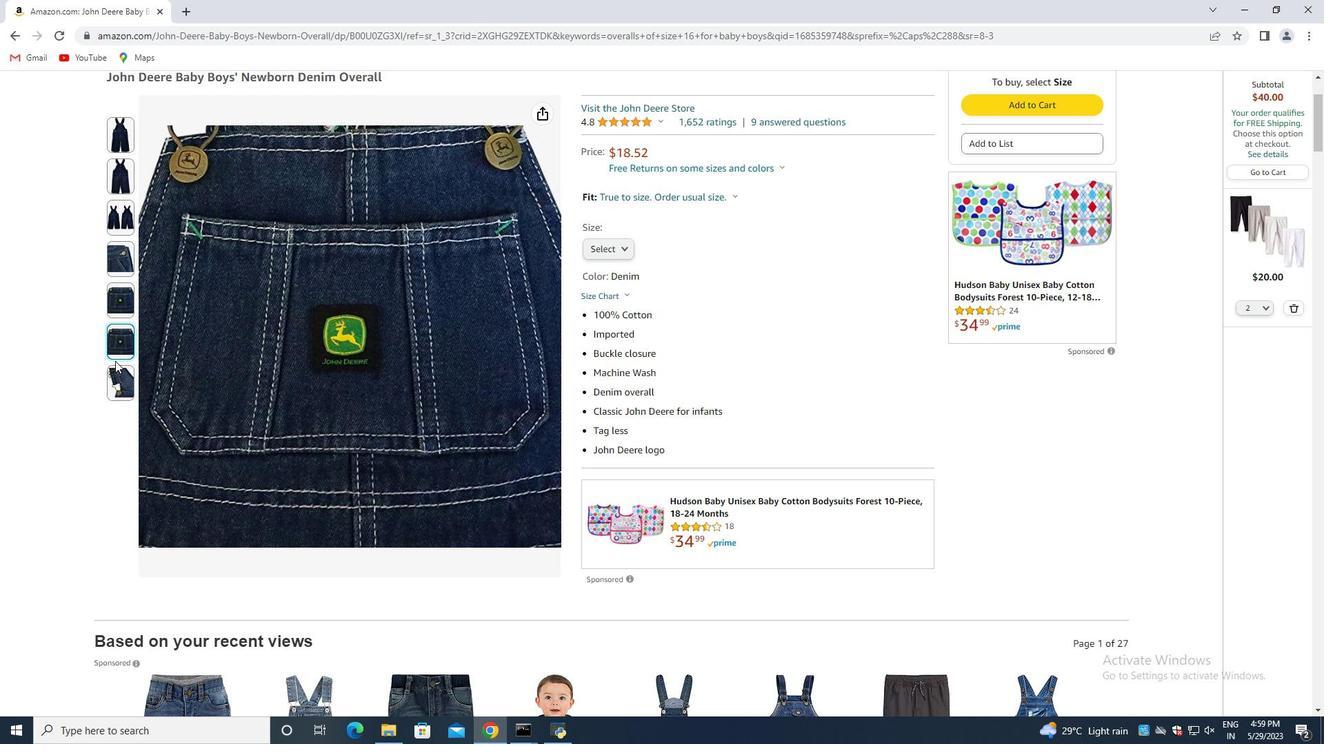 
Action: Mouse moved to (188, 330)
Screenshot: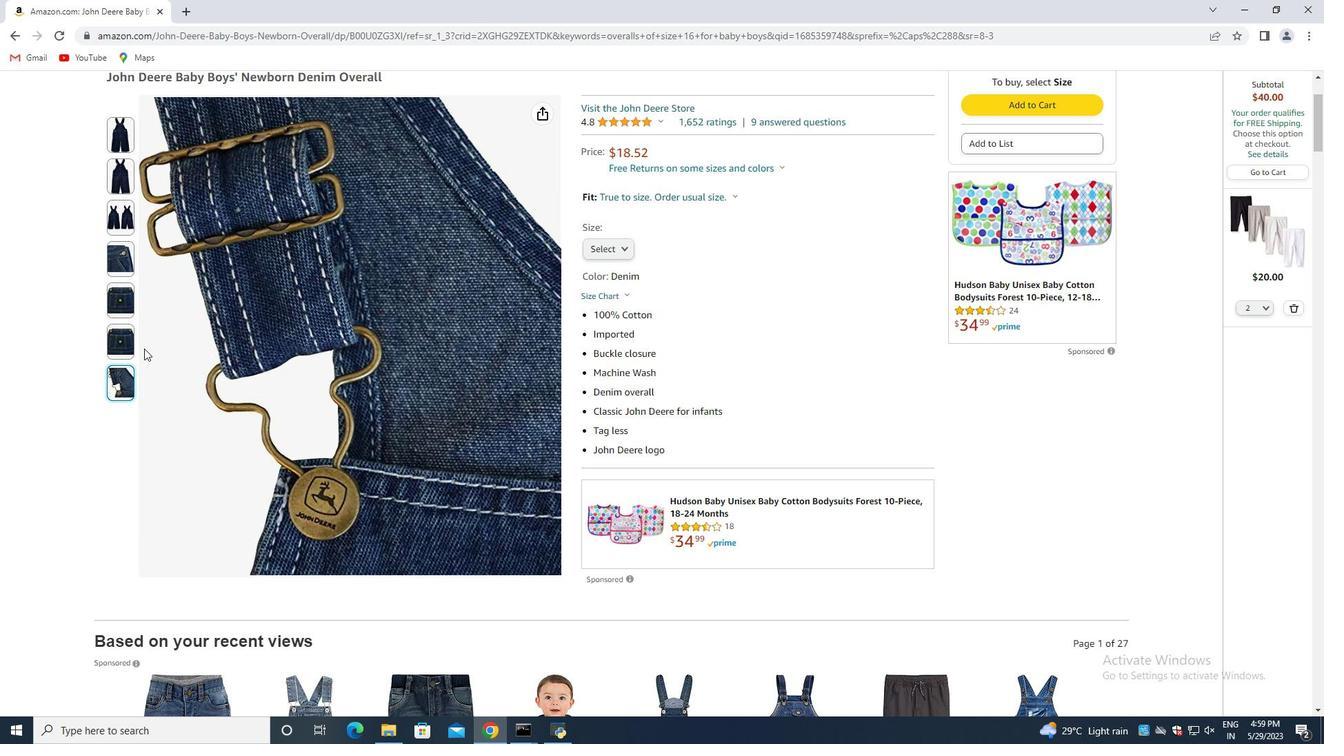 
Action: Mouse scrolled (188, 329) with delta (0, 0)
Screenshot: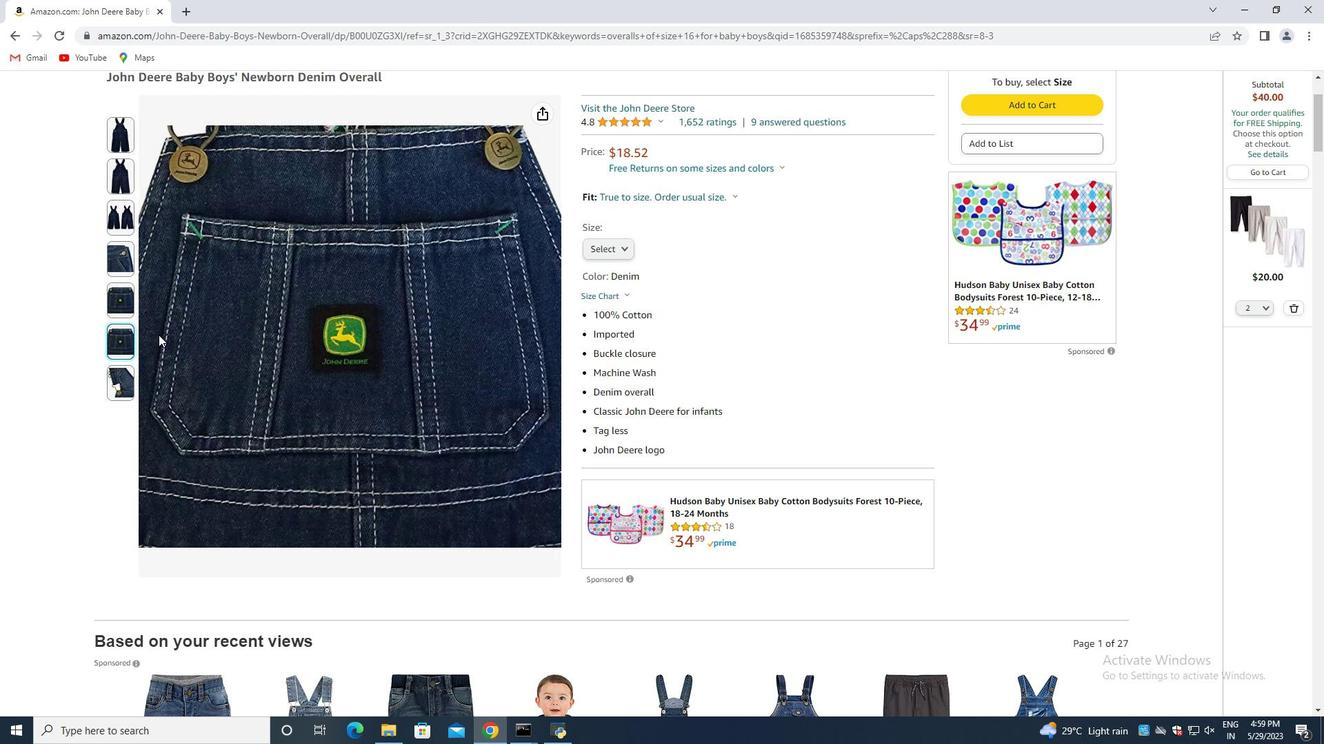 
Action: Mouse moved to (189, 330)
Screenshot: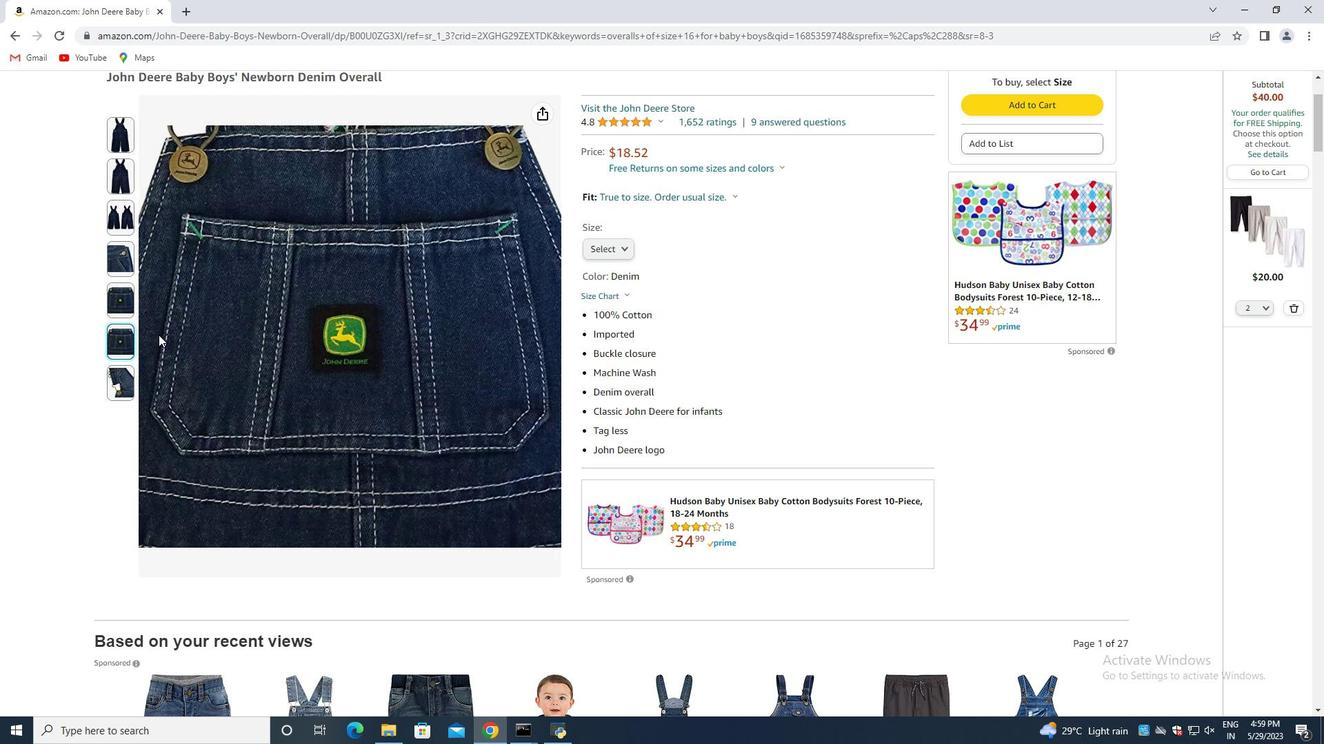 
Action: Mouse scrolled (189, 329) with delta (0, 0)
Screenshot: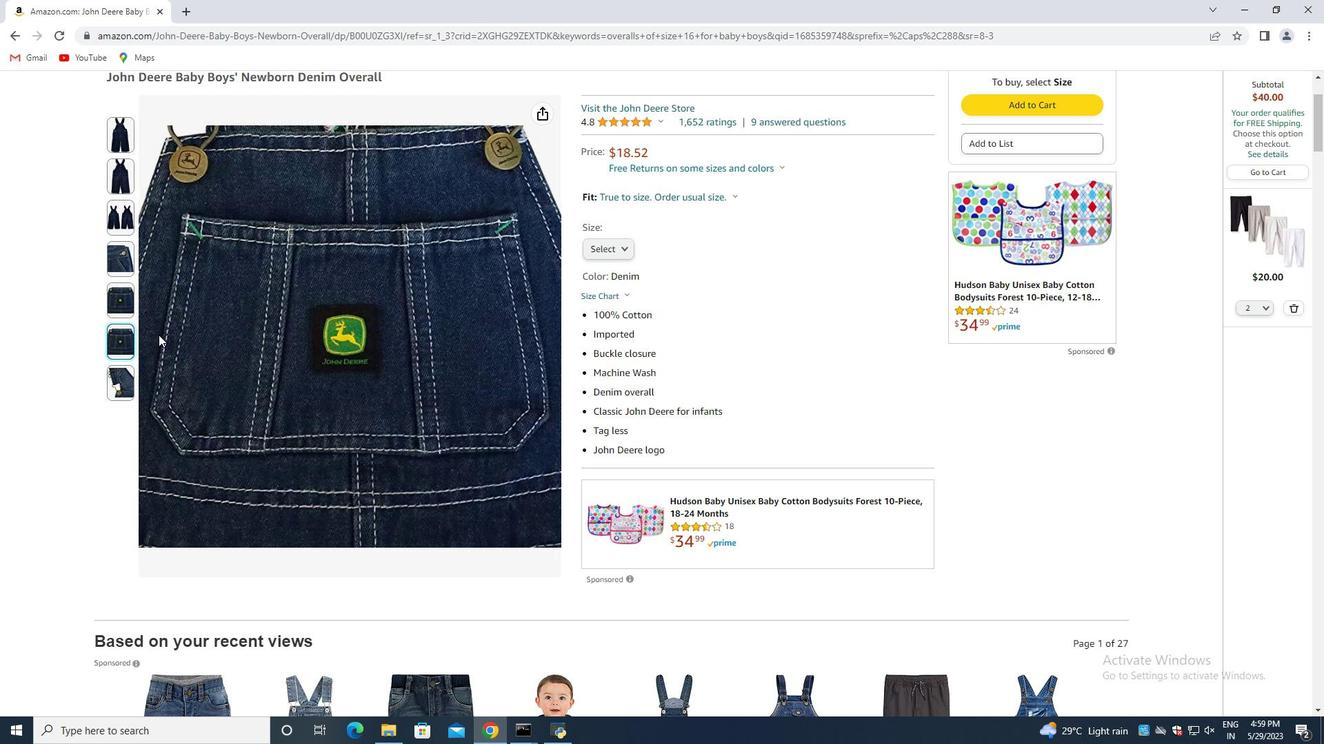 
Action: Mouse moved to (189, 331)
Screenshot: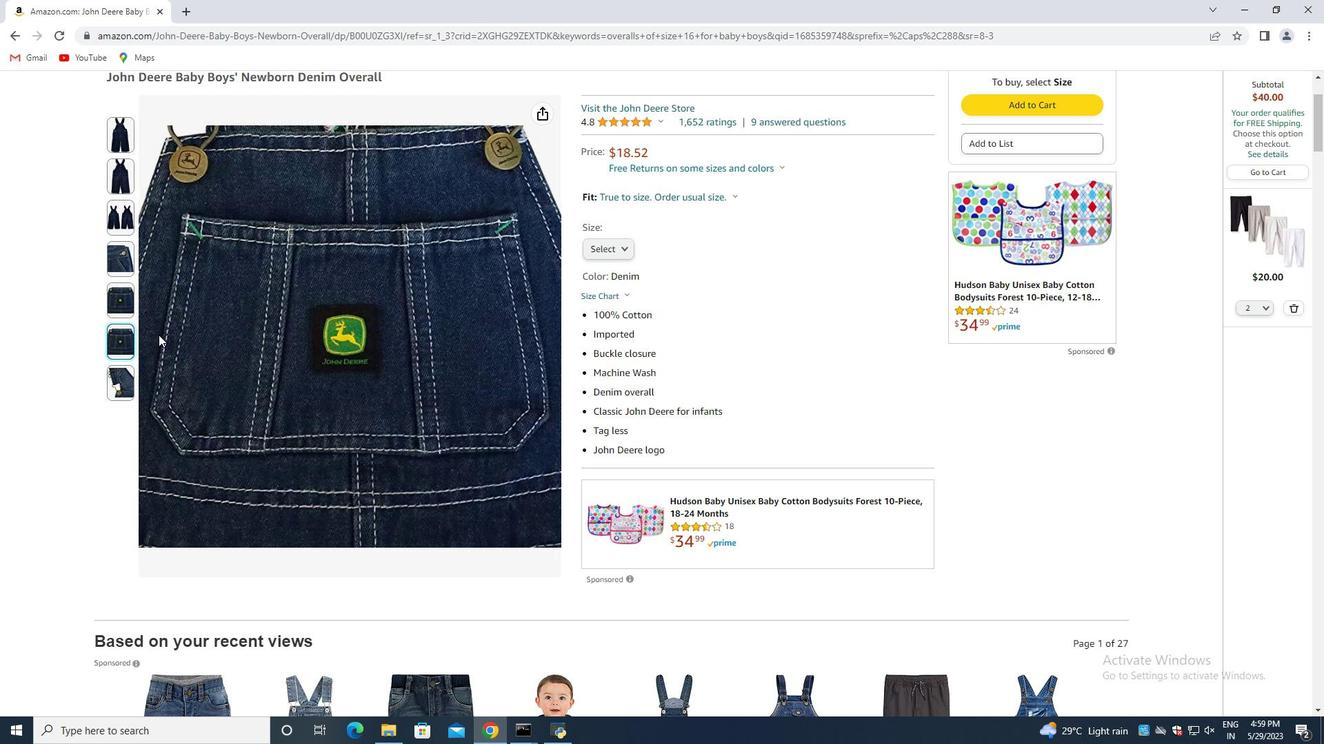 
Action: Mouse scrolled (189, 330) with delta (0, 0)
Screenshot: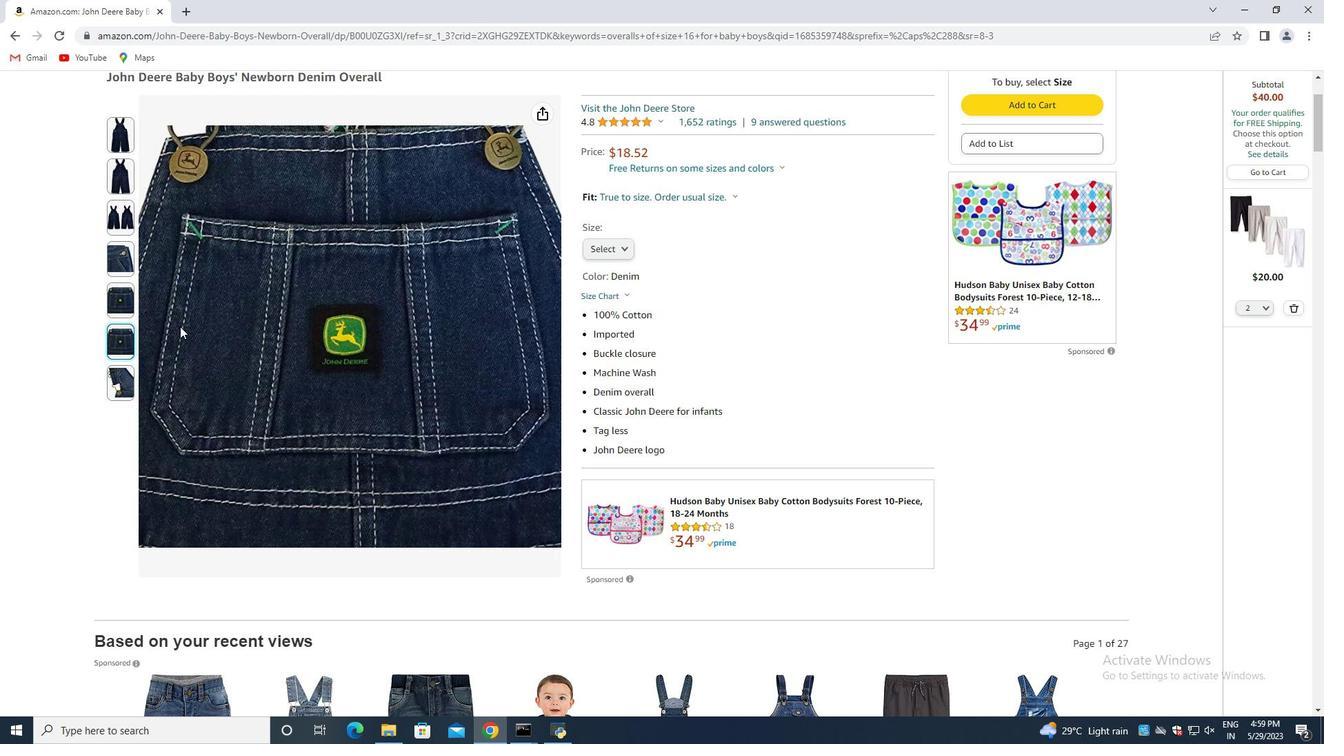 
Action: Mouse moved to (190, 331)
Screenshot: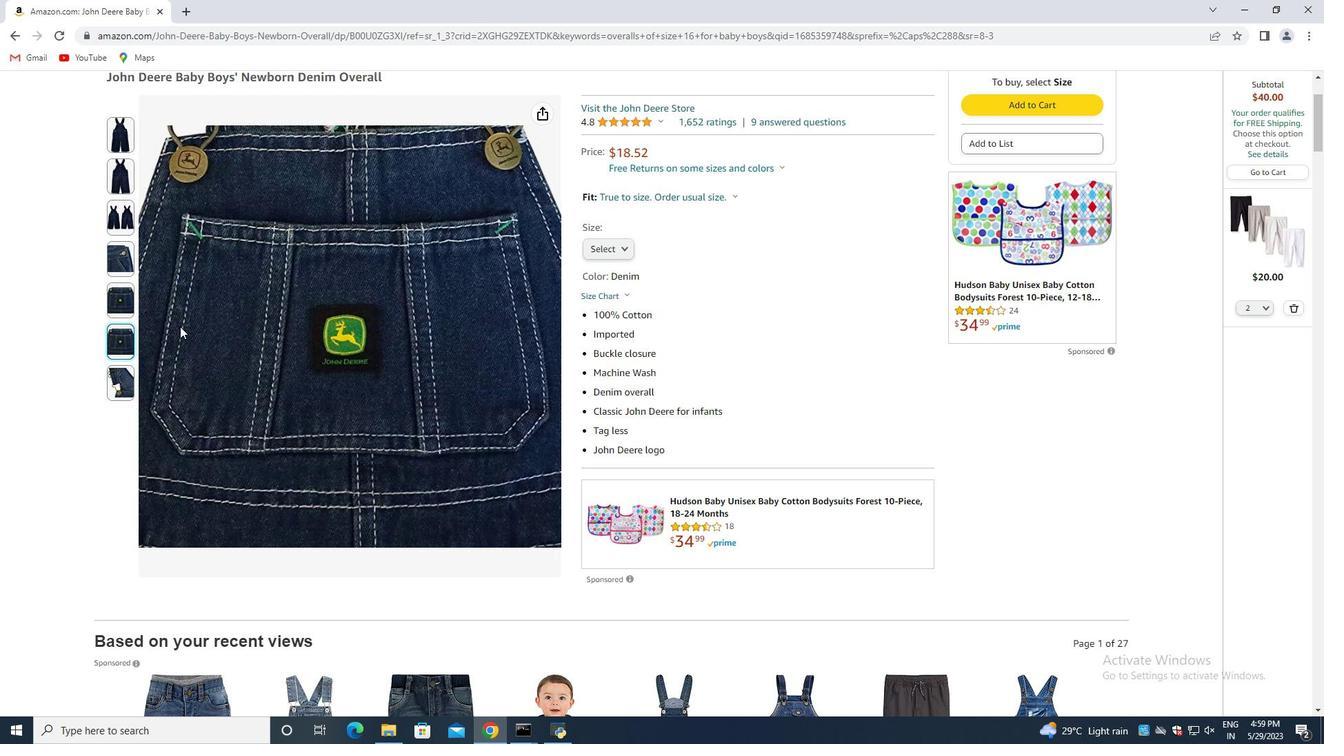 
Action: Mouse scrolled (190, 331) with delta (0, 0)
Screenshot: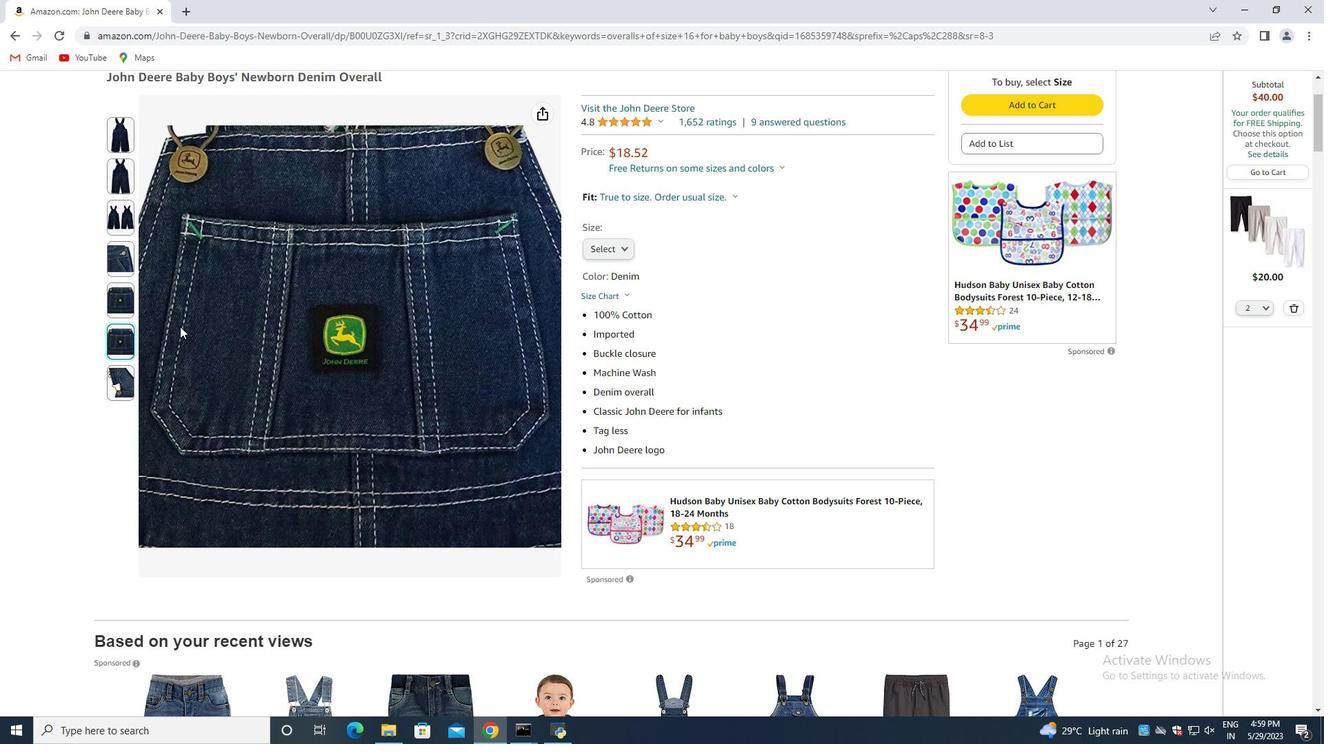 
Action: Mouse moved to (288, 339)
Screenshot: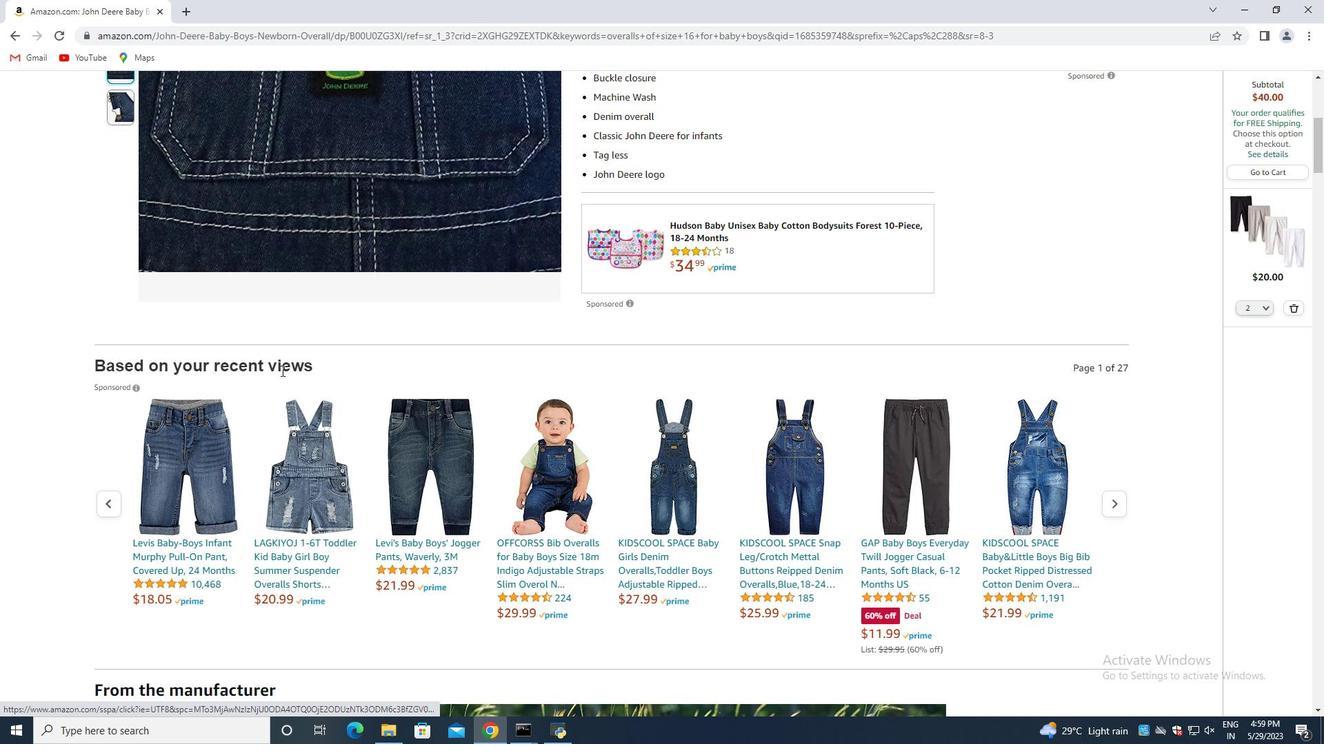 
Action: Mouse scrolled (288, 340) with delta (0, 0)
Screenshot: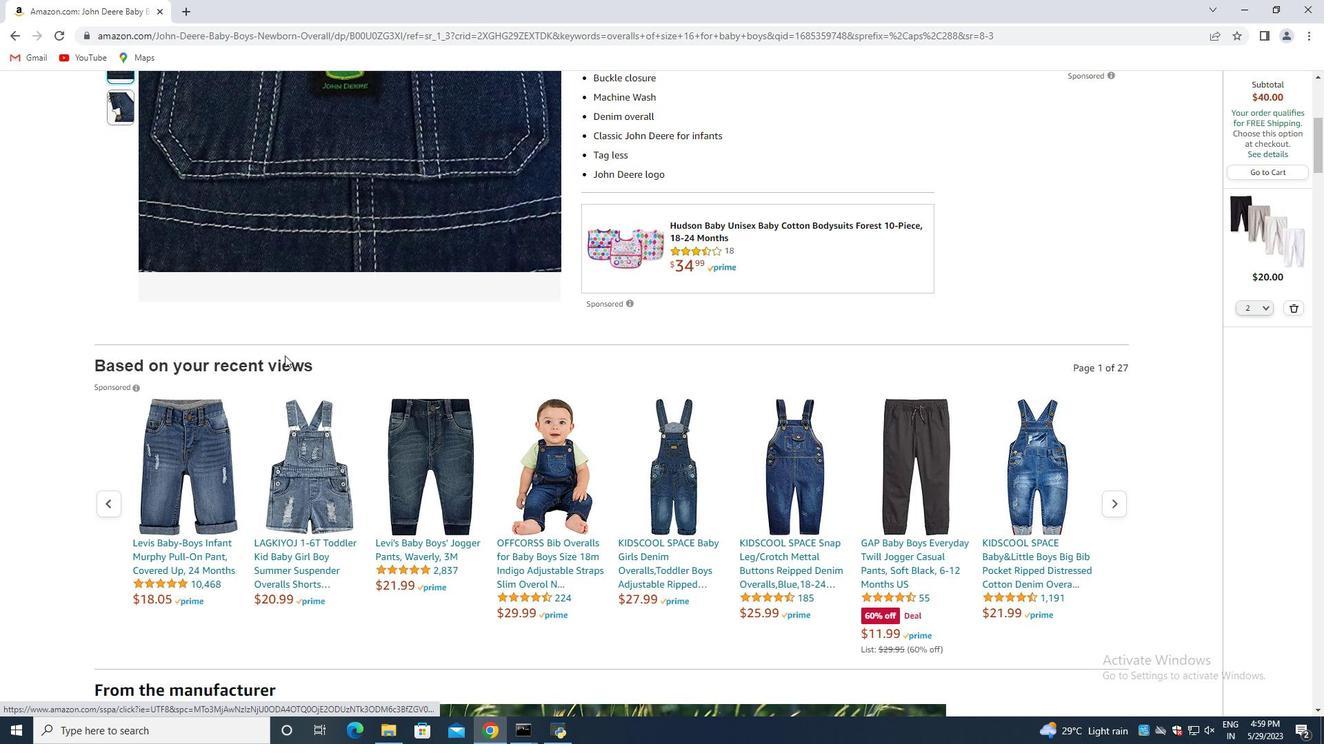 
Action: Mouse scrolled (288, 340) with delta (0, 0)
Screenshot: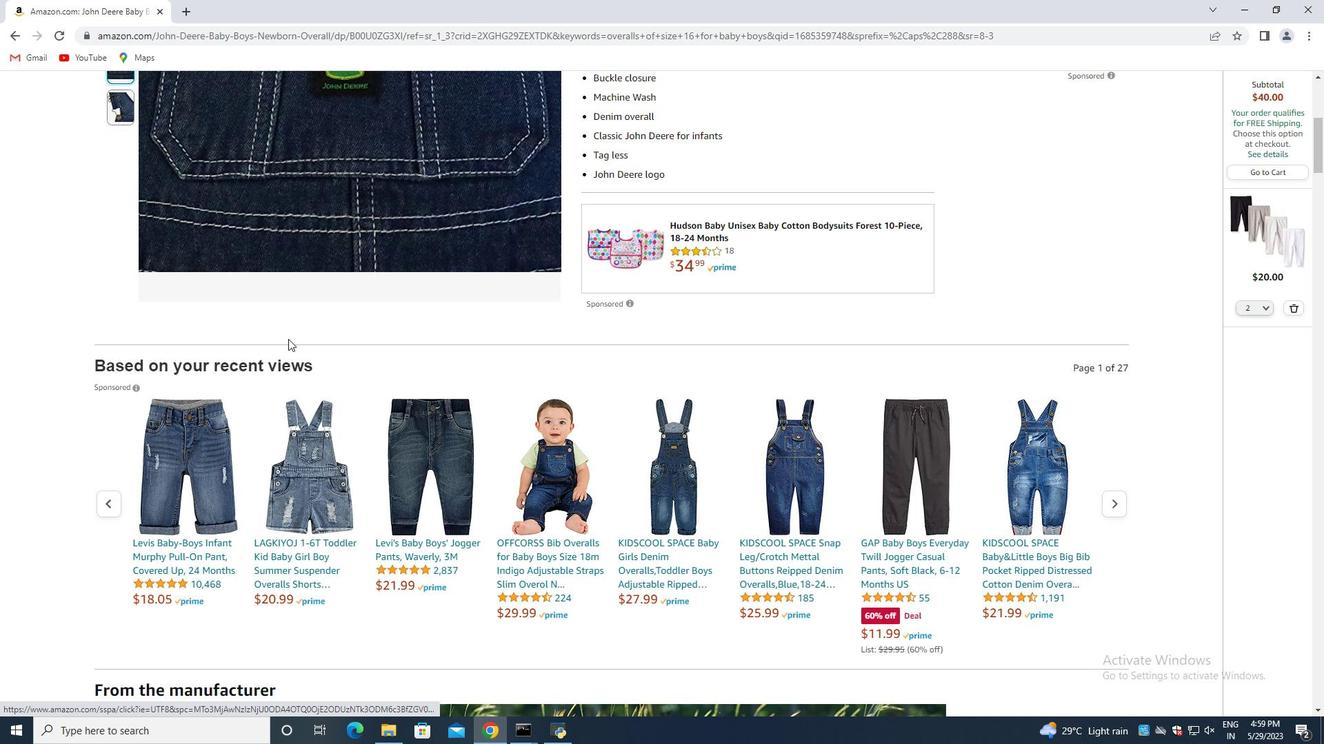 
Action: Mouse scrolled (288, 340) with delta (0, 0)
Screenshot: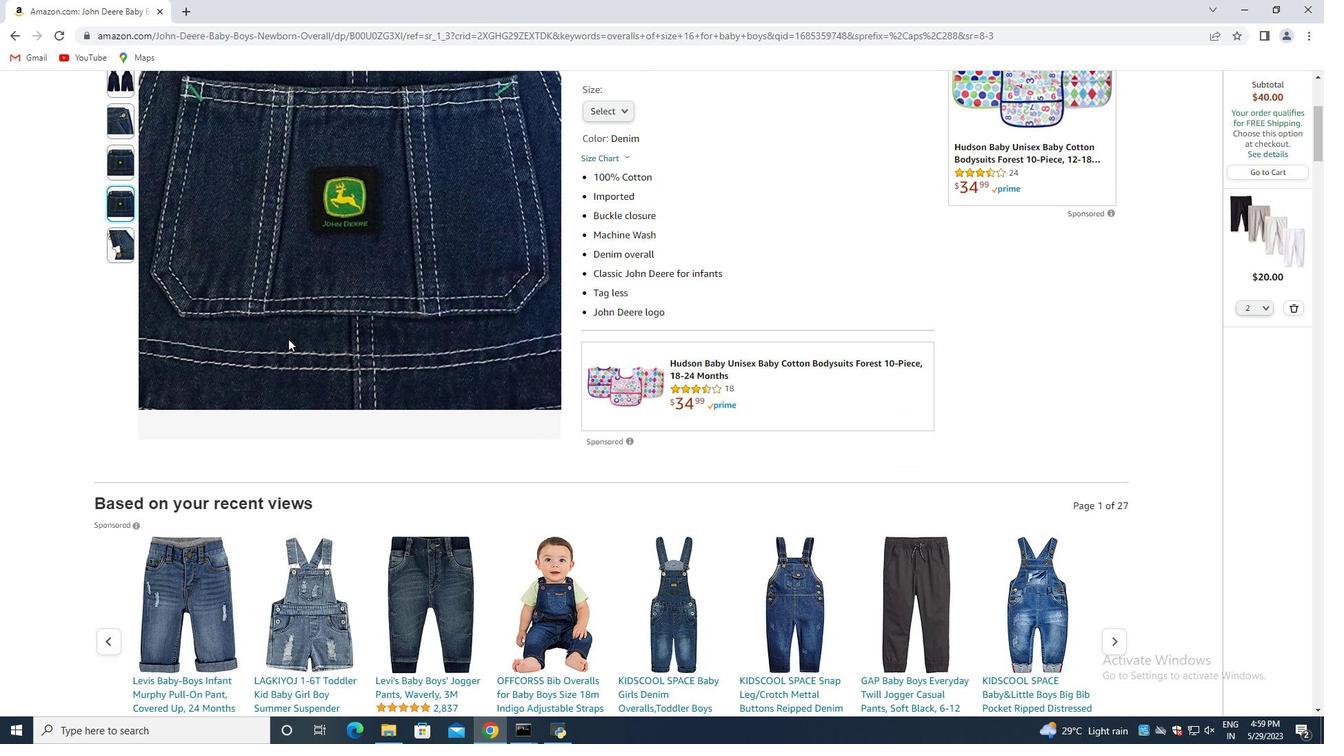 
Action: Mouse moved to (288, 338)
Screenshot: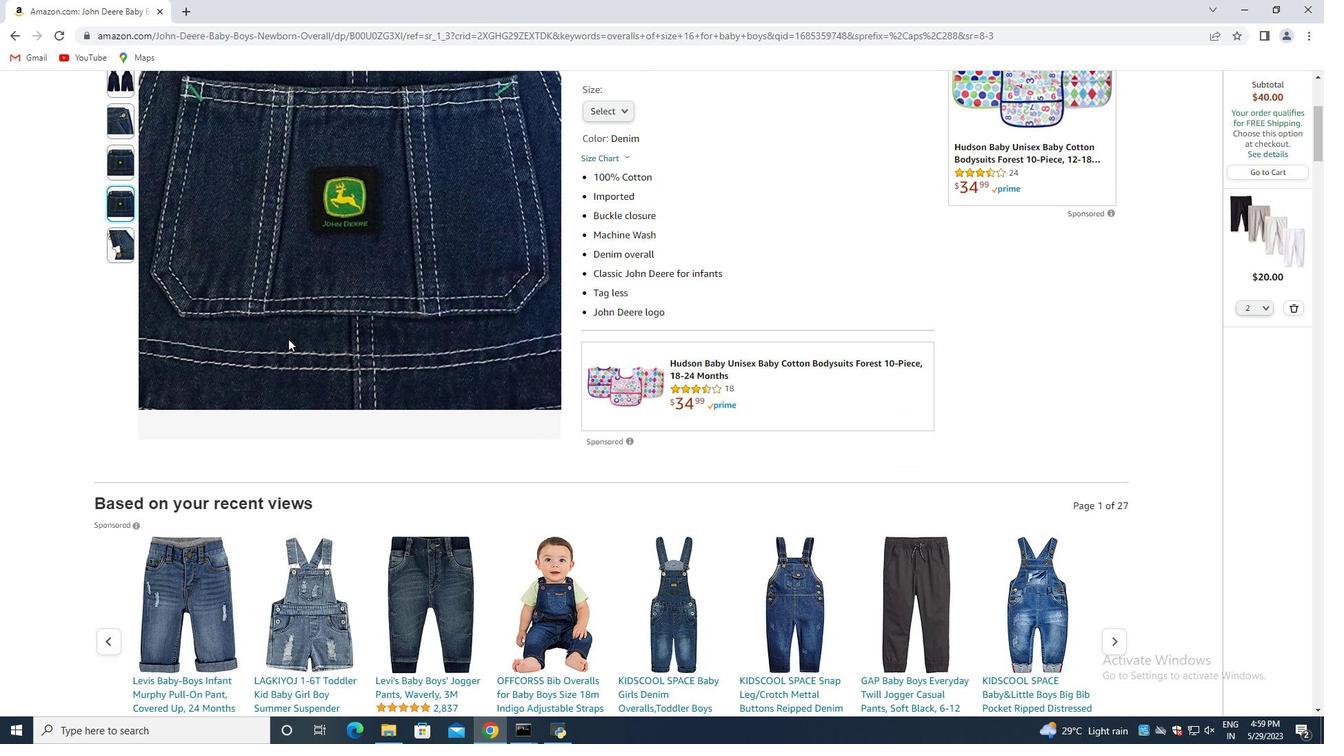 
Action: Mouse scrolled (288, 340) with delta (0, 0)
Screenshot: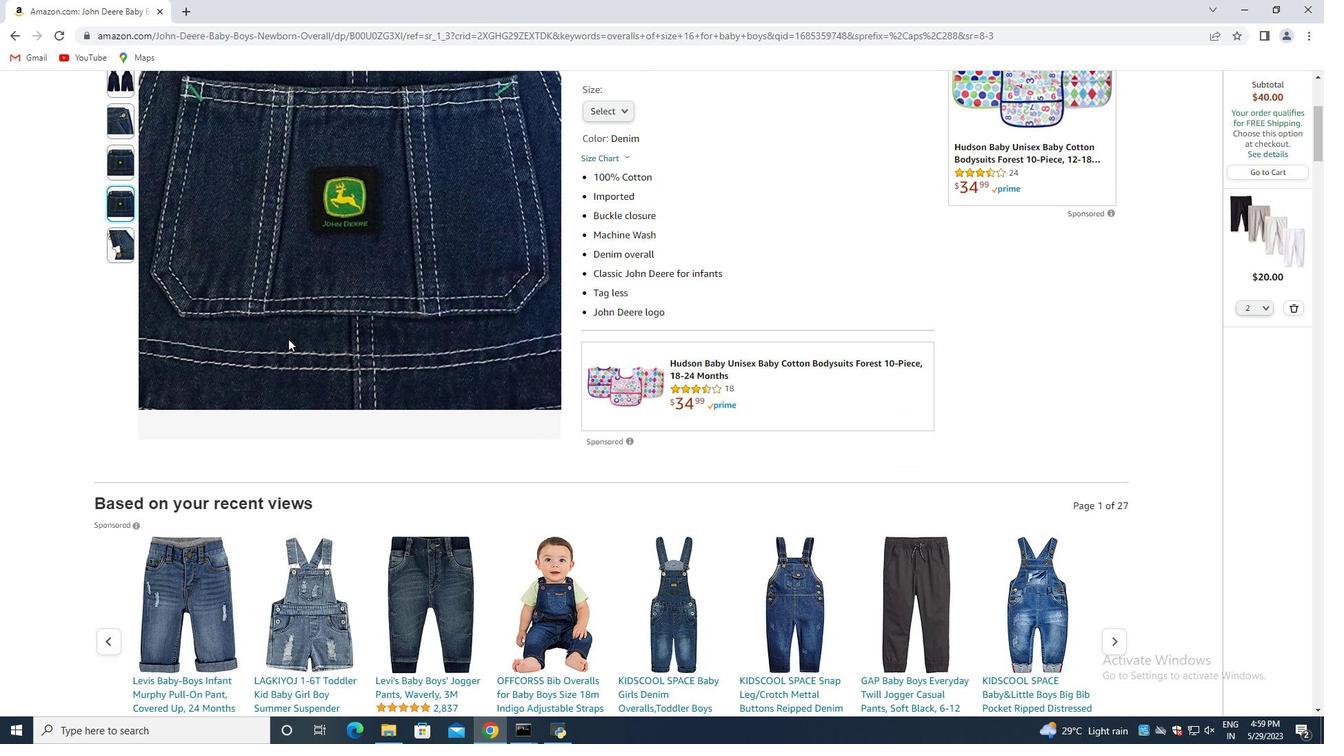 
Action: Mouse scrolled (288, 340) with delta (0, 0)
Screenshot: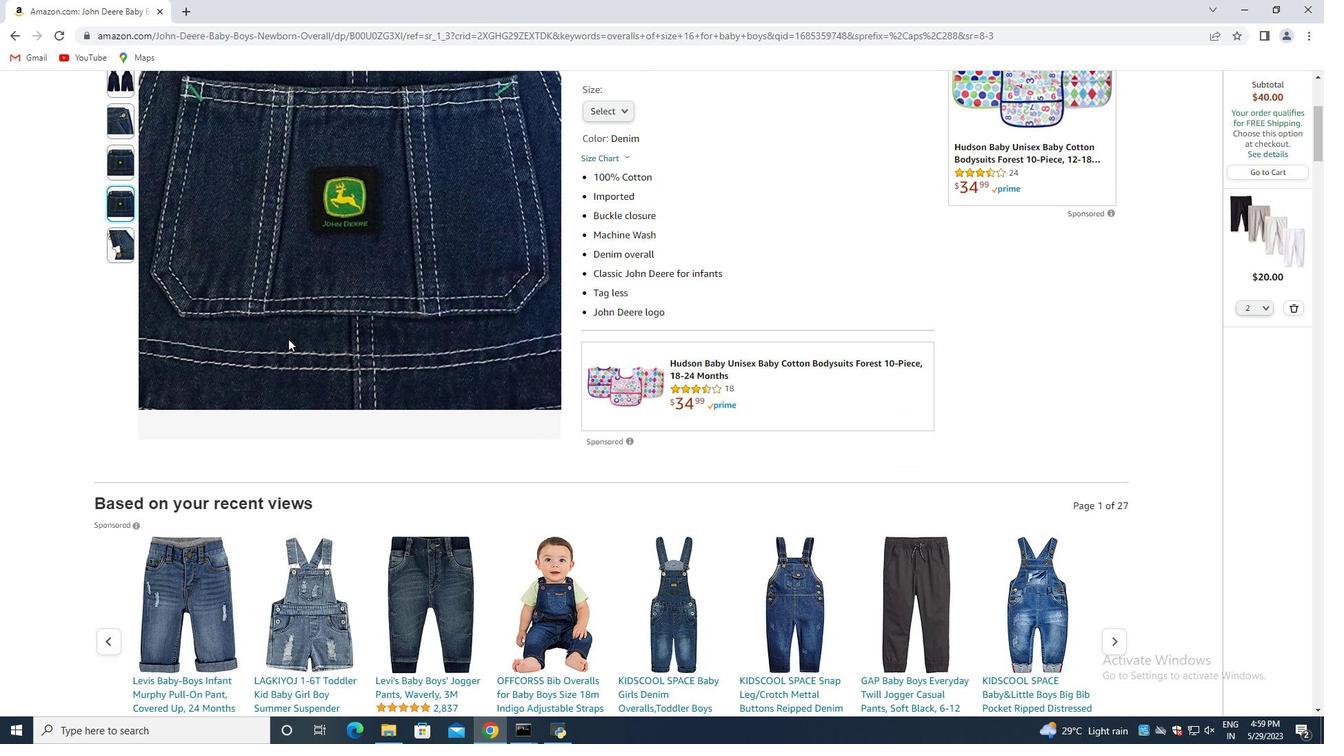 
Action: Mouse scrolled (288, 340) with delta (0, 0)
Screenshot: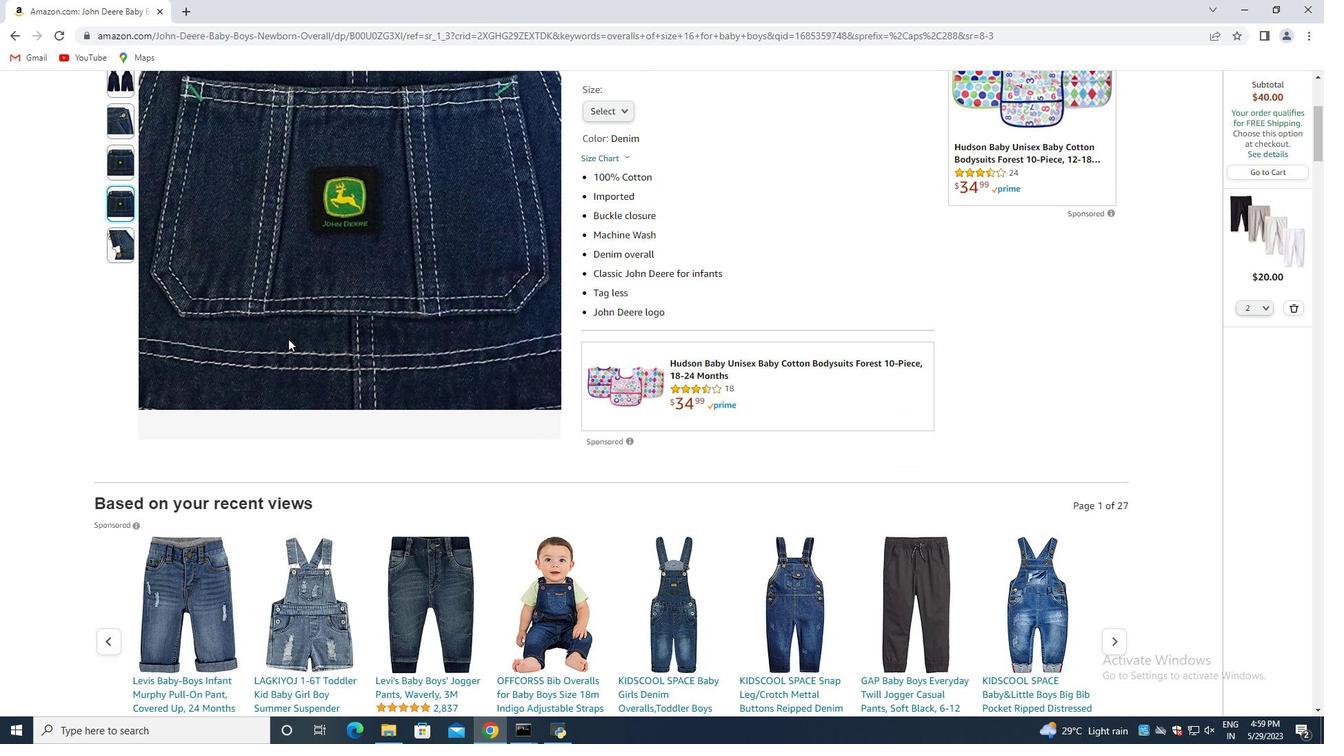 
Action: Mouse scrolled (288, 340) with delta (0, 0)
Screenshot: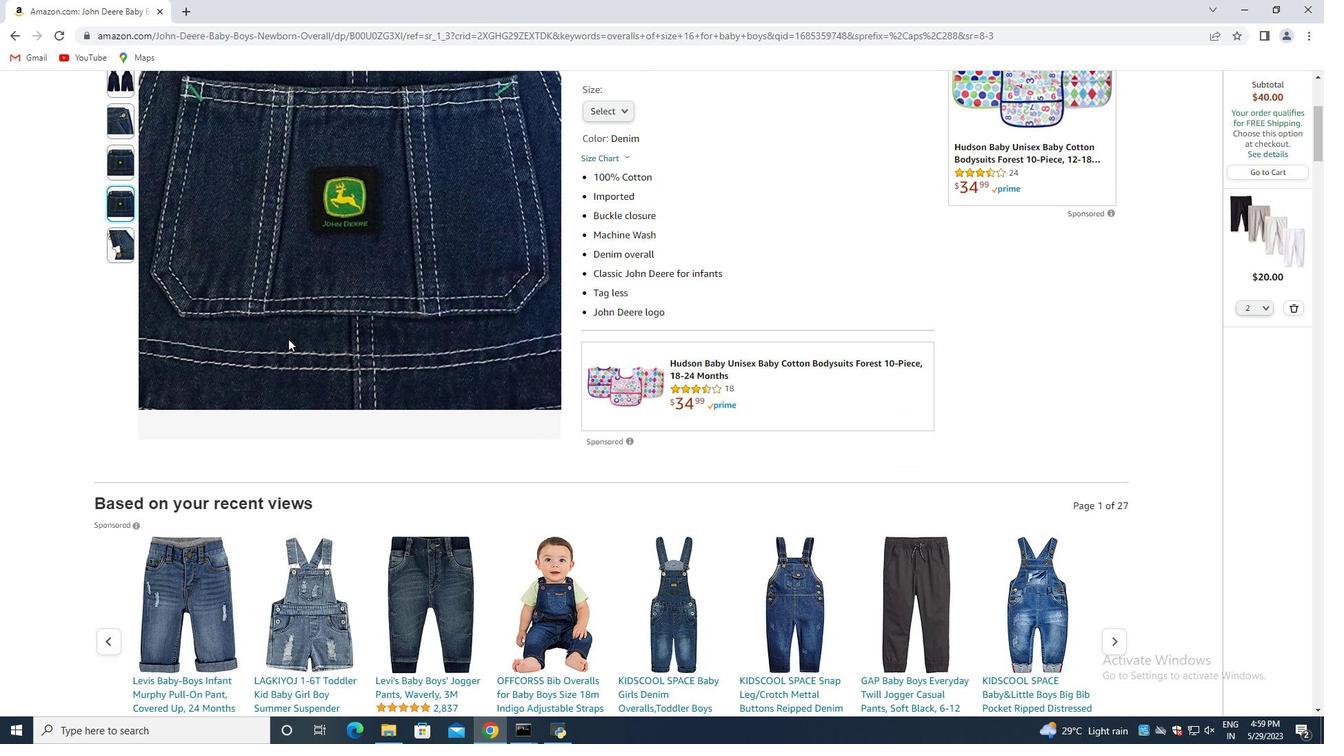 
Action: Mouse scrolled (288, 339) with delta (0, 0)
Screenshot: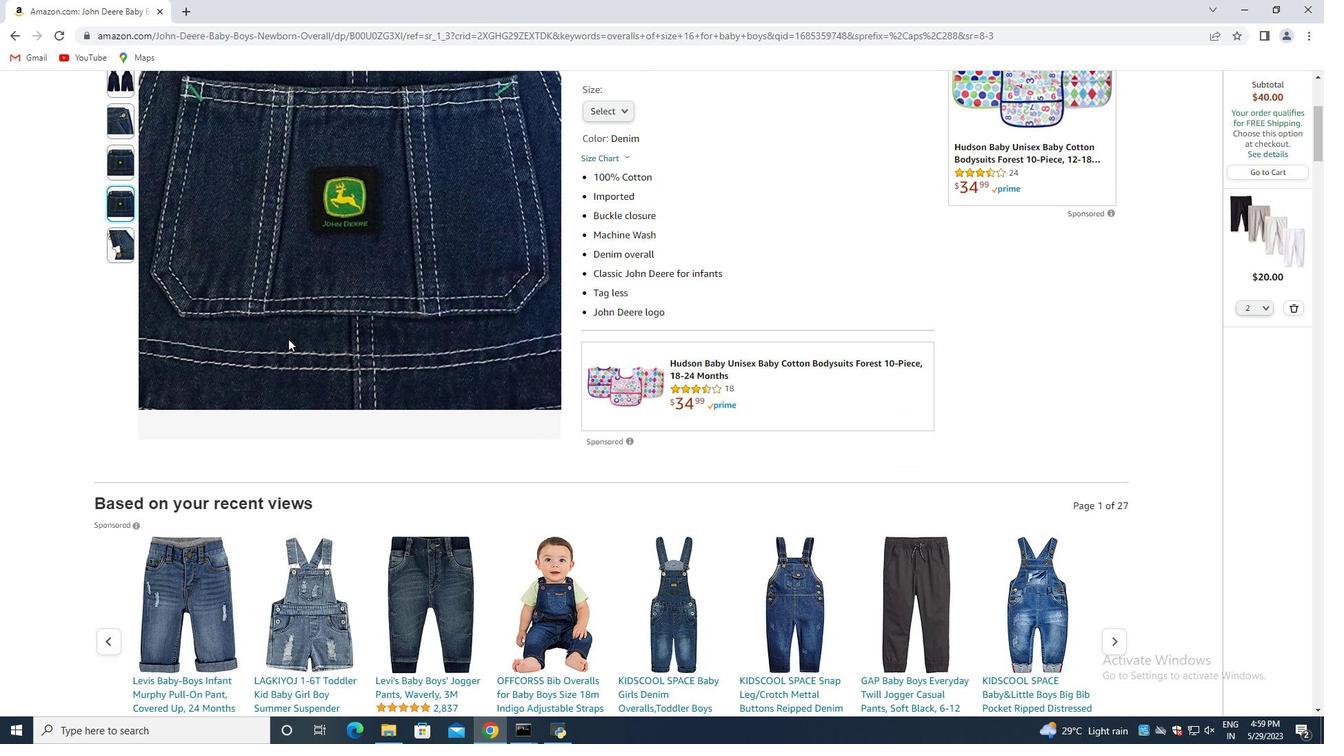 
Action: Mouse scrolled (288, 339) with delta (0, 0)
Screenshot: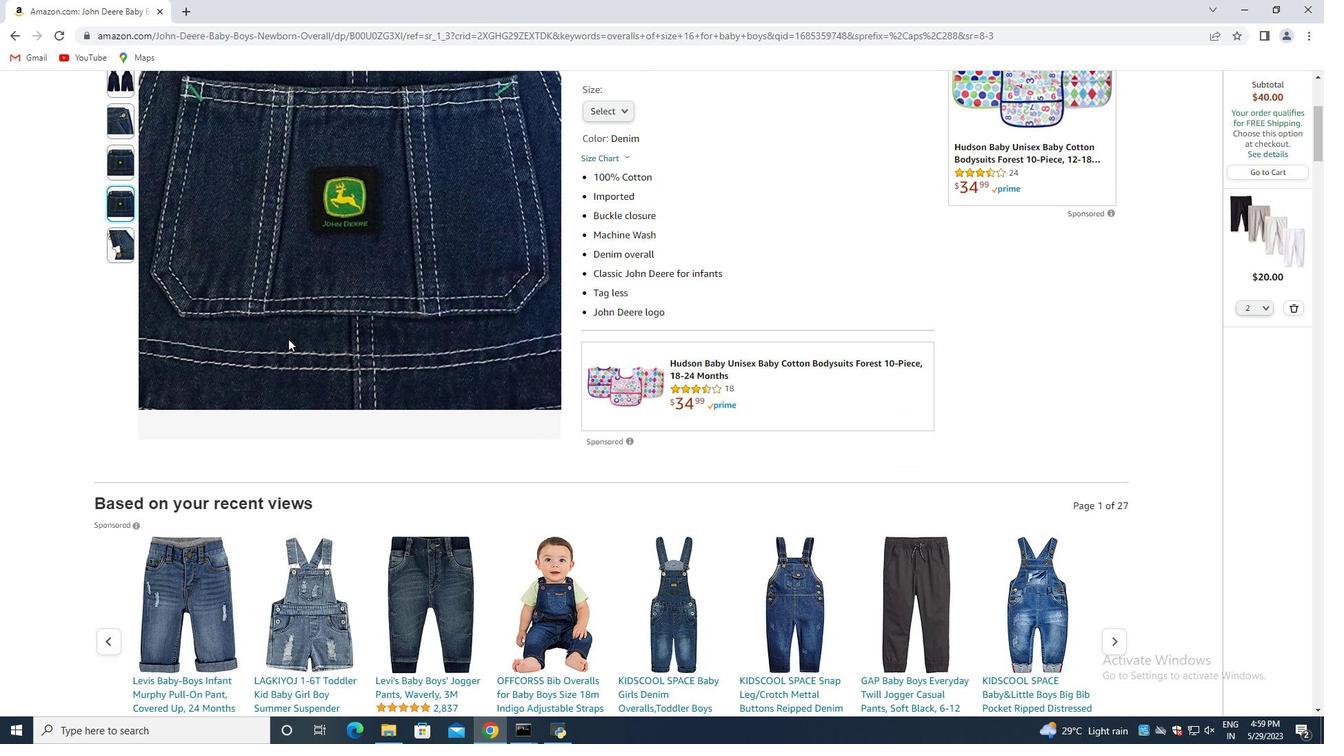 
Action: Mouse scrolled (288, 339) with delta (0, 0)
Screenshot: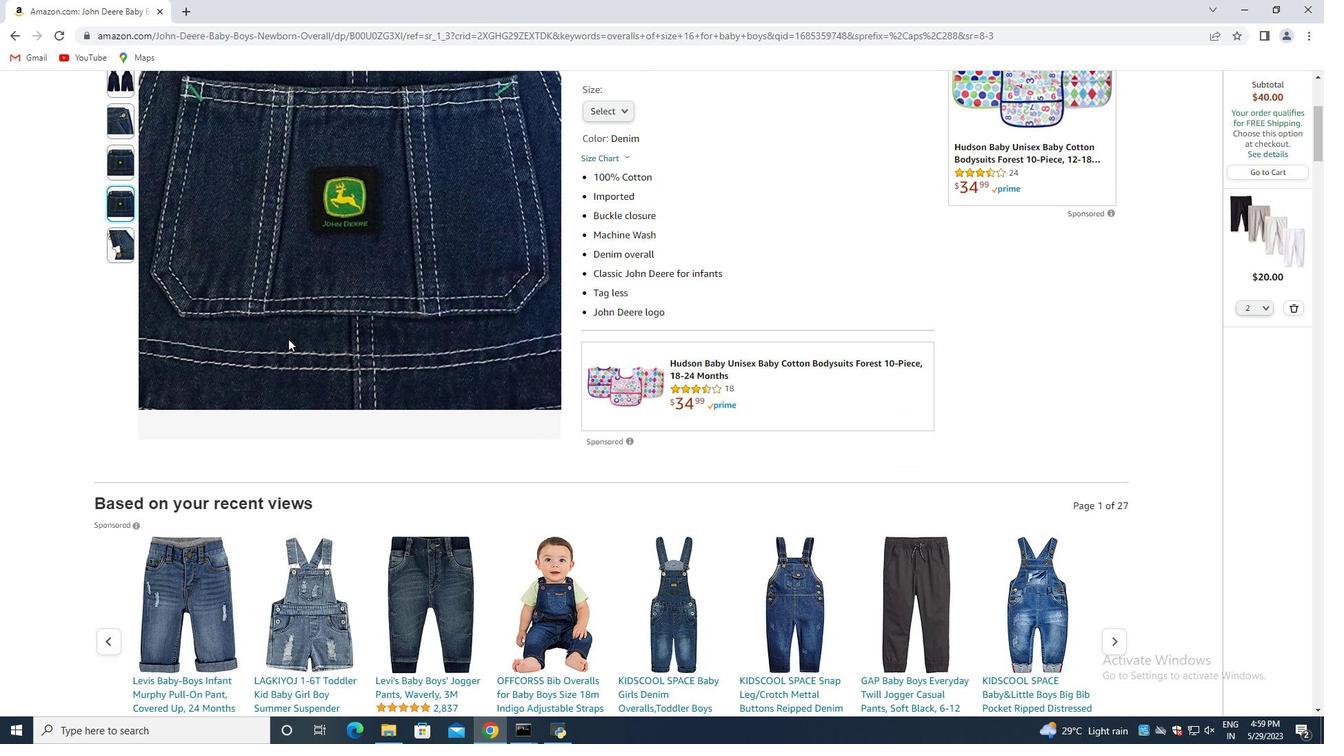 
Action: Mouse moved to (293, 340)
Screenshot: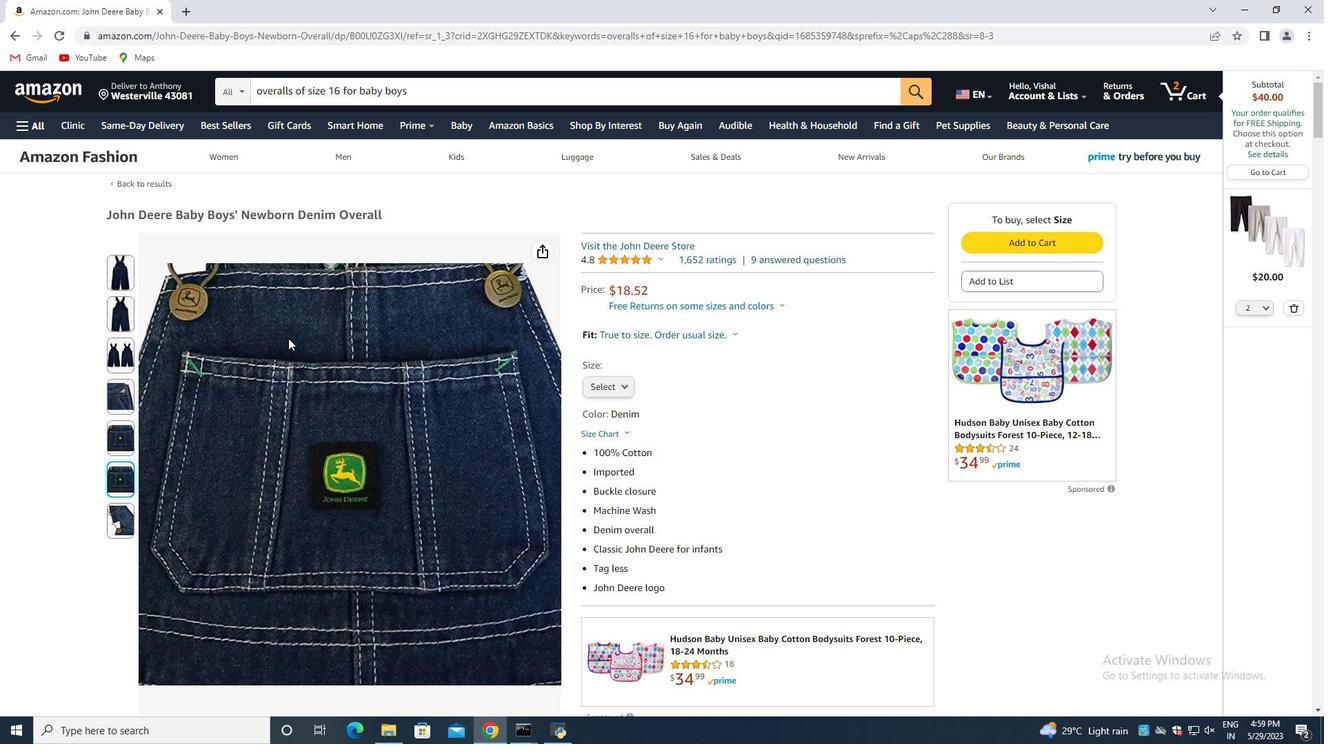 
Action: Mouse scrolled (293, 339) with delta (0, 0)
Screenshot: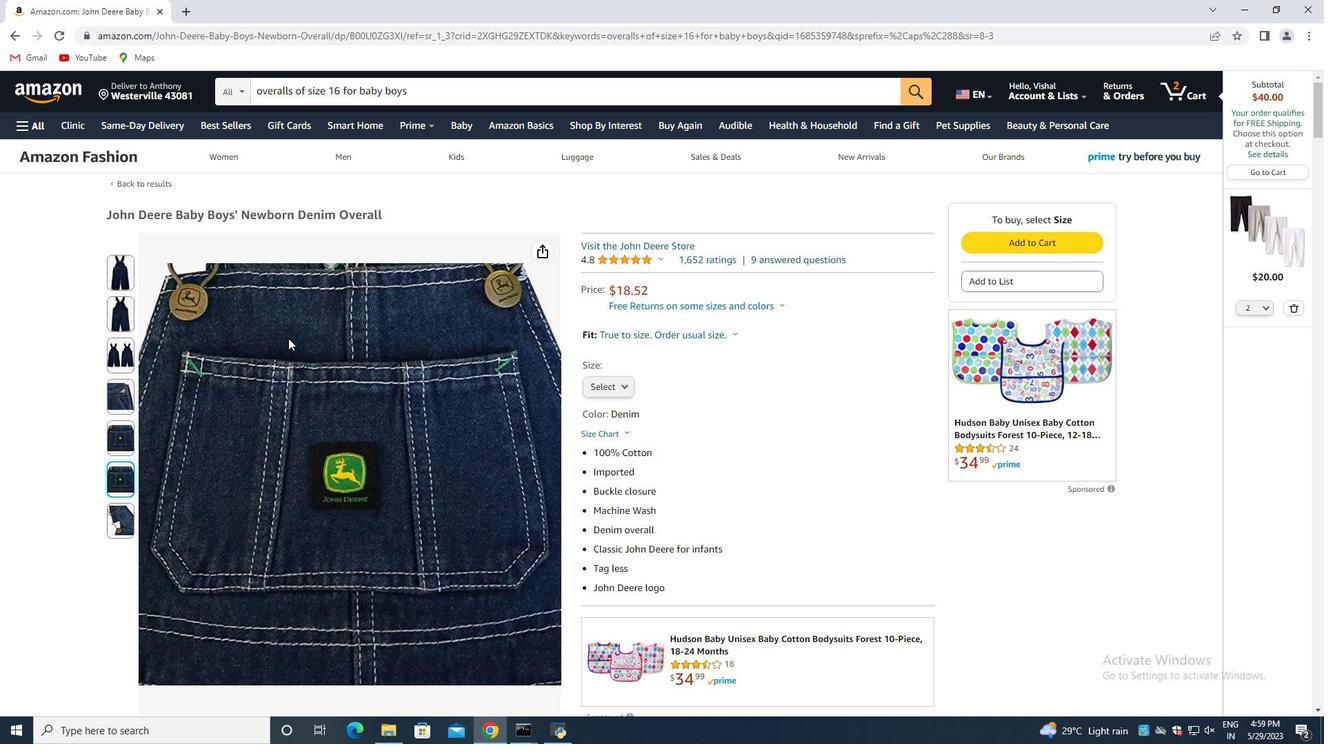 
Action: Mouse moved to (293, 341)
Screenshot: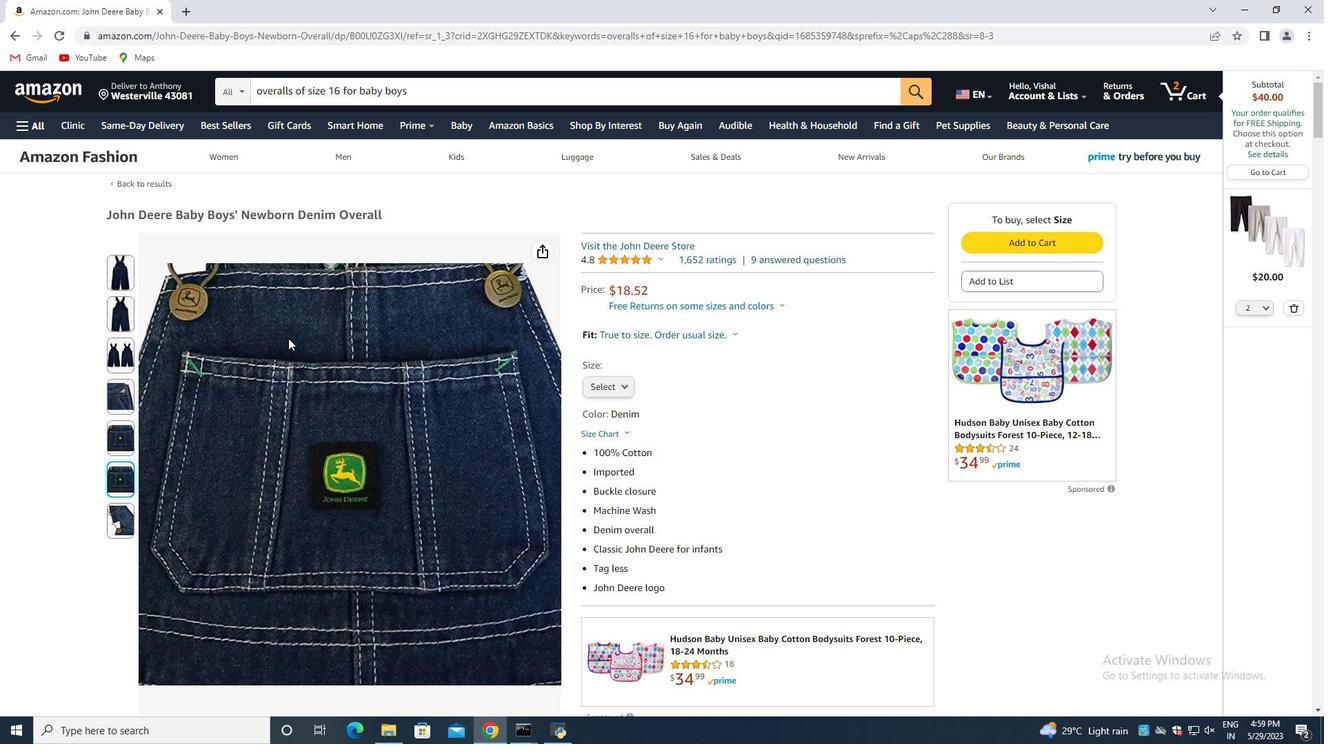 
Action: Mouse scrolled (293, 340) with delta (0, 0)
Screenshot: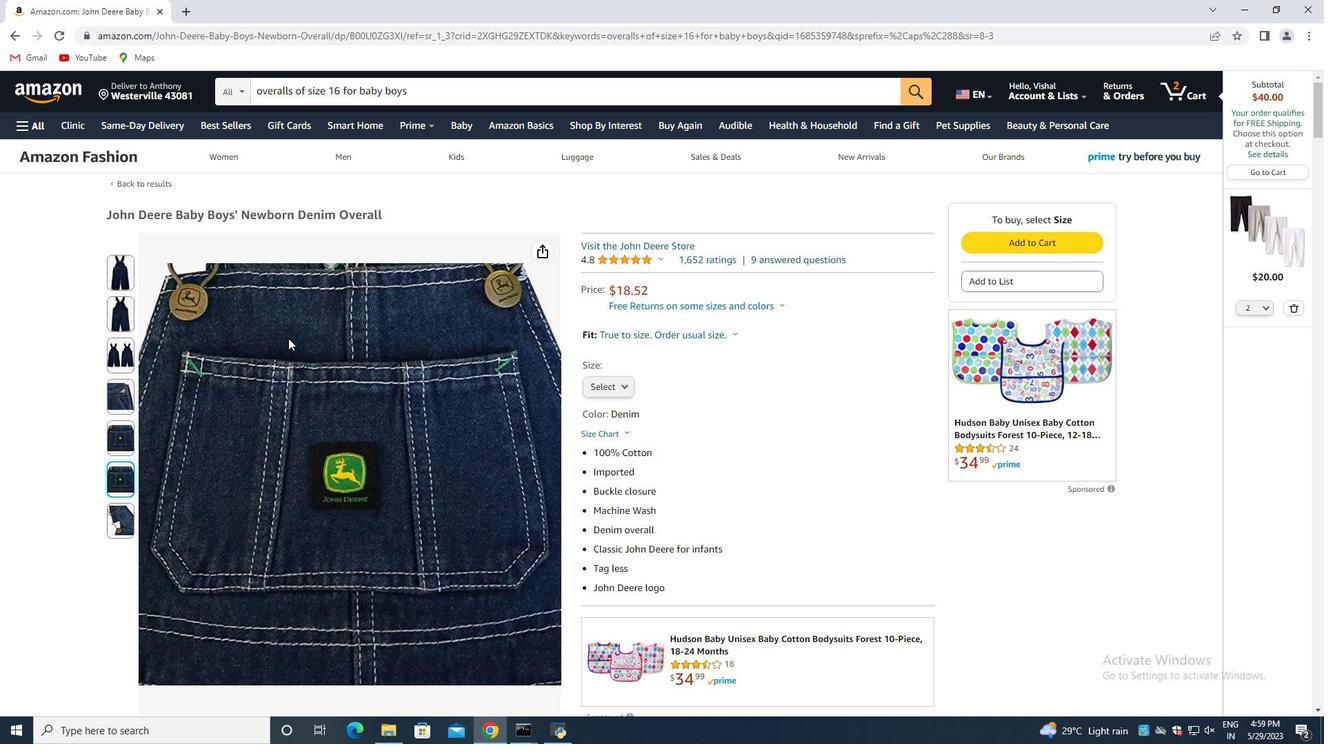 
Action: Mouse moved to (293, 343)
Screenshot: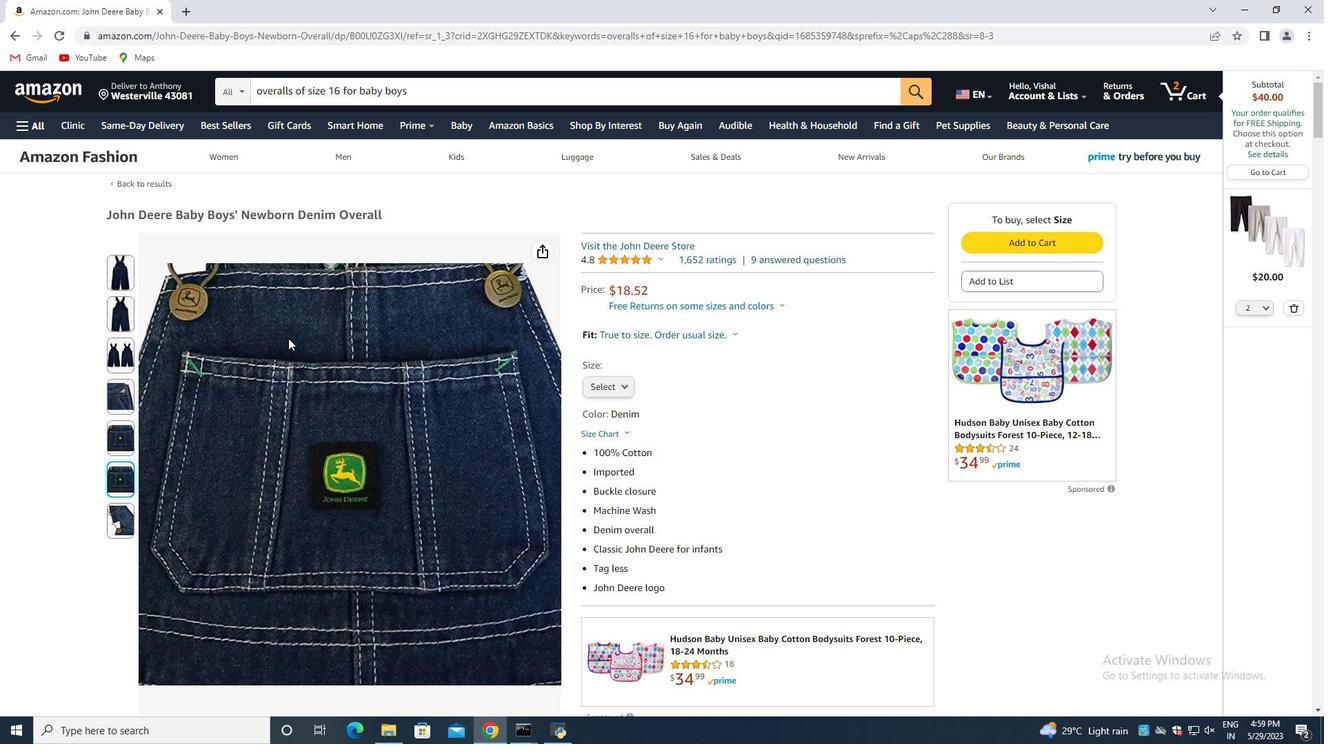
Action: Mouse scrolled (293, 342) with delta (0, 0)
Screenshot: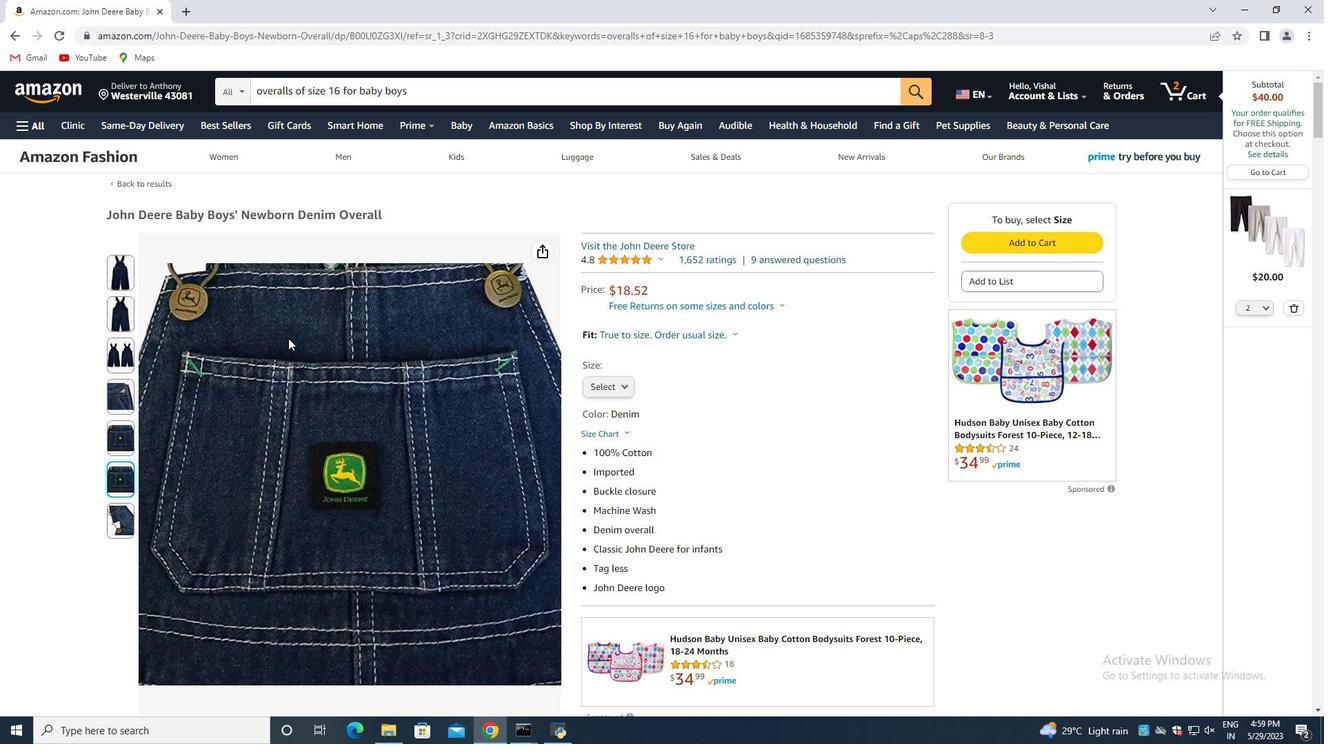 
Action: Mouse moved to (292, 346)
Screenshot: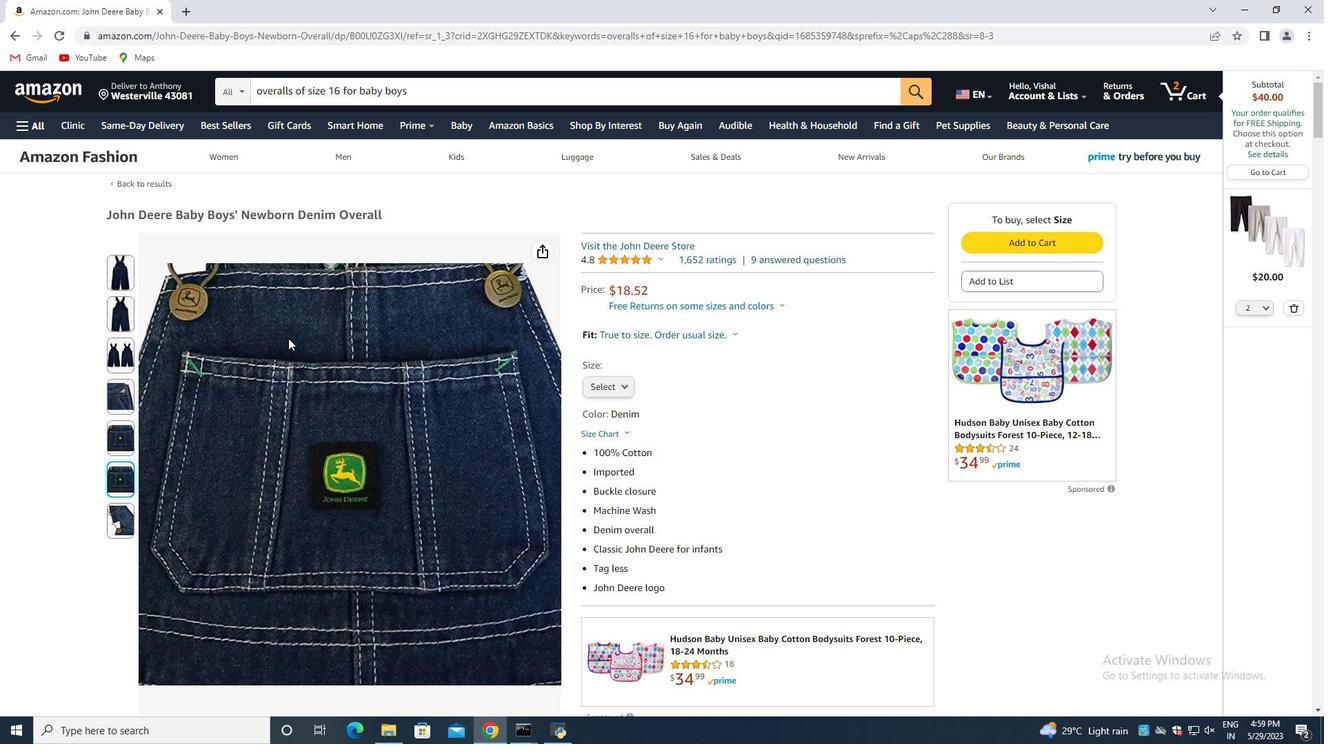 
Action: Mouse scrolled (292, 345) with delta (0, 0)
Screenshot: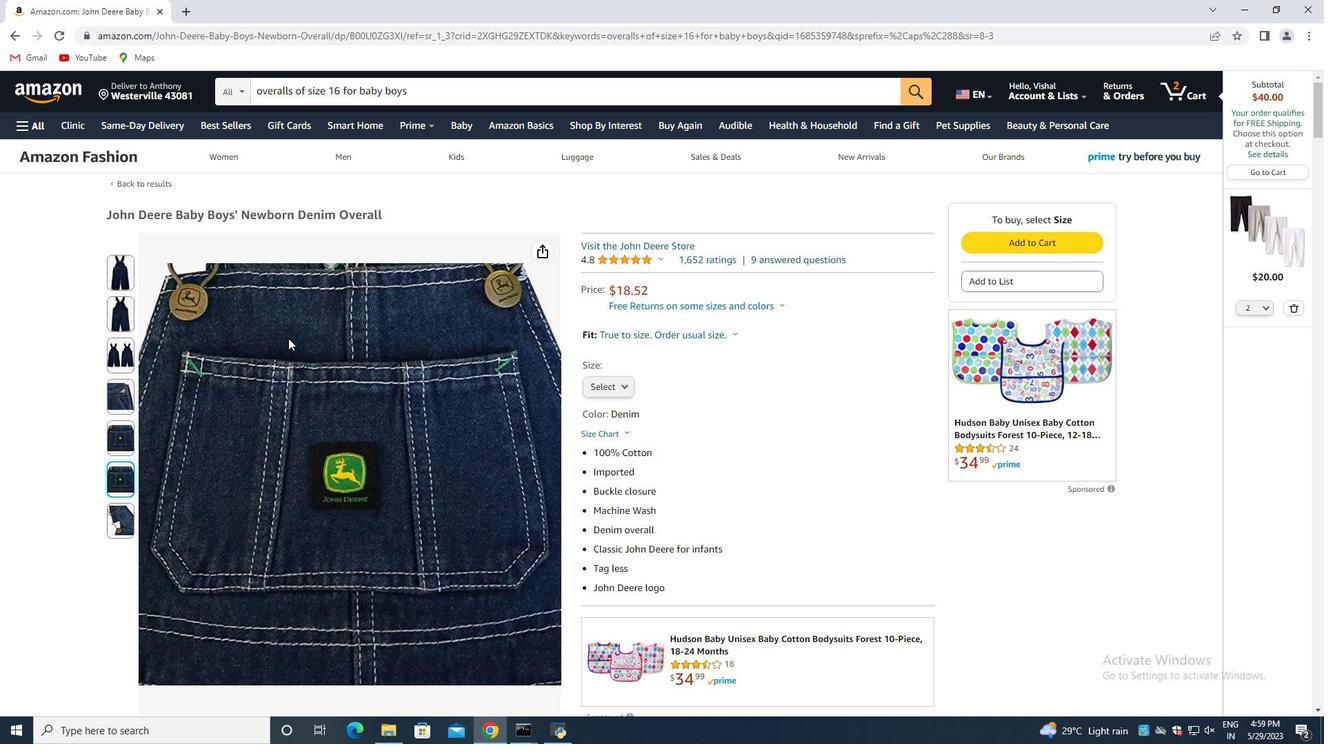 
Action: Mouse moved to (292, 346)
Screenshot: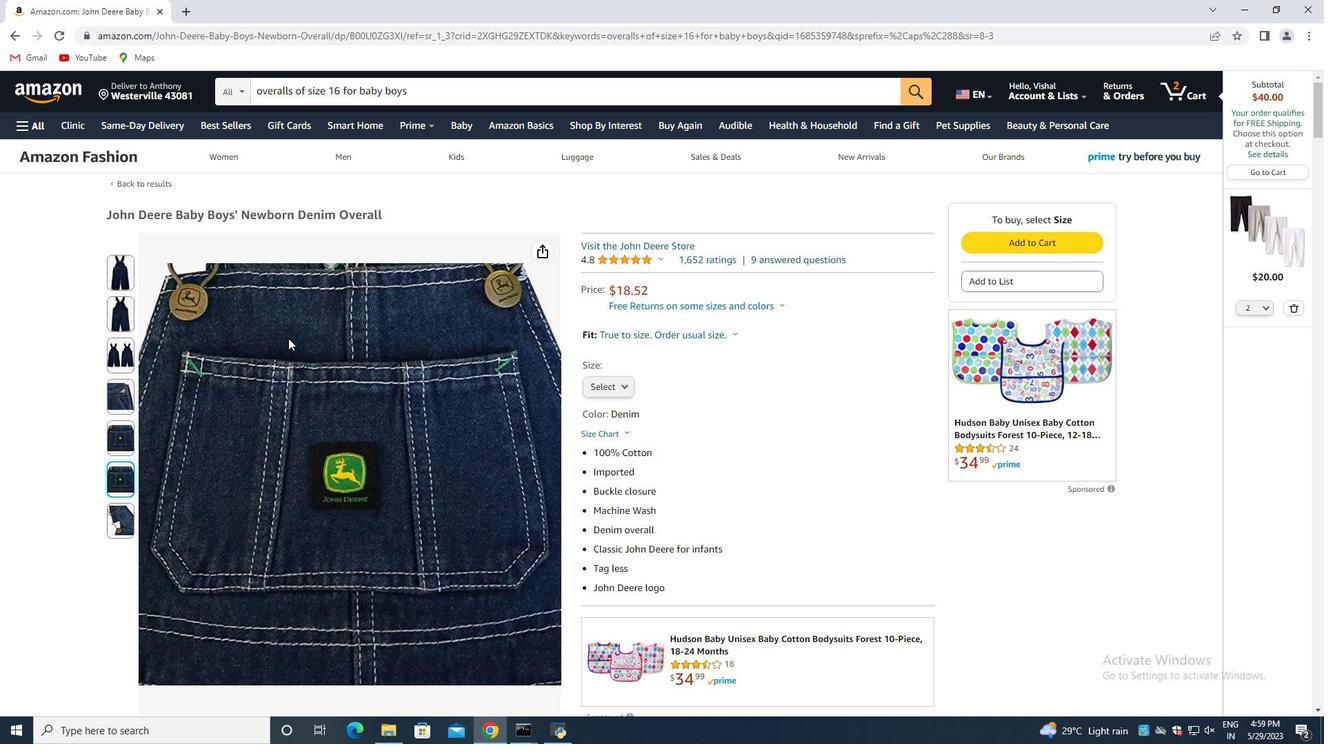 
Action: Mouse scrolled (292, 346) with delta (0, 0)
Screenshot: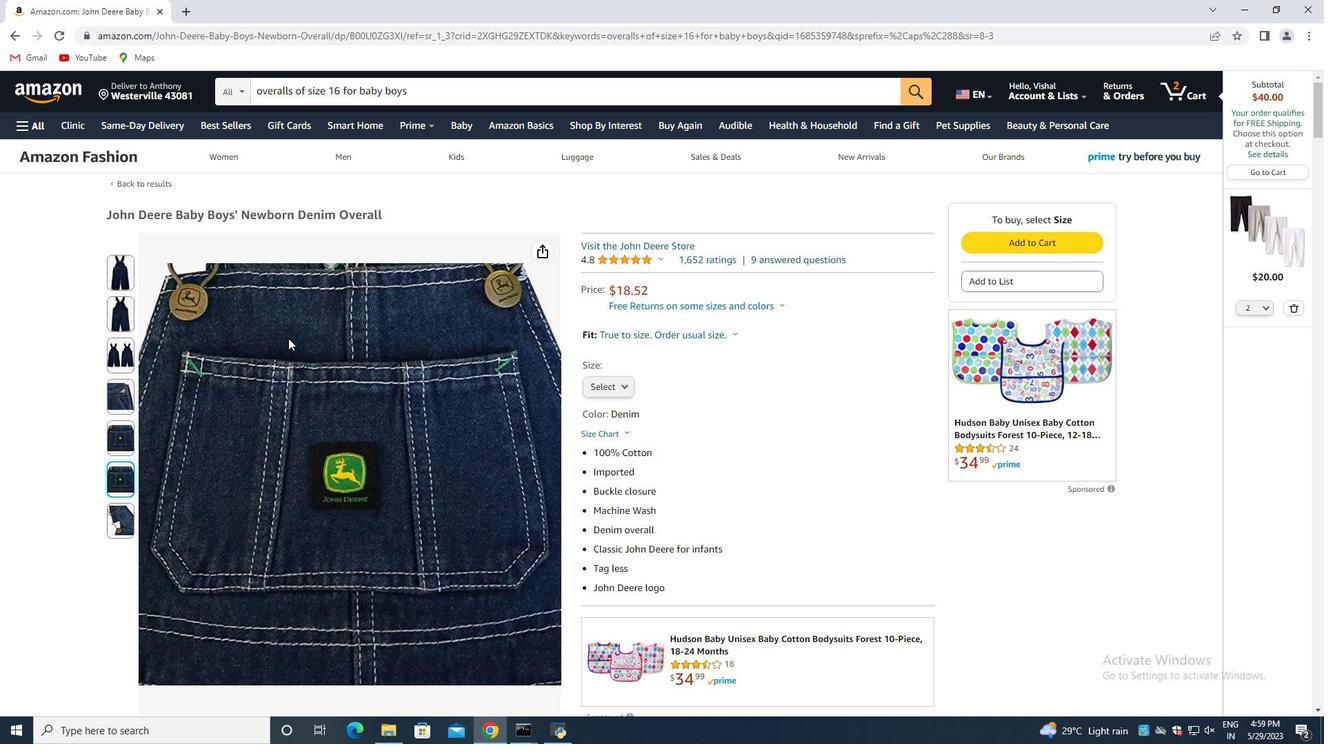 
Action: Mouse moved to (293, 348)
Screenshot: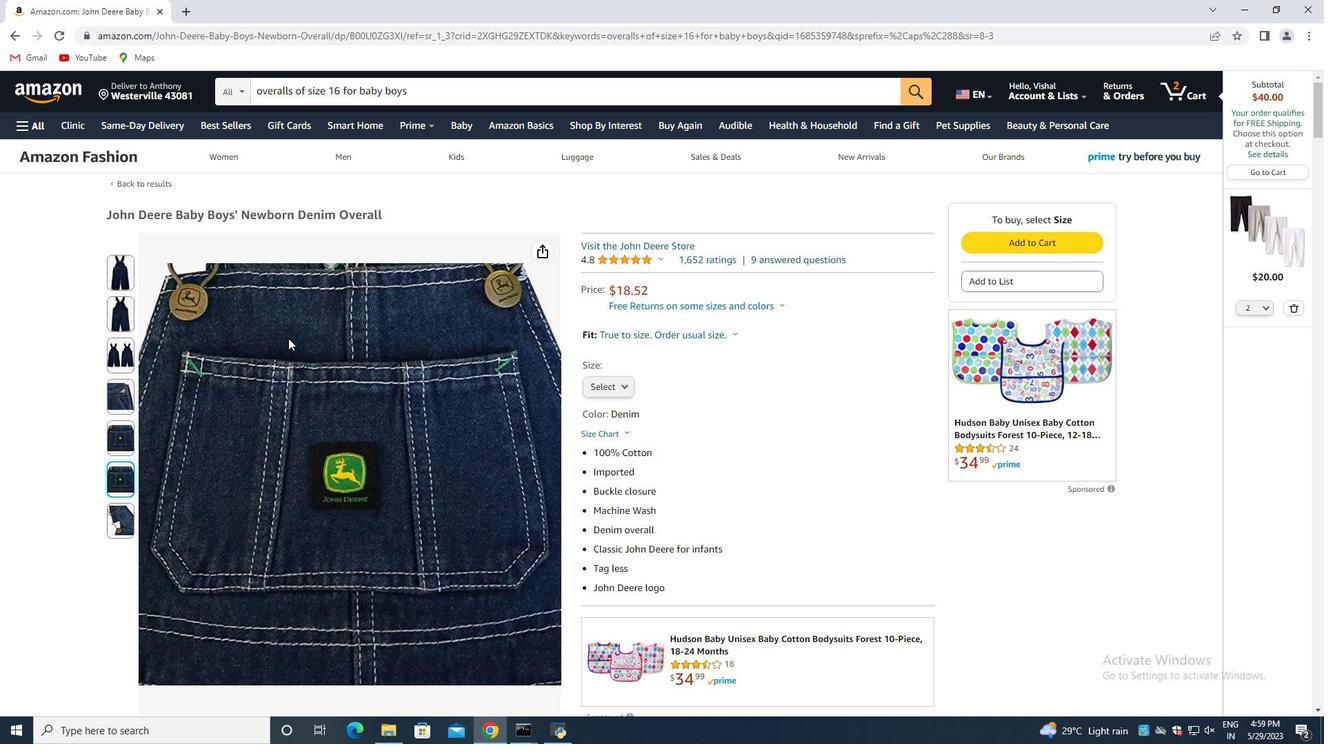 
Action: Mouse scrolled (293, 347) with delta (0, 0)
Screenshot: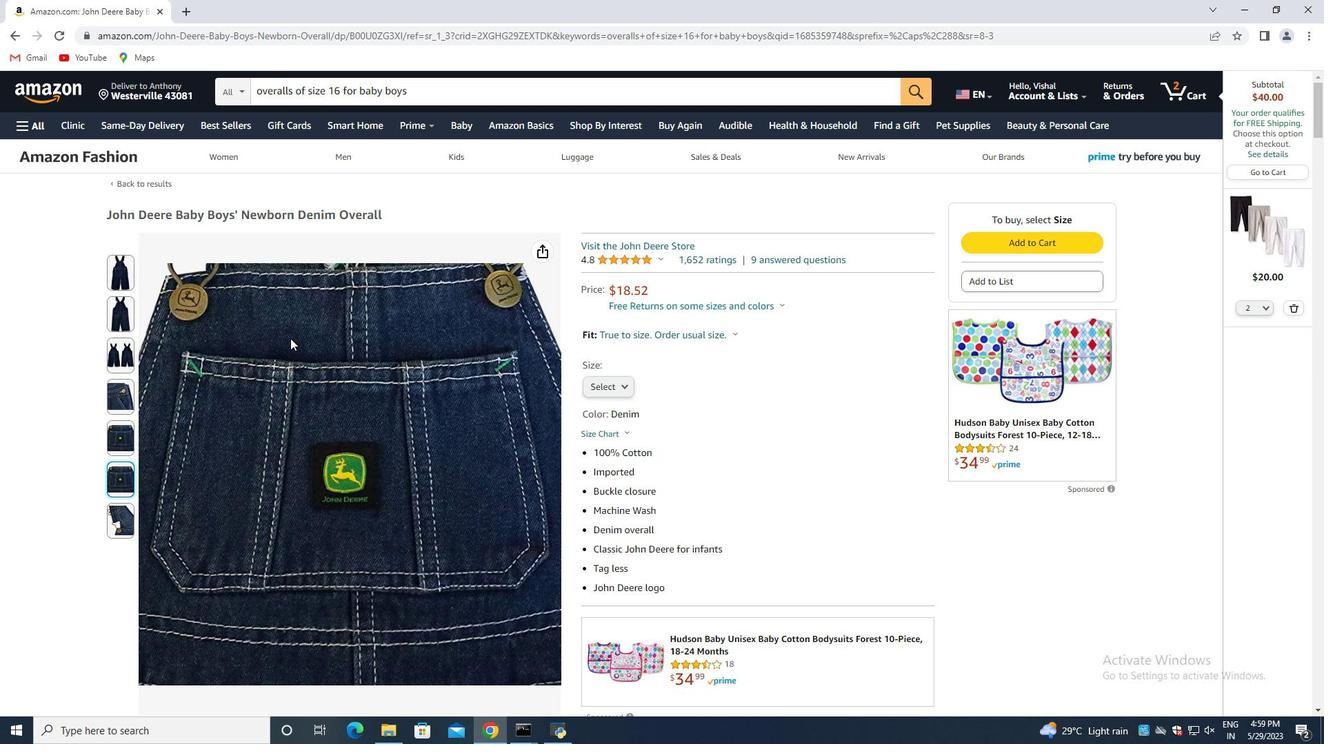 
Action: Mouse moved to (348, 293)
Screenshot: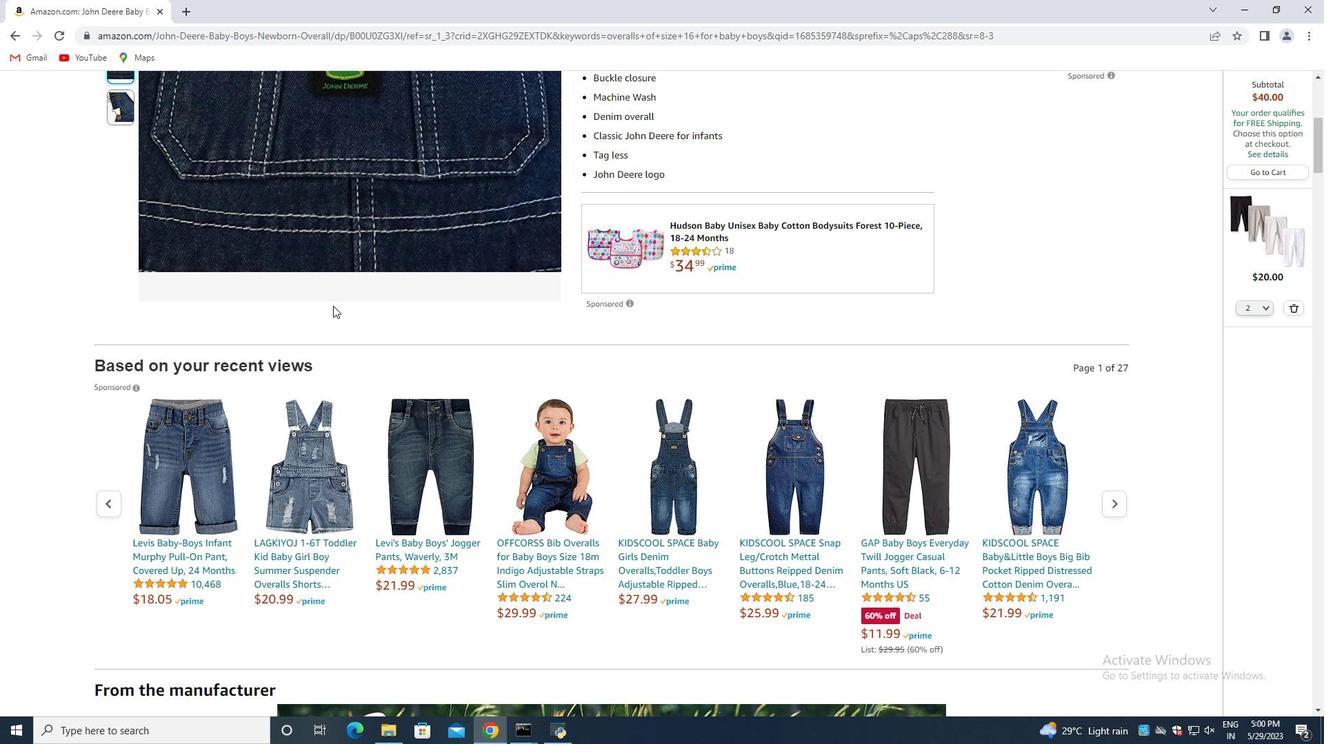 
Action: Mouse scrolled (348, 293) with delta (0, 0)
Screenshot: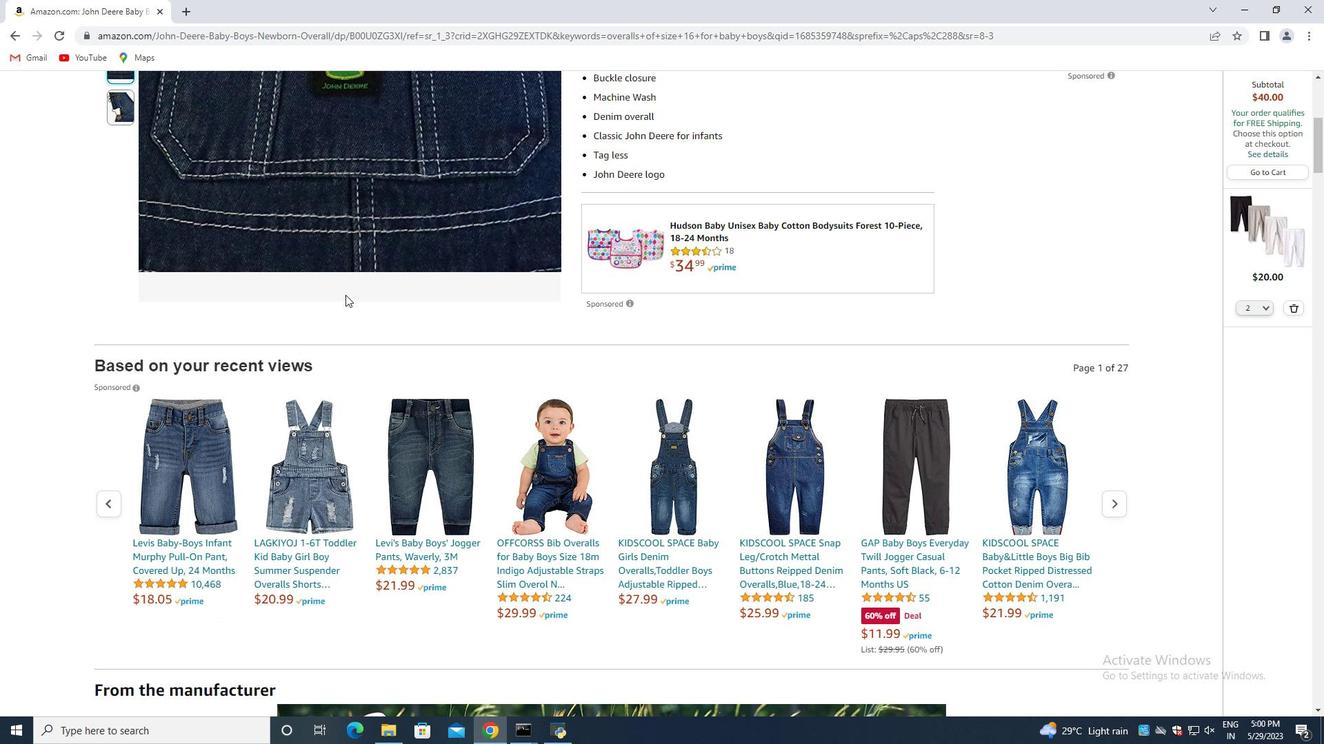 
Action: Mouse scrolled (348, 293) with delta (0, 0)
Screenshot: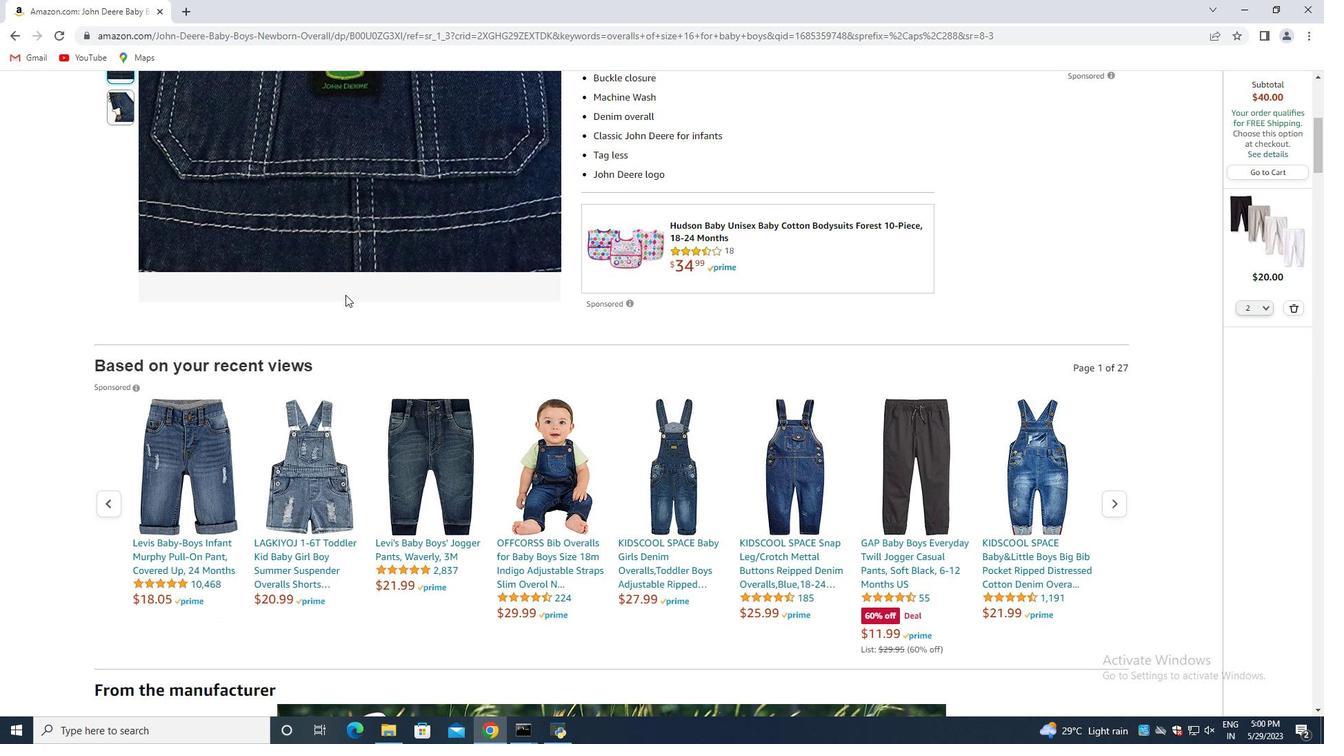 
Action: Mouse moved to (177, 82)
Screenshot: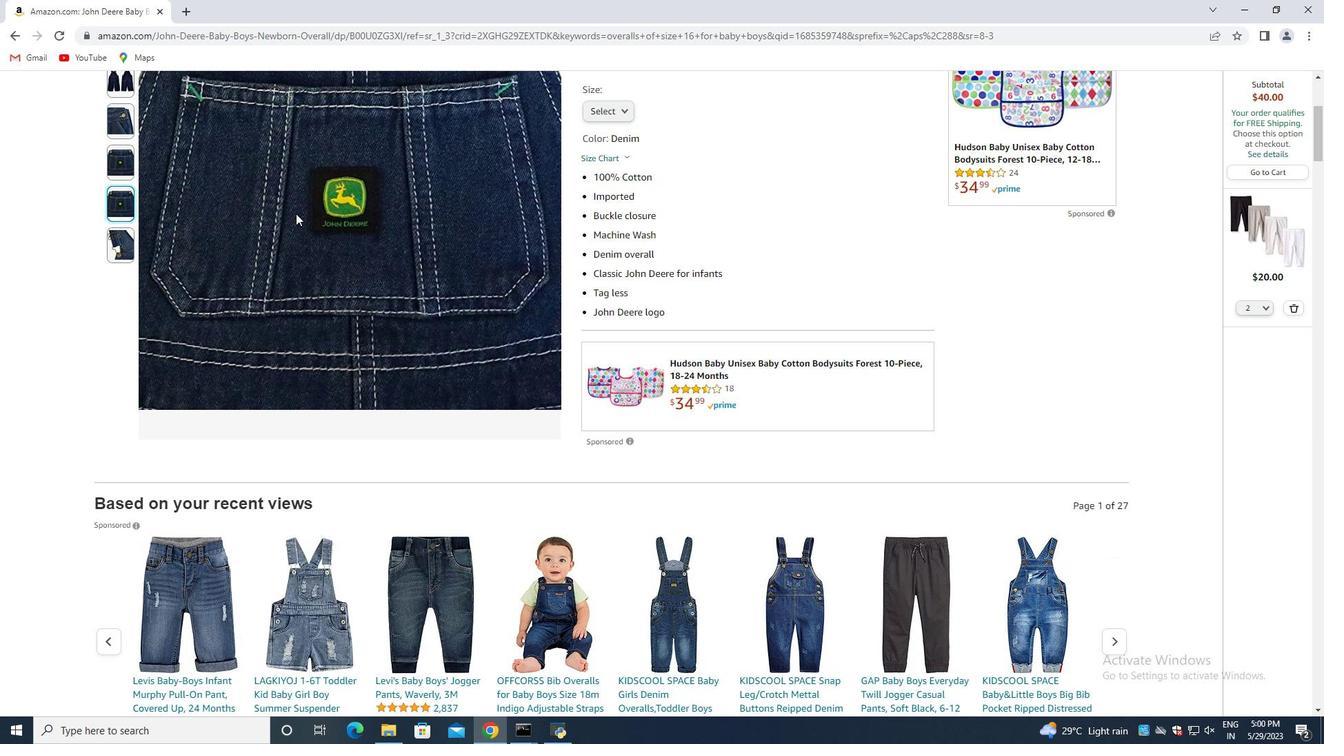 
Action: Mouse scrolled (183, 88) with delta (0, 0)
Screenshot: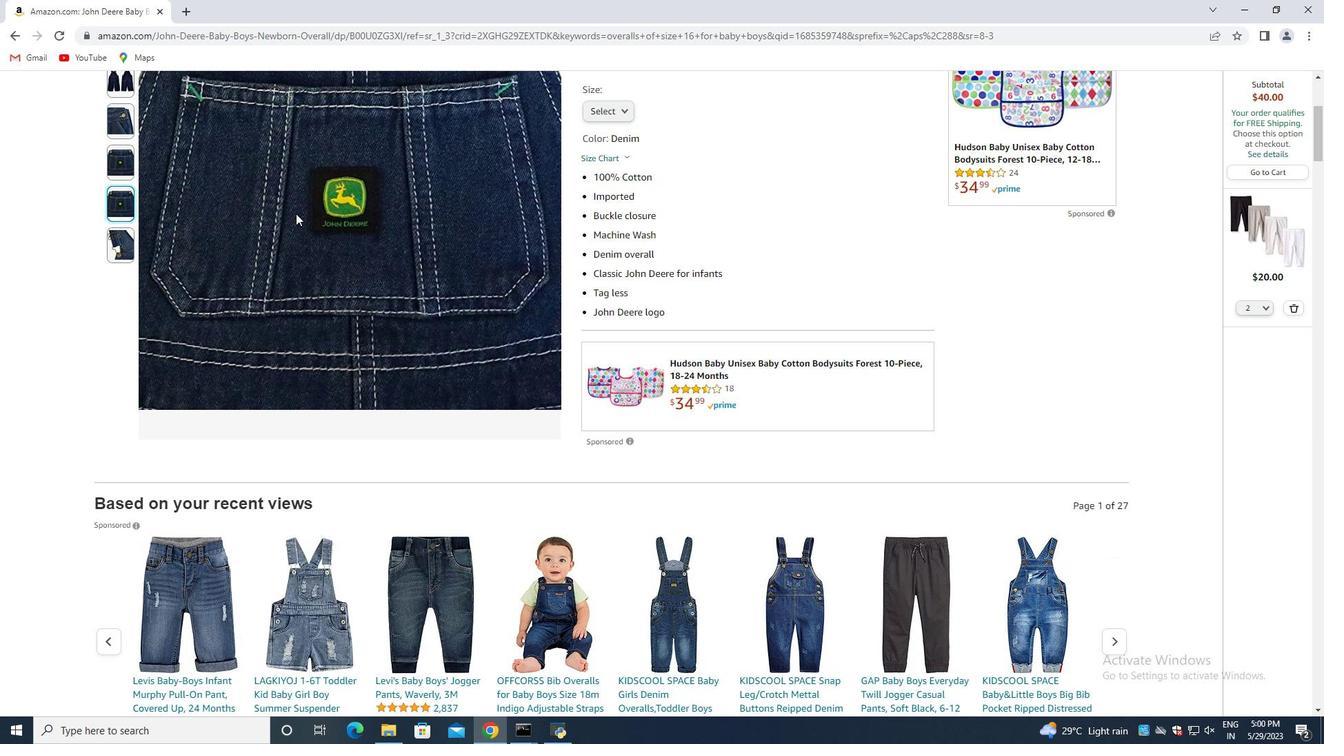 
Action: Mouse moved to (17, 36)
Screenshot: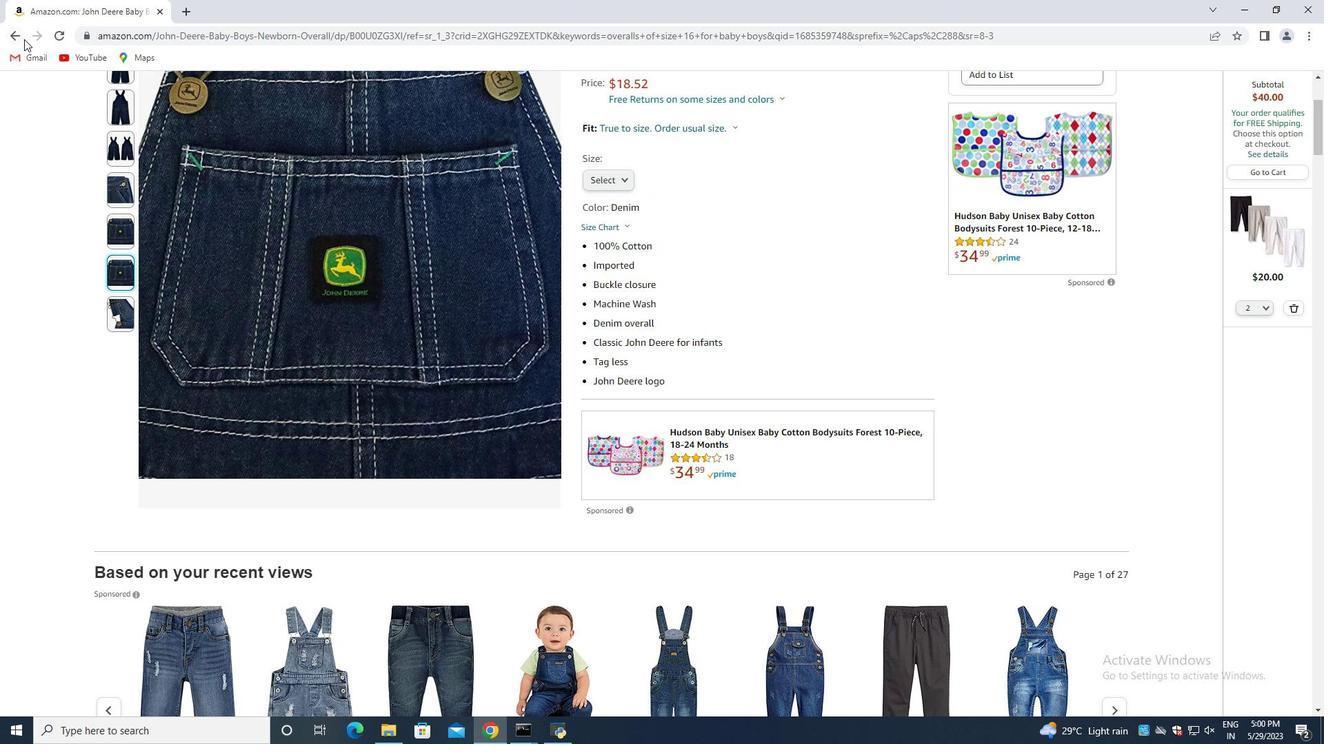 
Action: Mouse pressed left at (17, 36)
Screenshot: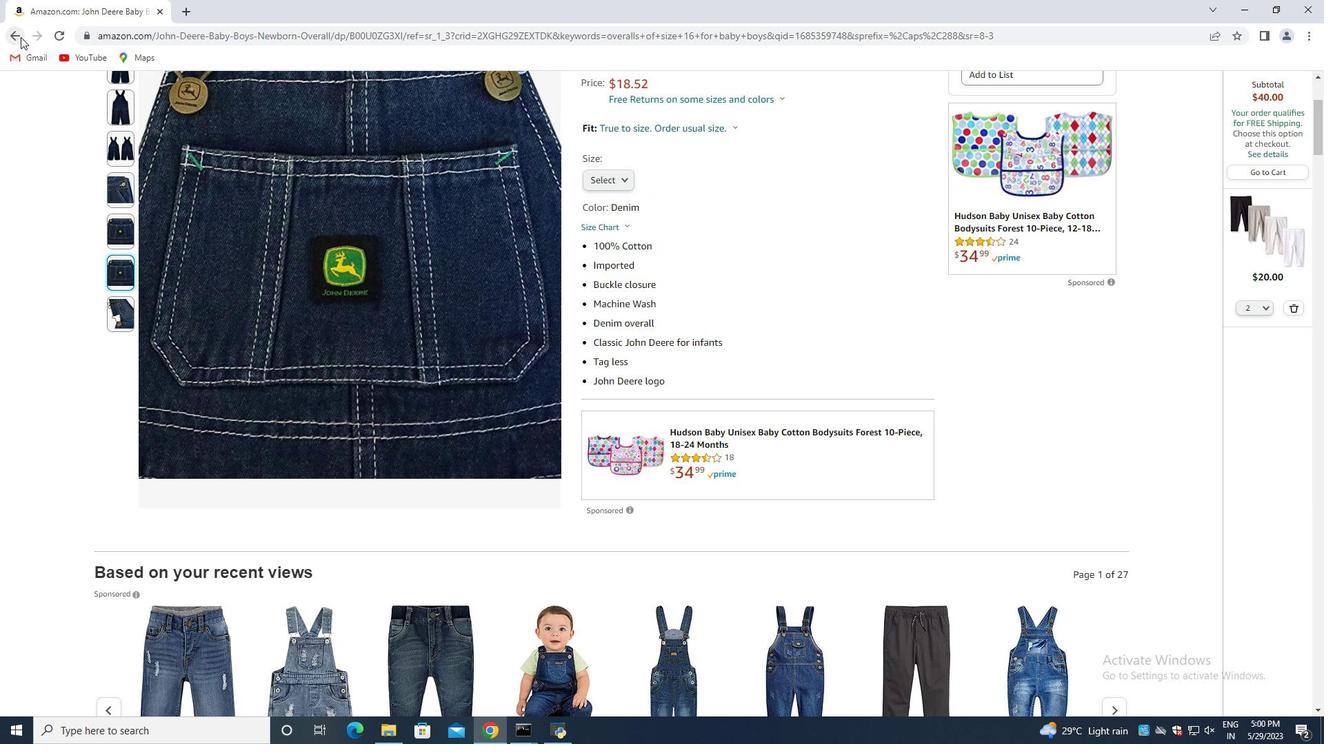 
Action: Mouse moved to (441, 379)
Screenshot: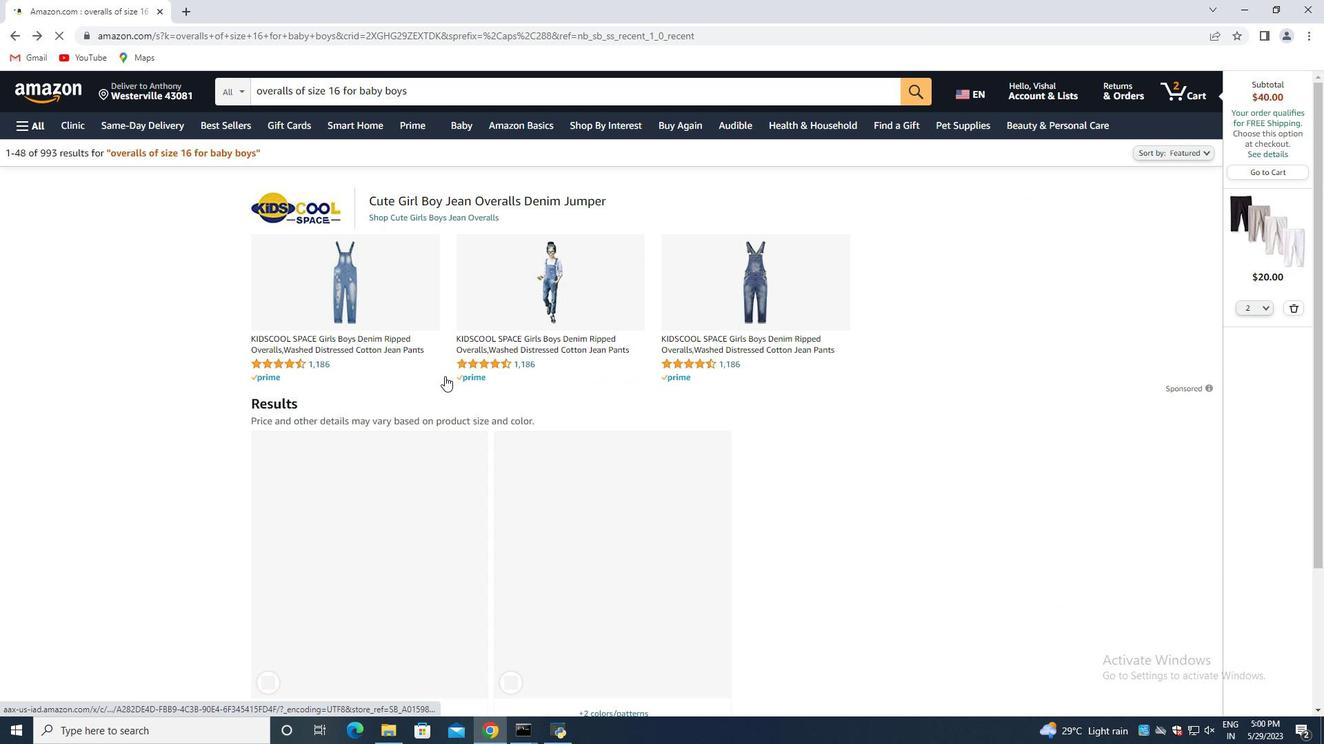 
Action: Mouse scrolled (441, 378) with delta (0, 0)
Screenshot: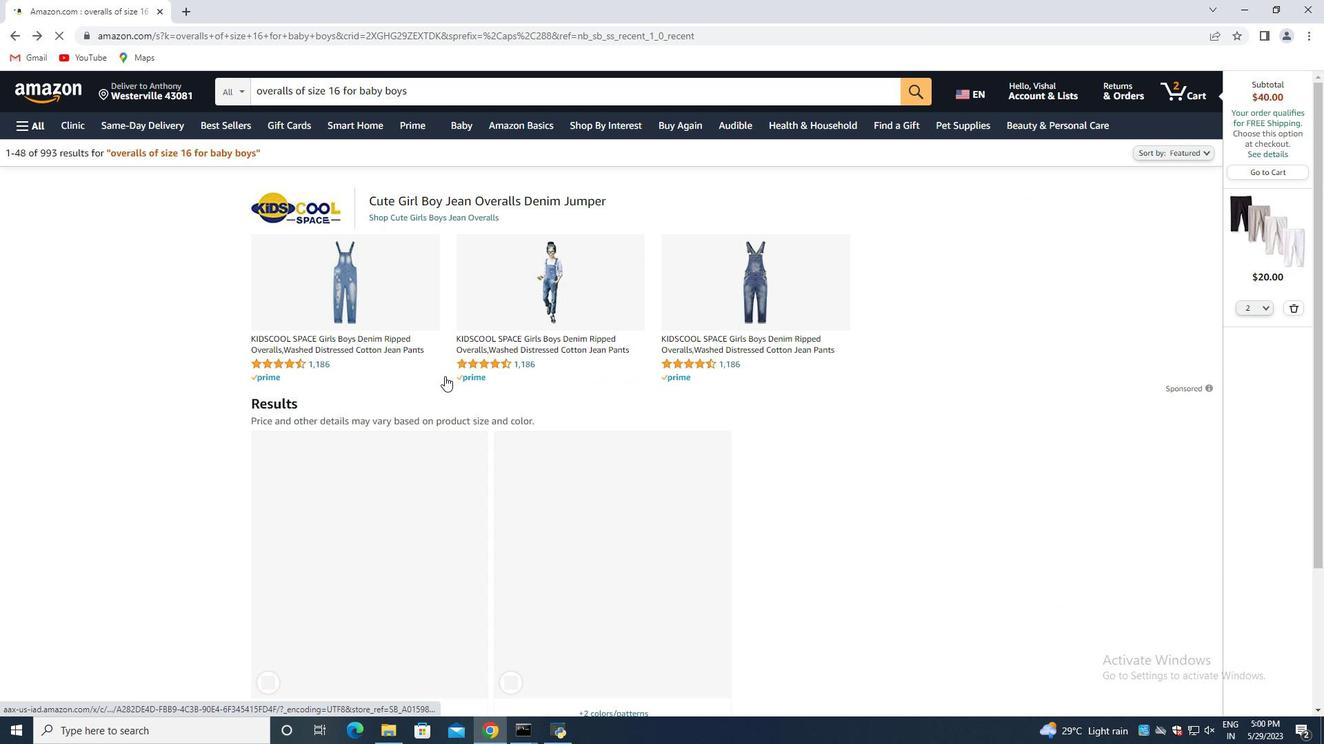 
Action: Mouse moved to (433, 378)
Screenshot: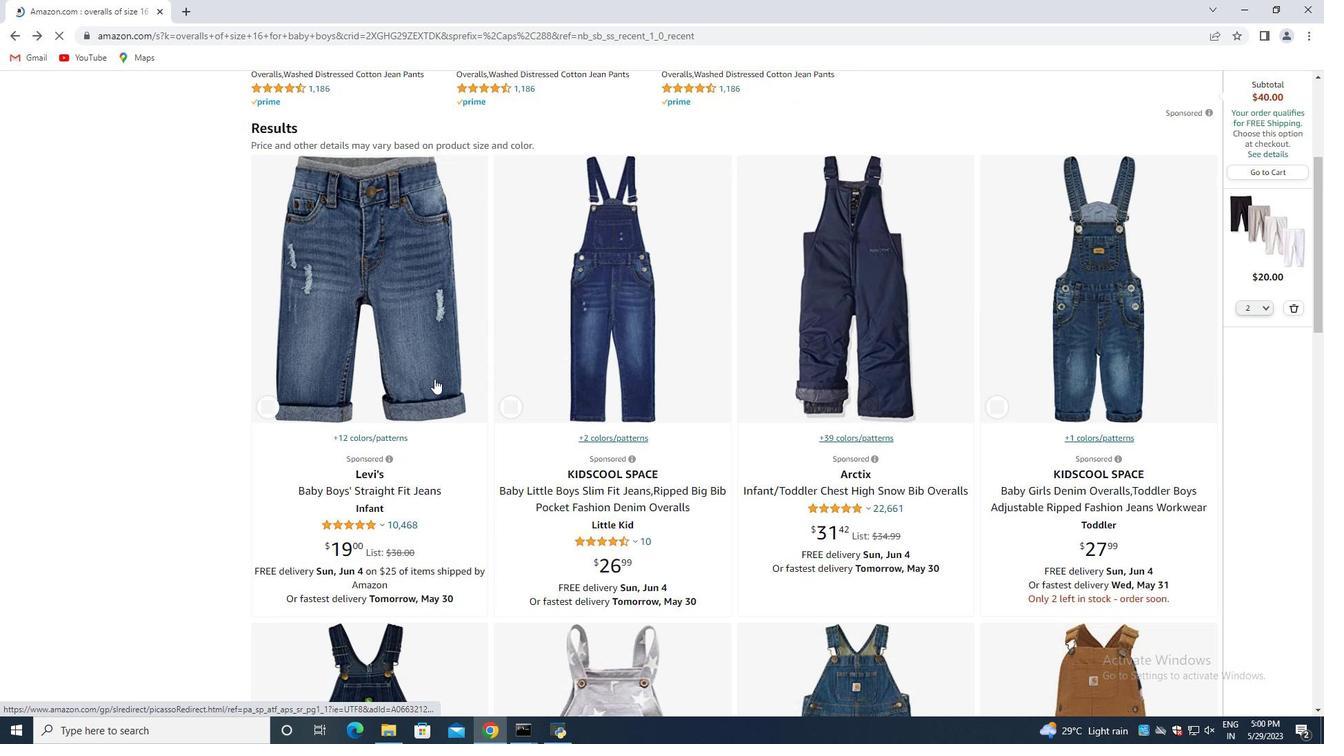 
Action: Mouse scrolled (433, 377) with delta (0, 0)
Screenshot: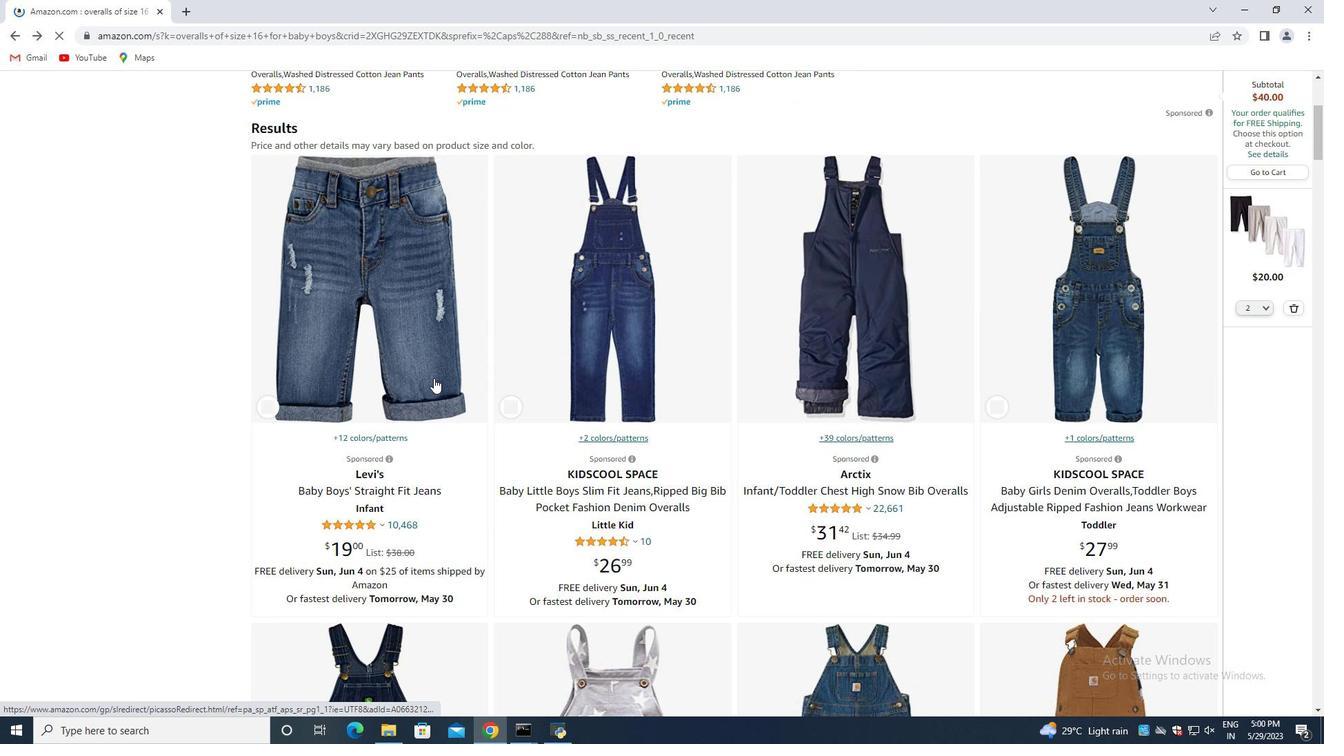 
Action: Mouse moved to (433, 379)
Screenshot: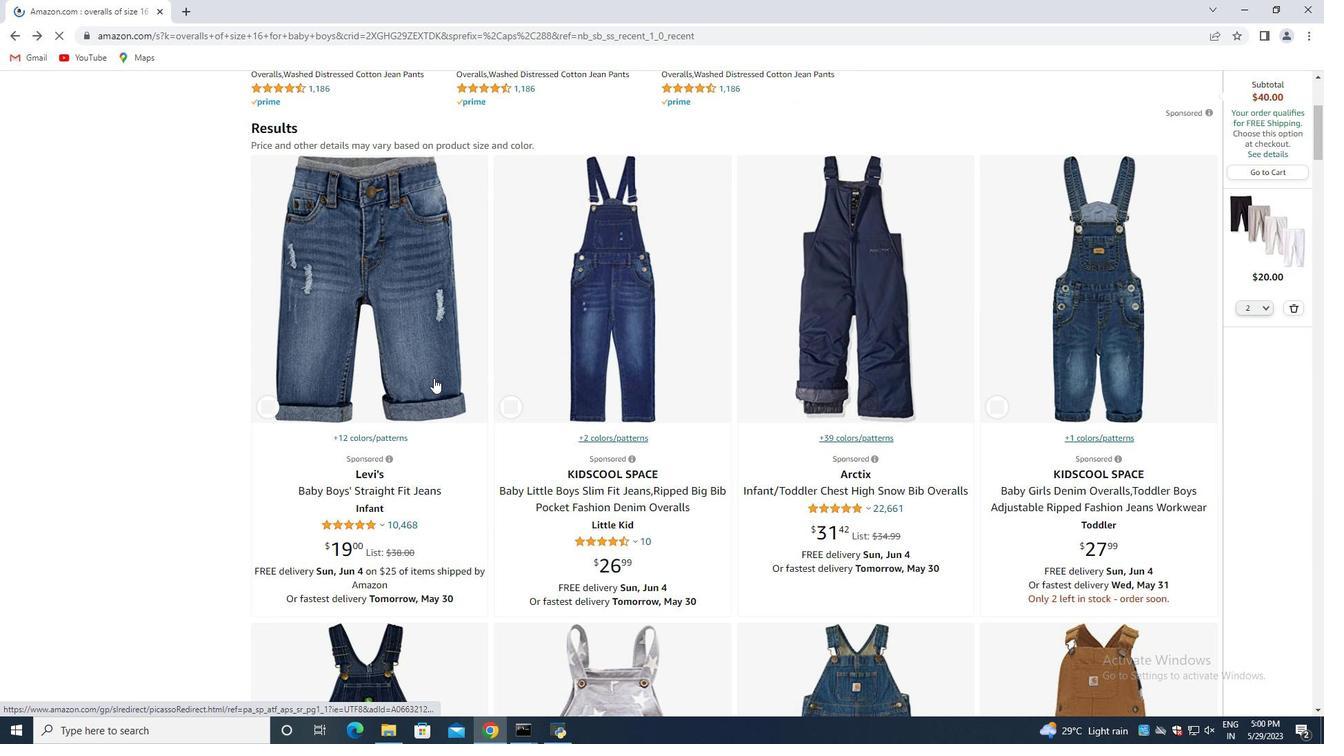 
Action: Mouse scrolled (433, 378) with delta (0, 0)
Screenshot: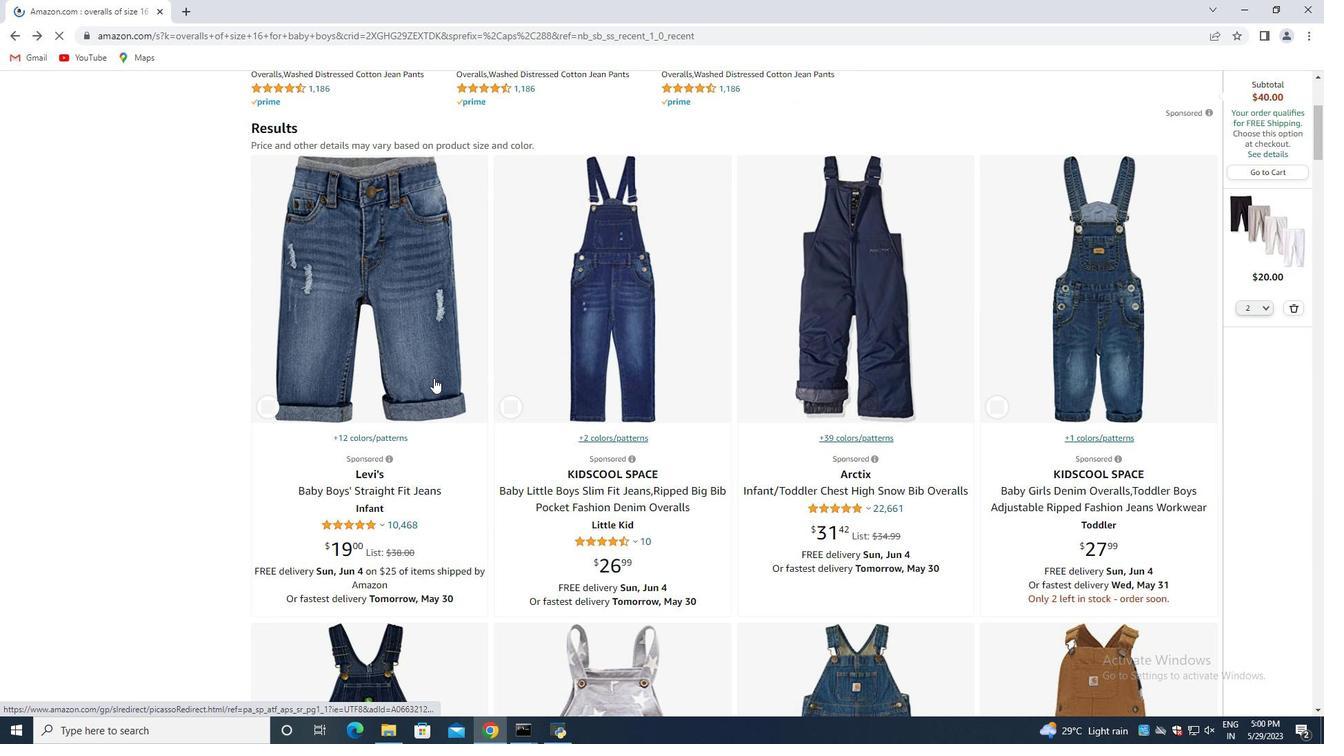 
Action: Mouse moved to (431, 382)
Screenshot: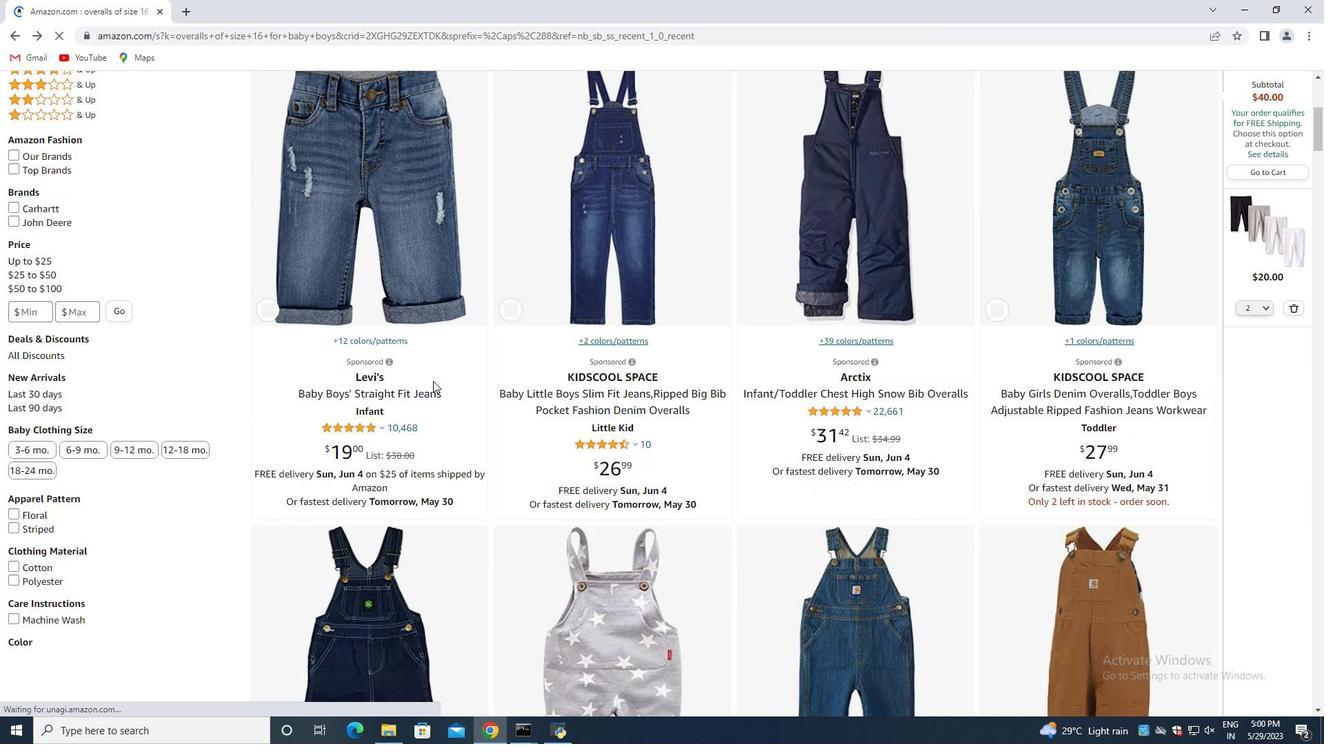 
Action: Mouse scrolled (431, 381) with delta (0, 0)
Screenshot: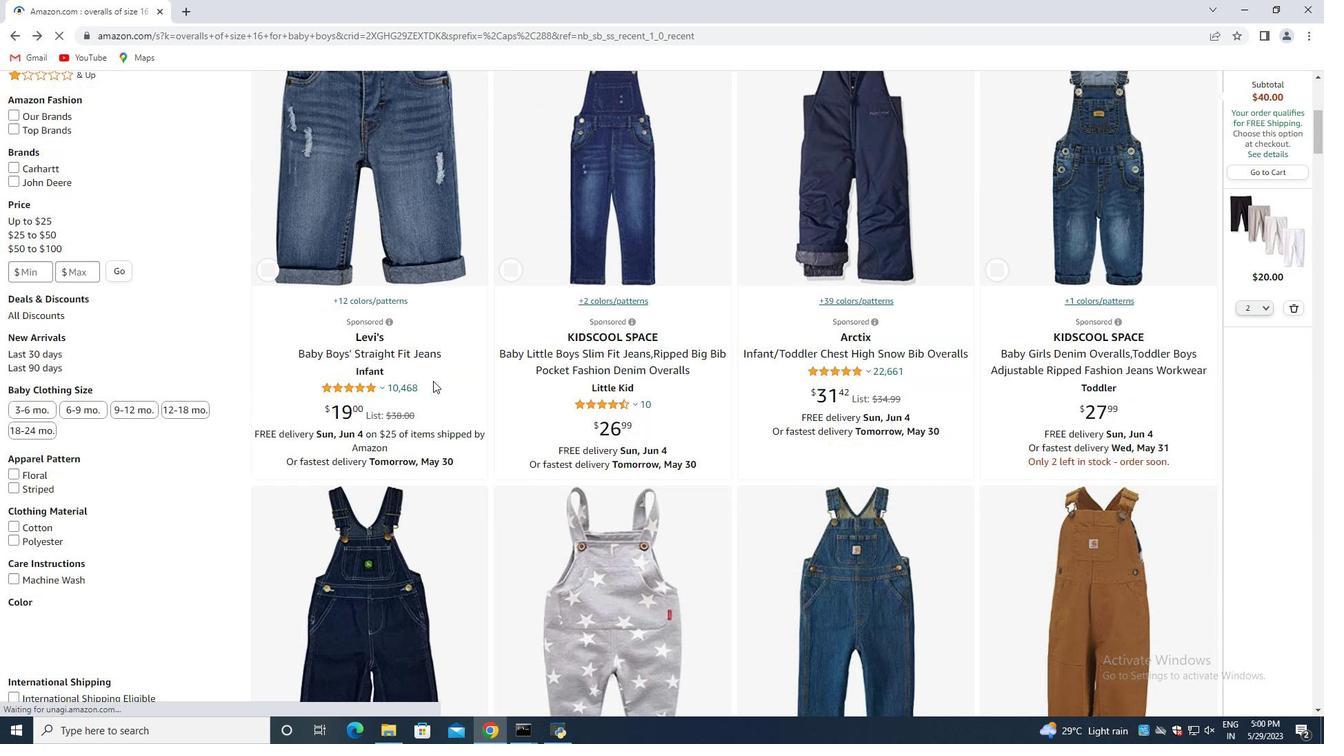 
Action: Mouse moved to (429, 382)
Screenshot: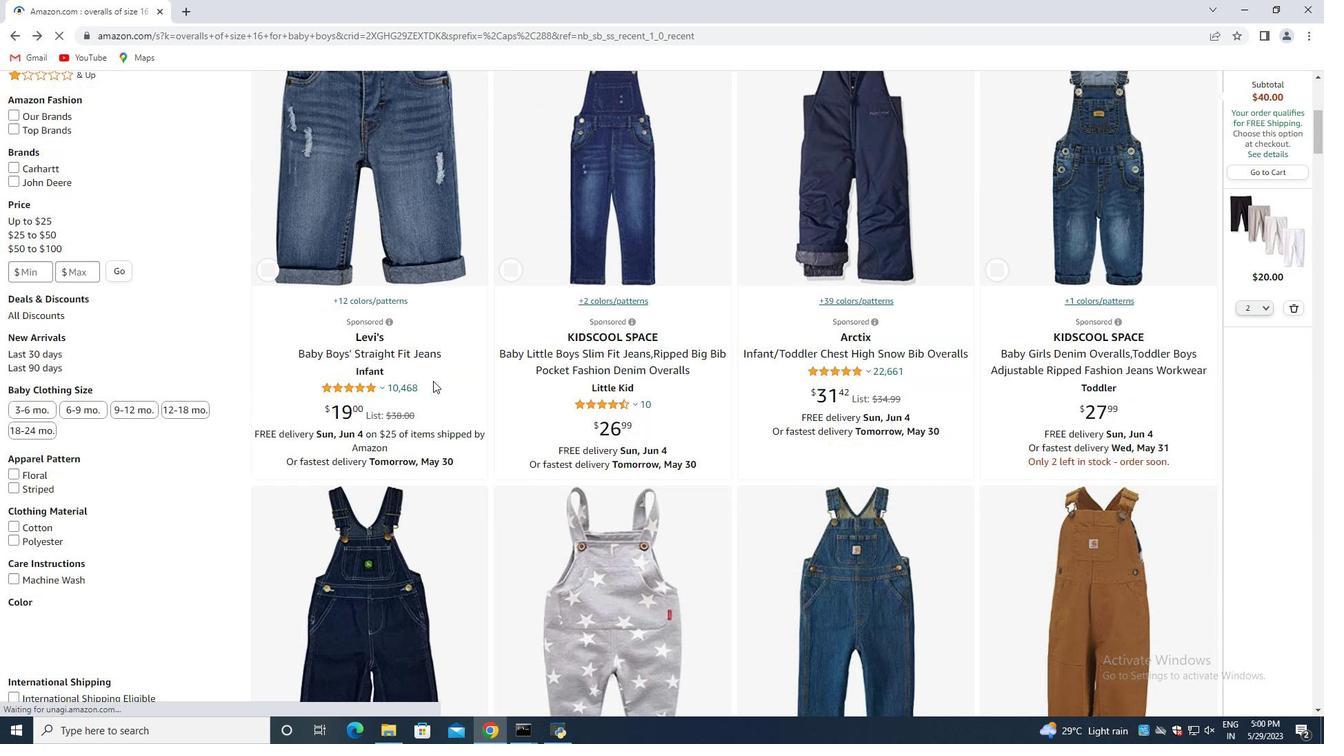 
Action: Mouse scrolled (429, 382) with delta (0, 0)
Screenshot: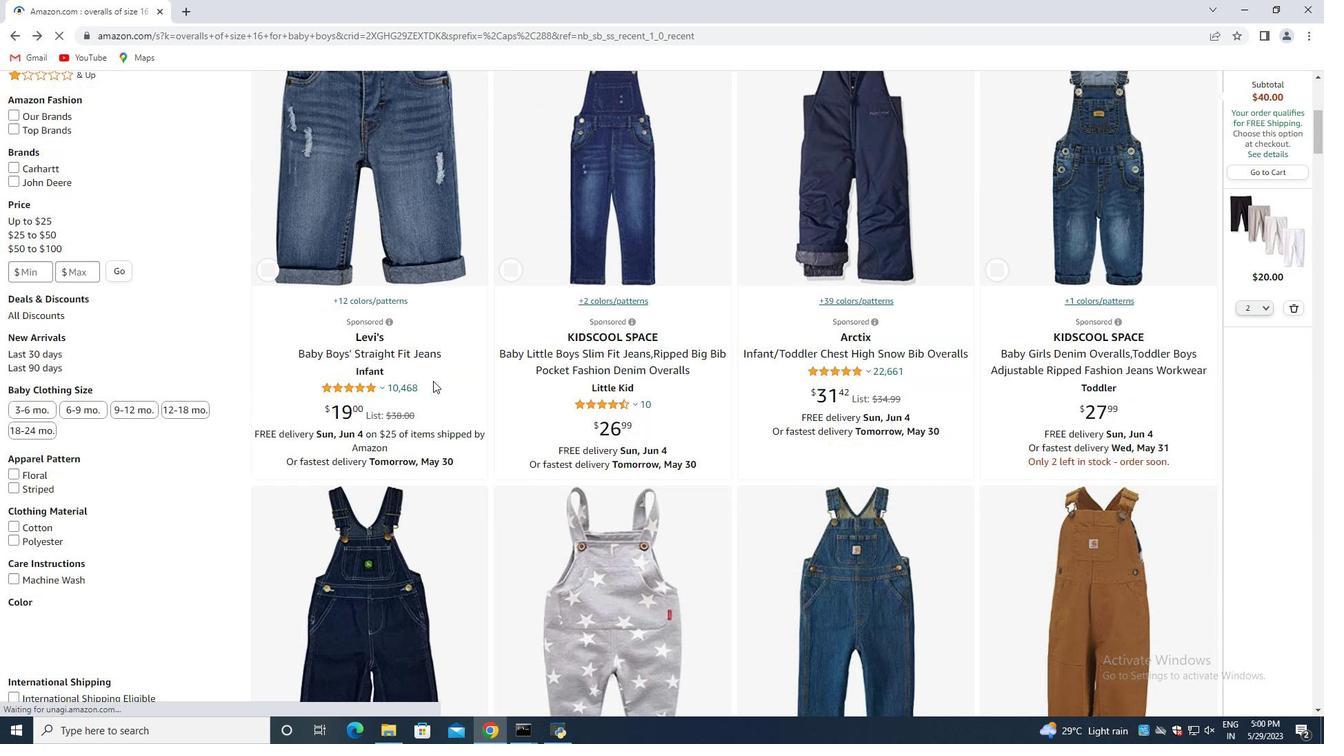 
Action: Mouse moved to (429, 386)
Screenshot: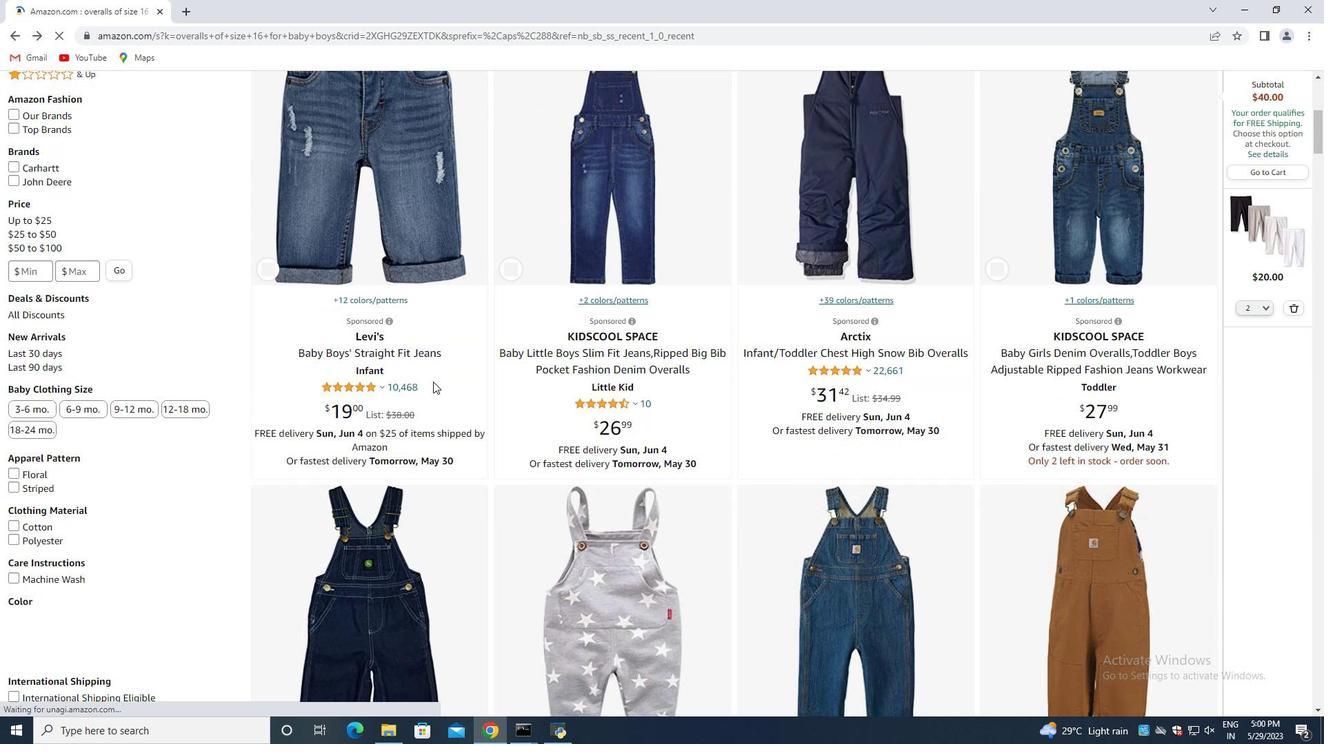 
Action: Mouse scrolled (429, 384) with delta (0, 0)
Screenshot: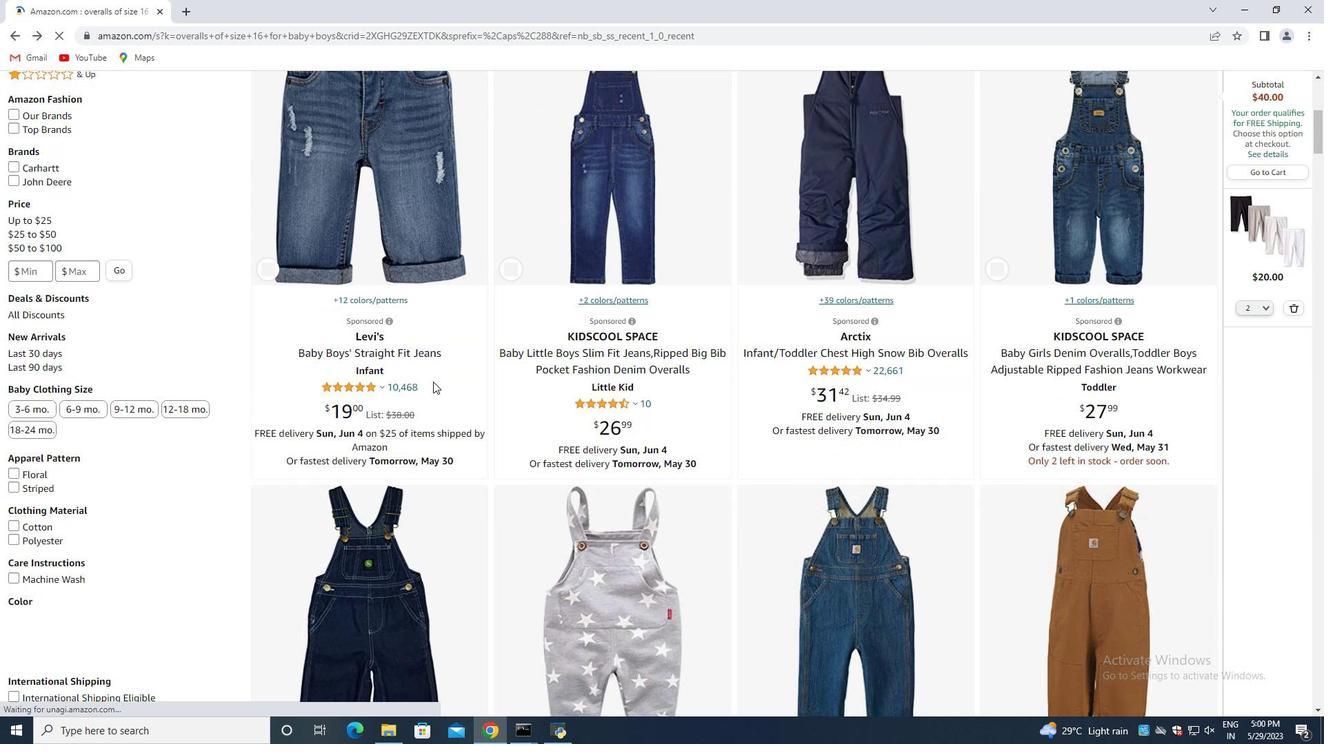 
Action: Mouse moved to (436, 380)
Screenshot: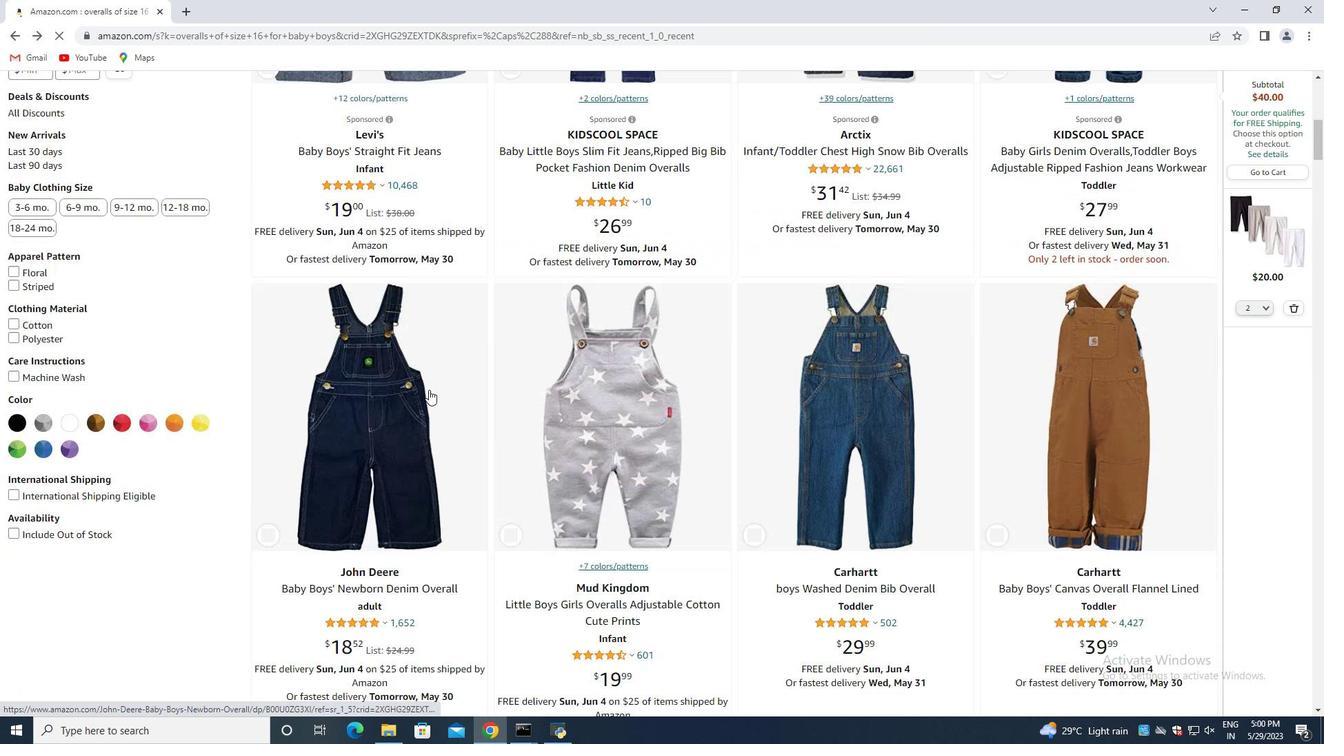 
Action: Mouse scrolled (436, 381) with delta (0, 0)
Screenshot: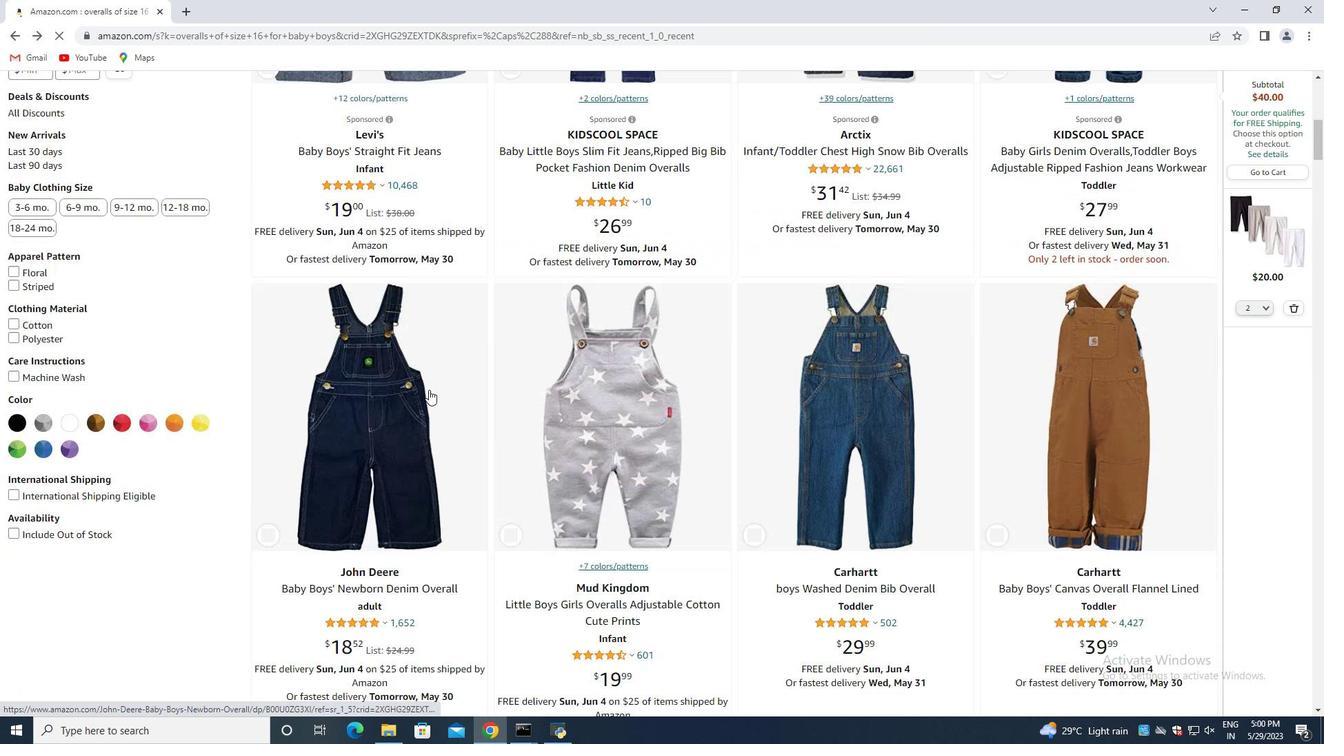 
Action: Mouse moved to (437, 380)
Screenshot: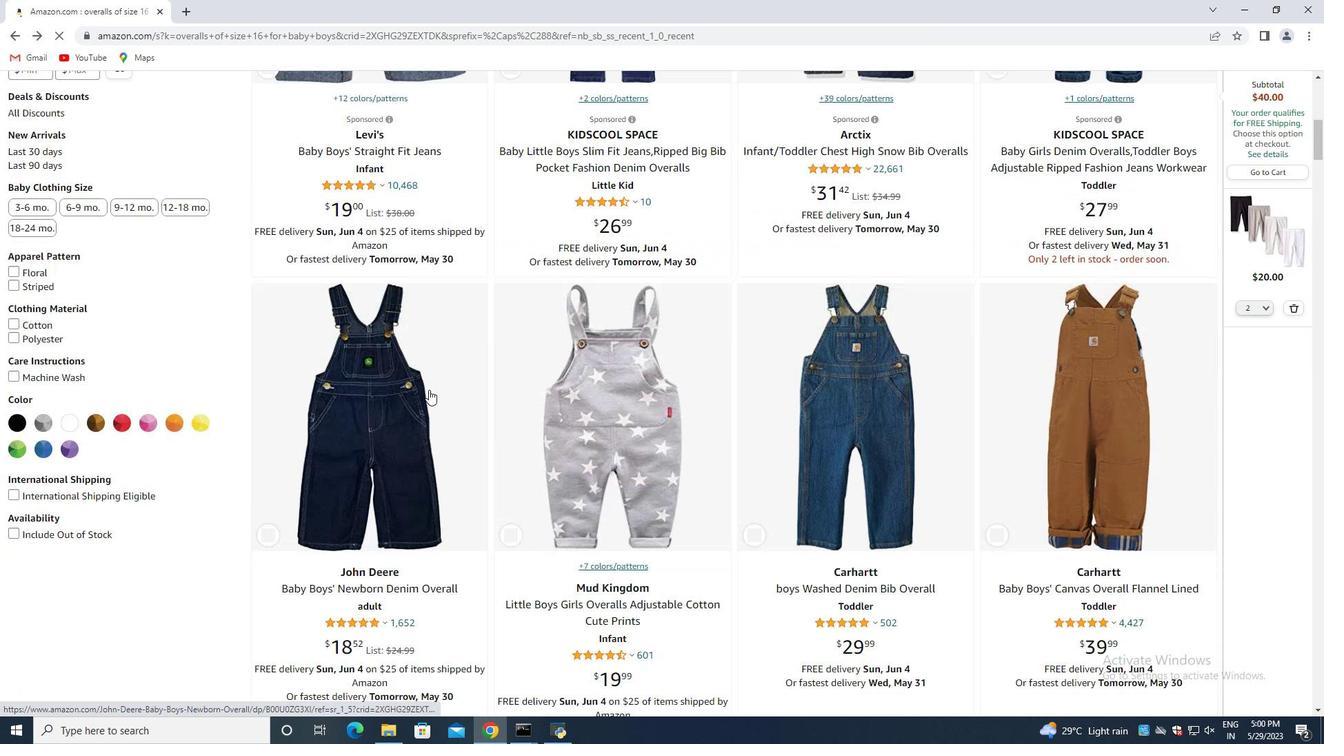 
Action: Mouse scrolled (437, 380) with delta (0, 0)
Screenshot: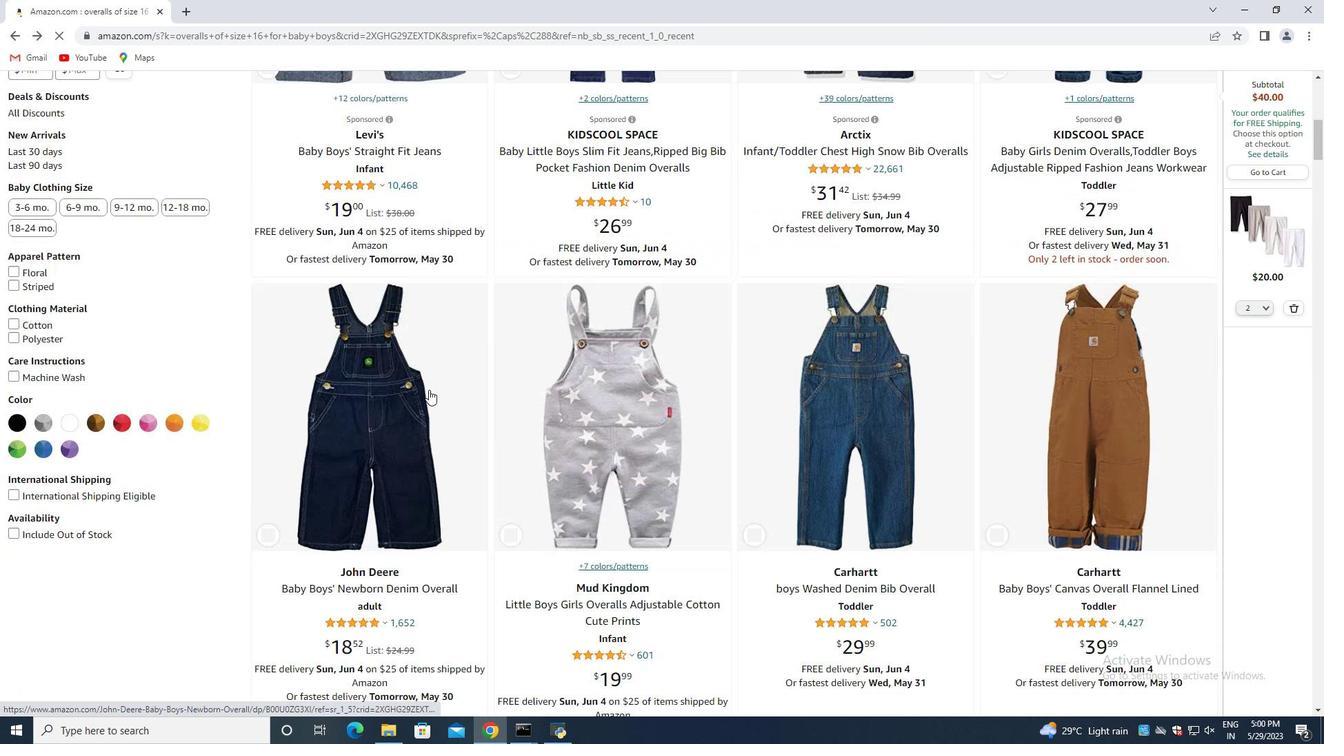 
Action: Mouse scrolled (437, 380) with delta (0, 0)
Screenshot: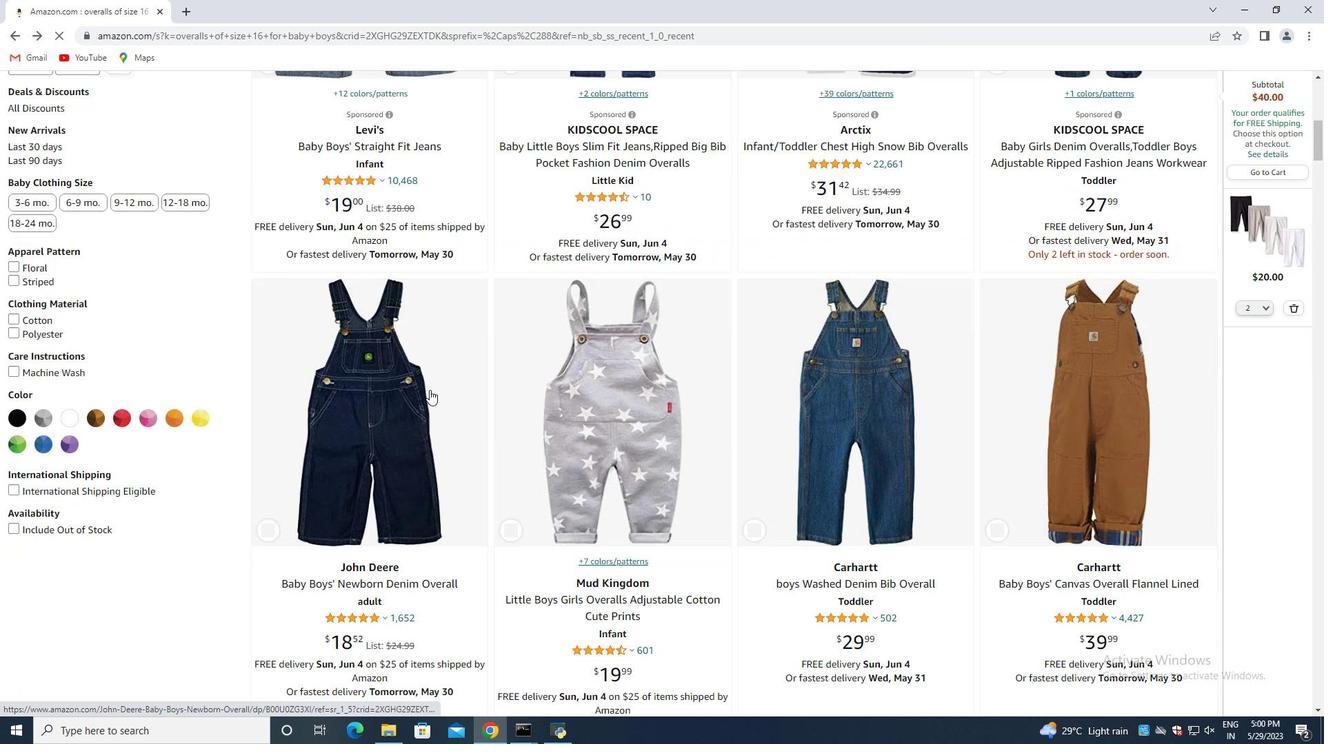 
Action: Mouse scrolled (437, 380) with delta (0, 0)
Screenshot: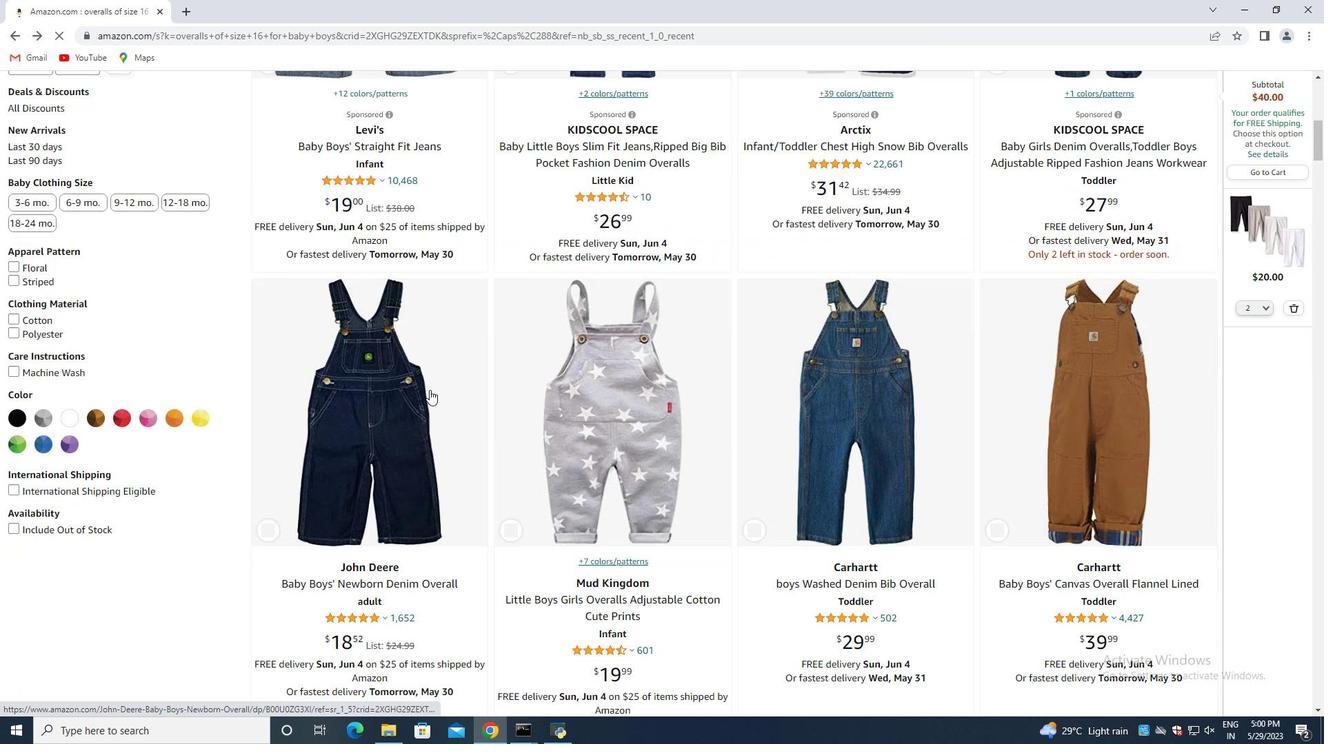 
Action: Mouse scrolled (437, 380) with delta (0, 0)
Screenshot: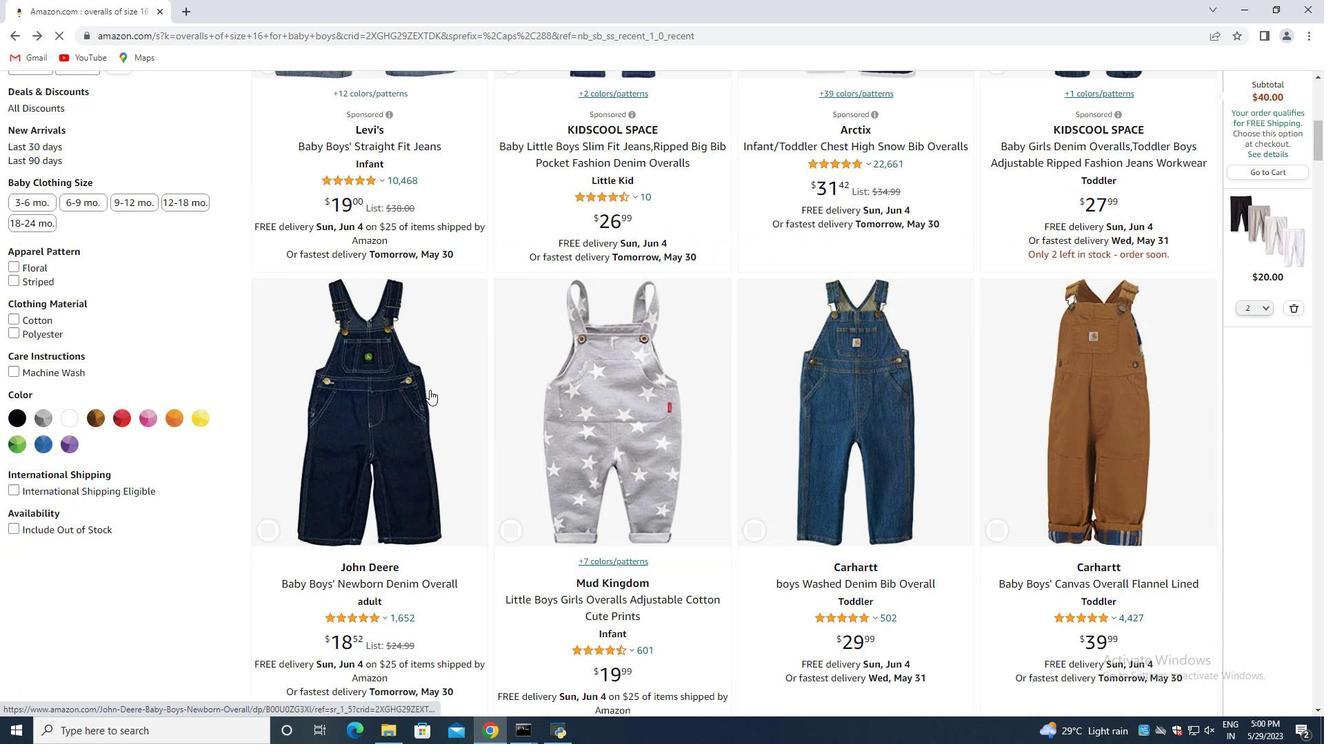 
Action: Mouse scrolled (437, 380) with delta (0, 0)
Screenshot: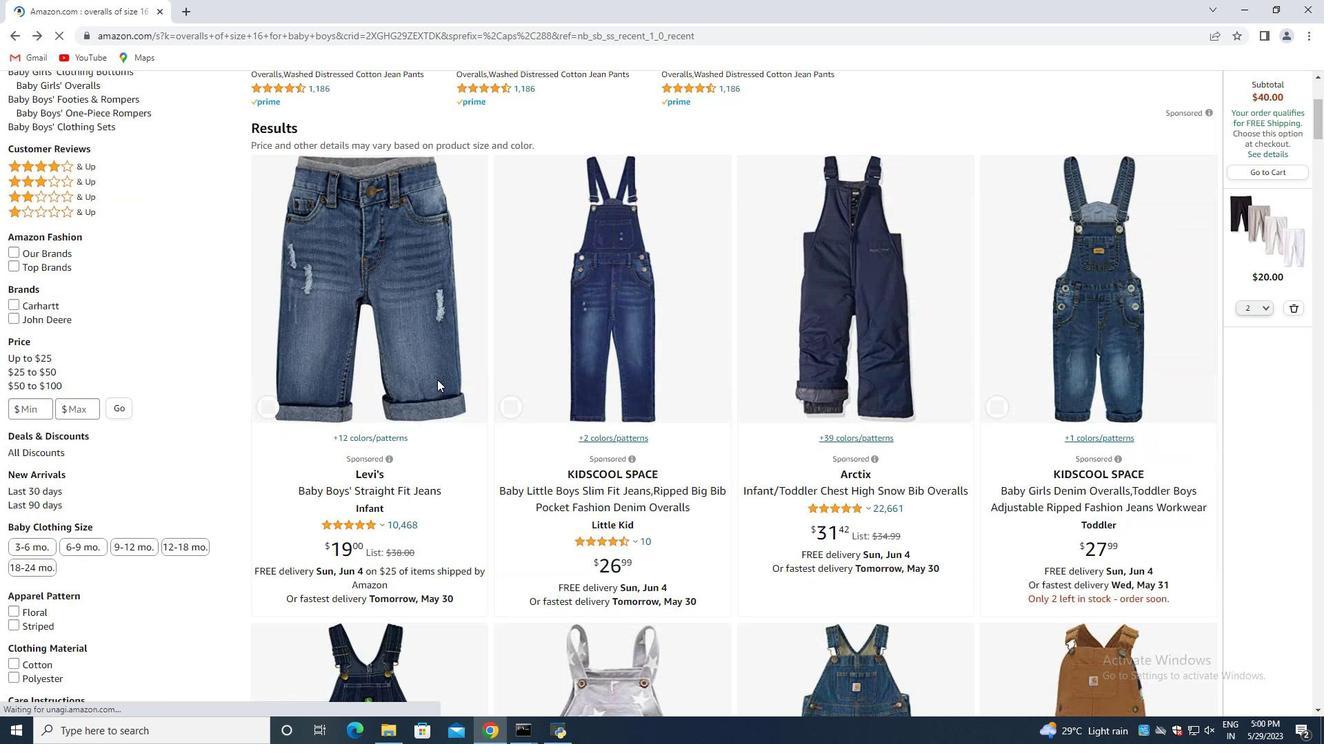 
Action: Mouse scrolled (437, 380) with delta (0, 0)
Screenshot: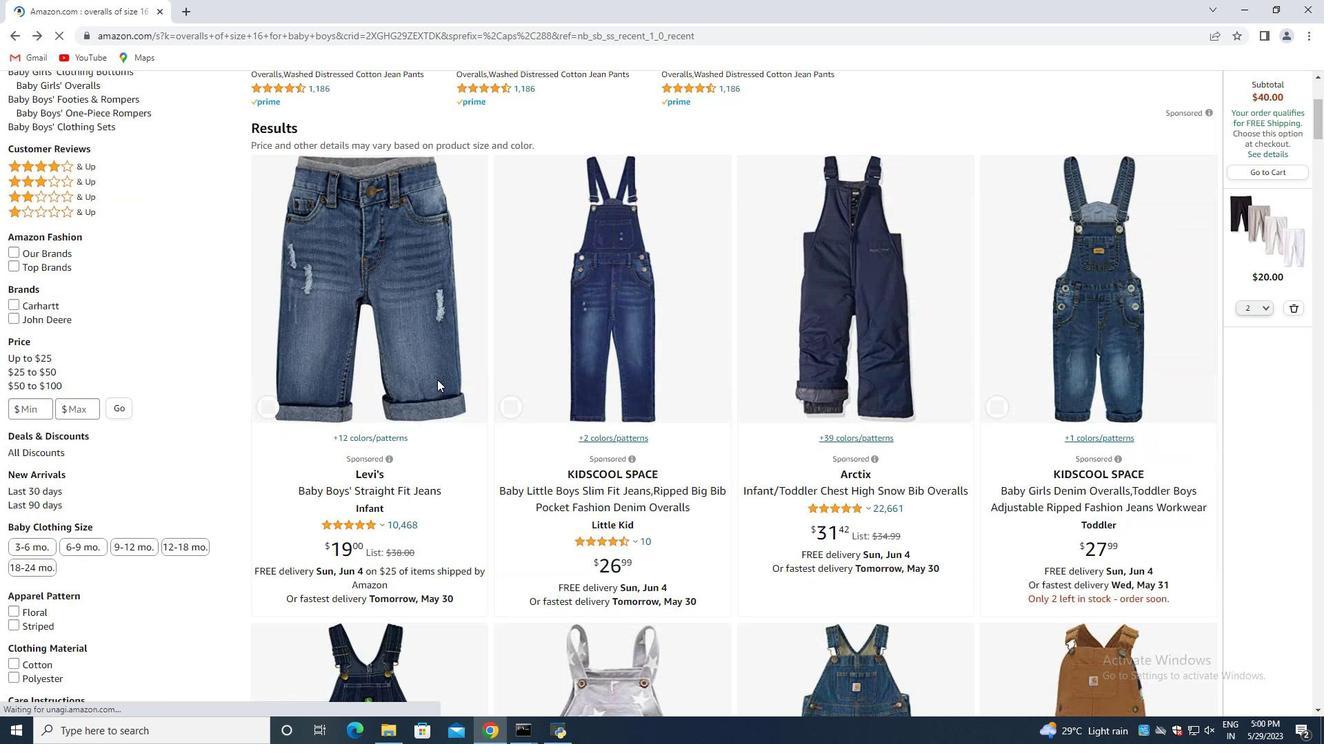 
Action: Mouse scrolled (437, 380) with delta (0, 0)
Screenshot: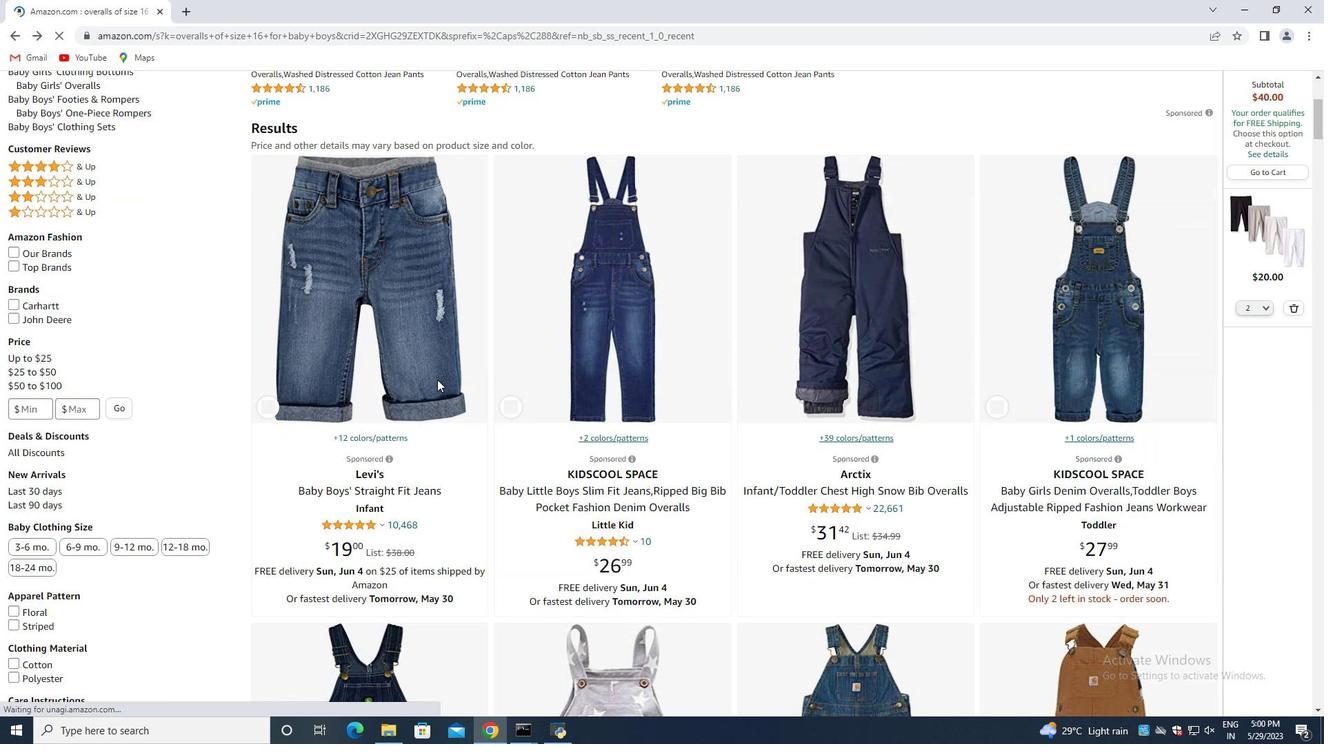 
Action: Mouse scrolled (437, 380) with delta (0, 0)
Screenshot: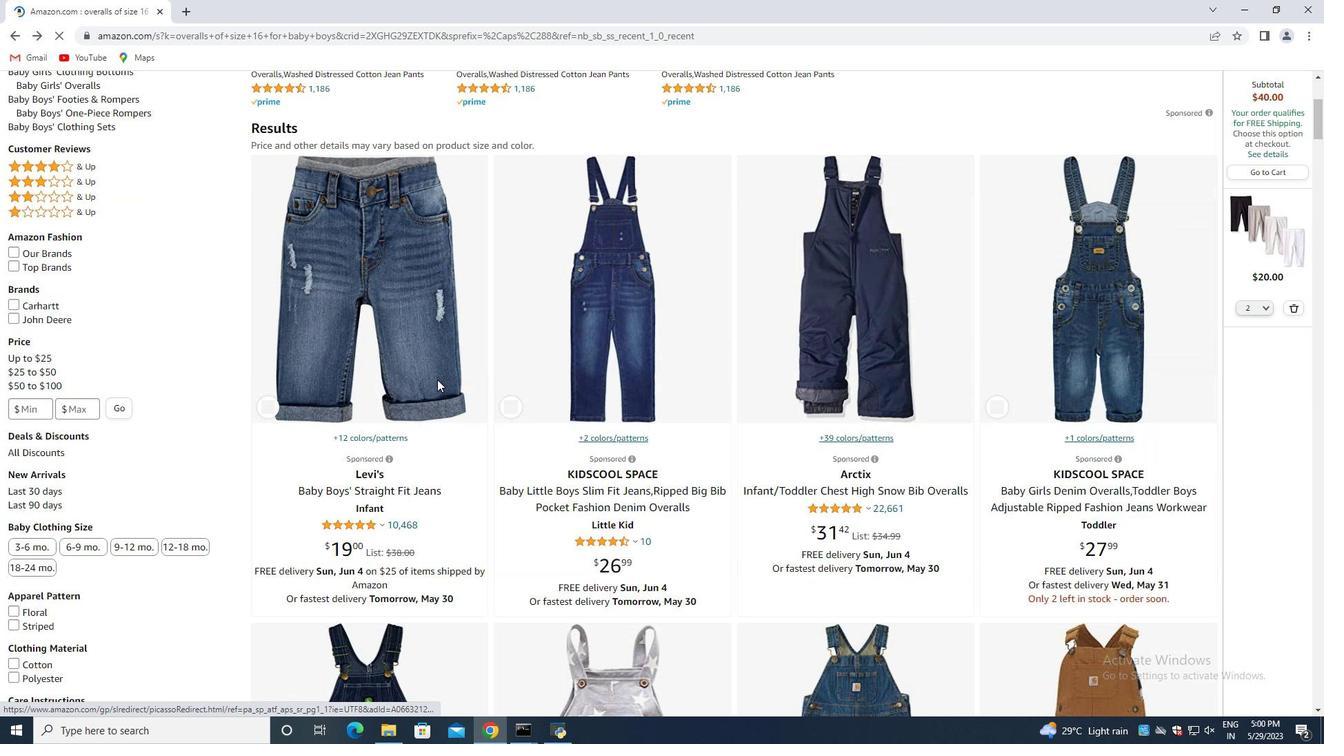 
Action: Mouse moved to (435, 377)
Screenshot: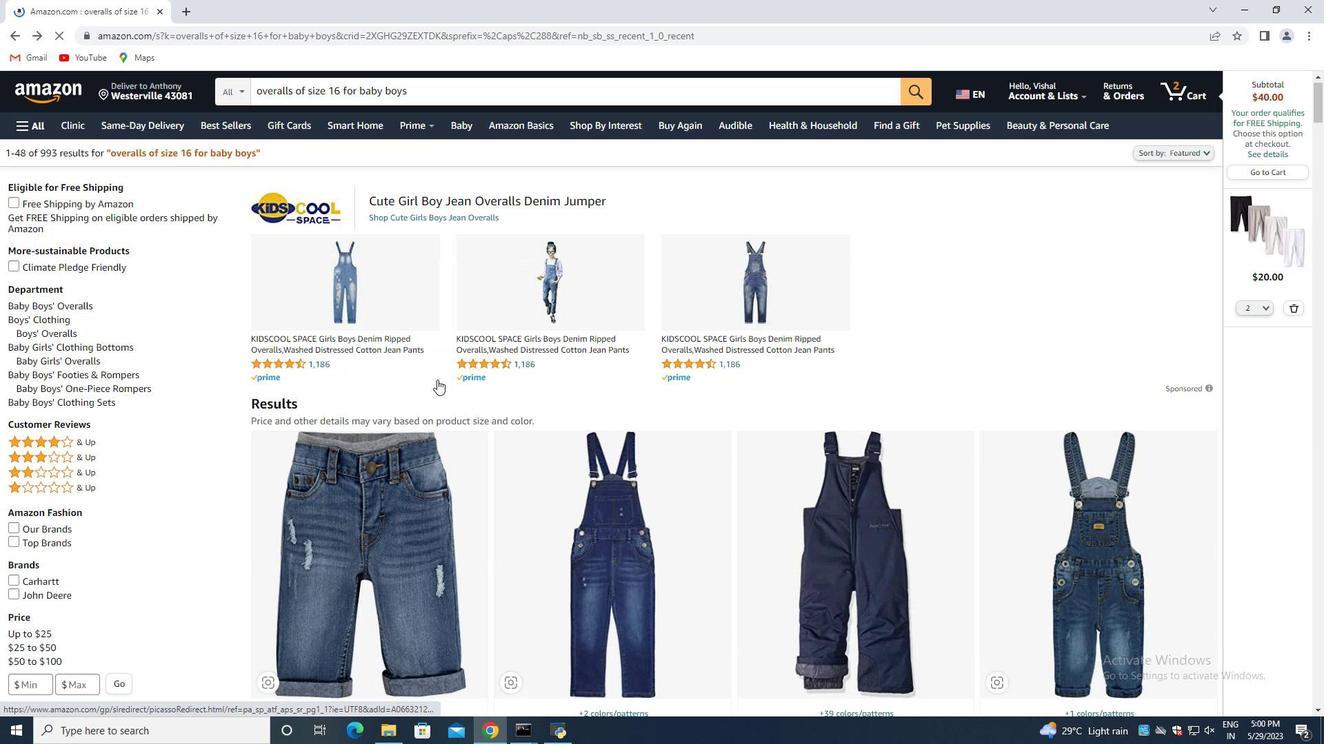 
Action: Mouse scrolled (435, 377) with delta (0, 0)
Screenshot: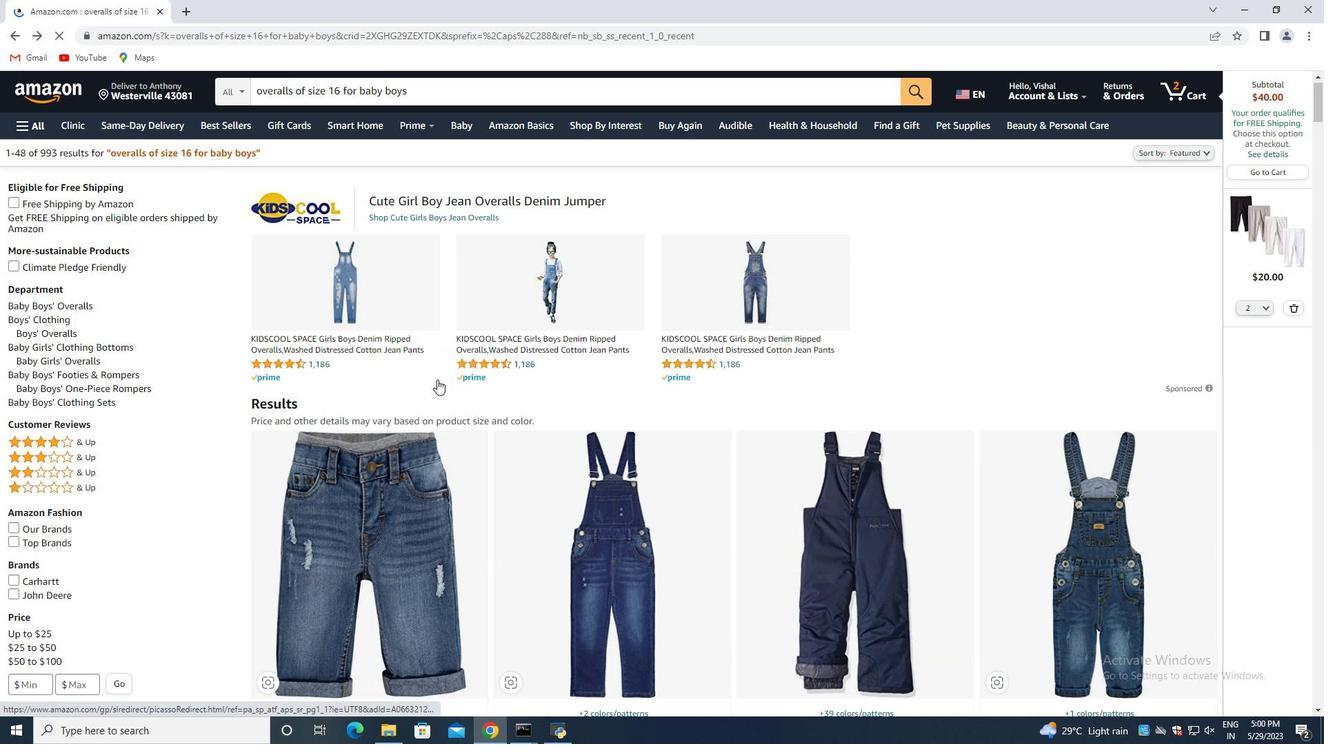
Action: Mouse moved to (437, 380)
Screenshot: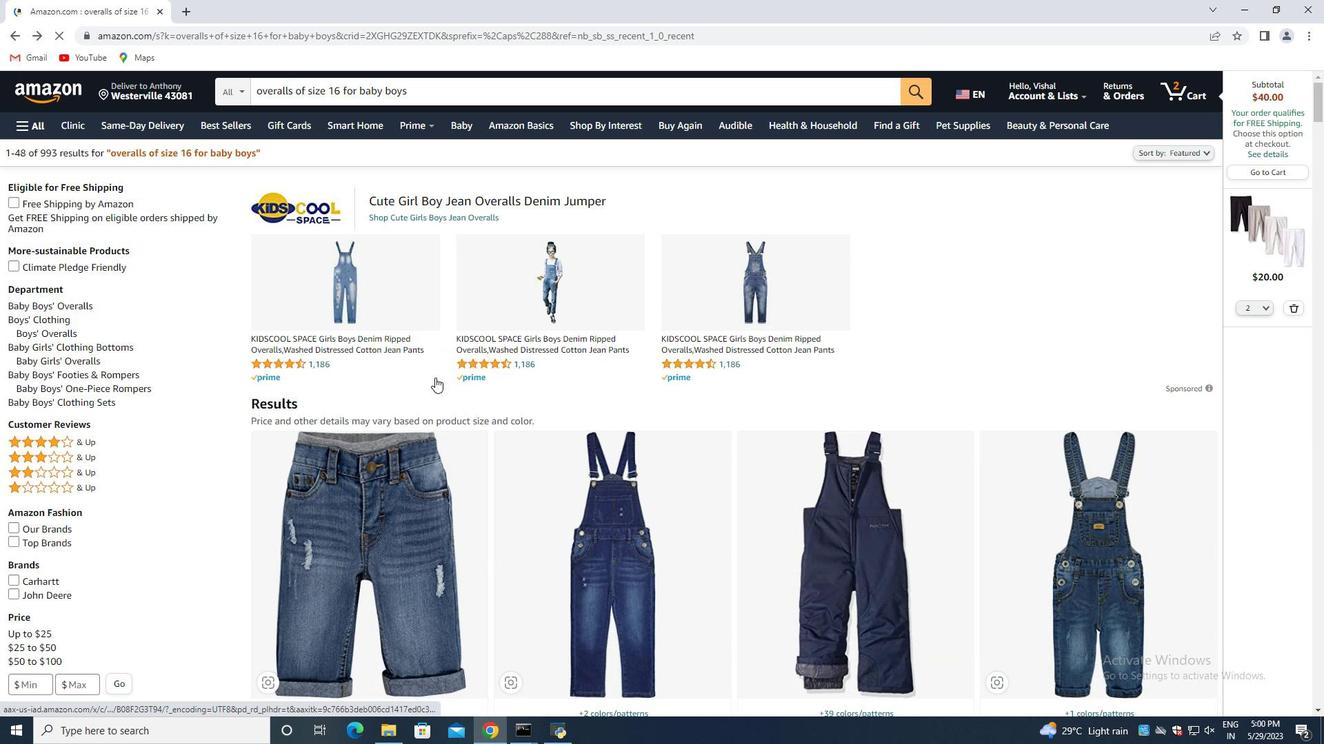 
Action: Mouse scrolled (435, 378) with delta (0, 0)
Screenshot: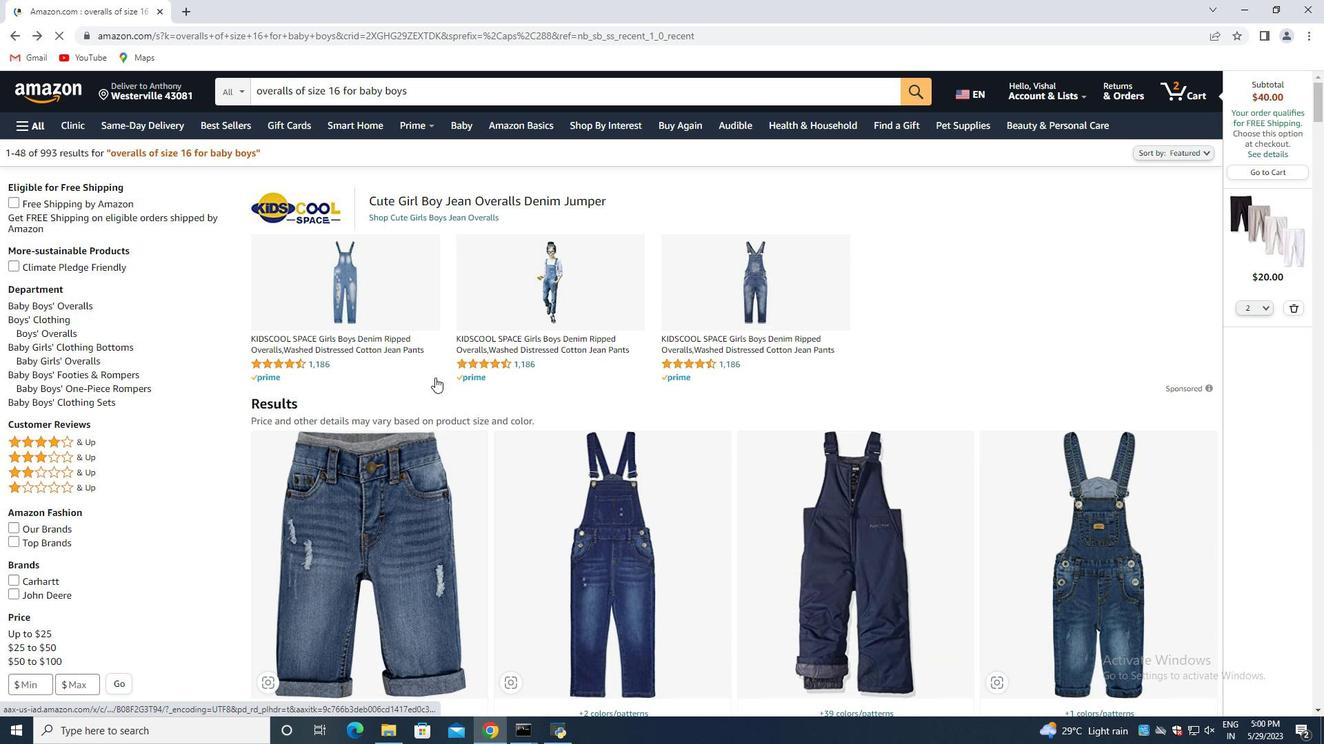 
Action: Mouse moved to (498, 388)
Screenshot: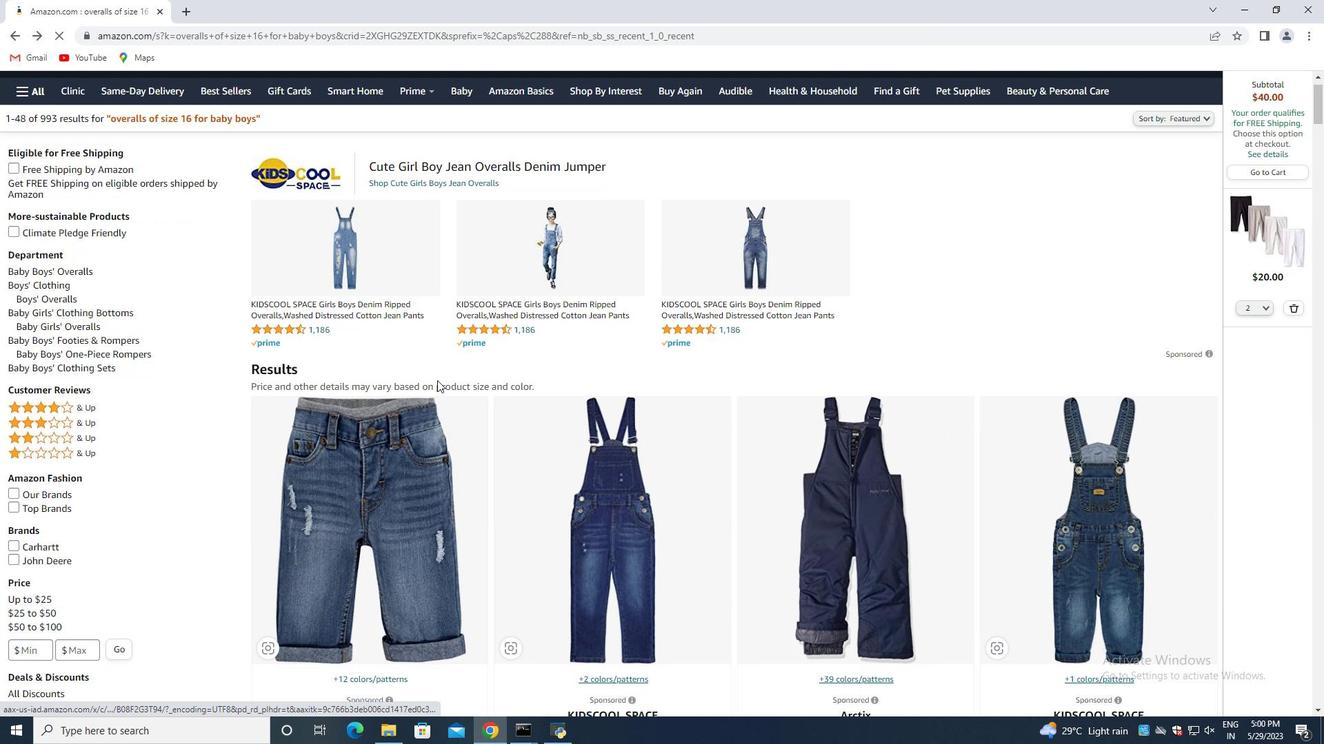 
Action: Mouse scrolled (443, 383) with delta (0, 0)
Screenshot: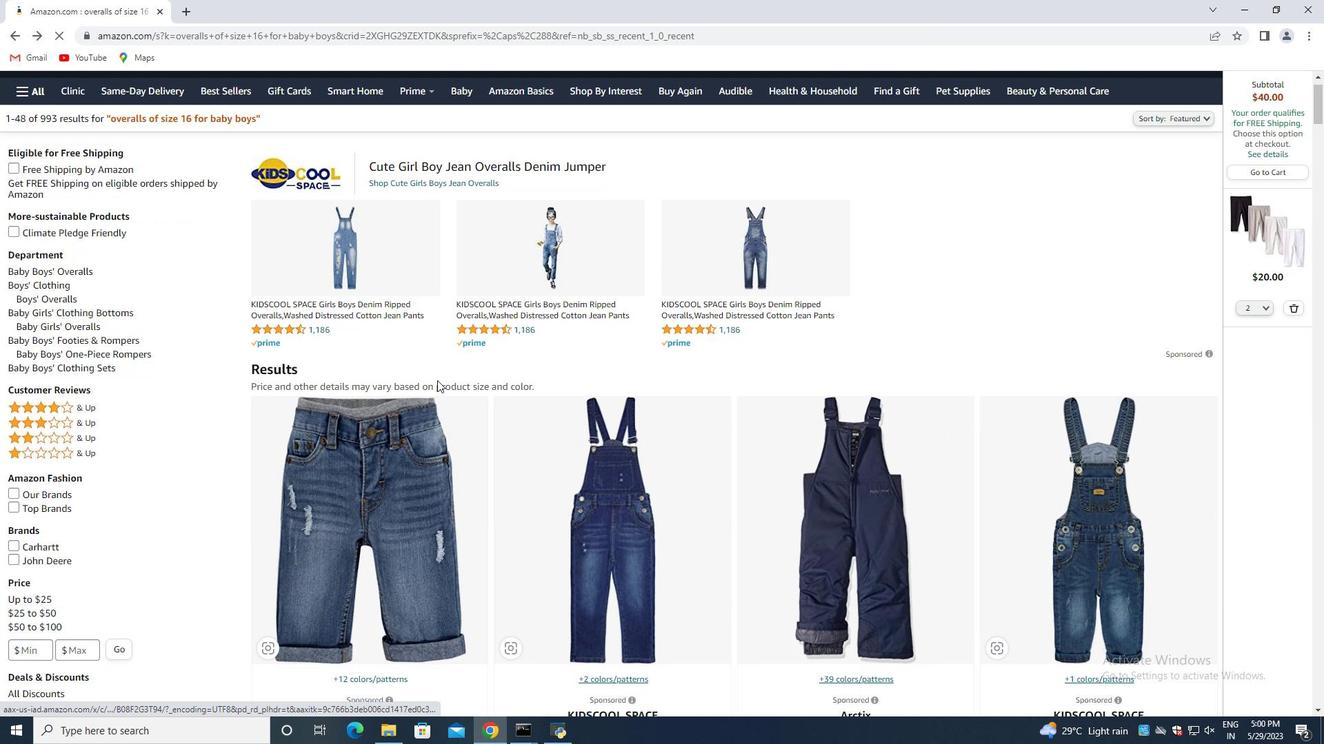 
Action: Mouse moved to (516, 375)
Screenshot: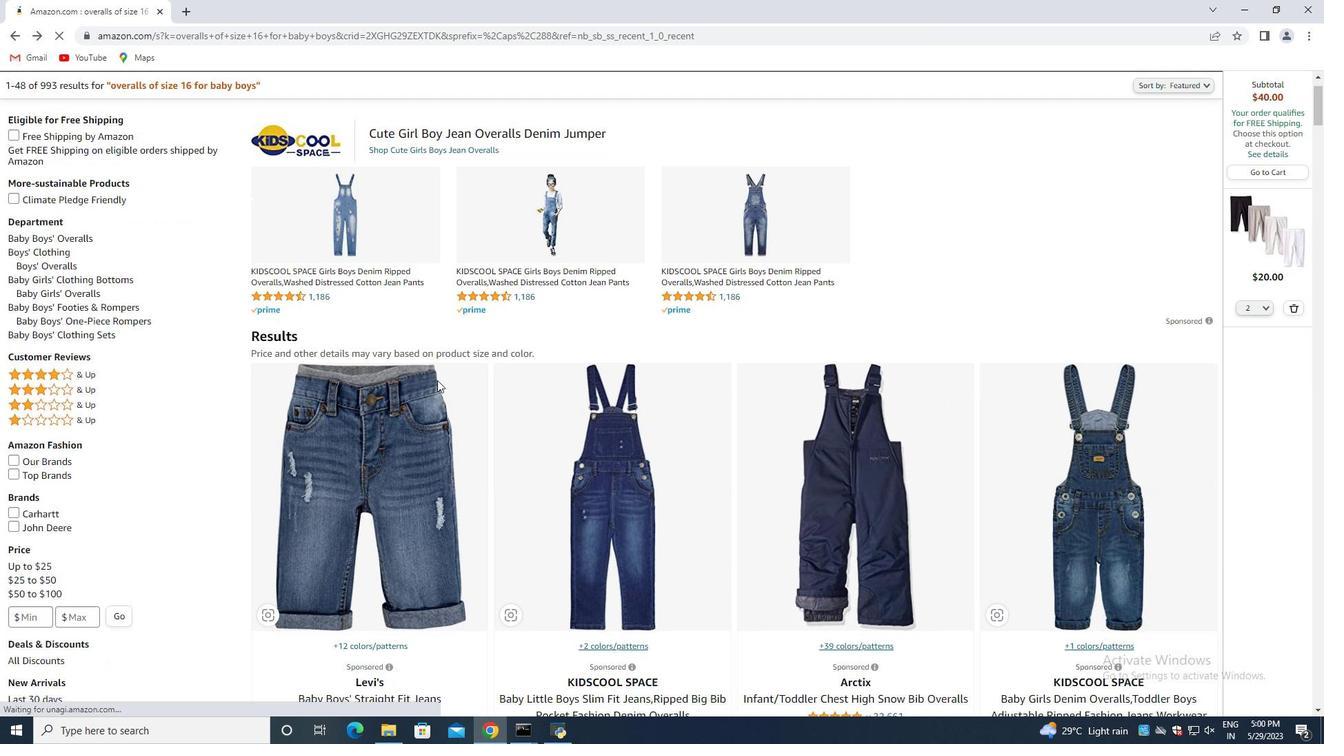 
Action: Mouse scrolled (516, 374) with delta (0, 0)
Screenshot: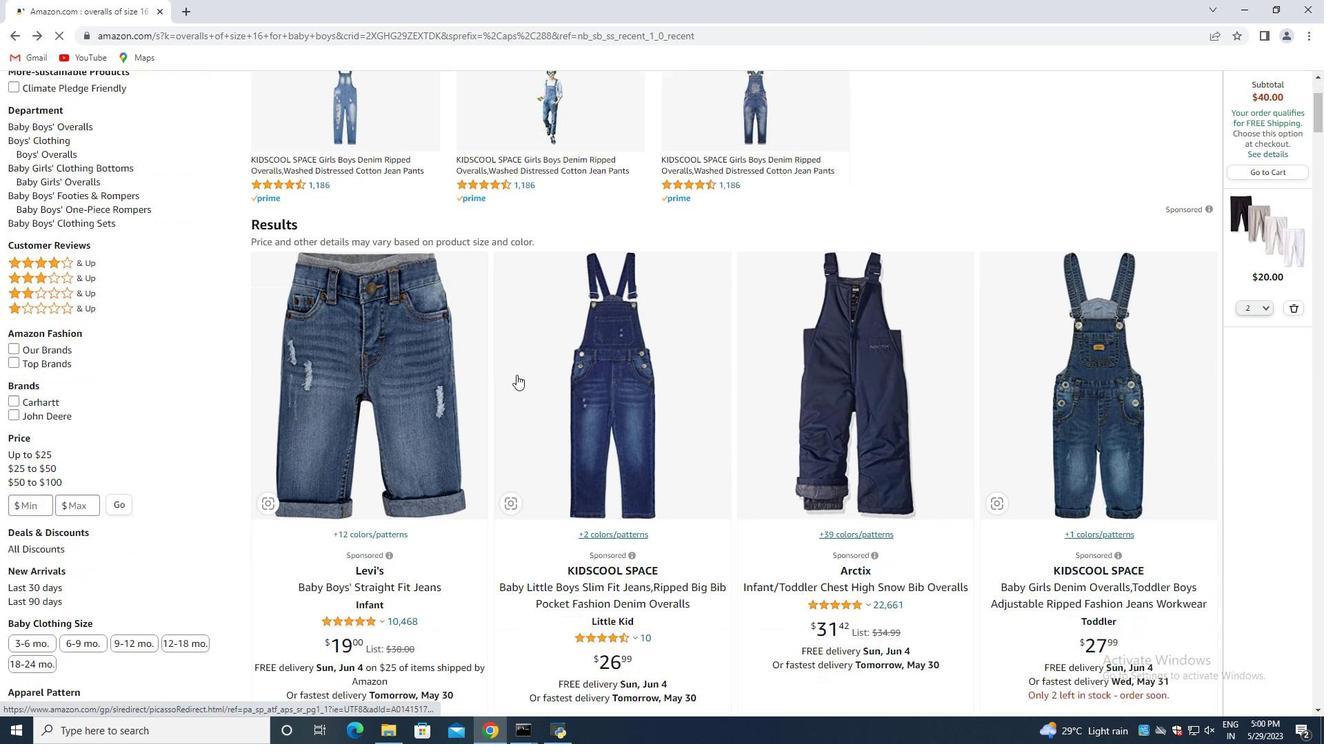 
Action: Mouse scrolled (516, 374) with delta (0, 0)
Screenshot: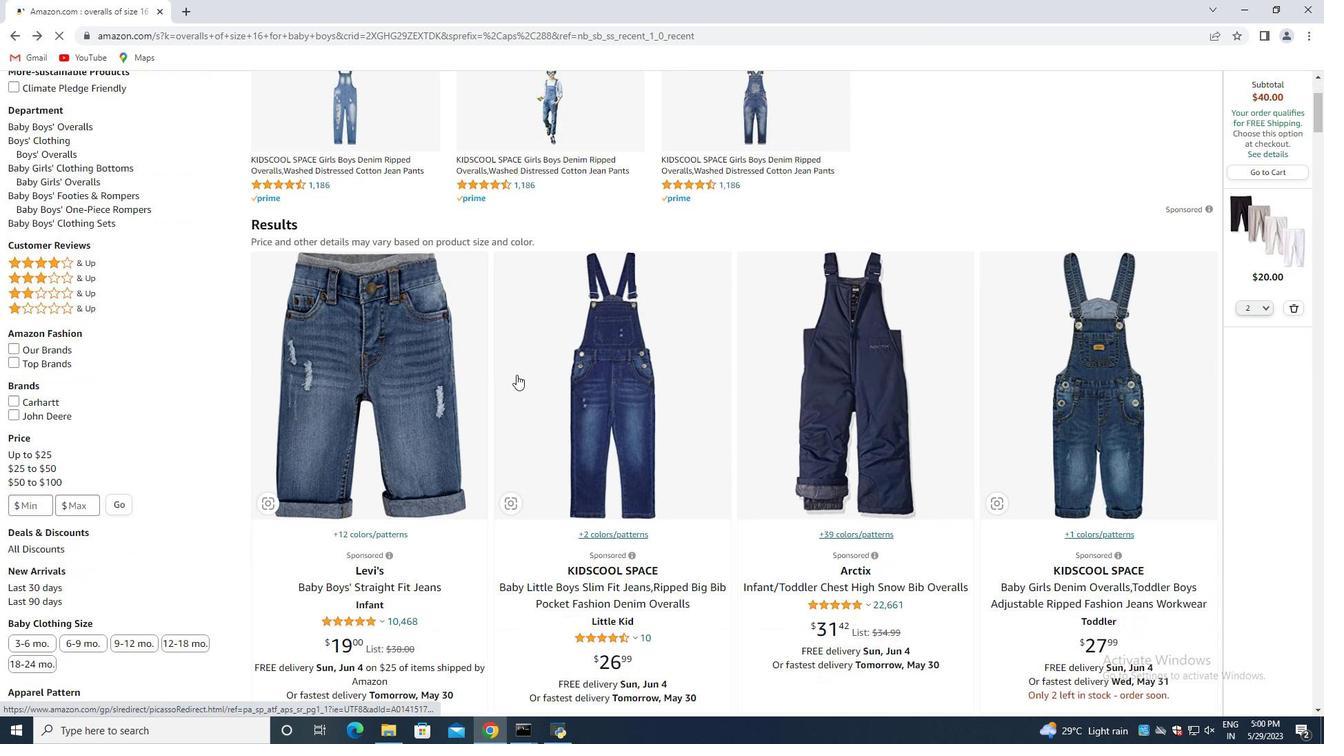 
Action: Mouse moved to (518, 375)
Screenshot: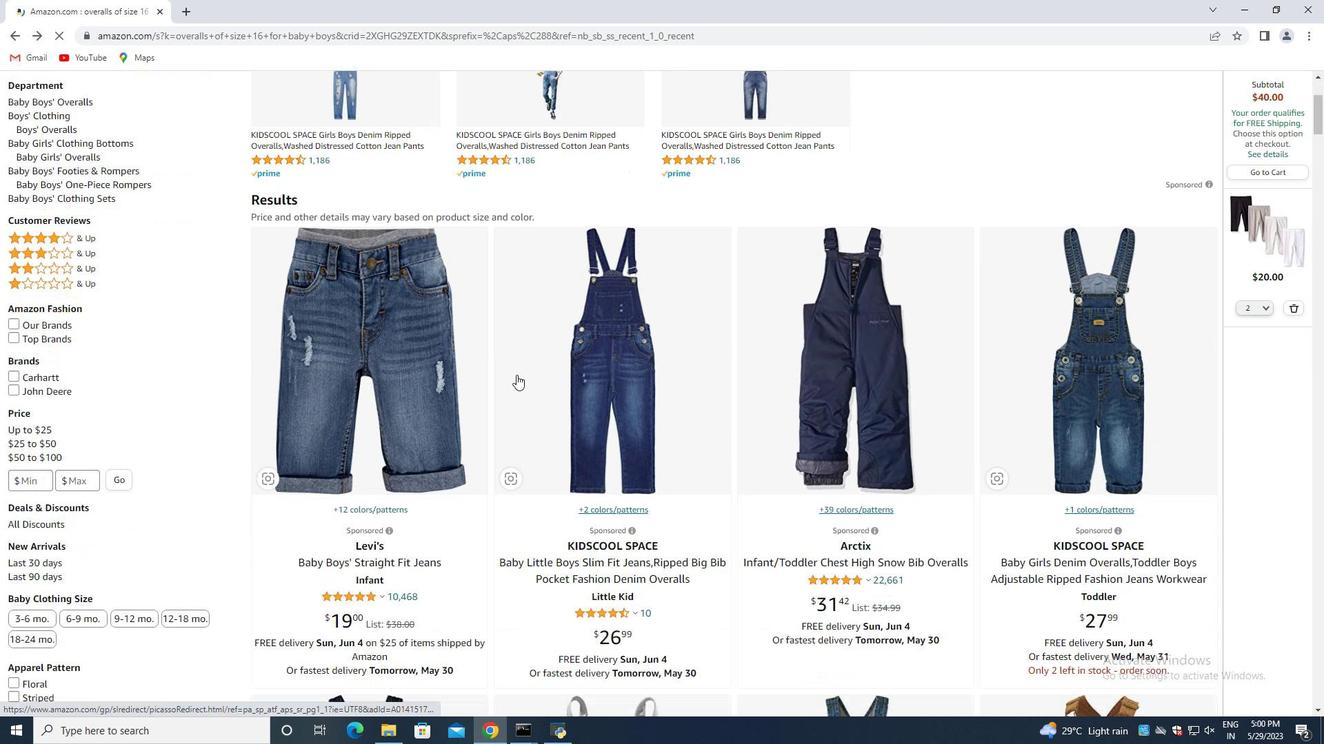 
Action: Mouse scrolled (518, 374) with delta (0, 0)
Screenshot: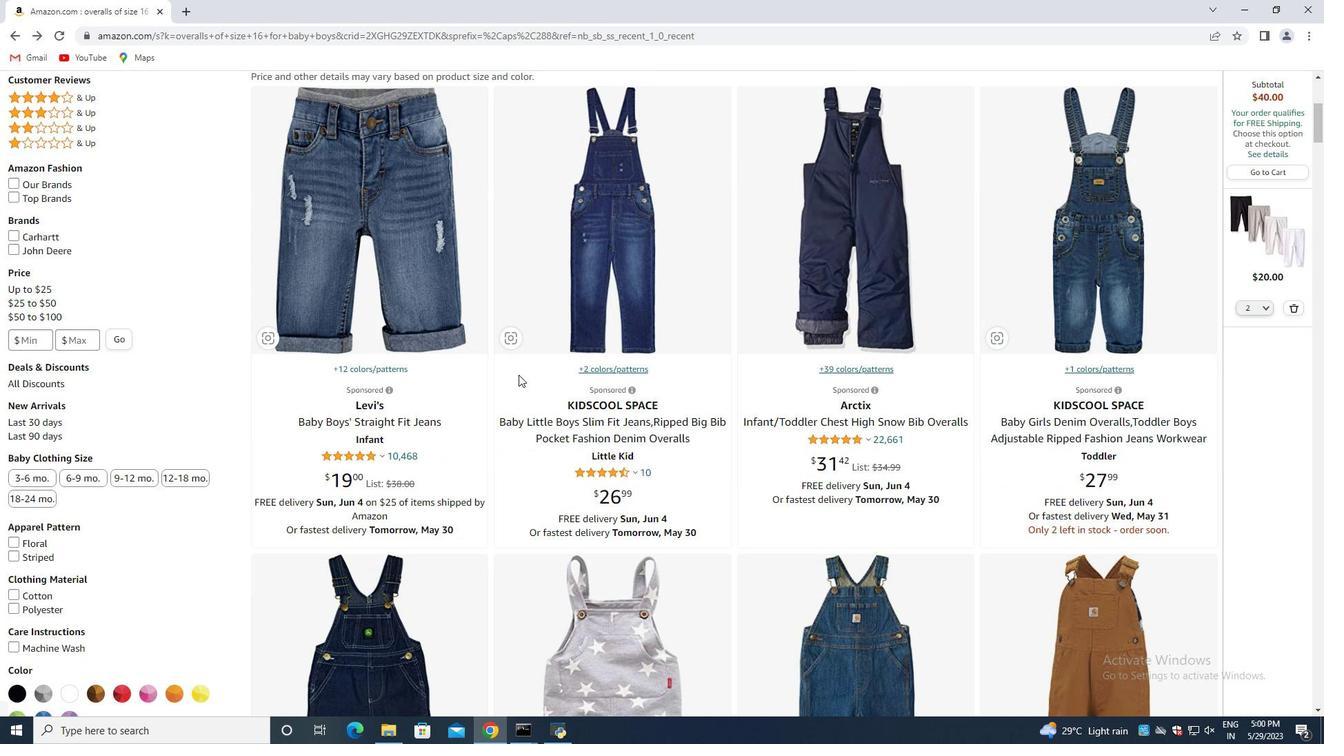 
Action: Mouse scrolled (518, 374) with delta (0, 0)
Screenshot: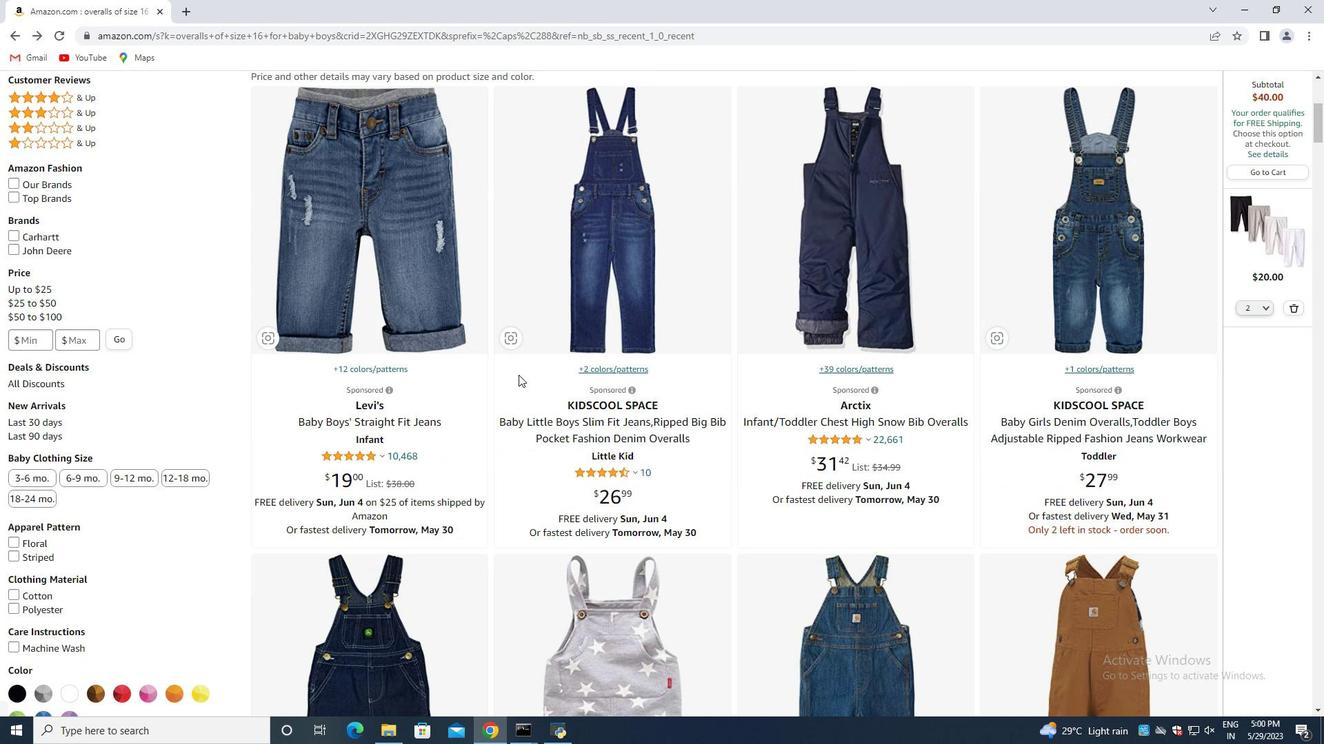 
Action: Mouse scrolled (518, 374) with delta (0, 0)
Screenshot: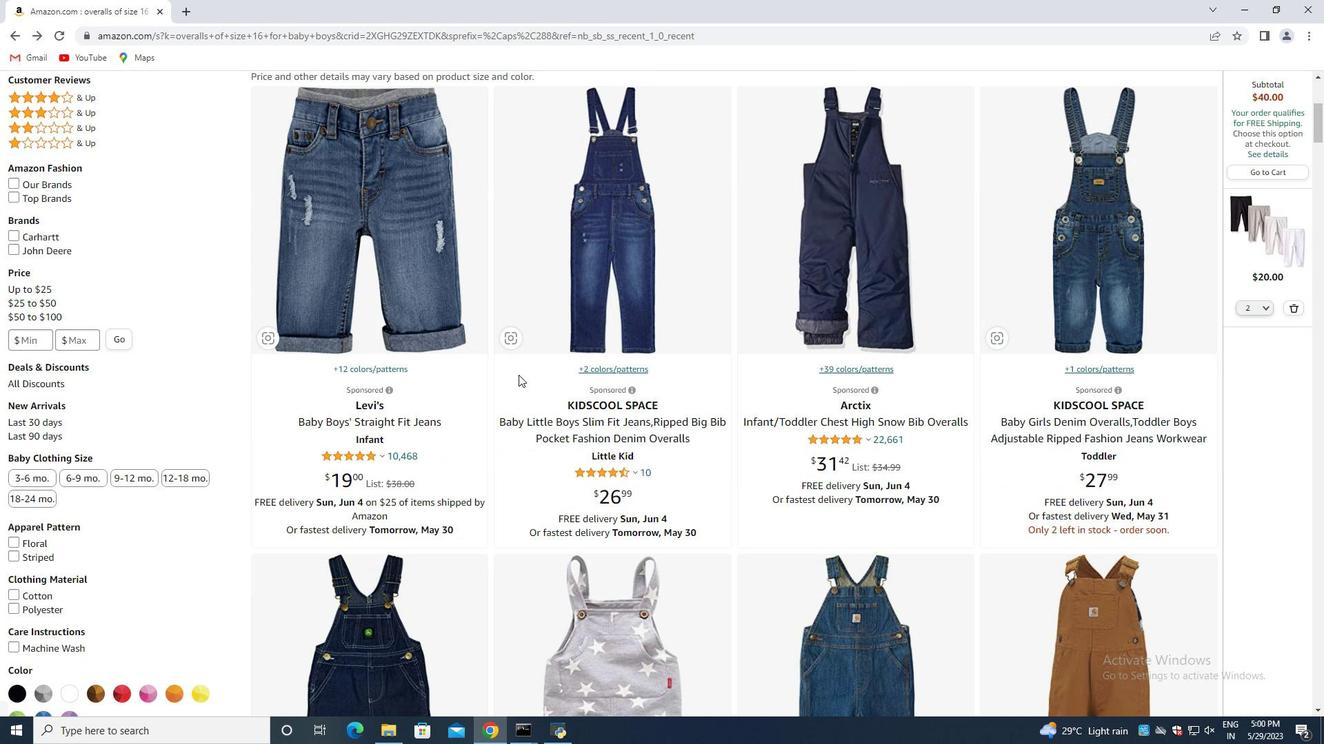 
Action: Mouse moved to (517, 371)
Screenshot: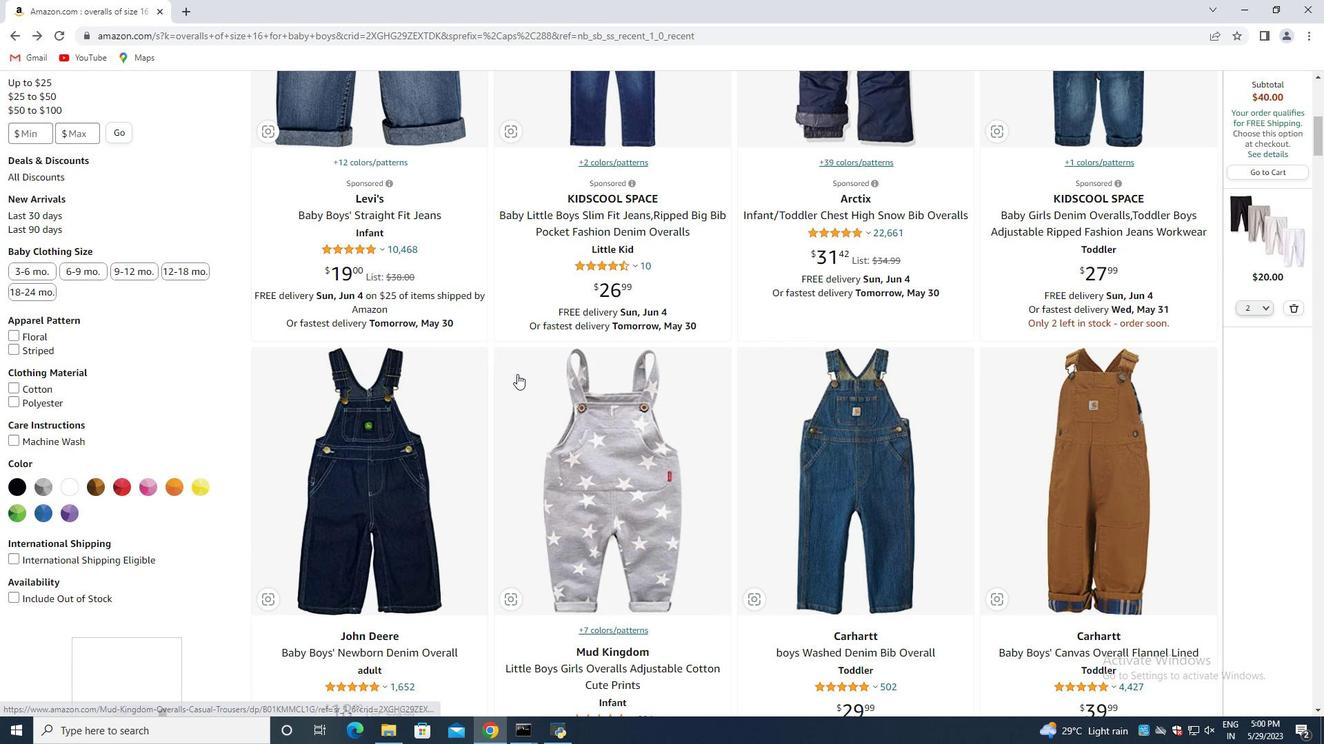 
Action: Mouse scrolled (517, 371) with delta (0, 0)
Screenshot: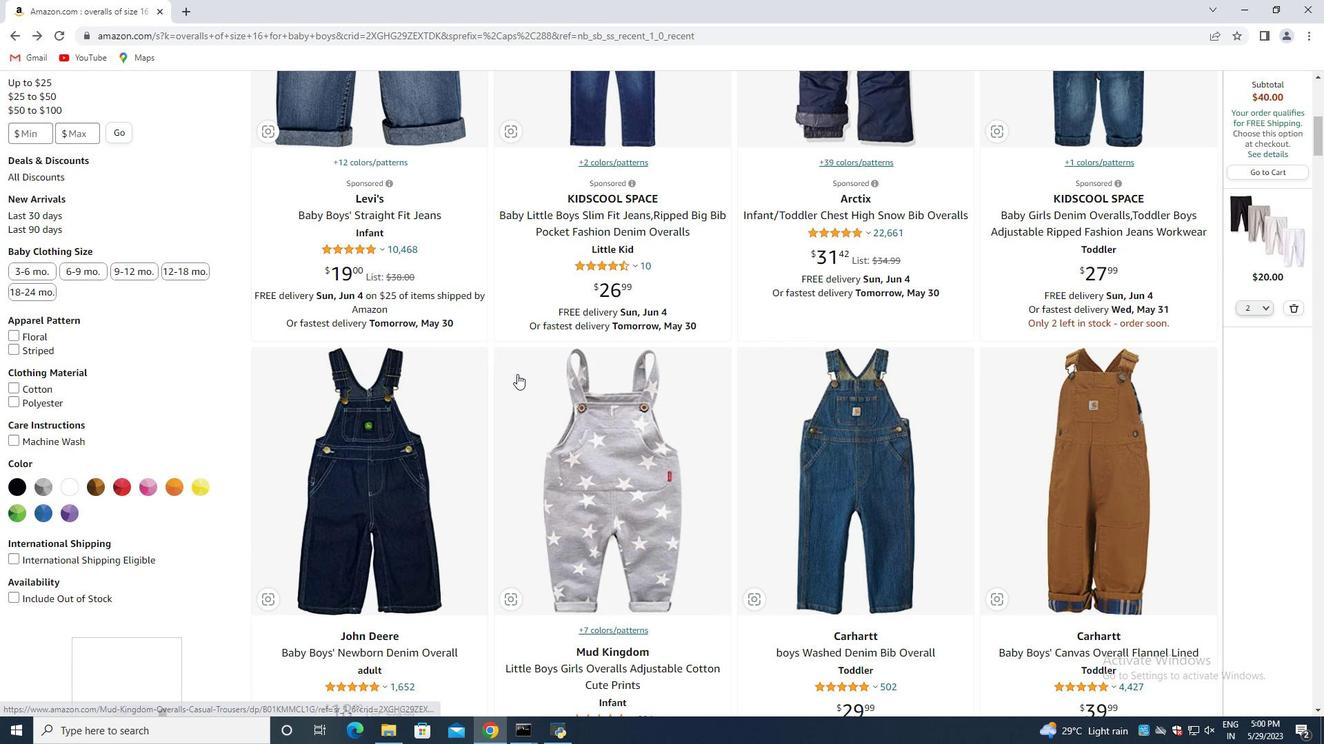 
Action: Mouse scrolled (517, 371) with delta (0, 0)
Screenshot: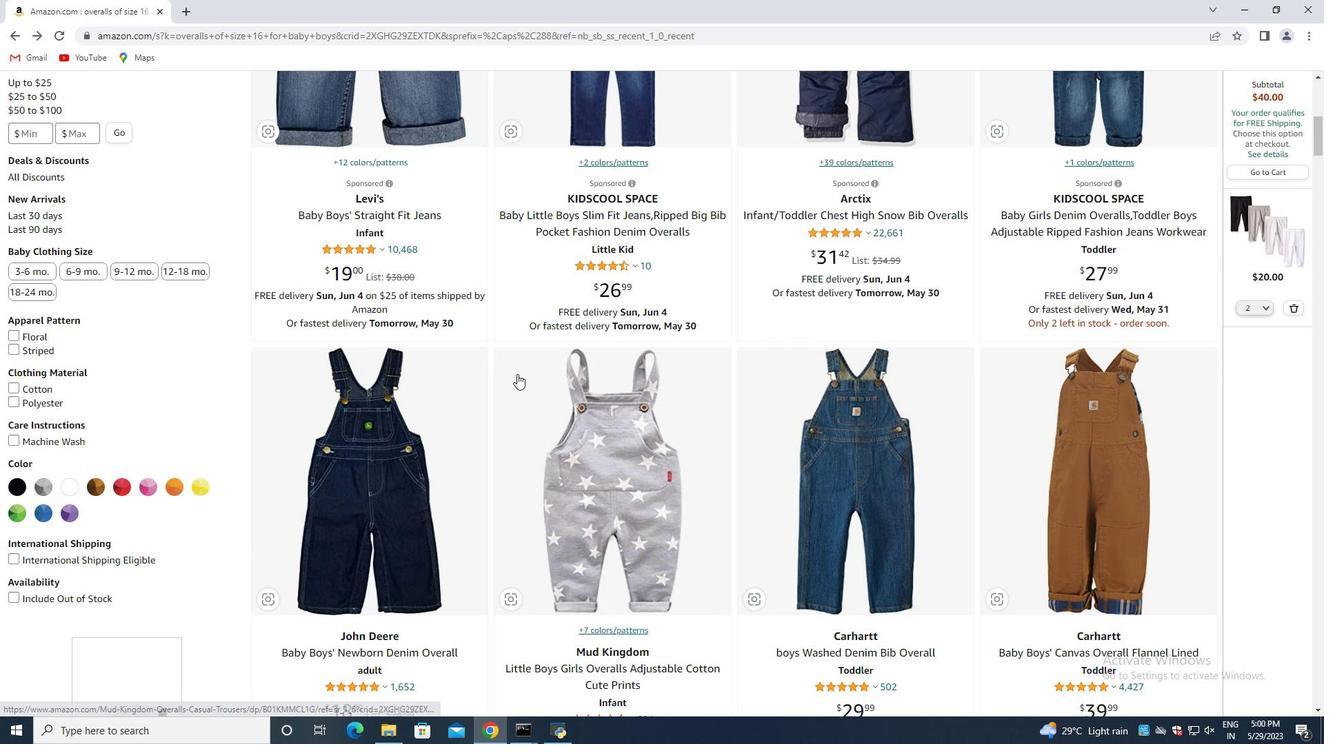 
Action: Mouse moved to (622, 231)
Screenshot: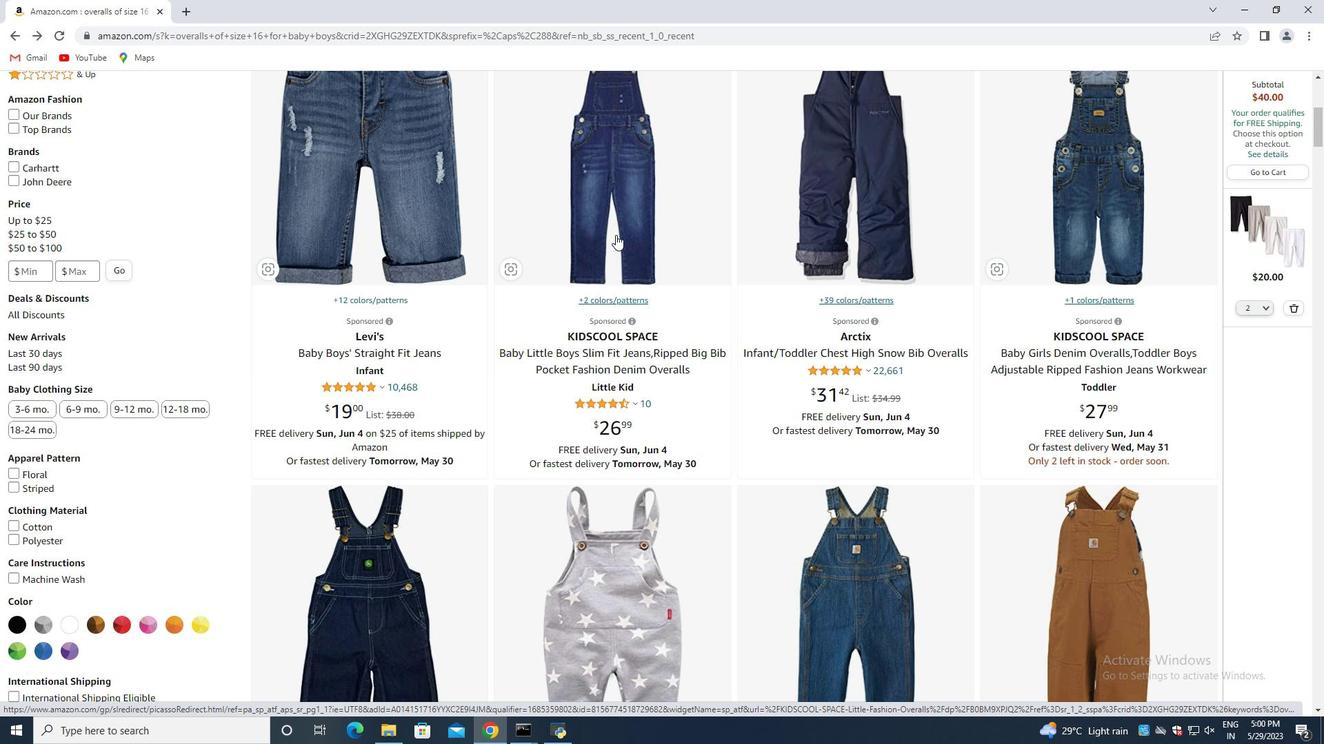 
Action: Mouse scrolled (622, 231) with delta (0, 0)
Screenshot: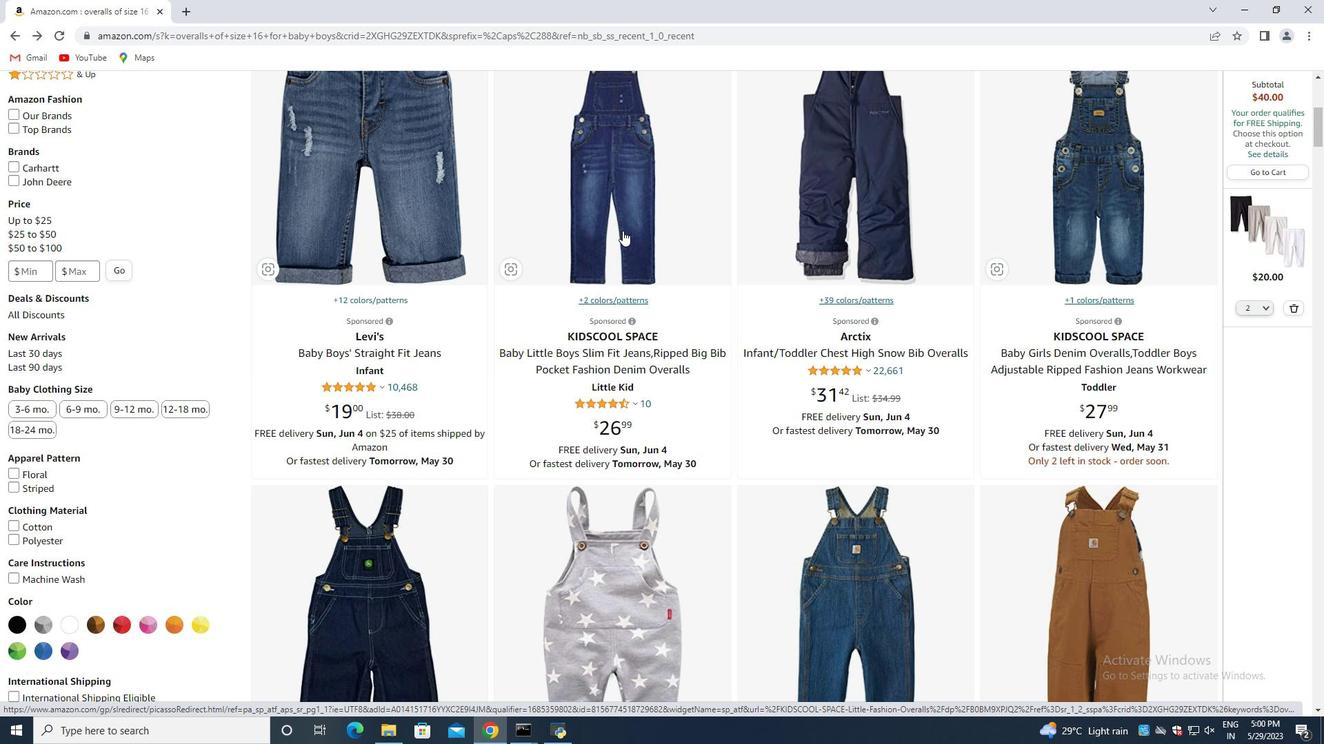 
Action: Mouse scrolled (622, 230) with delta (0, 0)
Screenshot: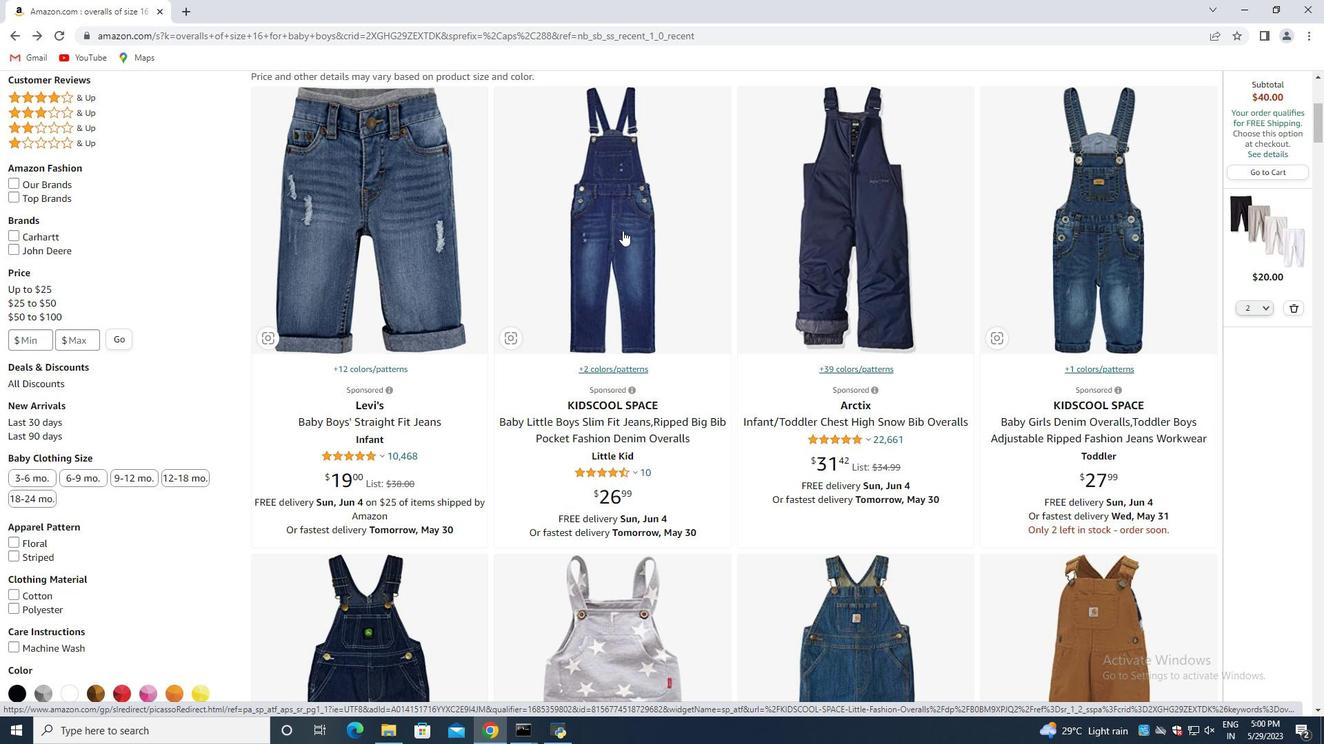 
Action: Mouse scrolled (622, 230) with delta (0, 0)
Screenshot: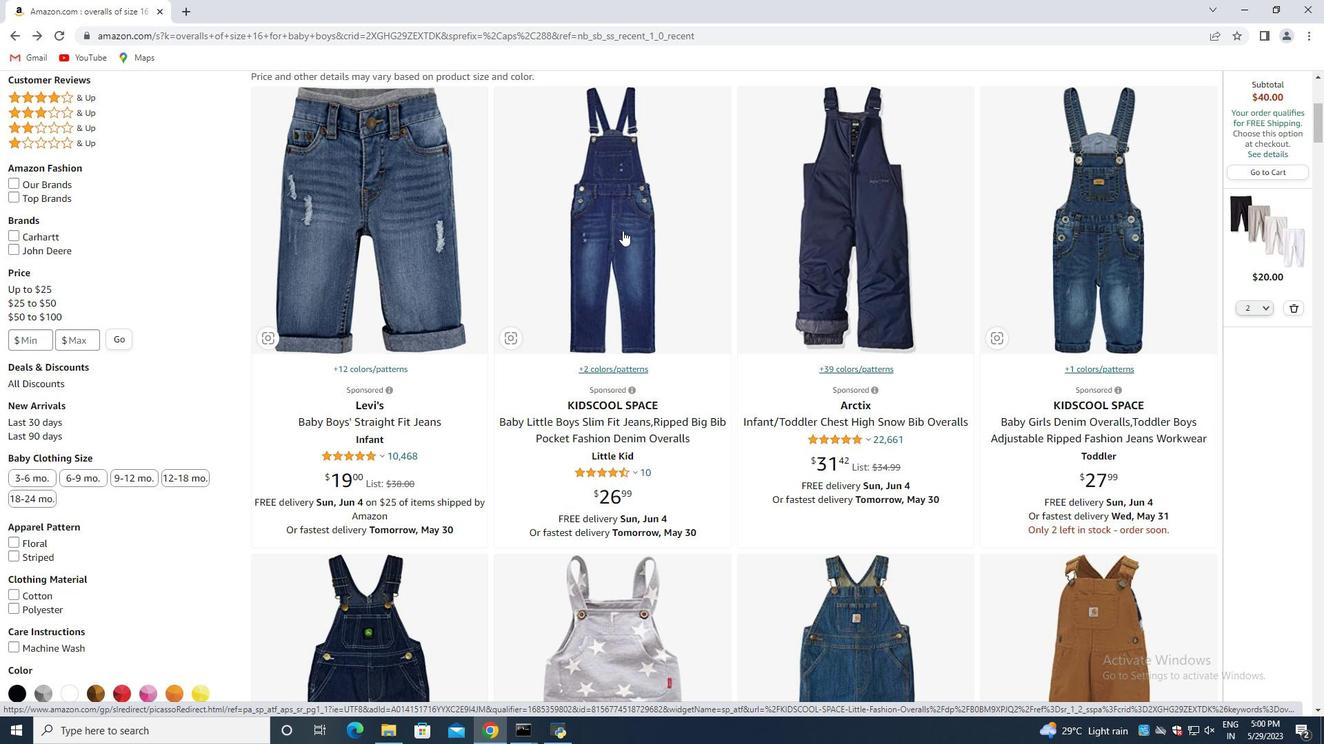 
Action: Mouse moved to (622, 231)
Screenshot: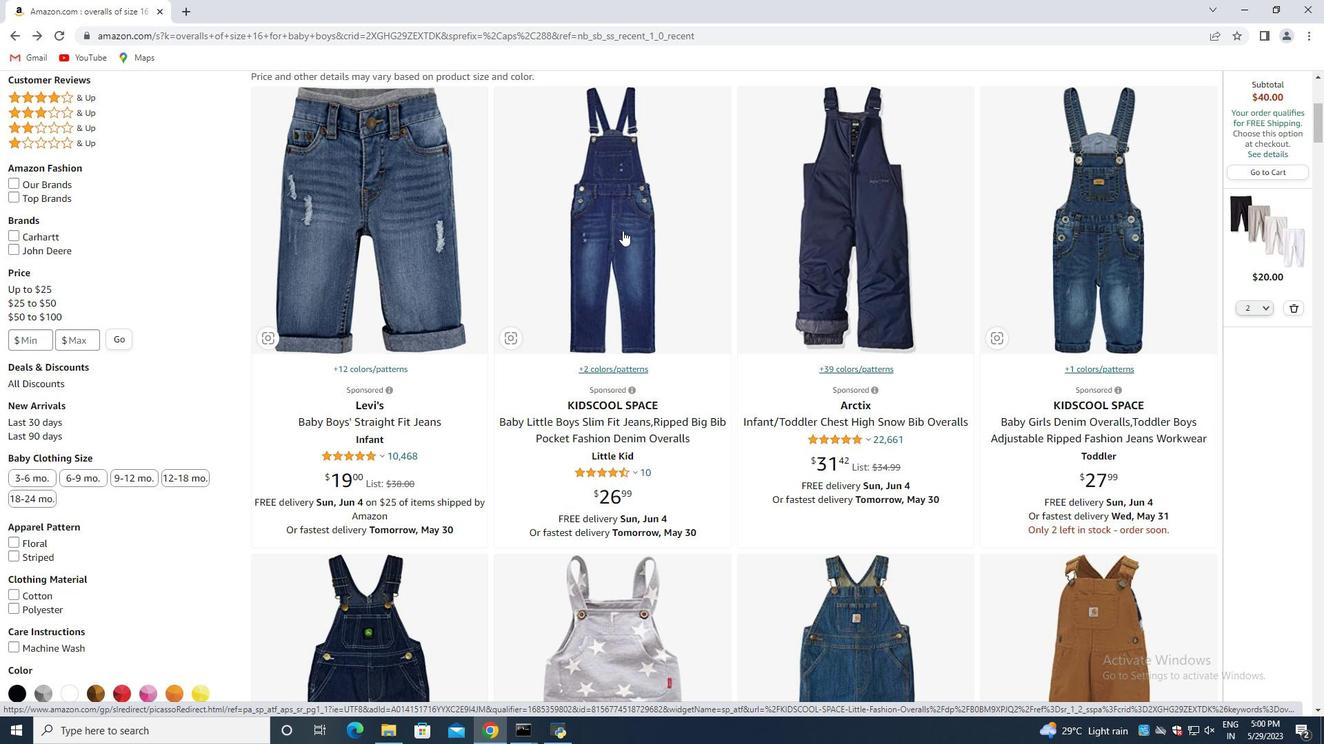 
Action: Mouse scrolled (622, 230) with delta (0, 0)
Screenshot: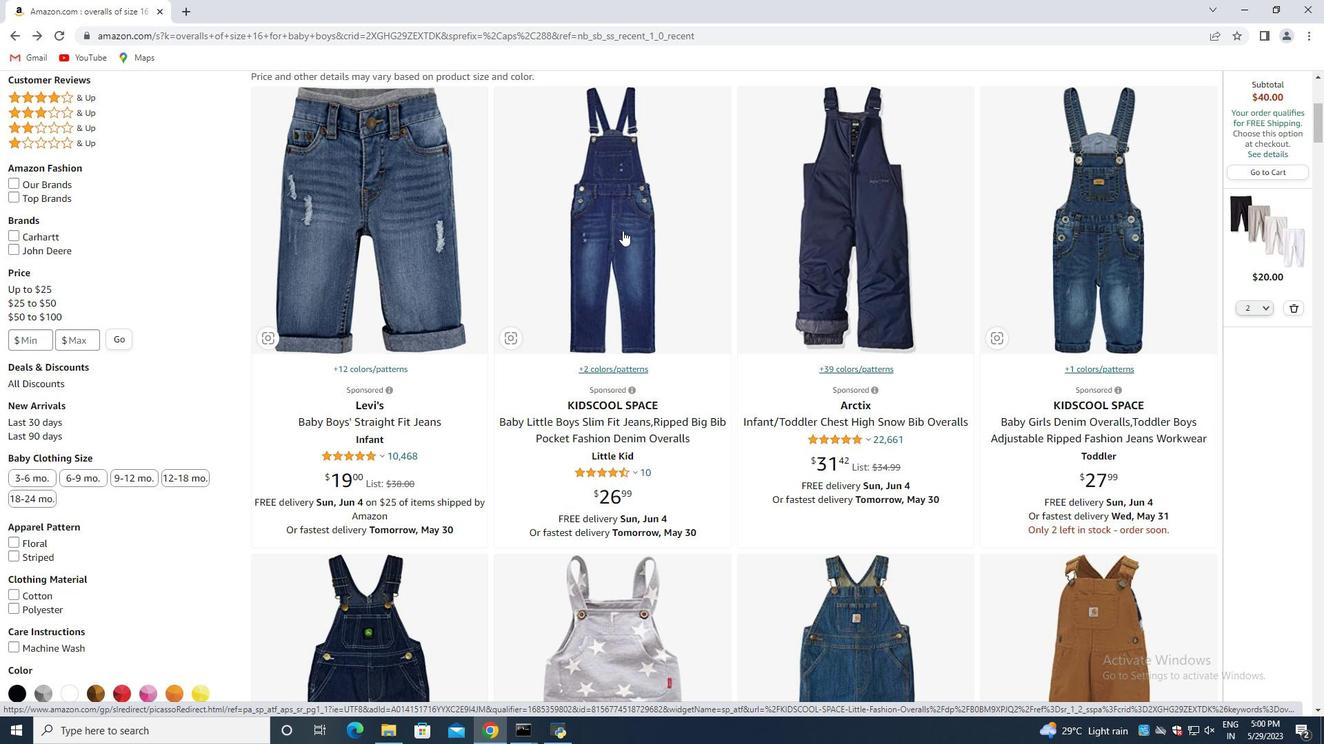 
Action: Mouse moved to (622, 230)
Screenshot: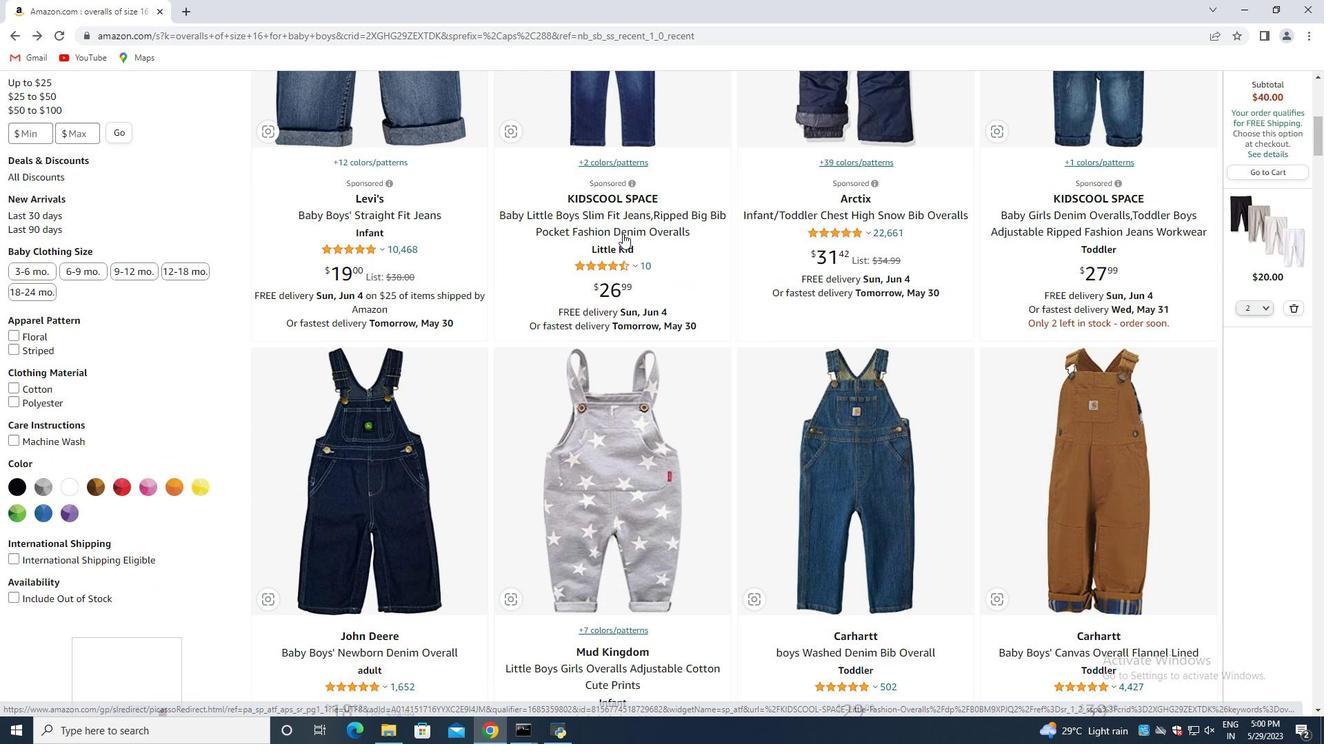 
Action: Mouse scrolled (622, 231) with delta (0, 0)
Screenshot: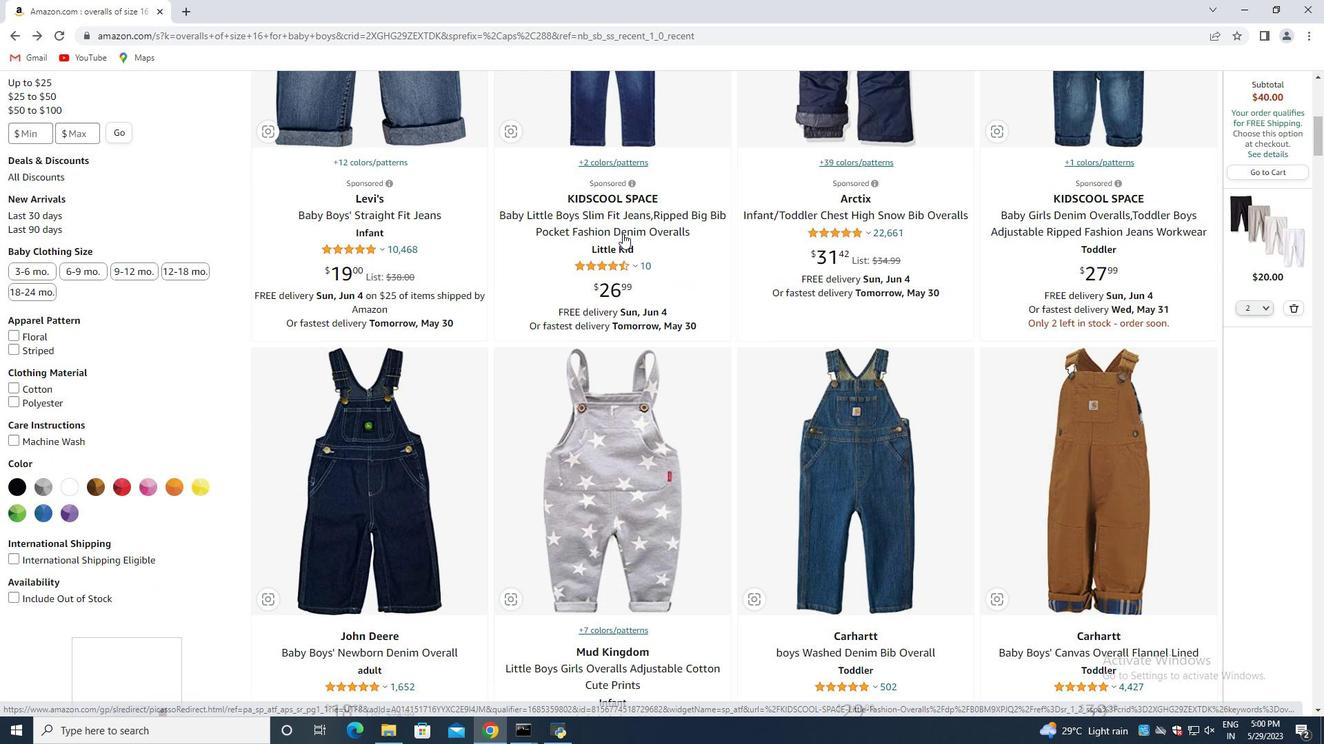 
Action: Mouse moved to (665, 157)
Screenshot: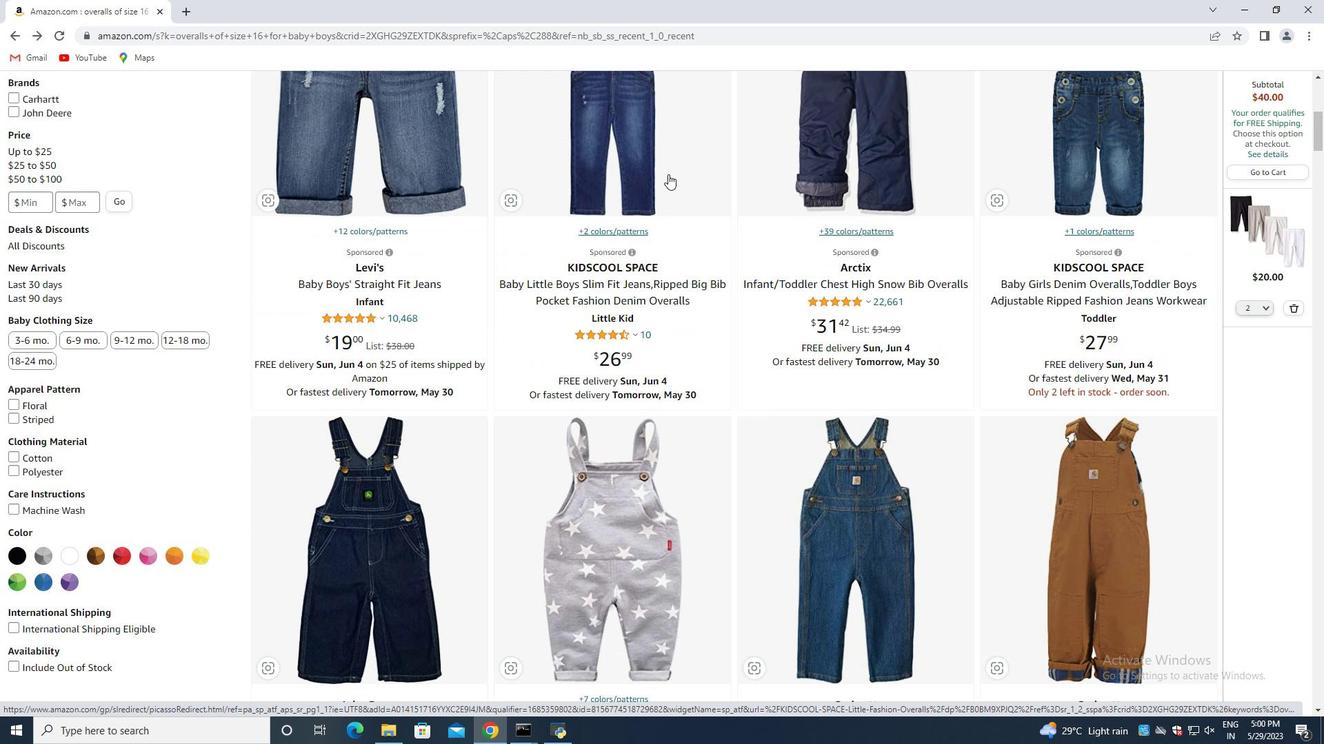 
Action: Mouse pressed left at (665, 157)
Screenshot: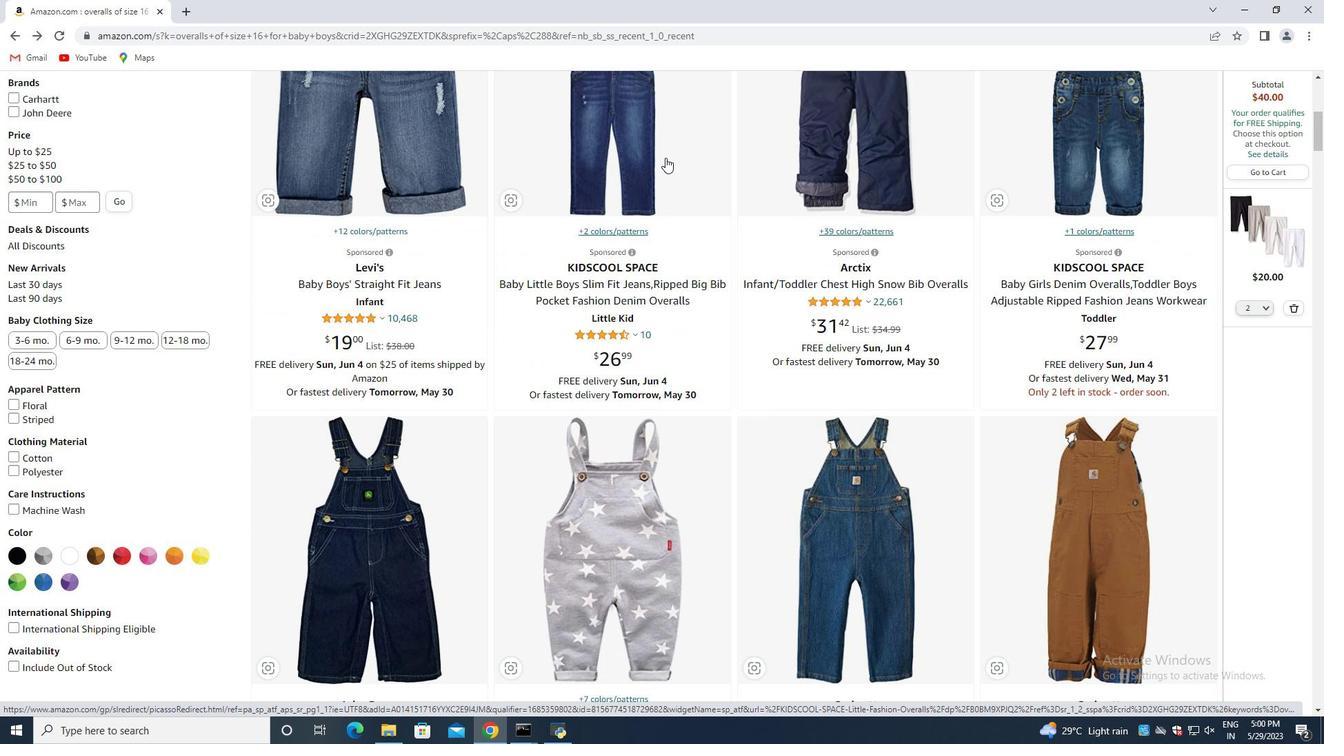 
Action: Mouse moved to (630, 406)
Screenshot: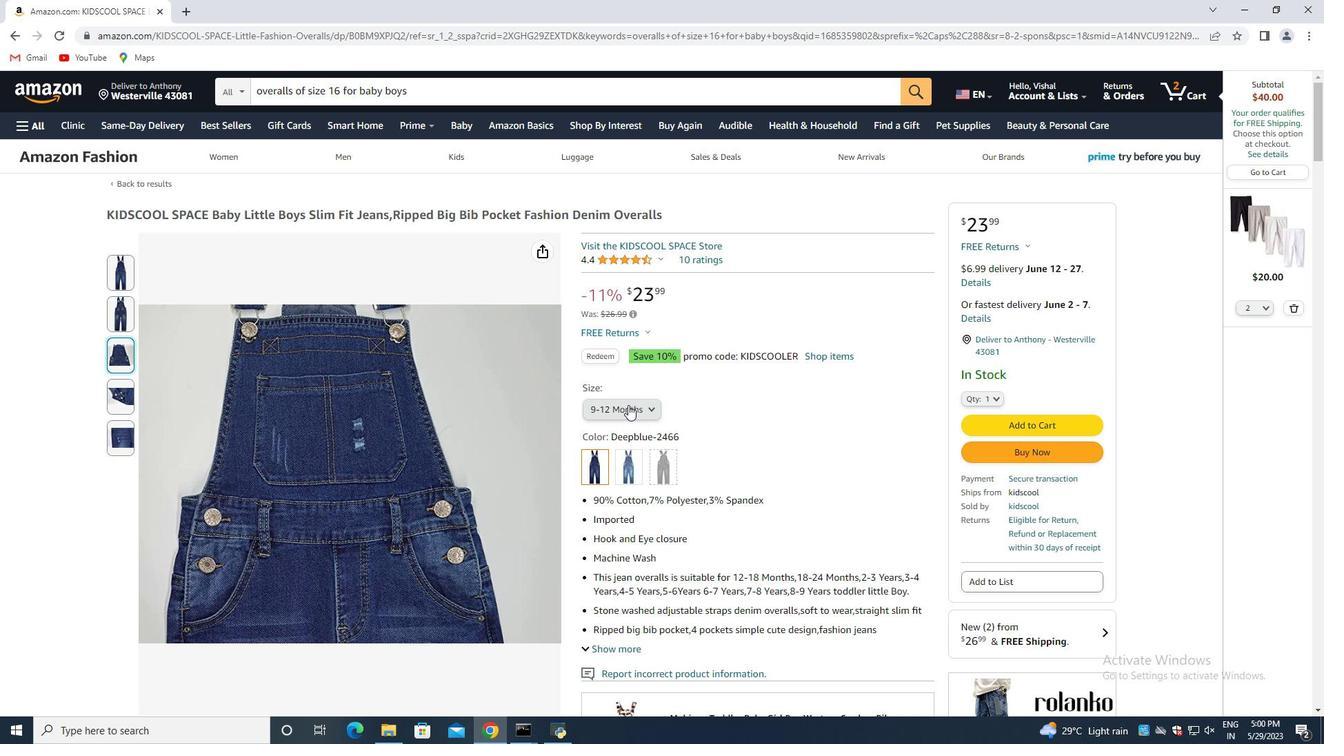 
Action: Mouse pressed left at (629, 405)
Screenshot: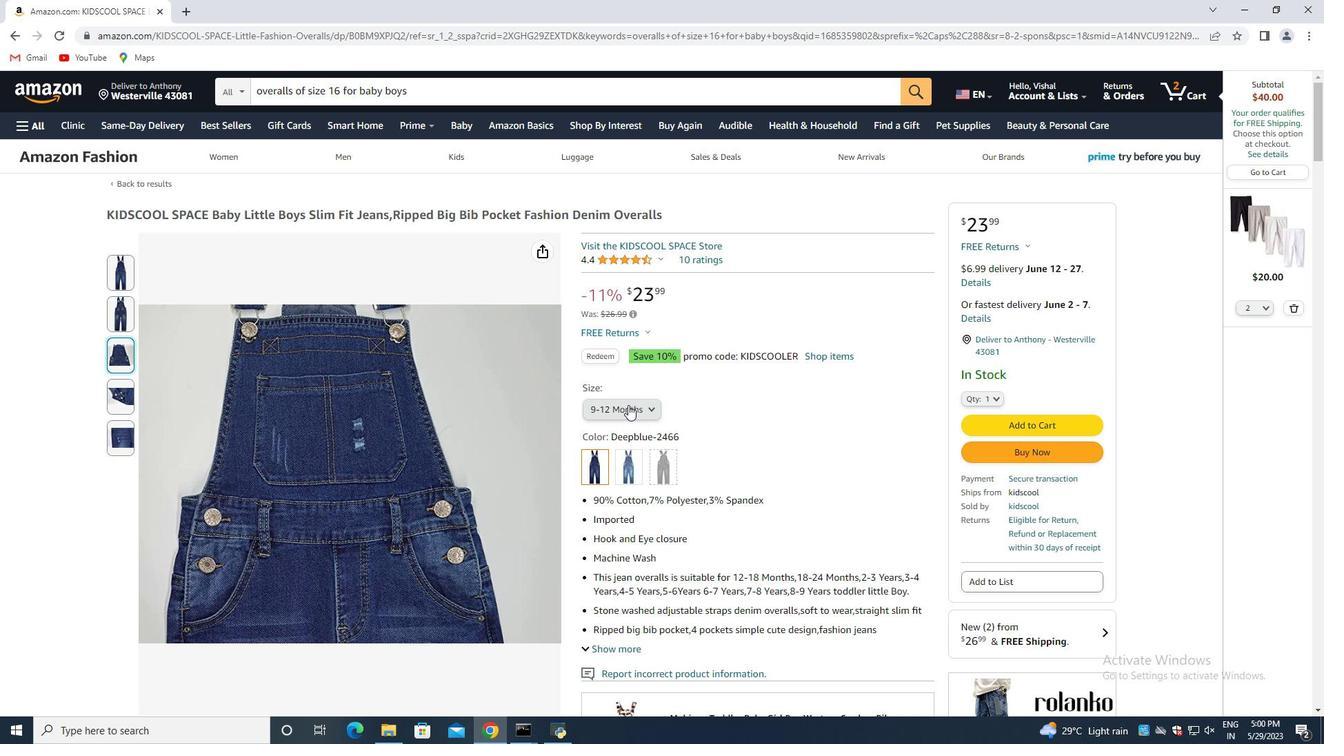 
Action: Mouse moved to (624, 557)
Screenshot: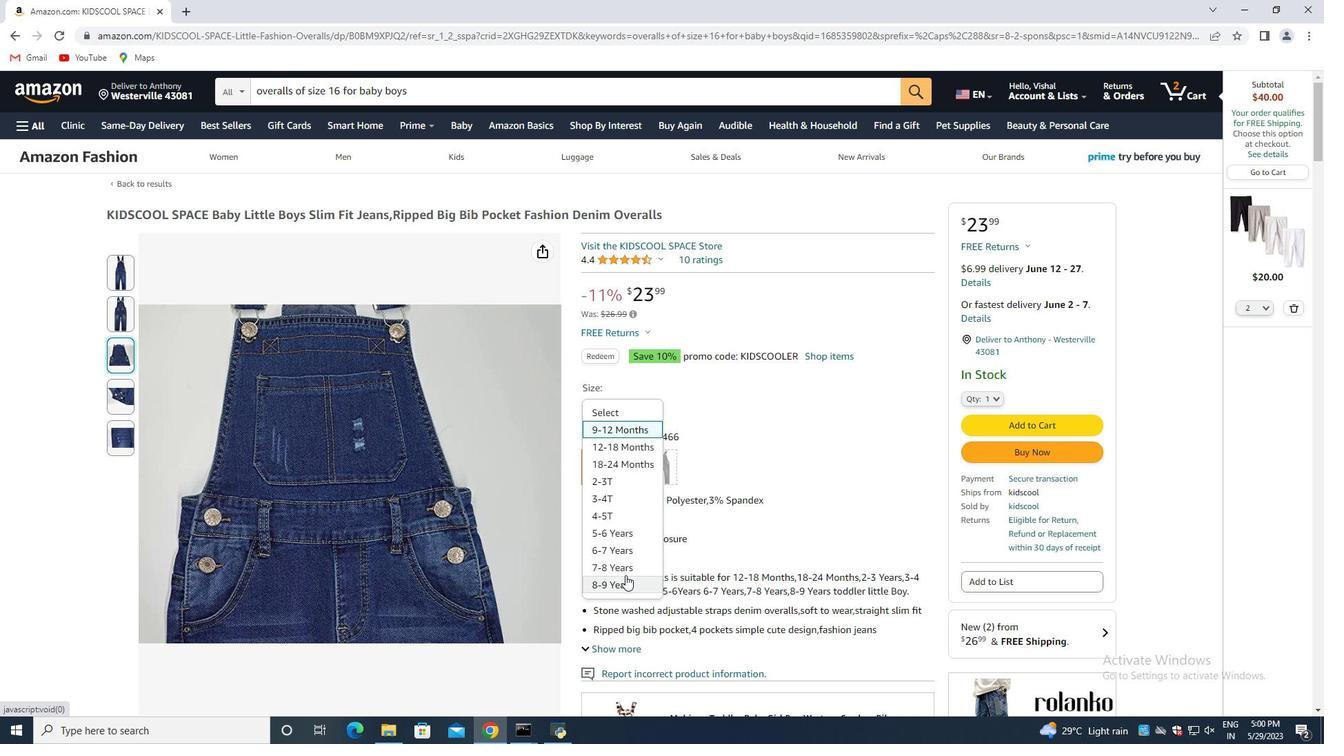 
Action: Mouse scrolled (624, 557) with delta (0, 0)
Screenshot: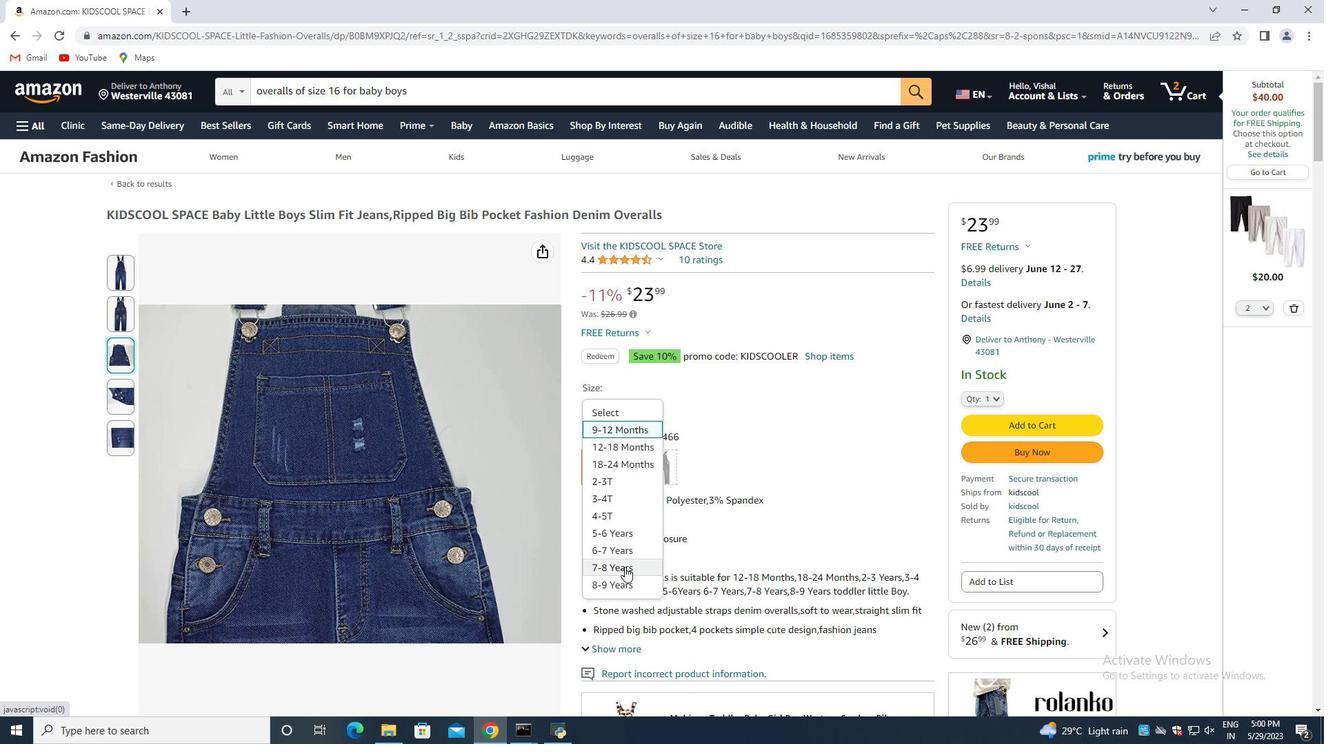 
Action: Mouse scrolled (624, 557) with delta (0, 0)
Screenshot: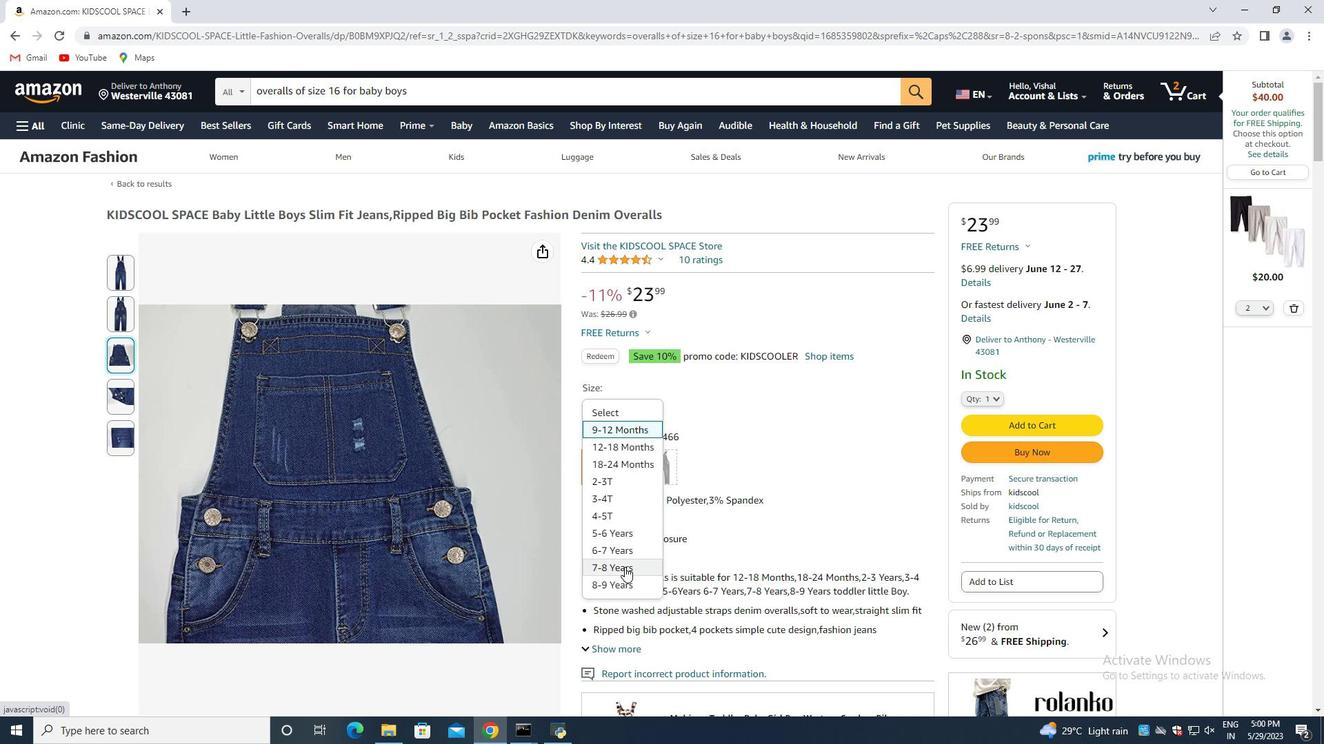 
Action: Mouse scrolled (624, 557) with delta (0, 0)
Screenshot: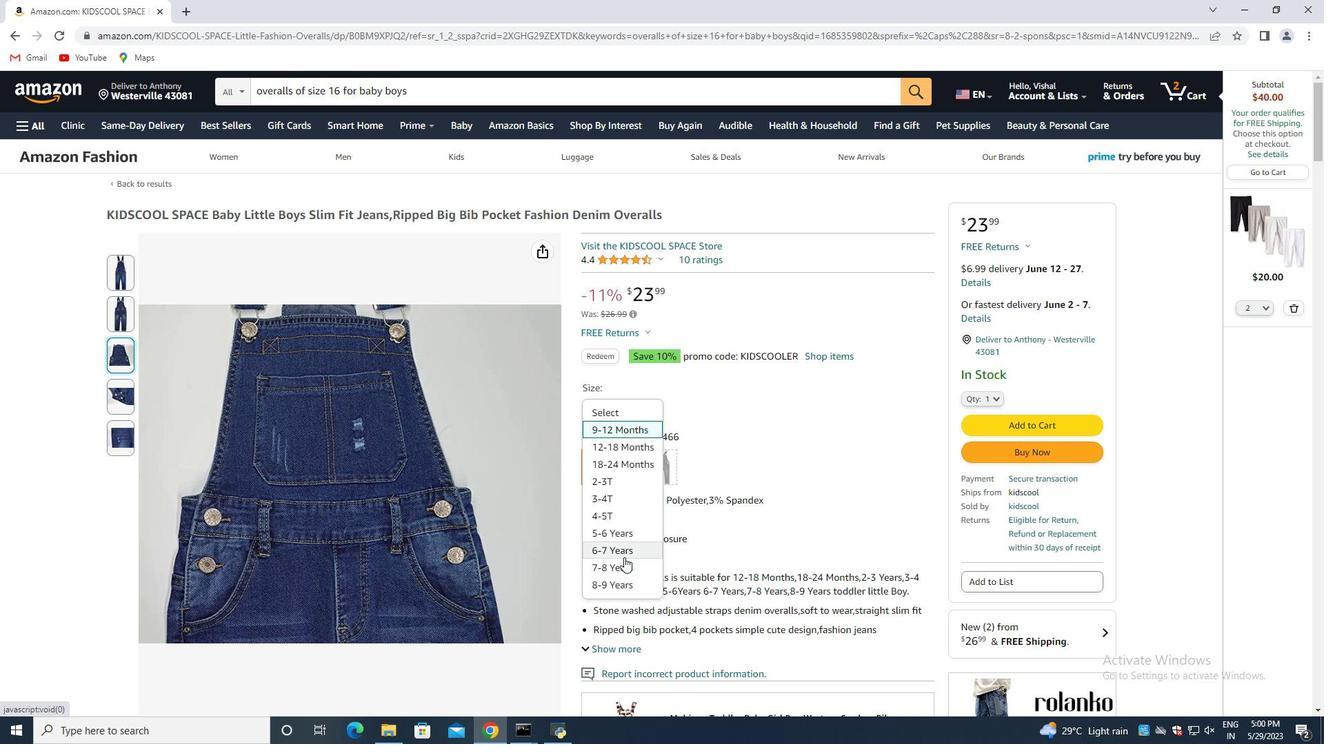 
Action: Mouse moved to (624, 557)
Screenshot: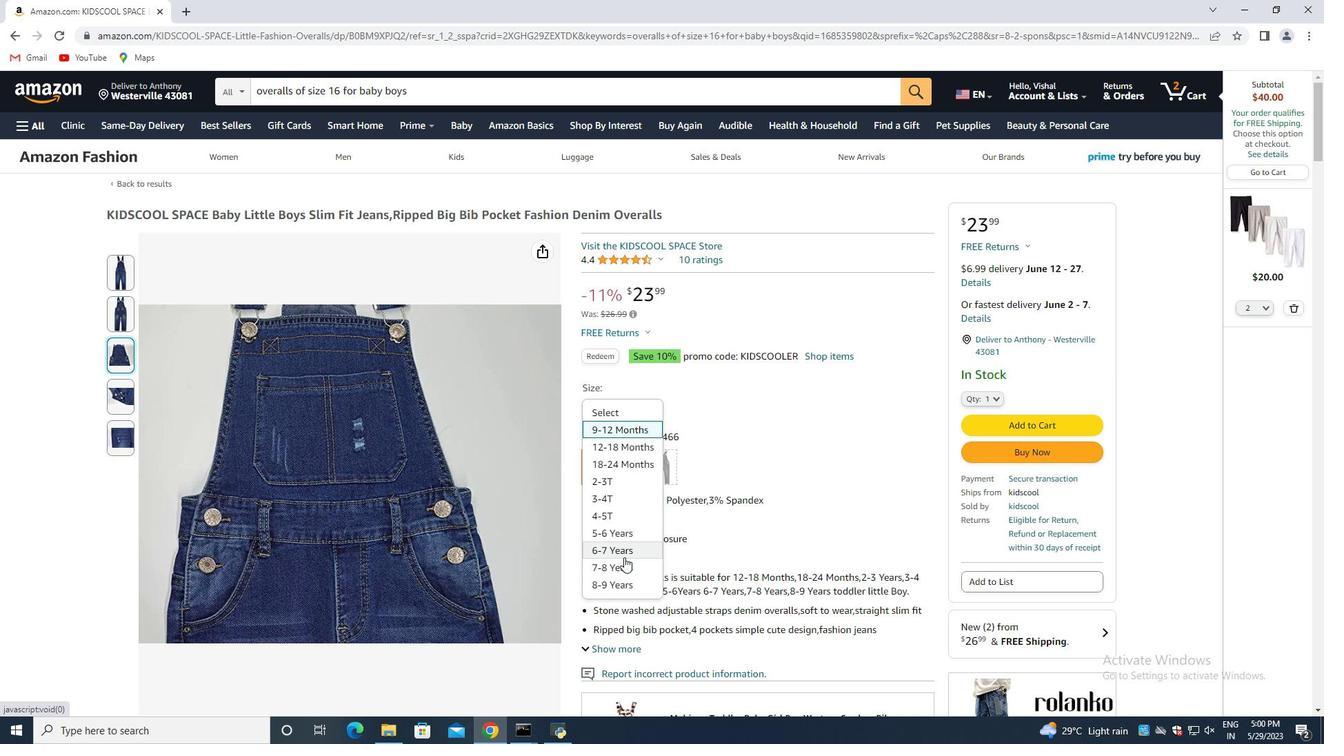 
Action: Mouse scrolled (624, 557) with delta (0, 0)
Screenshot: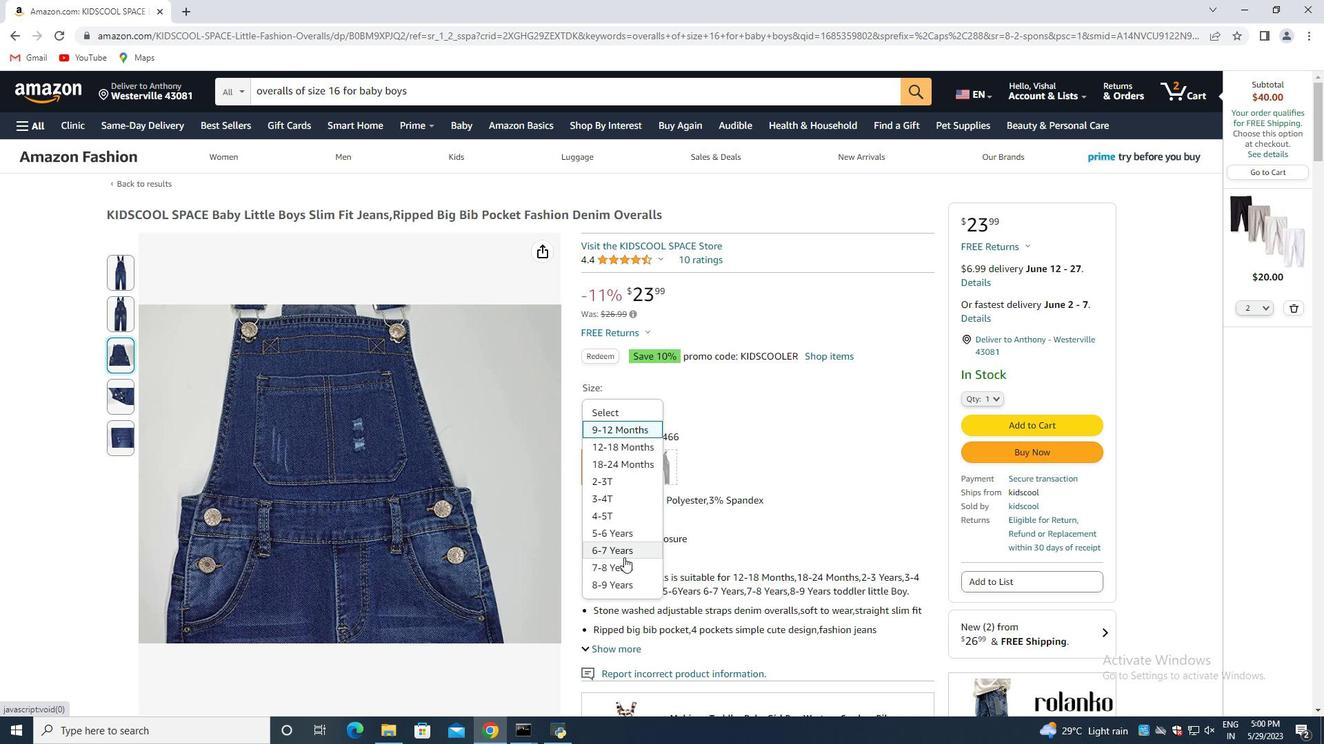
Action: Mouse moved to (637, 420)
Screenshot: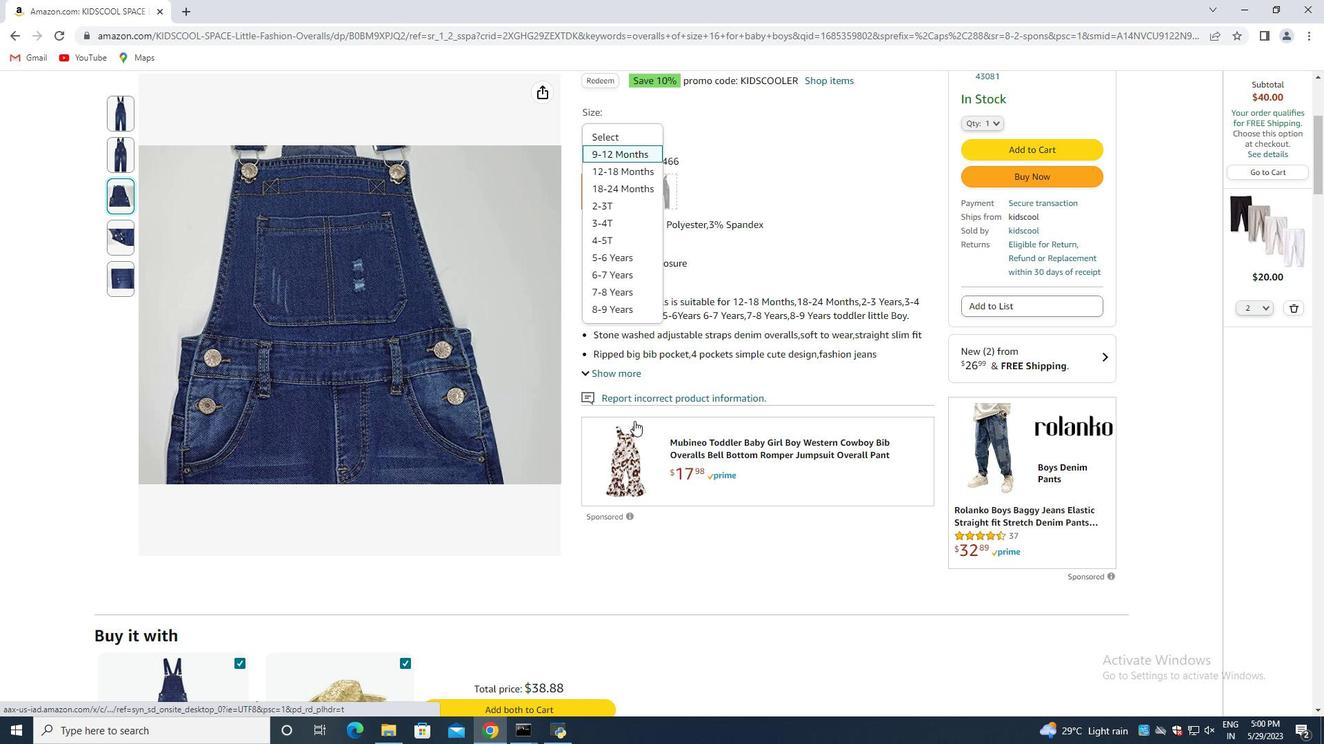 
Action: Mouse scrolled (637, 420) with delta (0, 0)
Screenshot: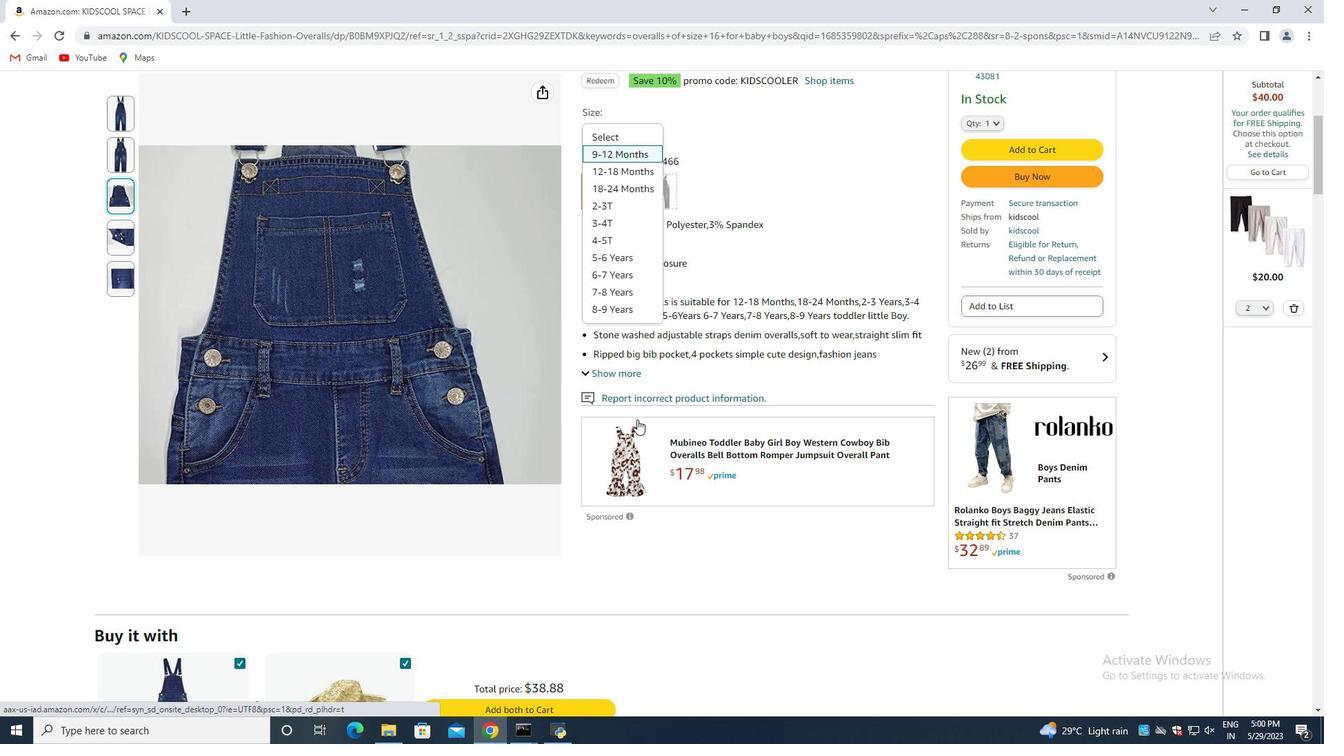 
Action: Mouse scrolled (637, 420) with delta (0, 0)
Screenshot: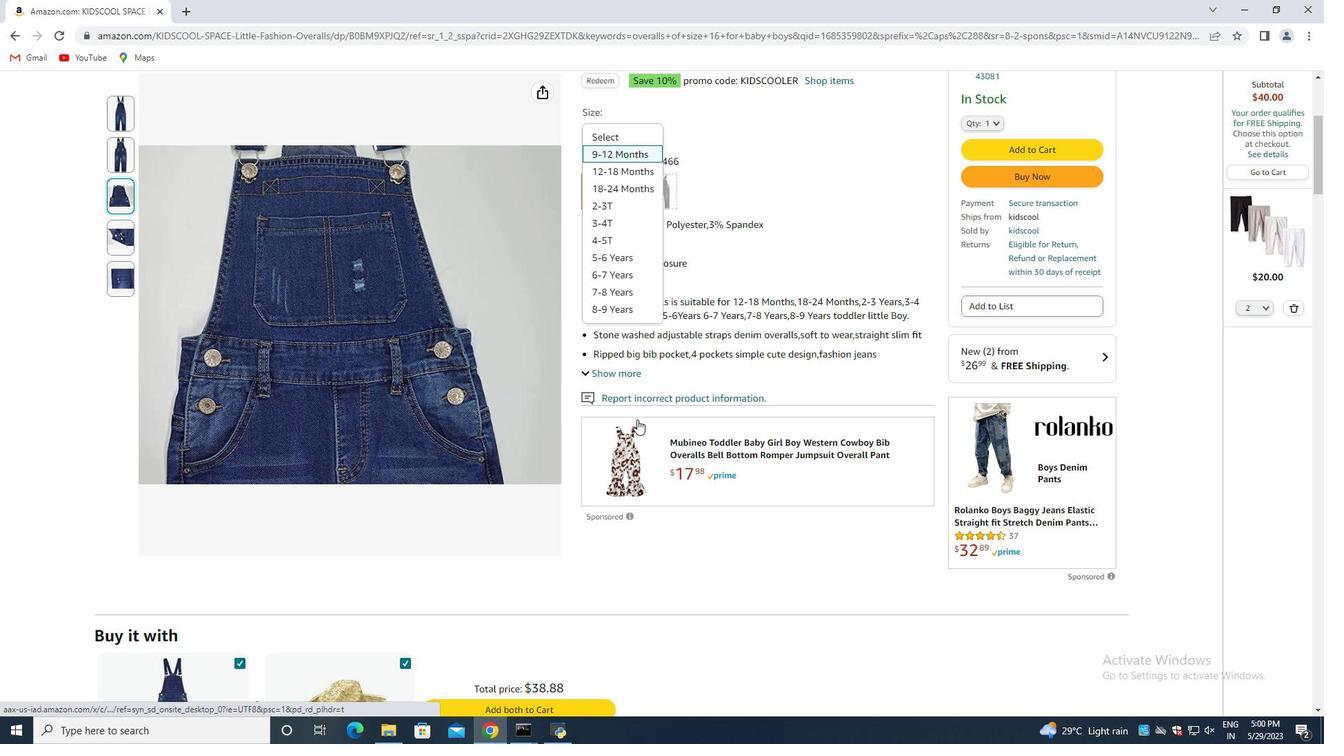 
Action: Mouse moved to (842, 285)
Screenshot: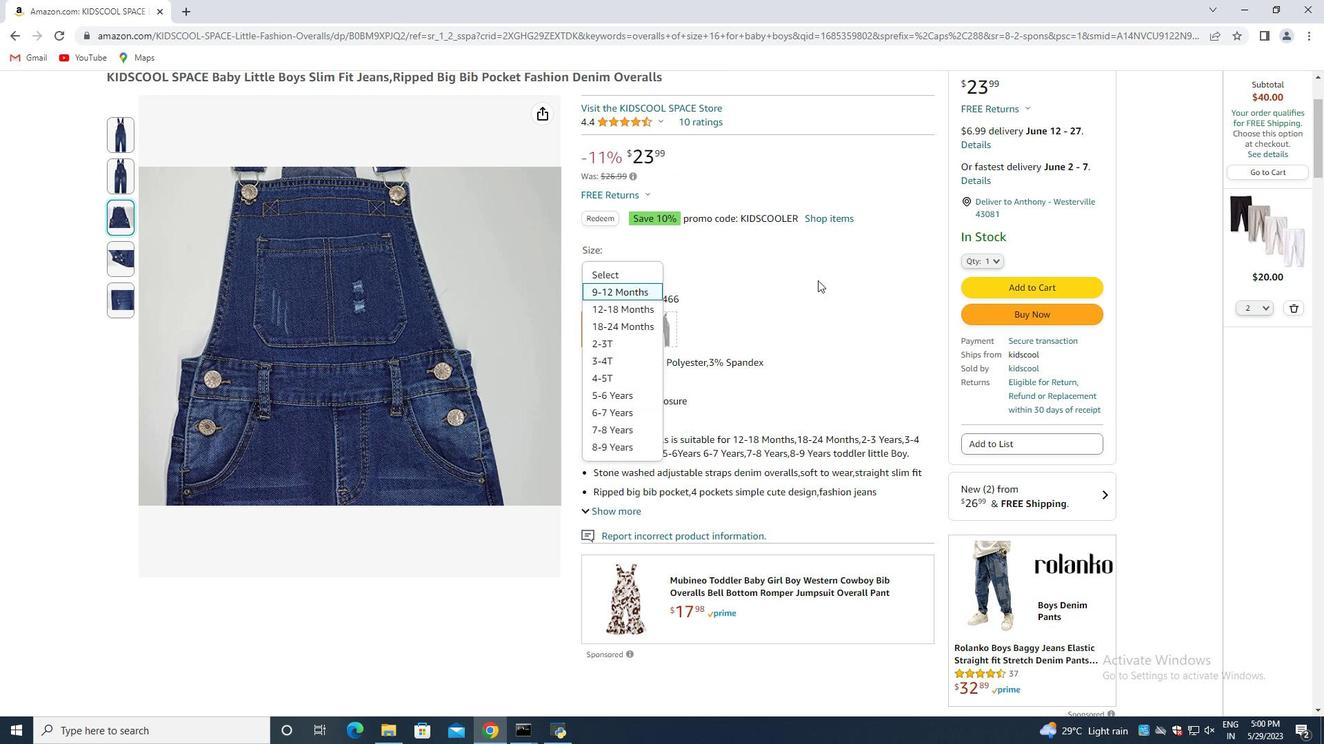 
Action: Mouse pressed left at (842, 285)
Screenshot: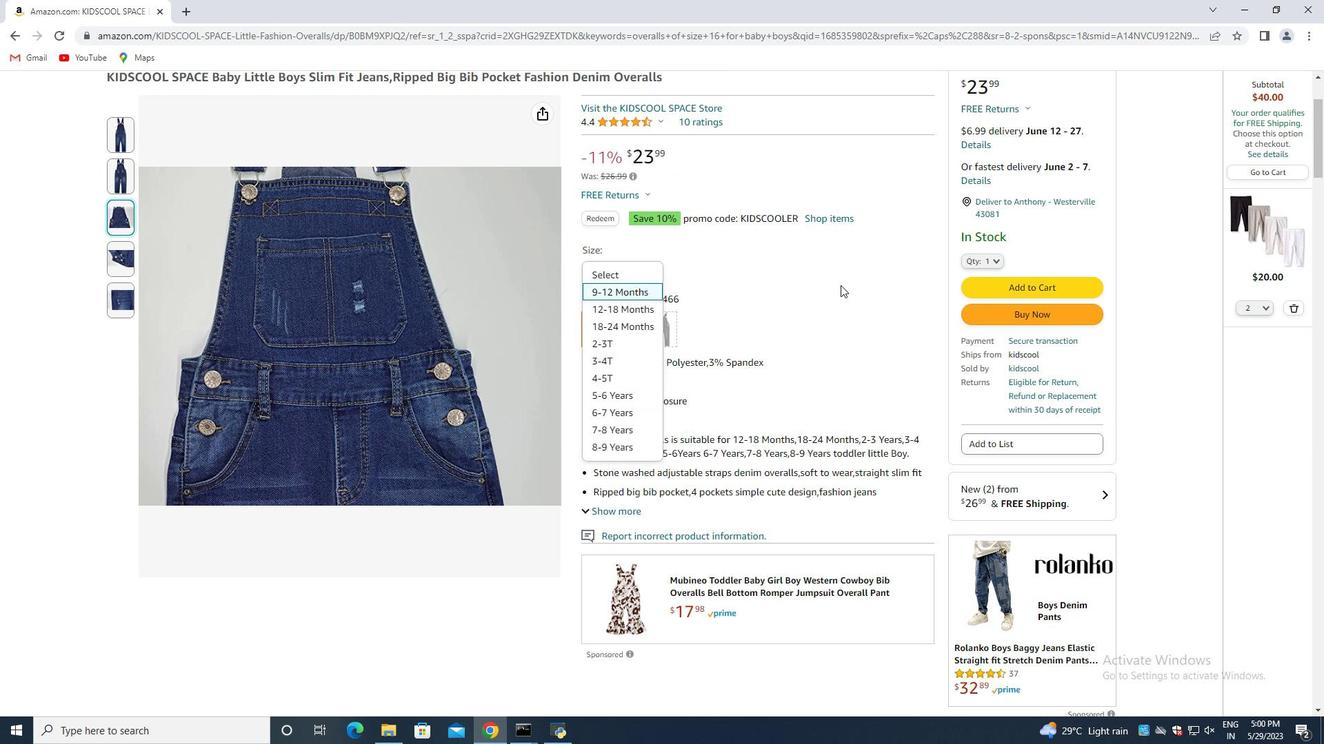 
Action: Mouse moved to (746, 299)
Screenshot: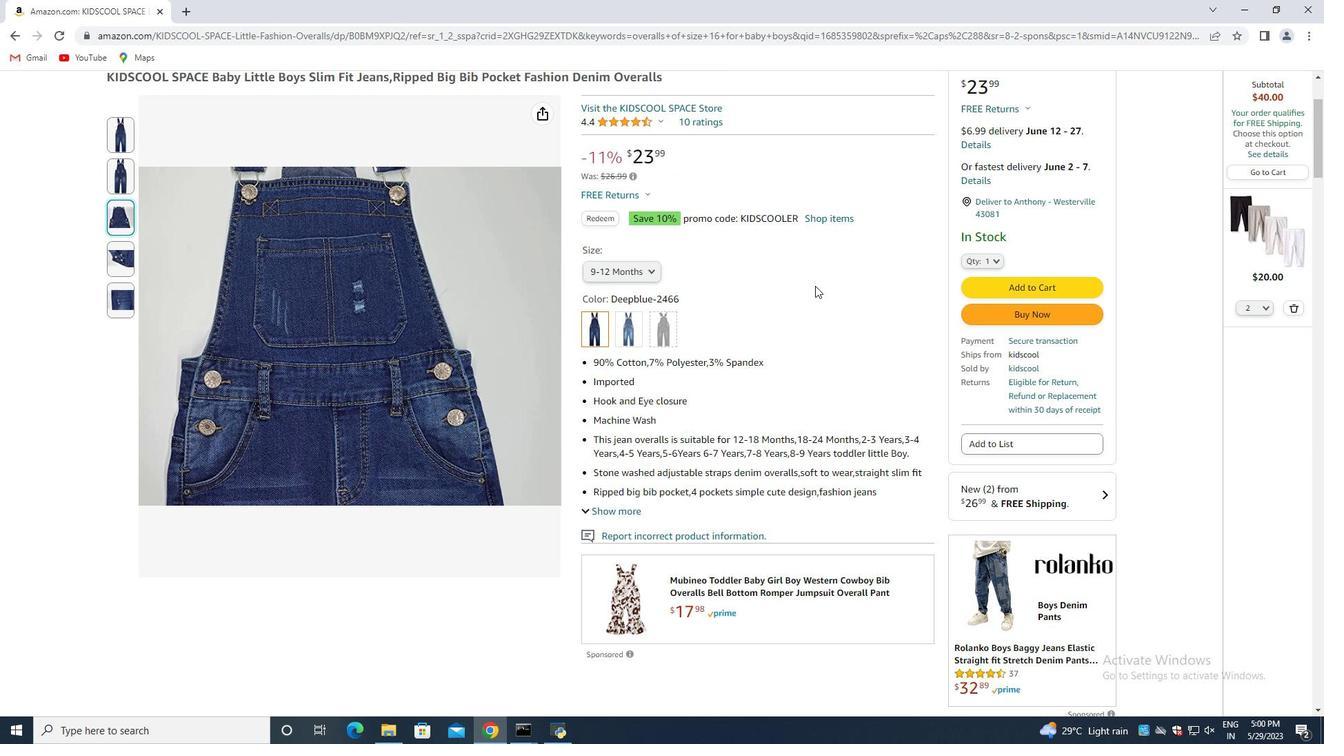 
Action: Mouse scrolled (746, 298) with delta (0, 0)
Screenshot: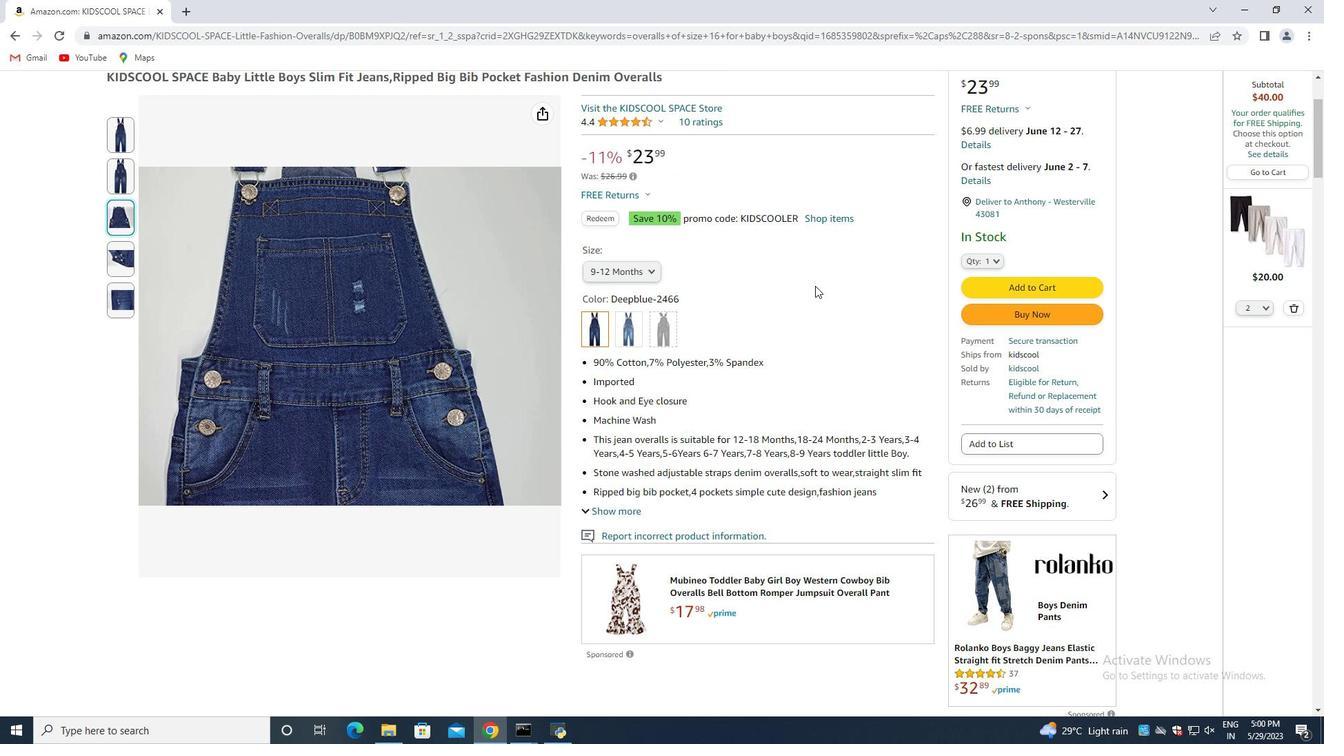 
Action: Mouse moved to (745, 300)
Screenshot: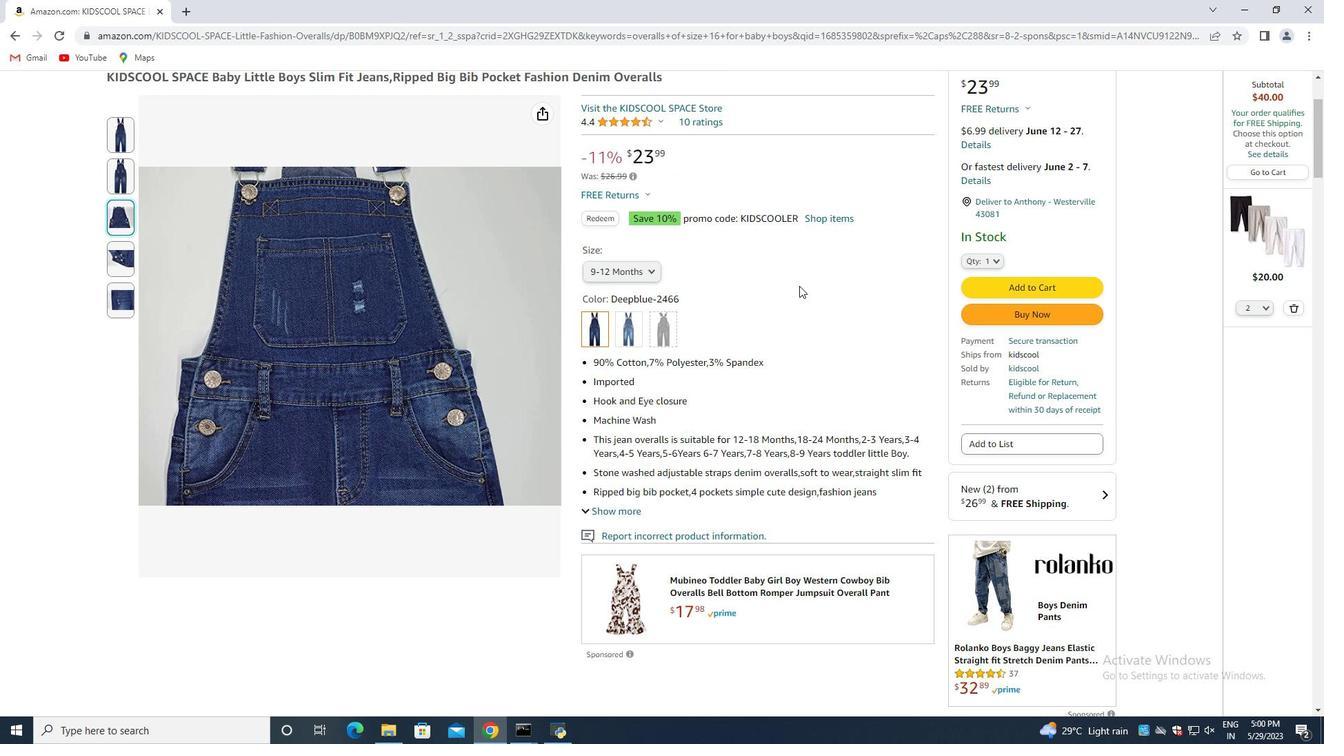 
Action: Mouse scrolled (745, 299) with delta (0, 0)
Screenshot: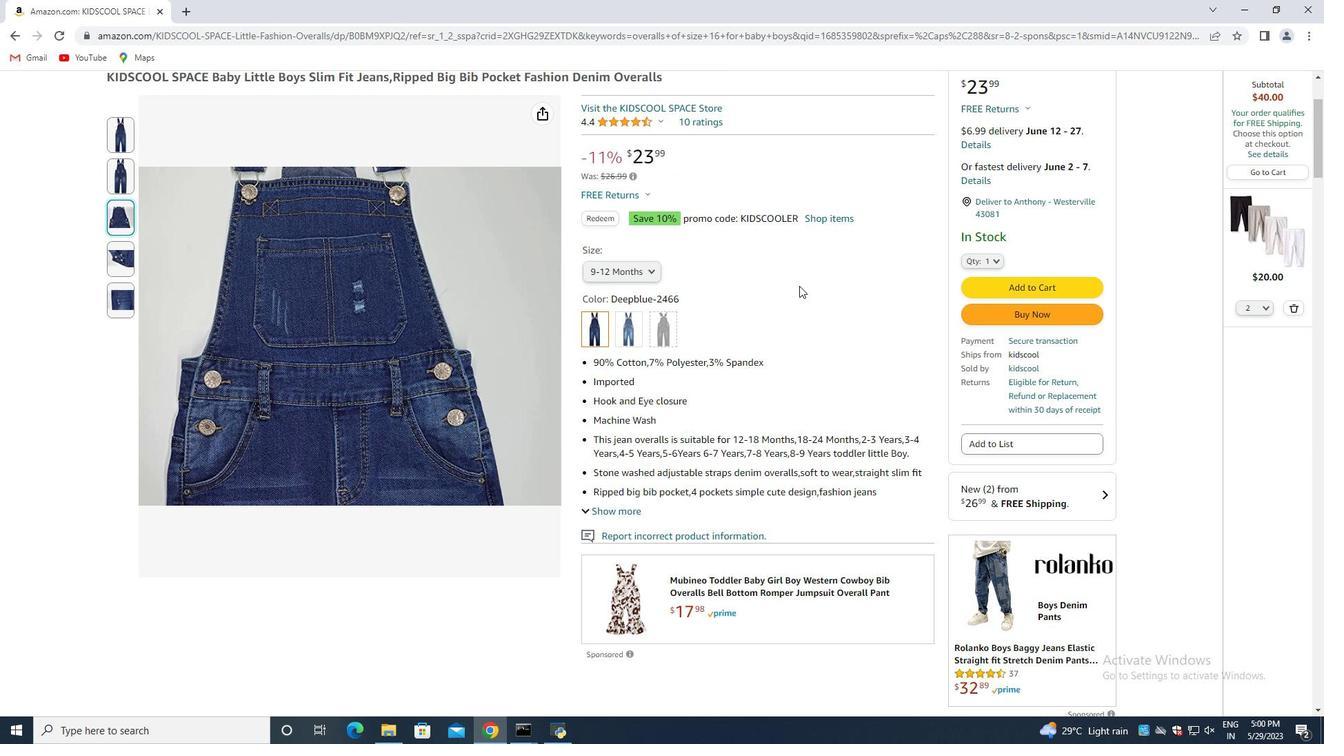 
Action: Mouse moved to (726, 326)
Screenshot: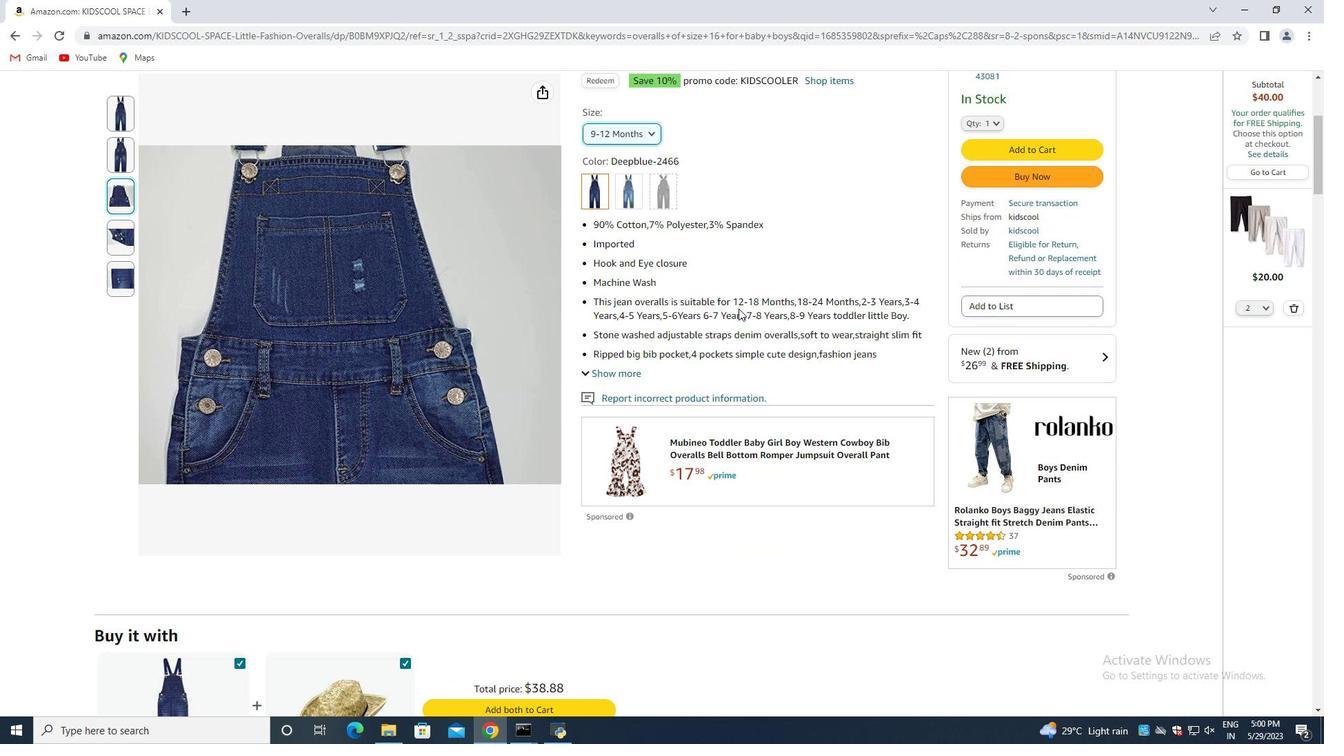 
Action: Mouse scrolled (726, 326) with delta (0, 0)
Screenshot: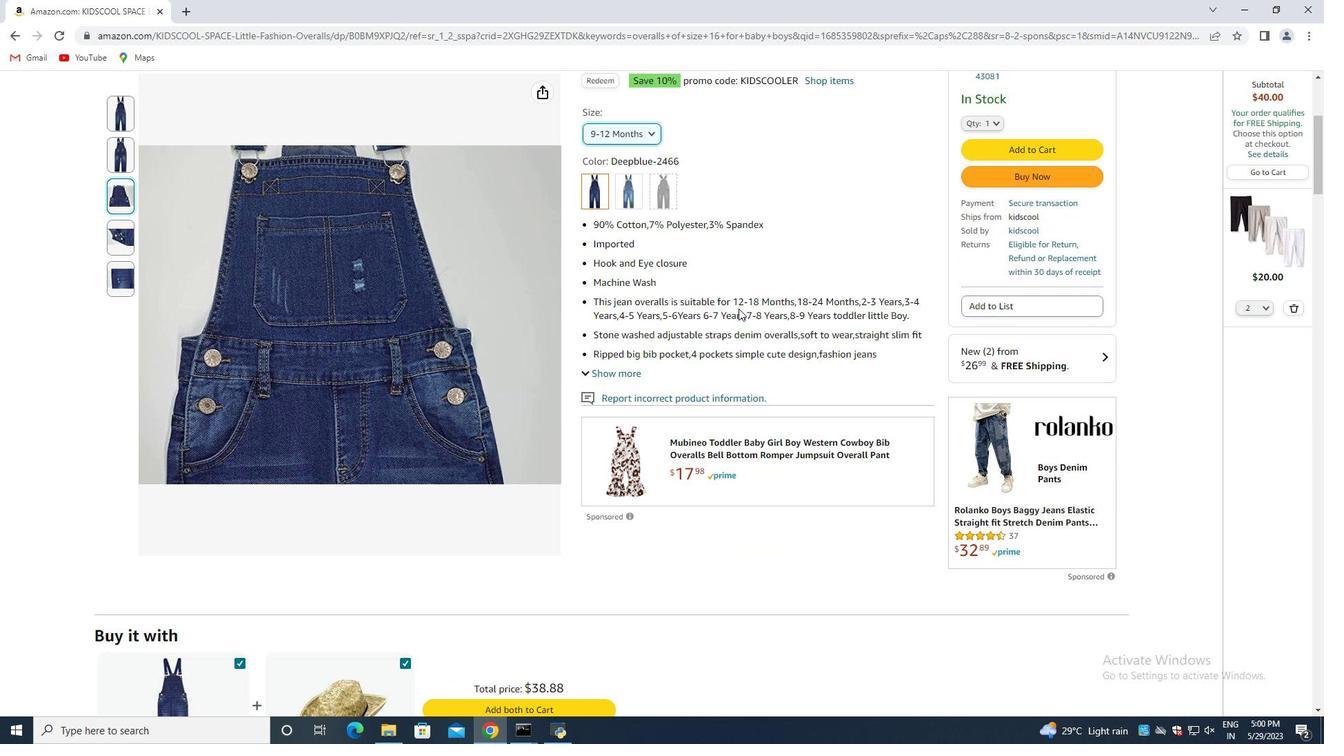 
Action: Mouse moved to (711, 366)
Screenshot: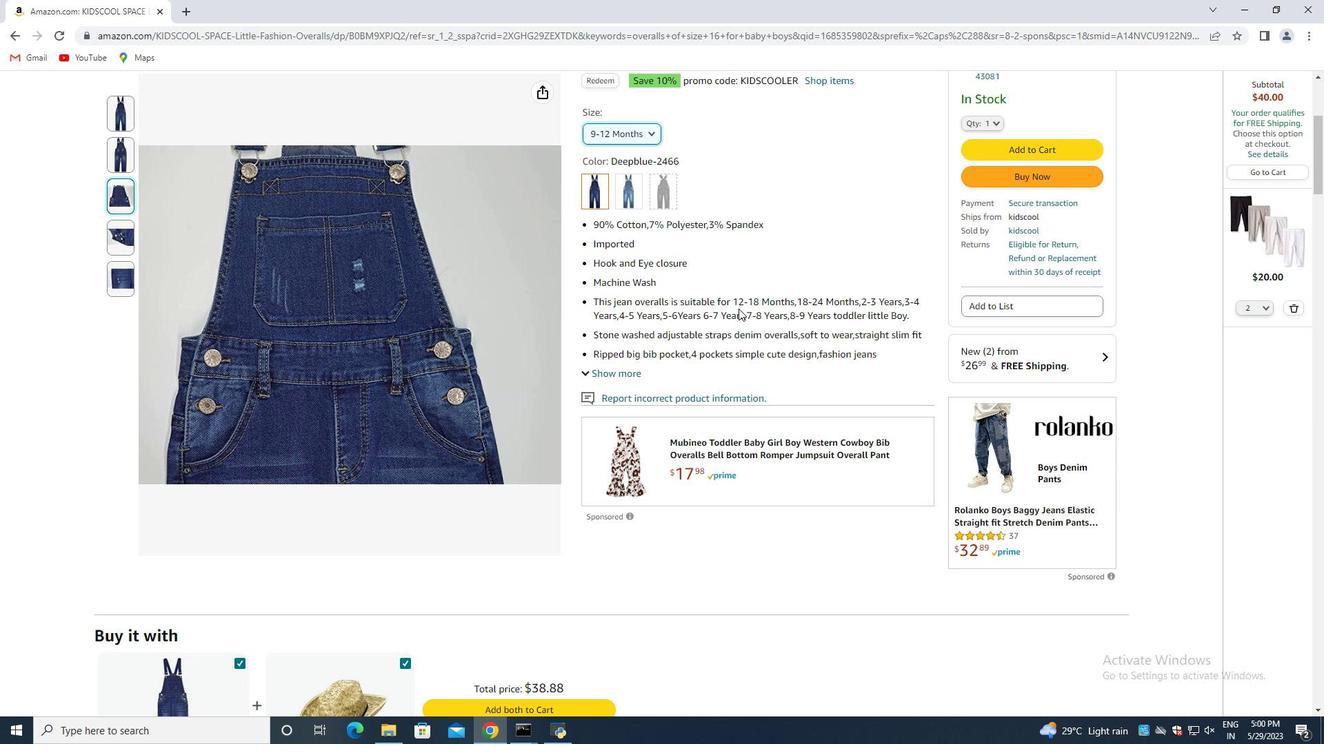 
Action: Mouse scrolled (711, 366) with delta (0, 0)
Screenshot: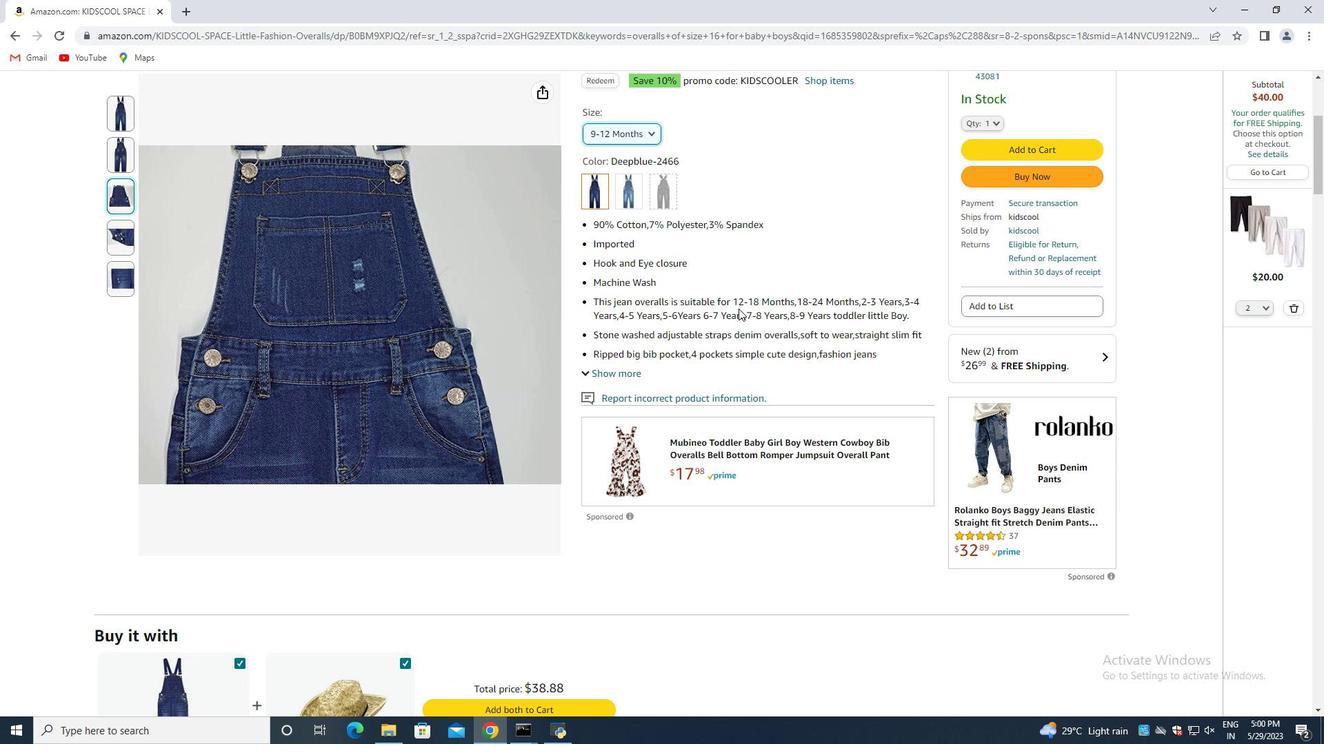 
Action: Mouse moved to (688, 370)
Screenshot: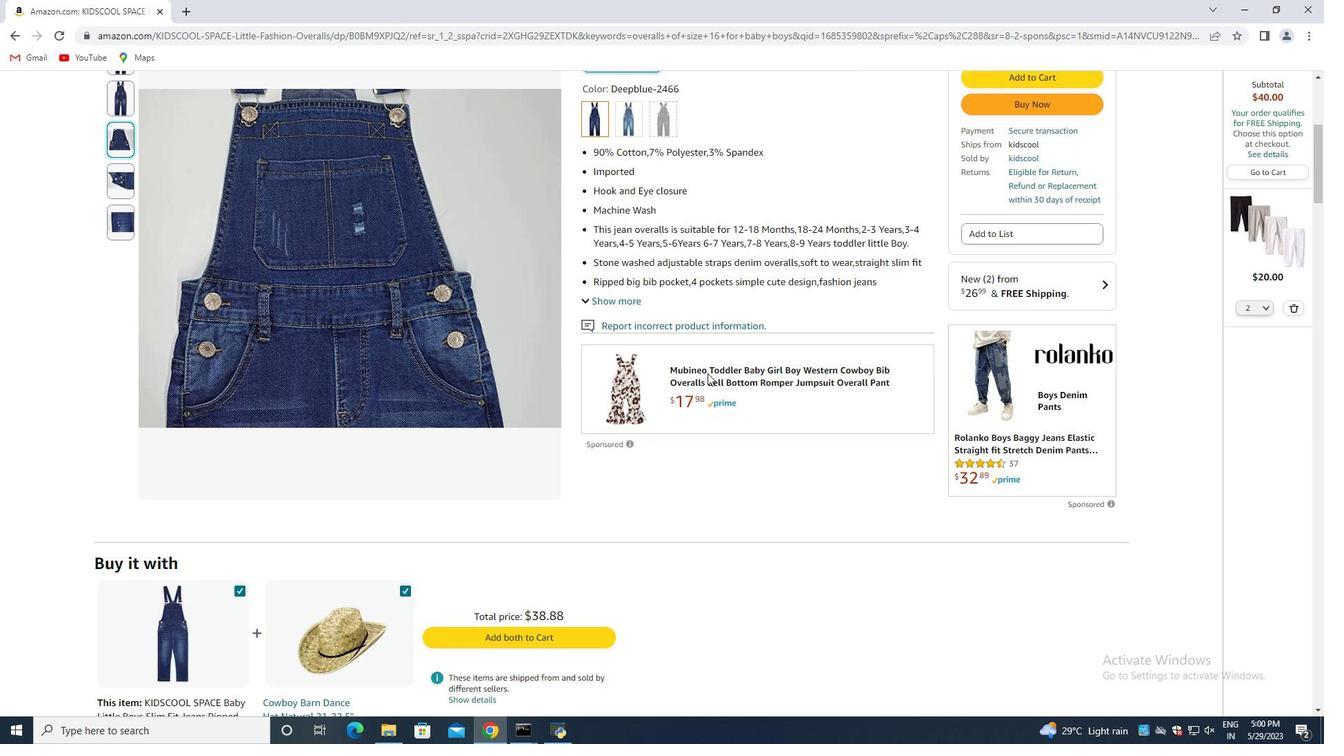 
Action: Mouse scrolled (688, 369) with delta (0, 0)
Screenshot: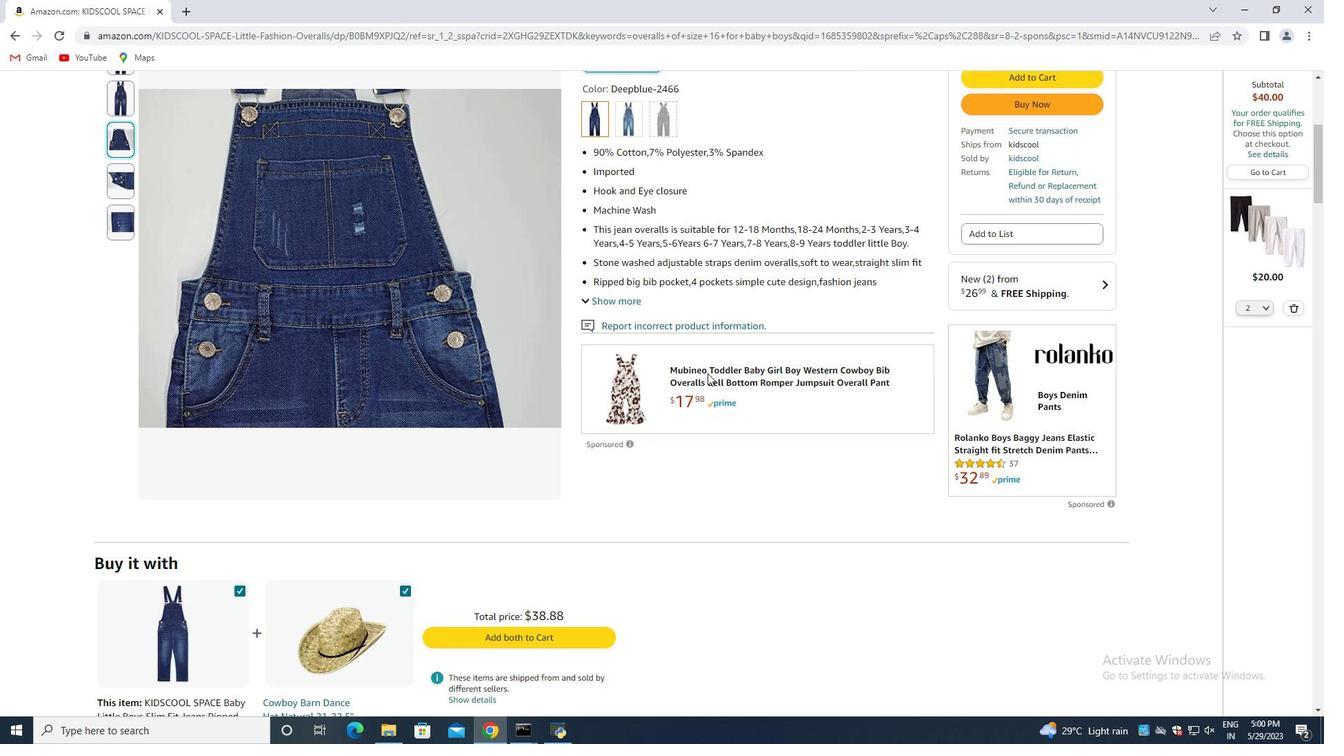 
Action: Mouse moved to (685, 370)
Screenshot: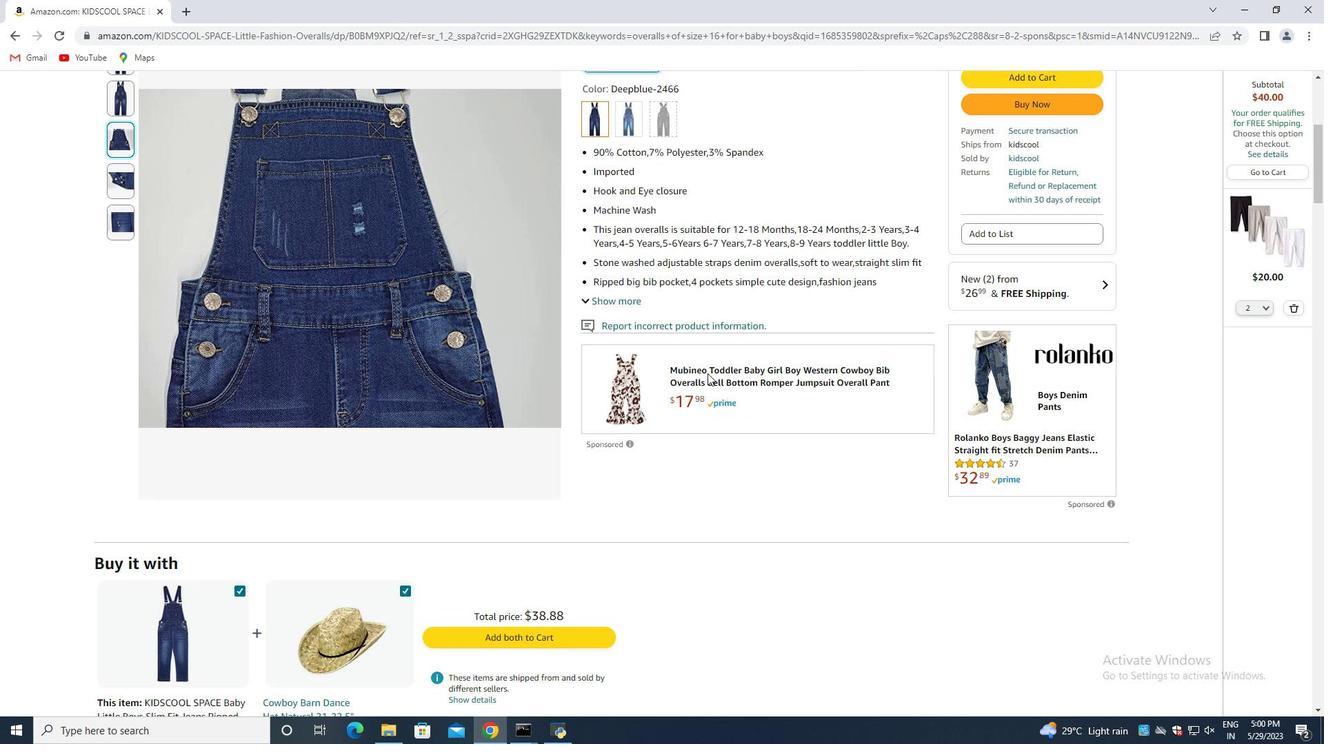 
Action: Mouse scrolled (685, 369) with delta (0, 0)
Screenshot: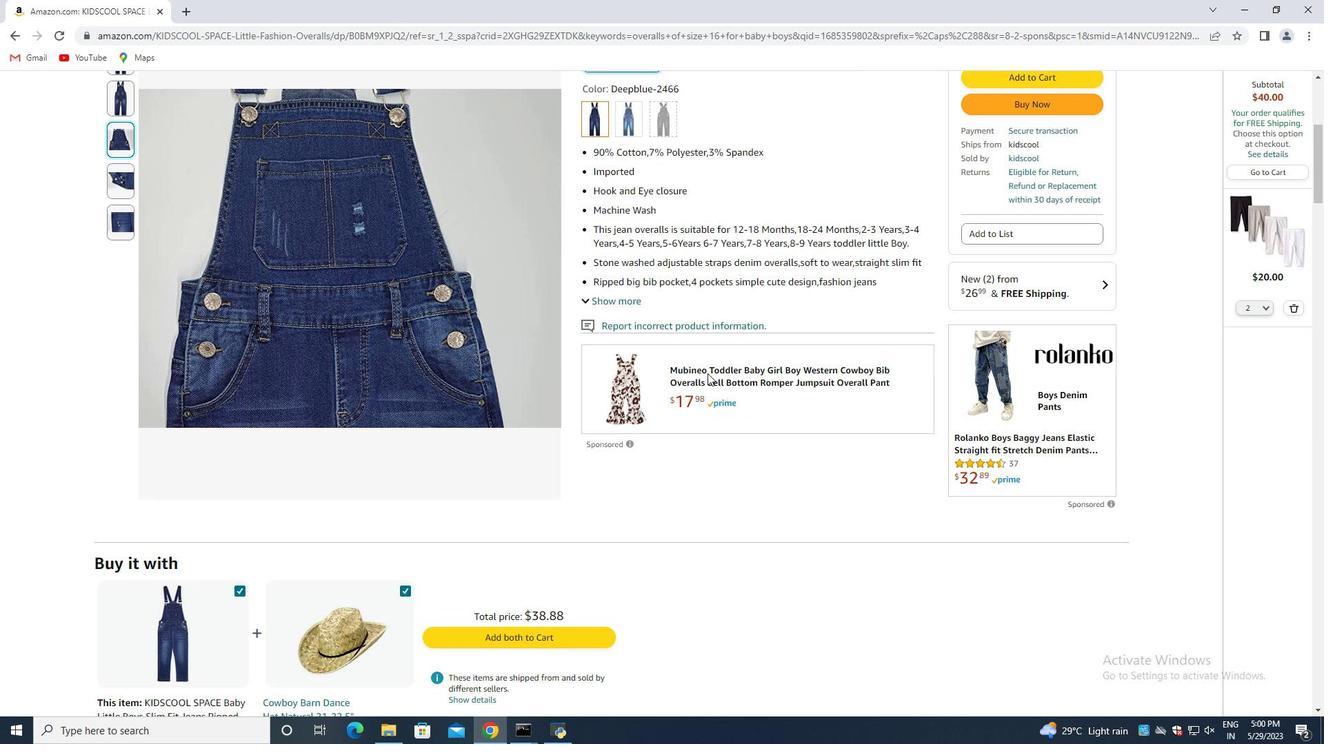 
Action: Mouse moved to (681, 372)
Screenshot: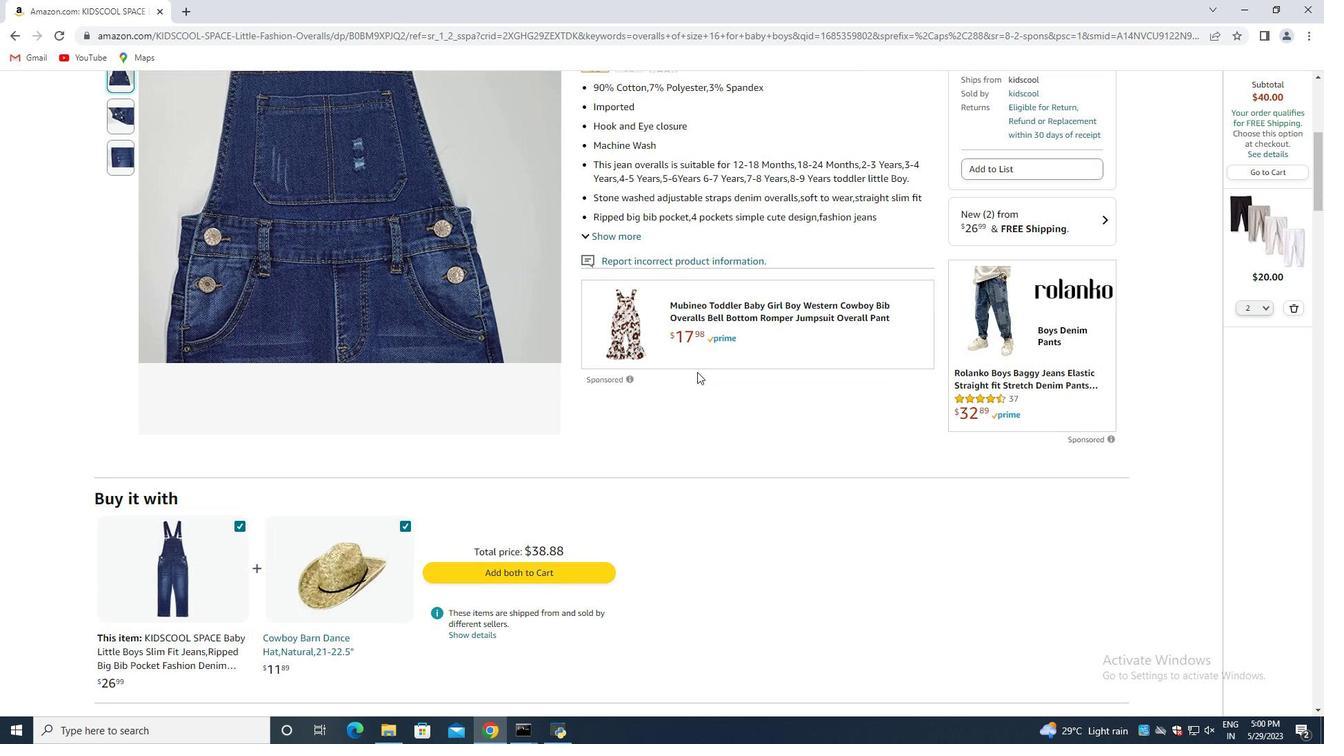 
Action: Mouse scrolled (682, 371) with delta (0, 0)
Screenshot: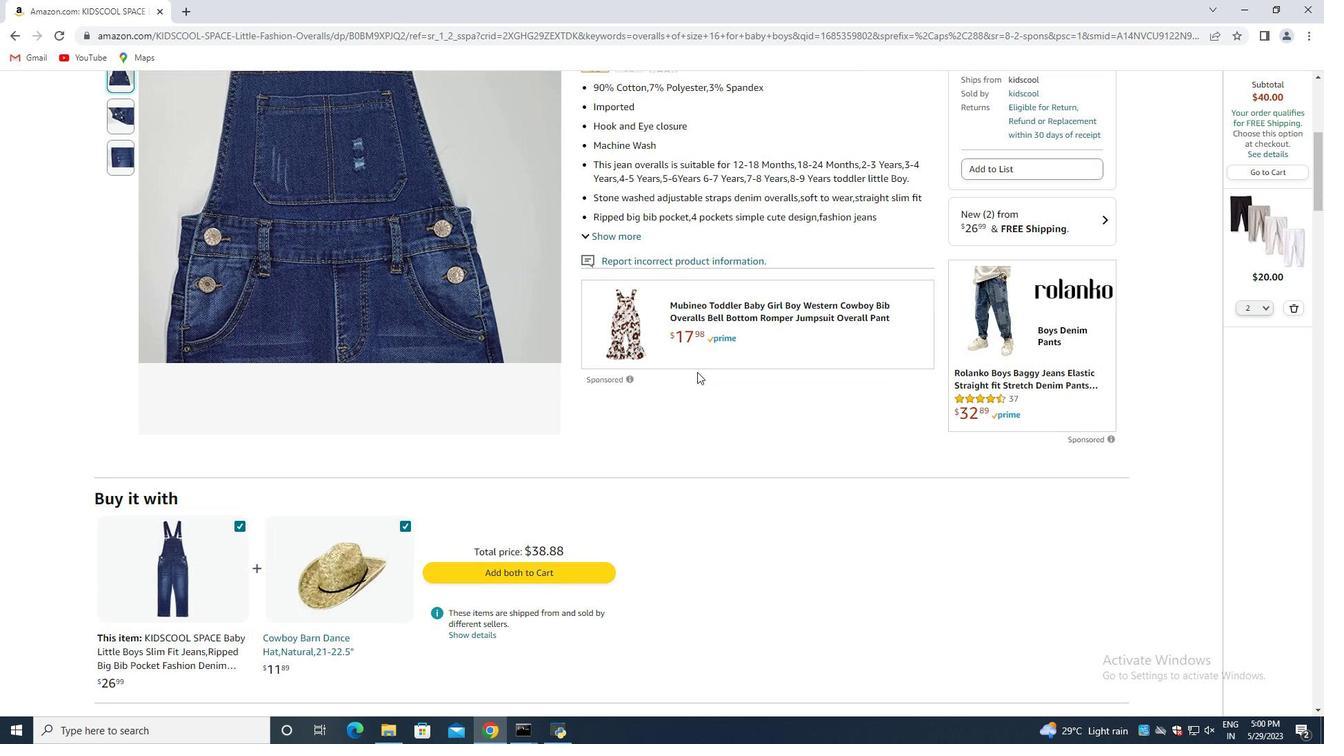 
Action: Mouse moved to (661, 369)
